 Task: Plan a trip to Fernando de la Mora, Paraguay from 9th November, 2023 to 16th November, 2023 for 2 adults.2 bedrooms having 2 beds and 1 bathroom. Property type can be flat. Booking option can be shelf check-in. Look for 4 properties as per requirement.
Action: Mouse pressed left at (450, 100)
Screenshot: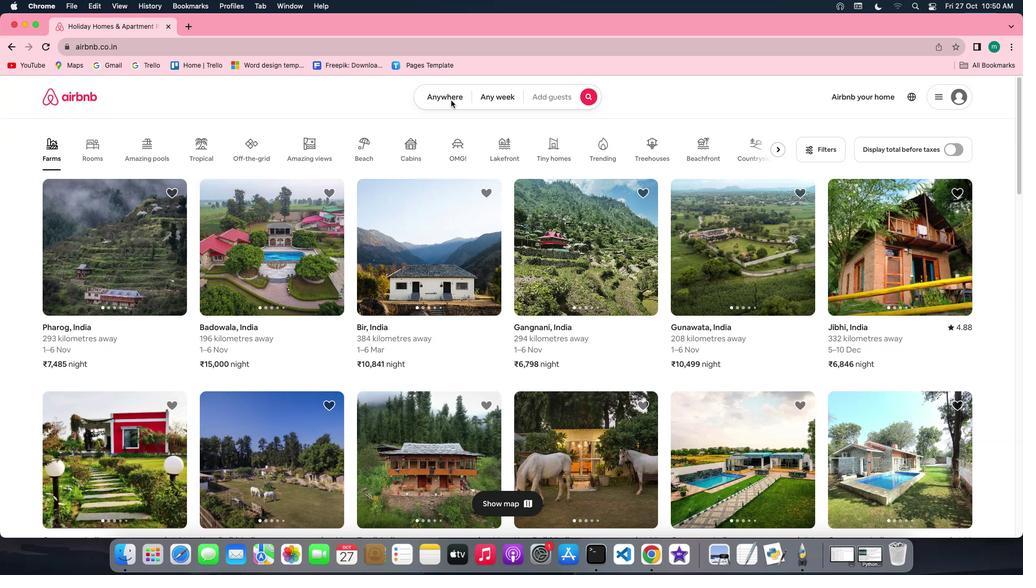 
Action: Mouse moved to (397, 140)
Screenshot: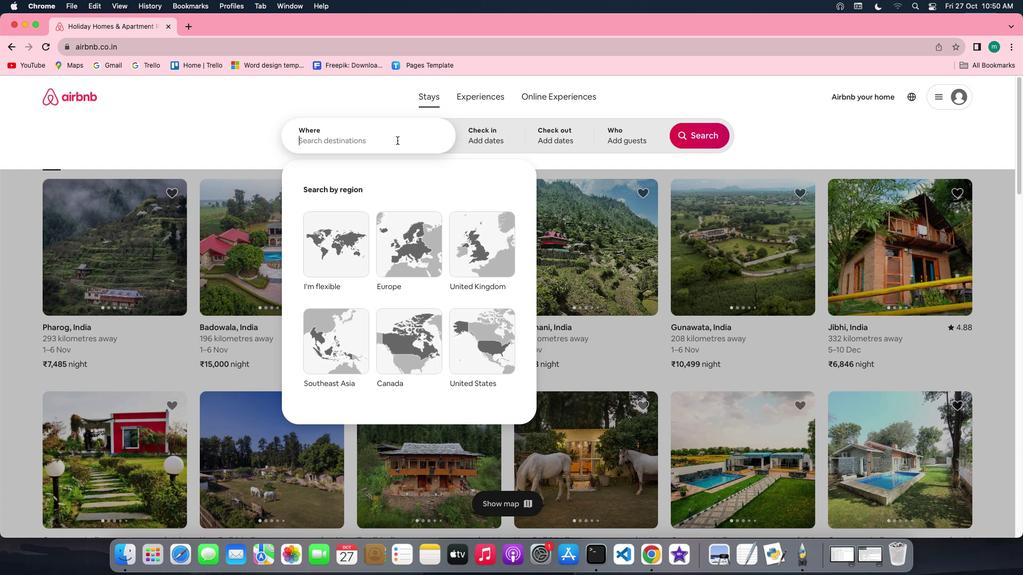 
Action: Mouse pressed left at (397, 140)
Screenshot: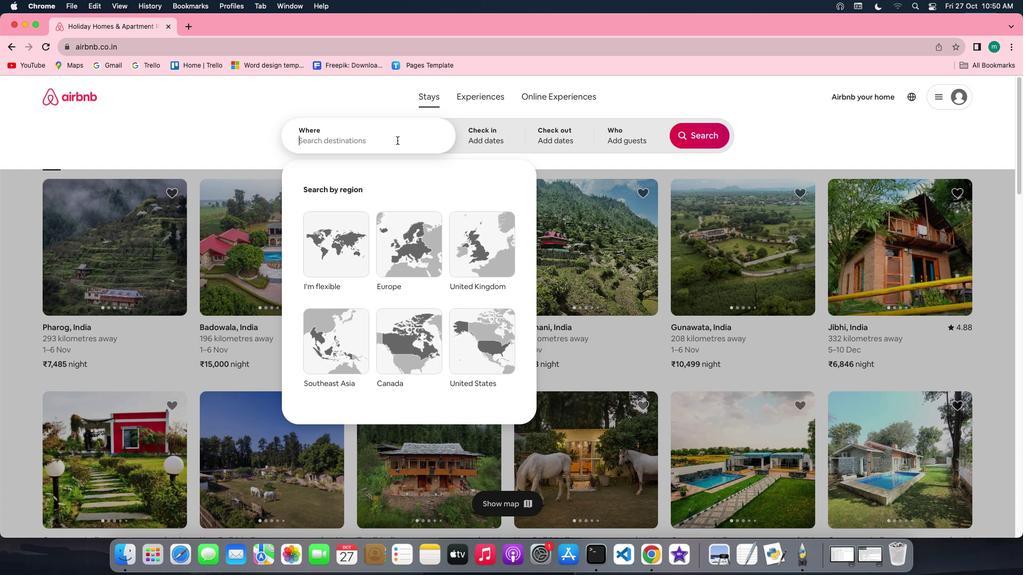 
Action: Key pressed Key.shift'F''e''r''n''a''n''d''o'Key.space'd''e'Key.space'l''a'Key.space'm''o''r''a'','Key.spaceKey.shift'p''a''r''a''g''u''a''y'
Screenshot: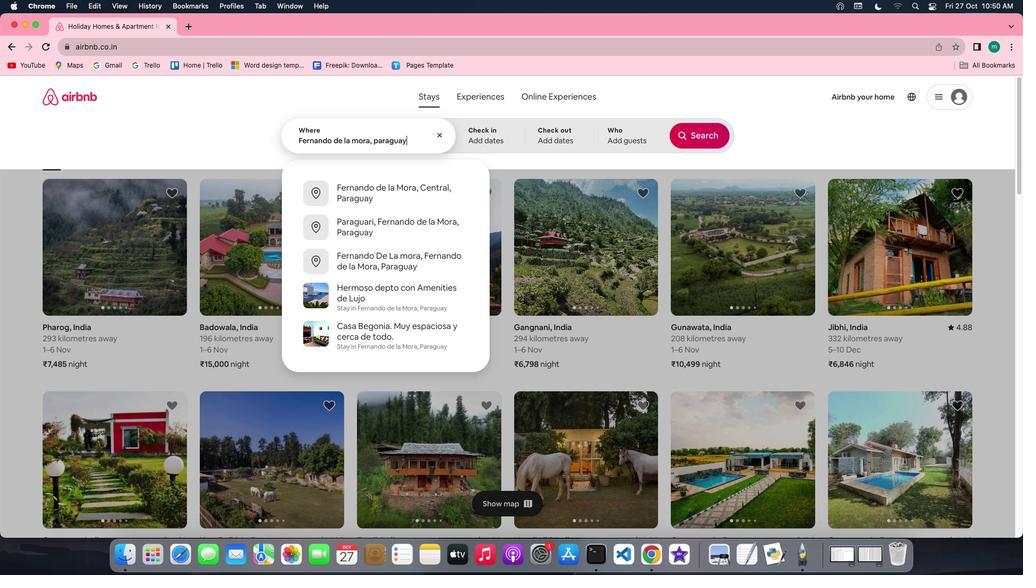 
Action: Mouse moved to (492, 134)
Screenshot: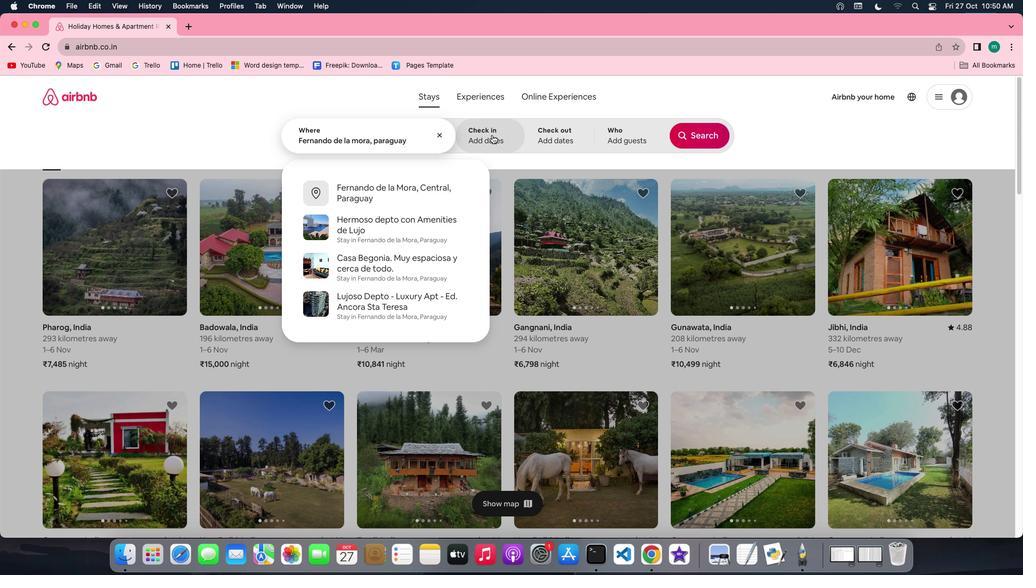 
Action: Mouse pressed left at (492, 134)
Screenshot: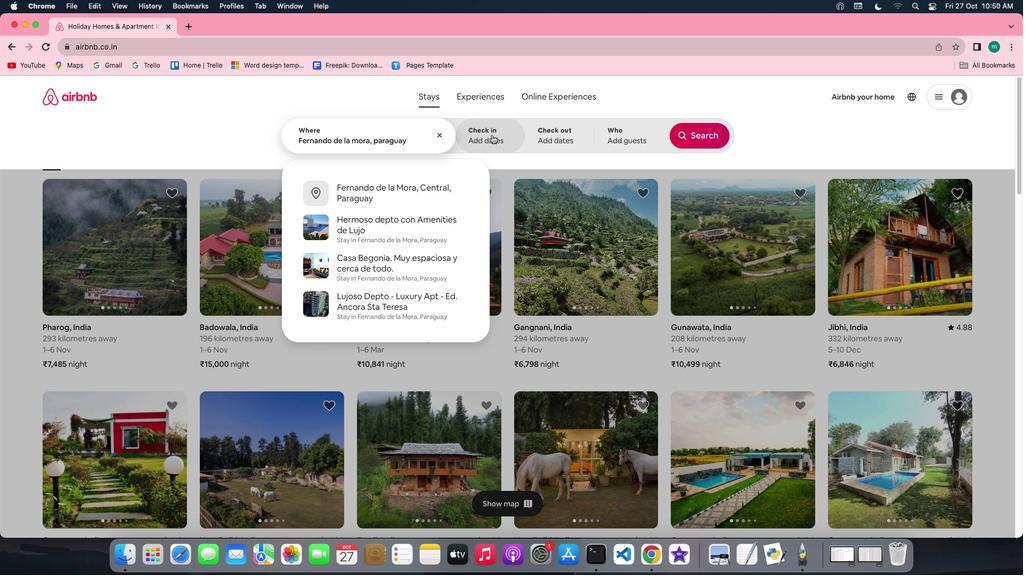 
Action: Mouse moved to (637, 294)
Screenshot: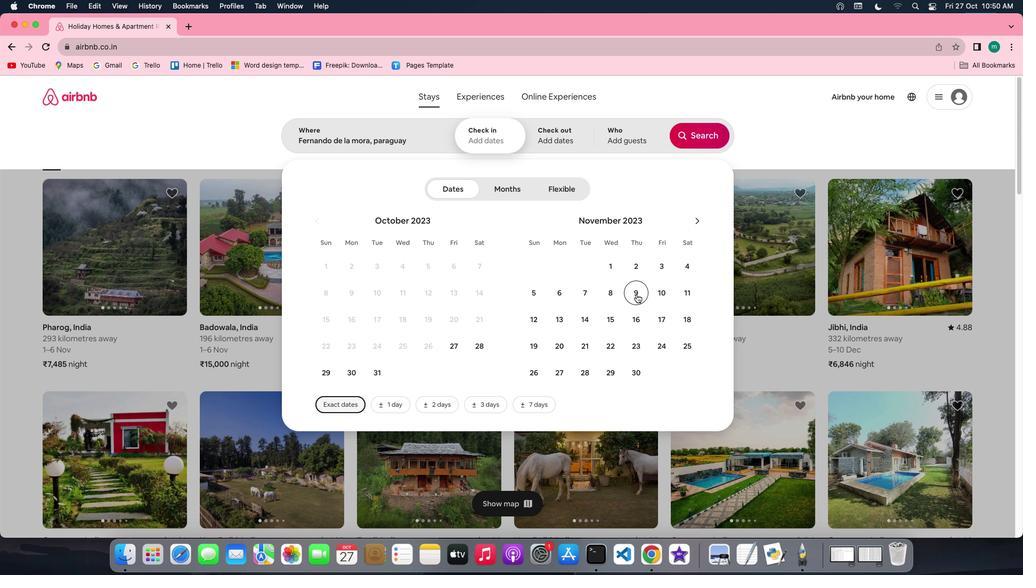 
Action: Mouse pressed left at (637, 294)
Screenshot: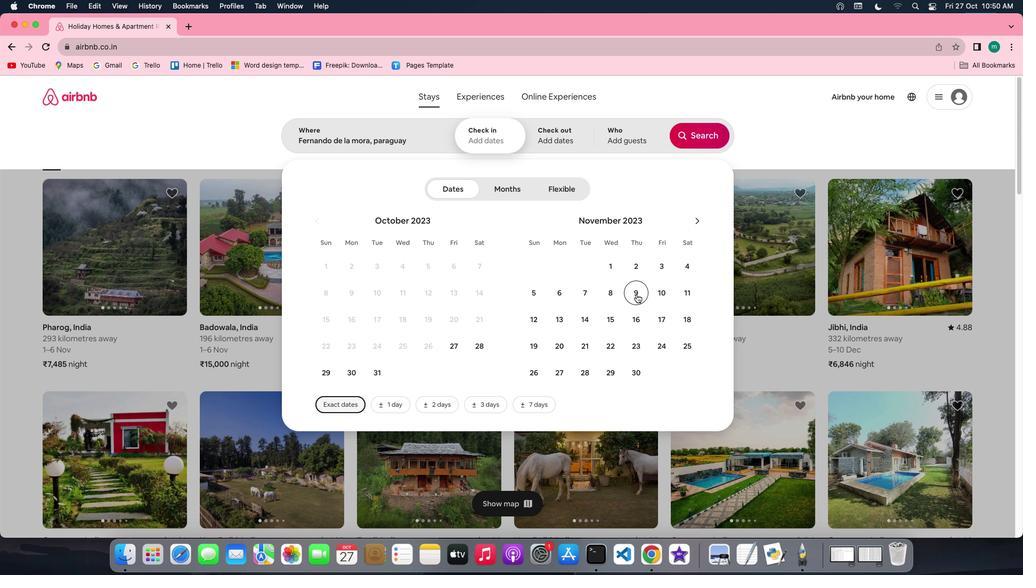 
Action: Mouse moved to (629, 317)
Screenshot: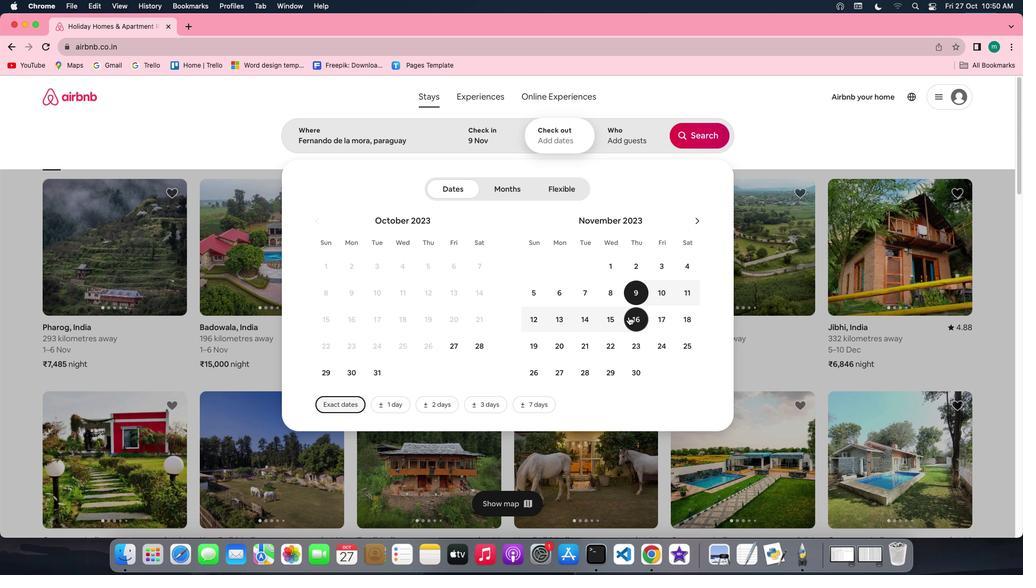 
Action: Mouse pressed left at (629, 317)
Screenshot: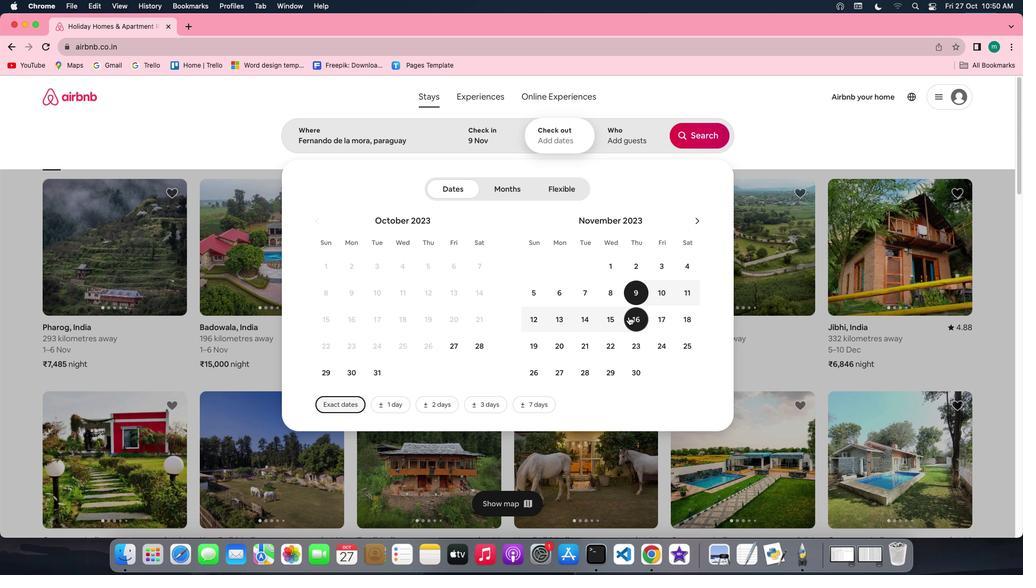 
Action: Mouse moved to (631, 126)
Screenshot: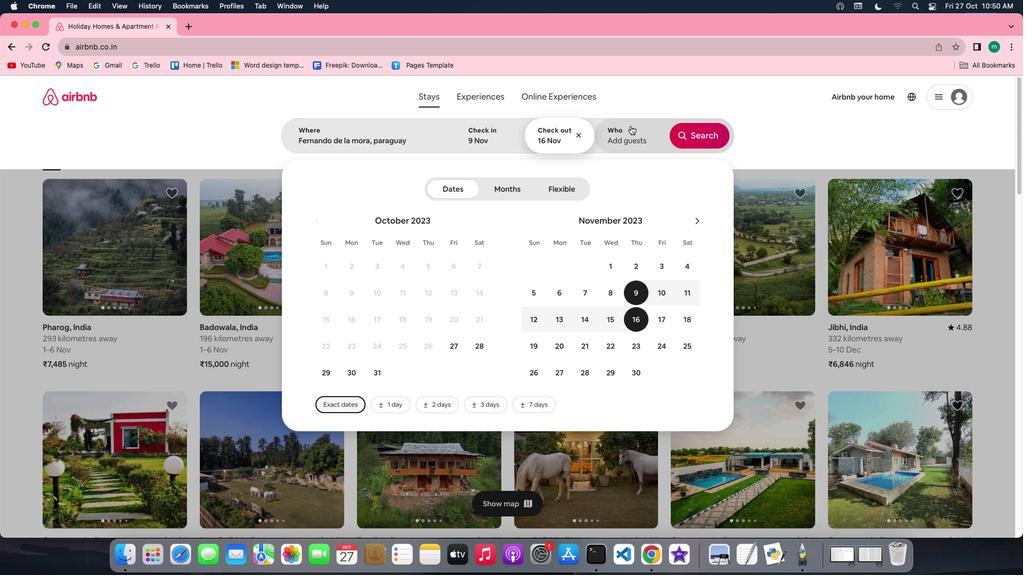 
Action: Mouse pressed left at (631, 126)
Screenshot: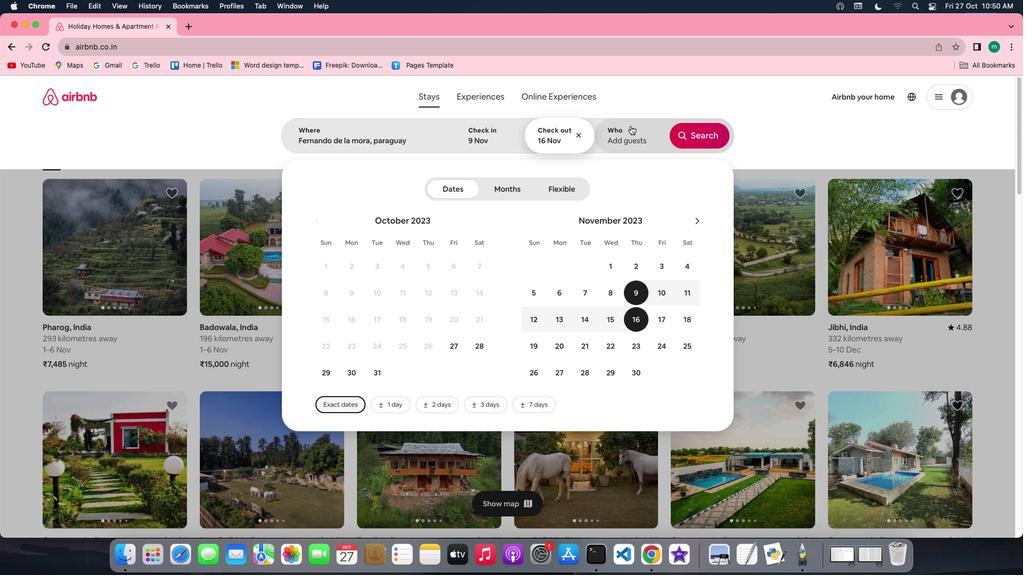 
Action: Mouse moved to (700, 188)
Screenshot: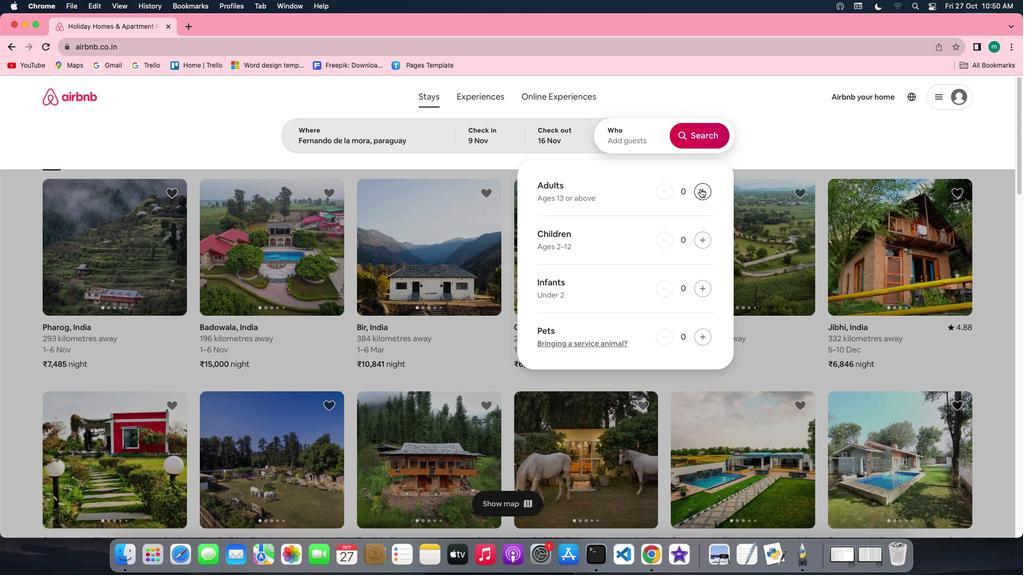 
Action: Mouse pressed left at (700, 188)
Screenshot: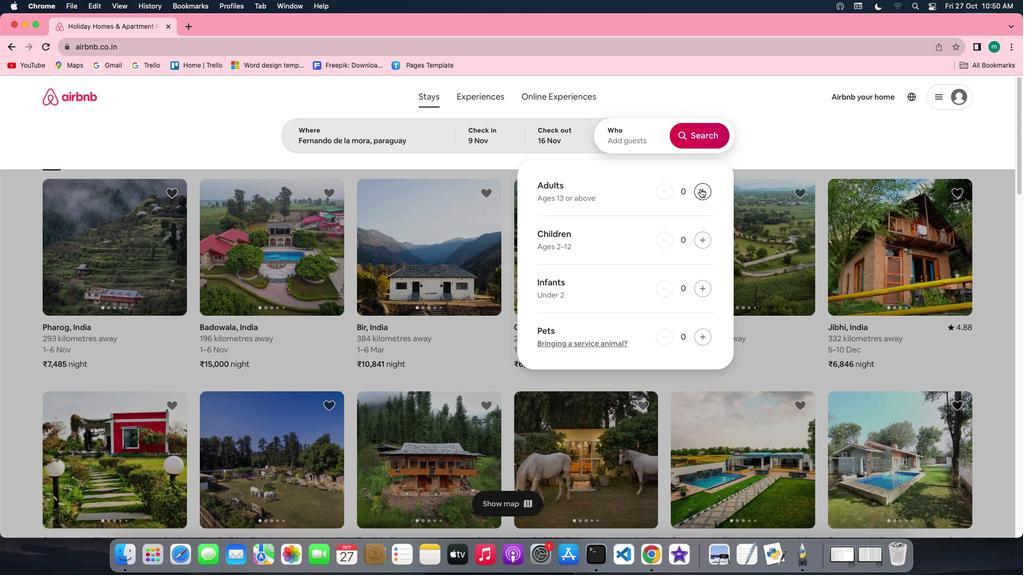 
Action: Mouse pressed left at (700, 188)
Screenshot: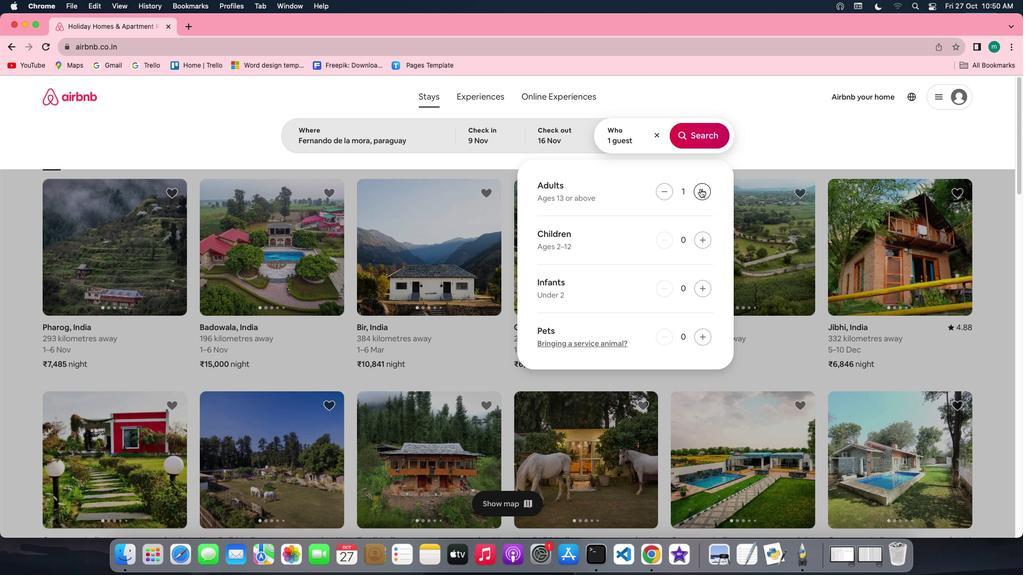 
Action: Mouse moved to (703, 131)
Screenshot: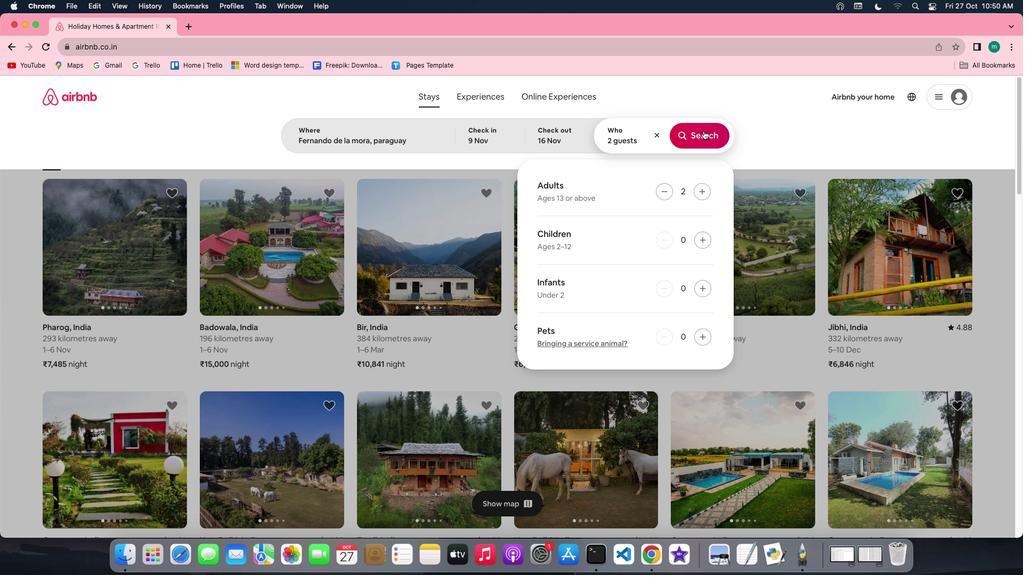 
Action: Mouse pressed left at (703, 131)
Screenshot: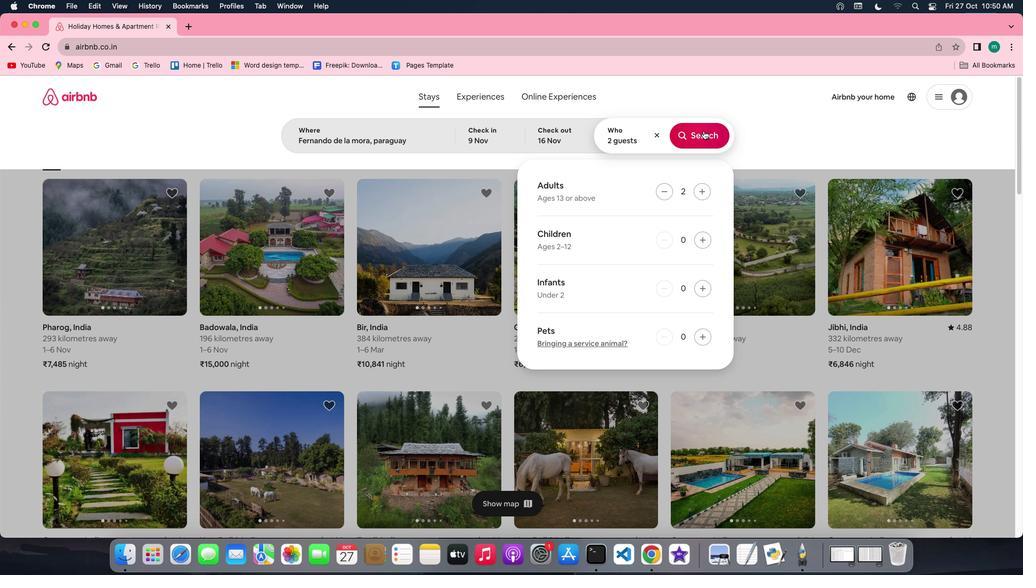 
Action: Mouse moved to (857, 141)
Screenshot: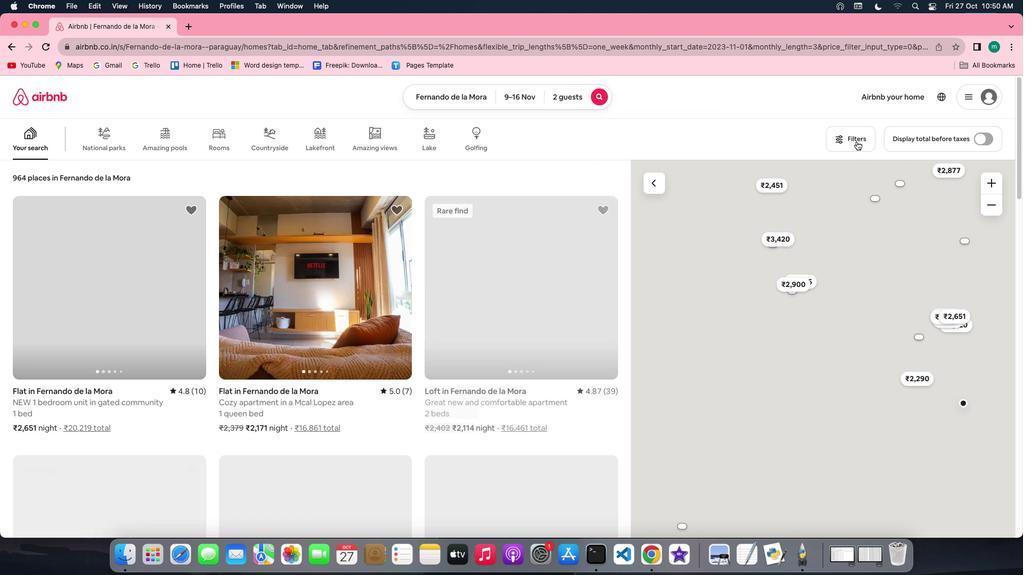
Action: Mouse pressed left at (857, 141)
Screenshot: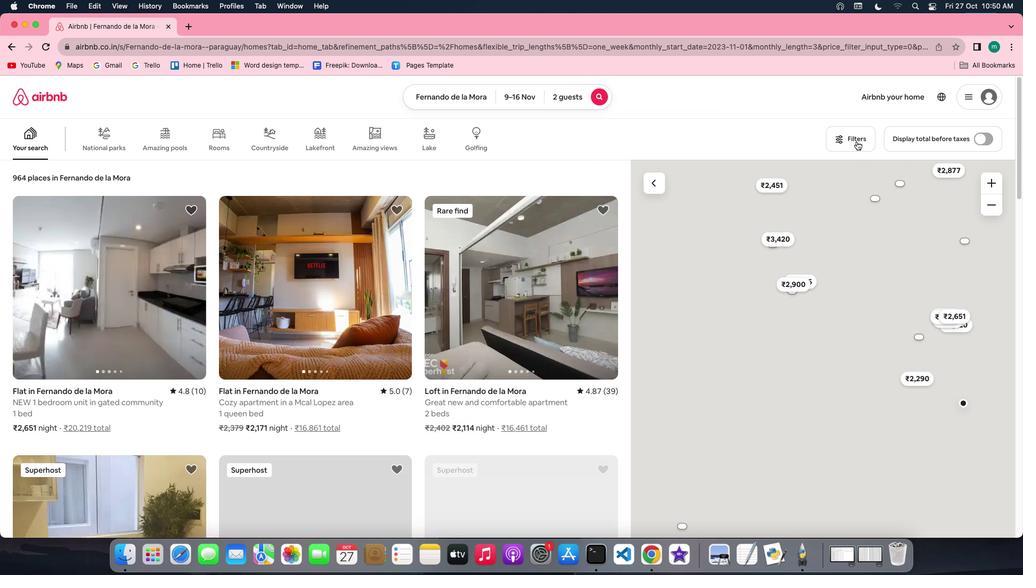 
Action: Mouse moved to (542, 253)
Screenshot: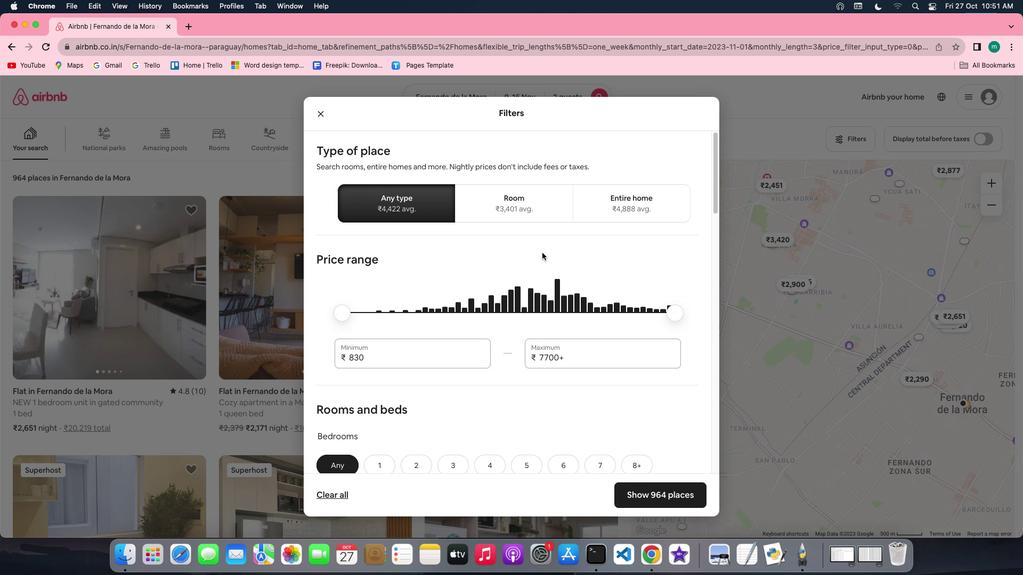 
Action: Mouse scrolled (542, 253) with delta (0, 0)
Screenshot: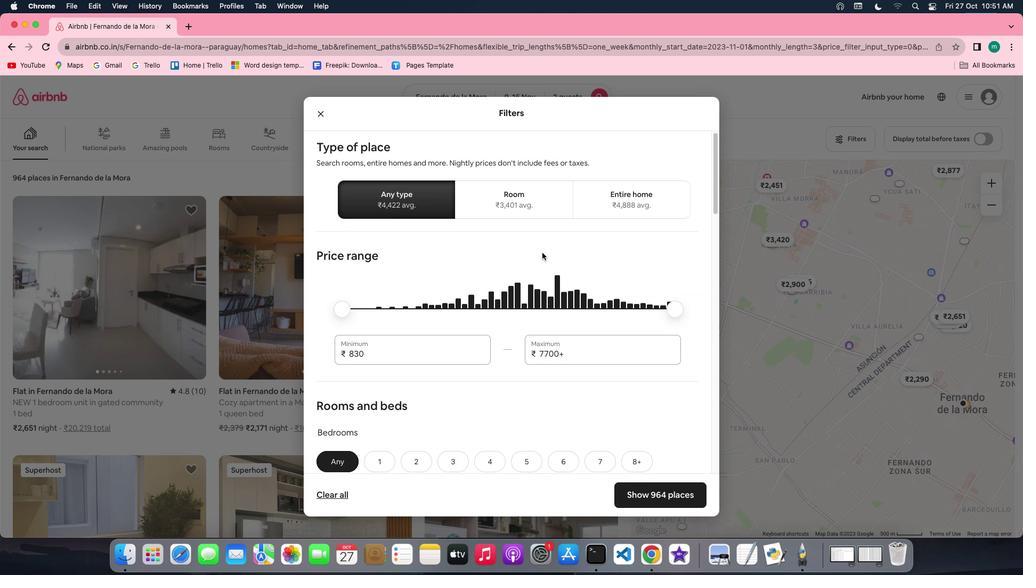 
Action: Mouse scrolled (542, 253) with delta (0, 0)
Screenshot: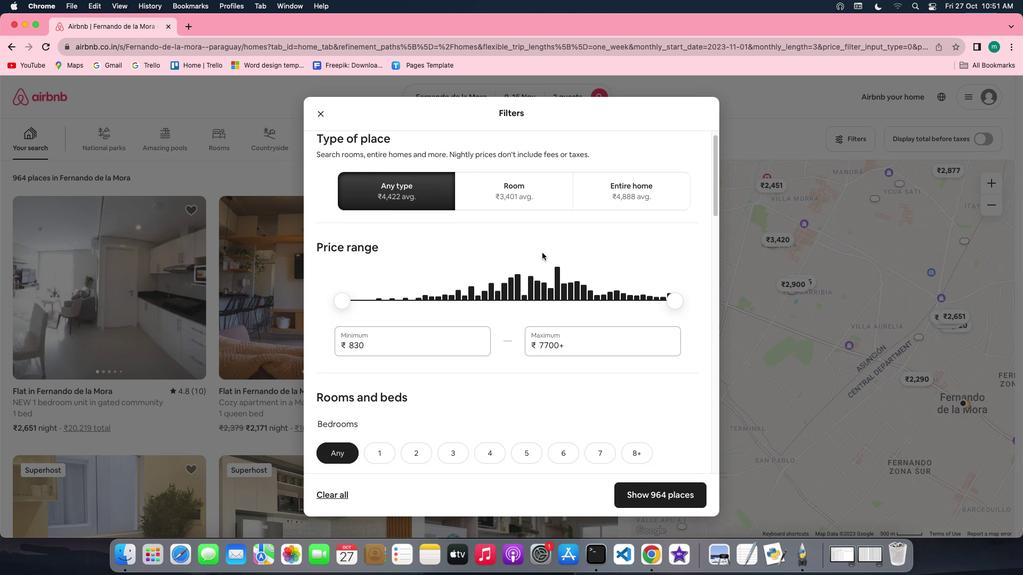 
Action: Mouse scrolled (542, 253) with delta (0, -1)
Screenshot: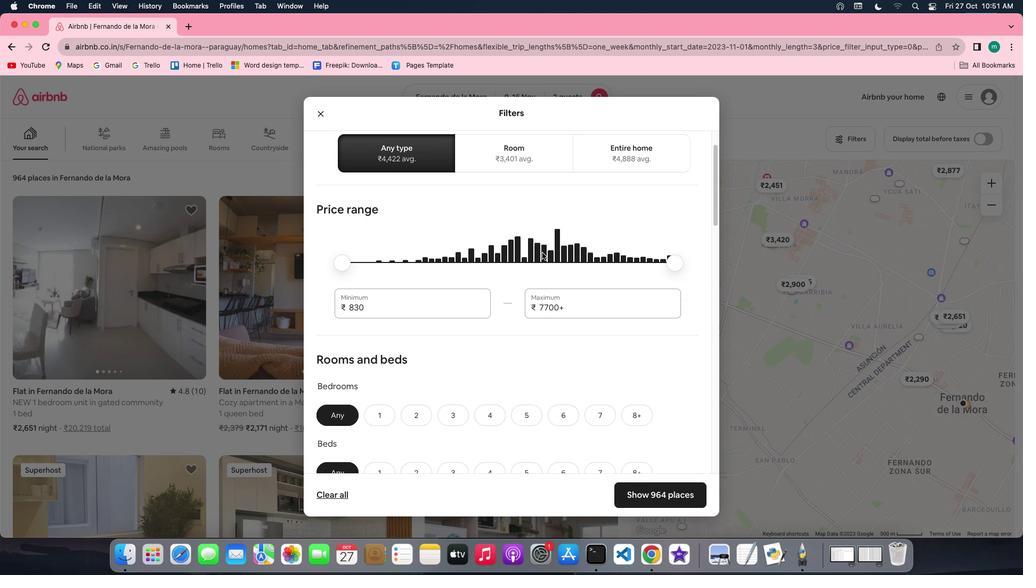 
Action: Mouse scrolled (542, 253) with delta (0, 0)
Screenshot: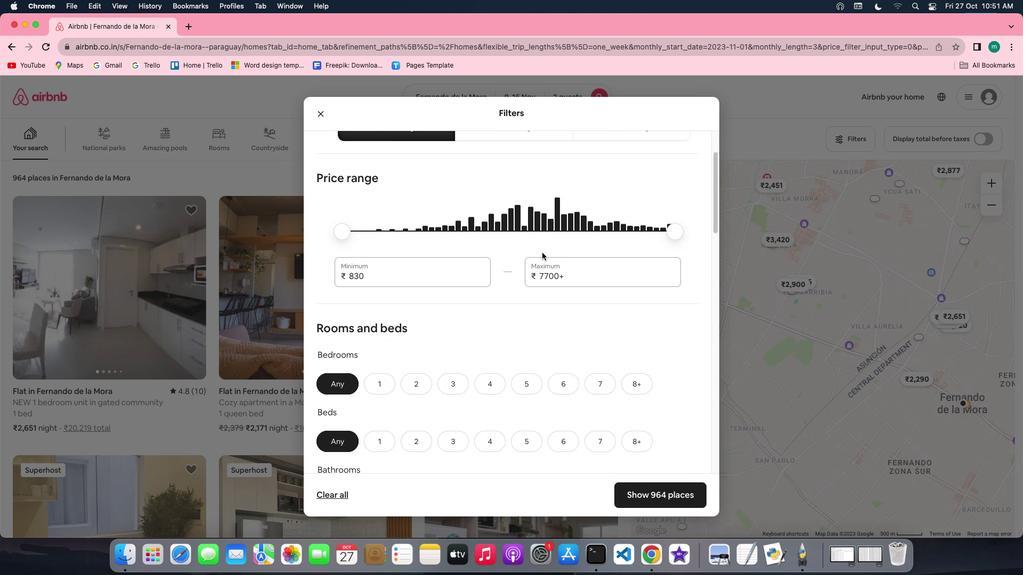 
Action: Mouse scrolled (542, 253) with delta (0, 0)
Screenshot: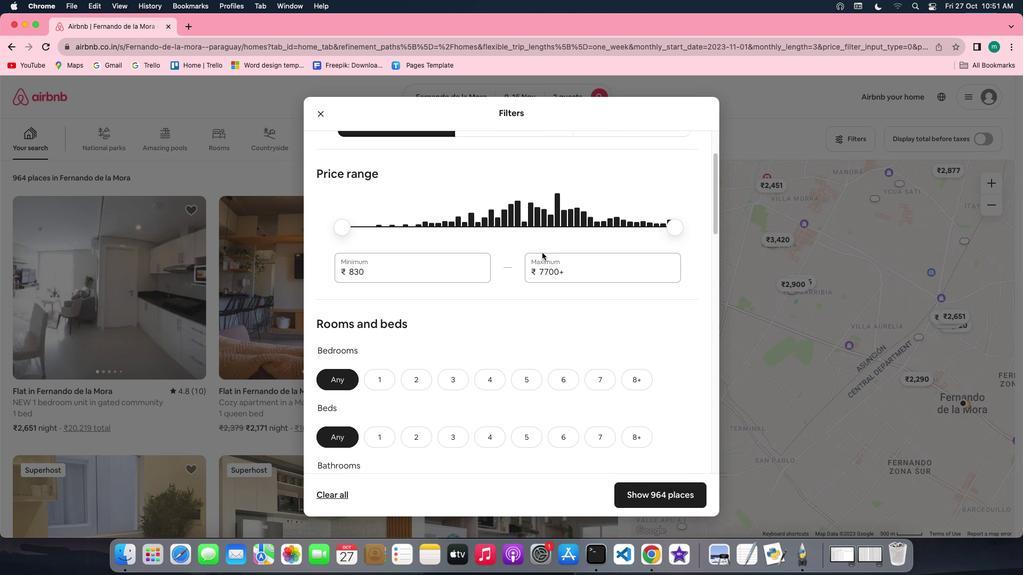 
Action: Mouse scrolled (542, 253) with delta (0, 0)
Screenshot: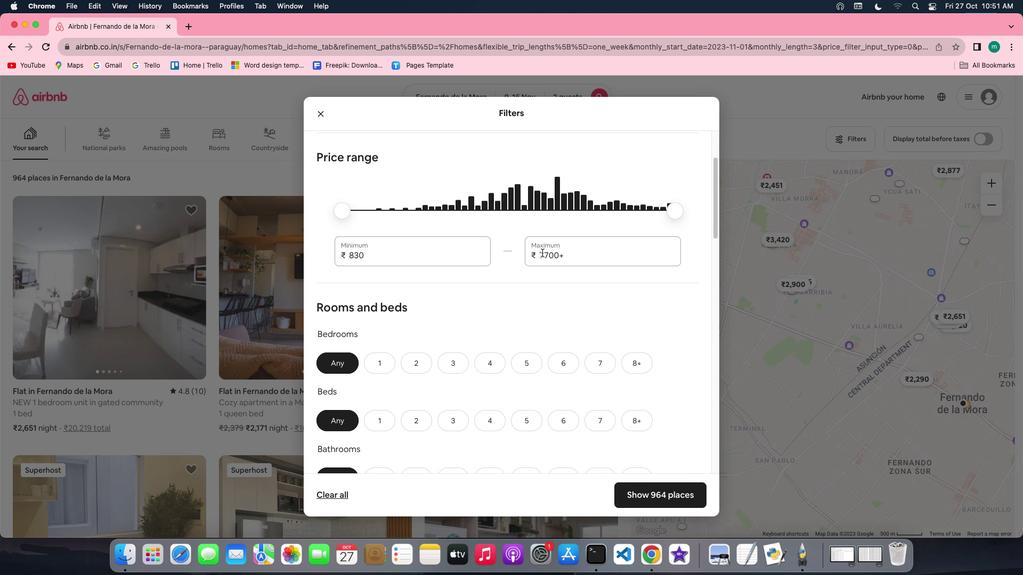 
Action: Mouse scrolled (542, 253) with delta (0, 0)
Screenshot: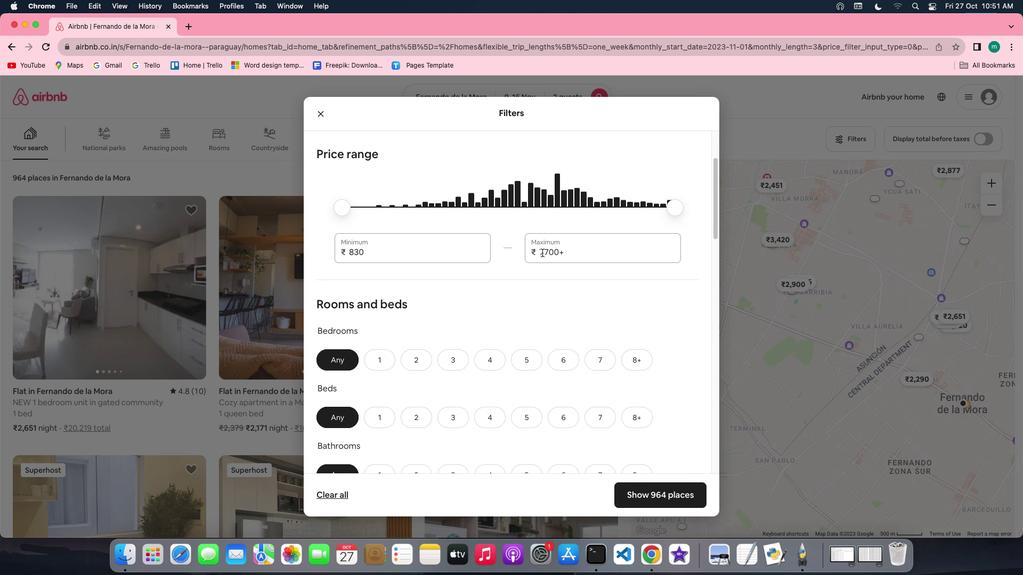 
Action: Mouse scrolled (542, 253) with delta (0, 0)
Screenshot: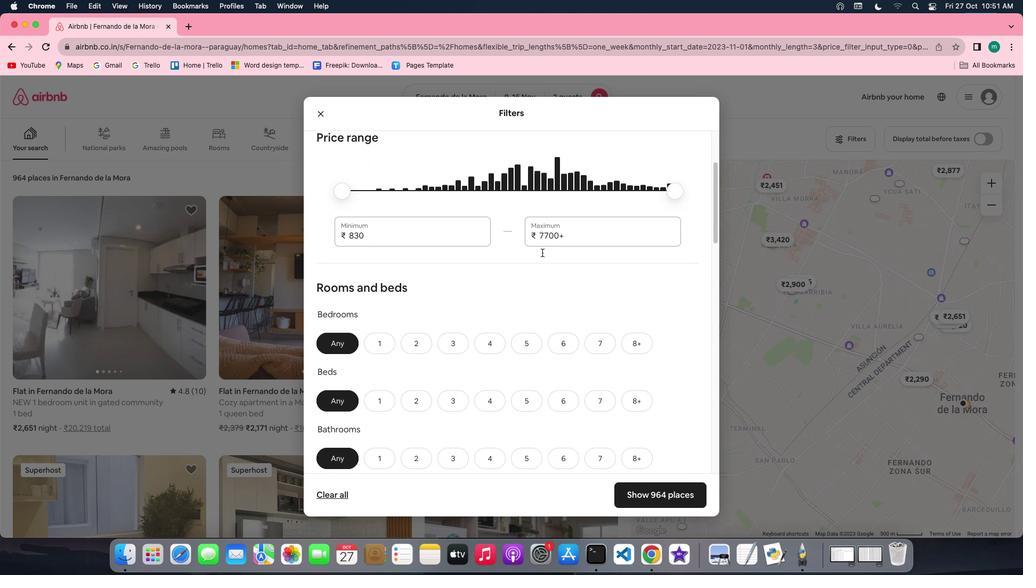 
Action: Mouse scrolled (542, 253) with delta (0, 0)
Screenshot: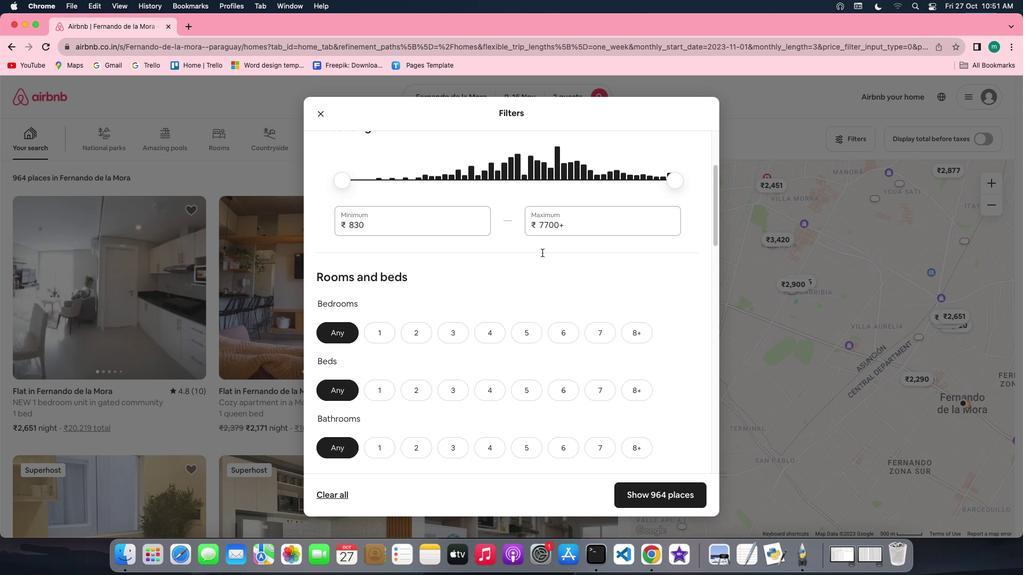 
Action: Mouse scrolled (542, 253) with delta (0, 0)
Screenshot: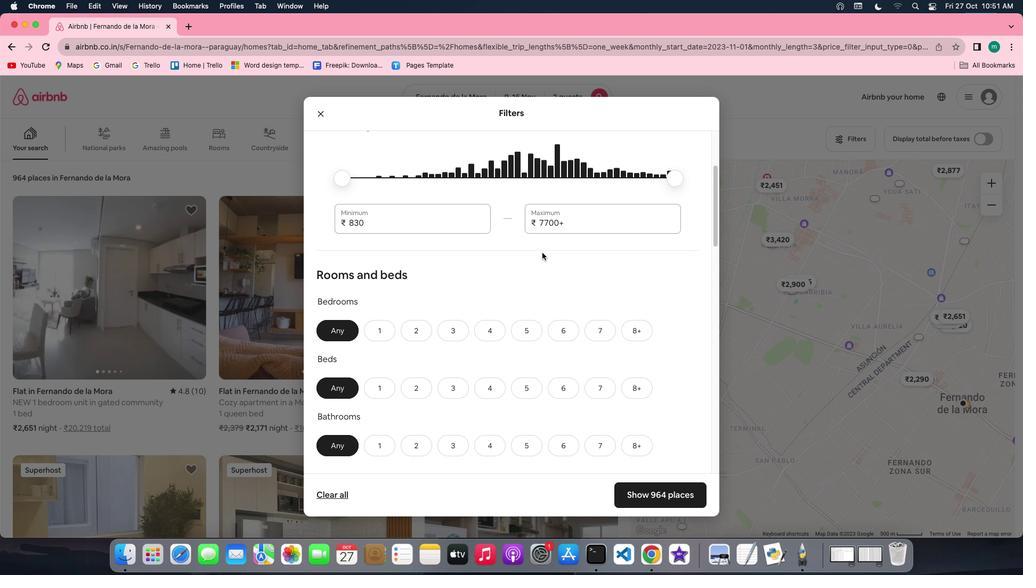 
Action: Mouse scrolled (542, 253) with delta (0, 0)
Screenshot: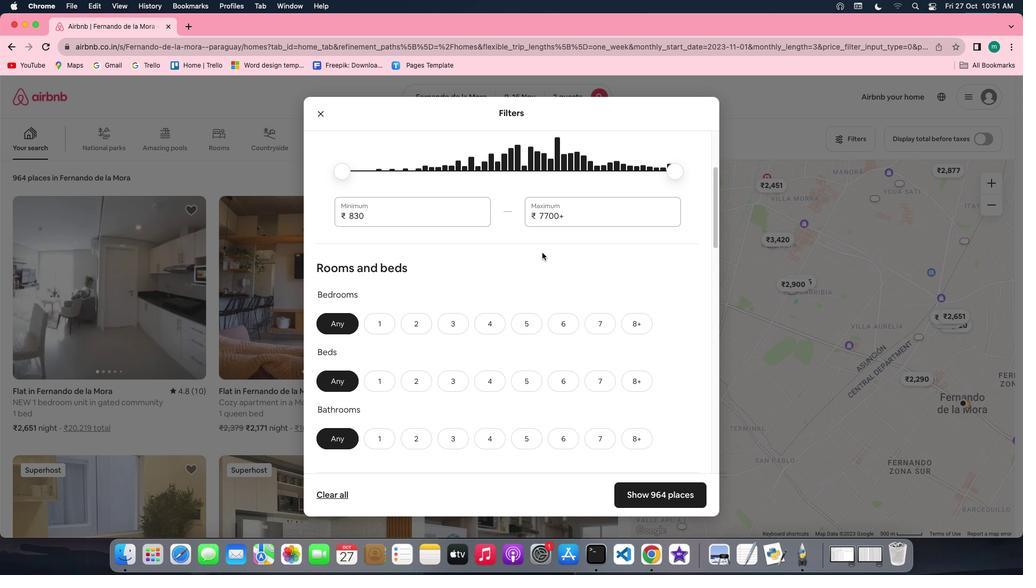 
Action: Mouse scrolled (542, 253) with delta (0, 0)
Screenshot: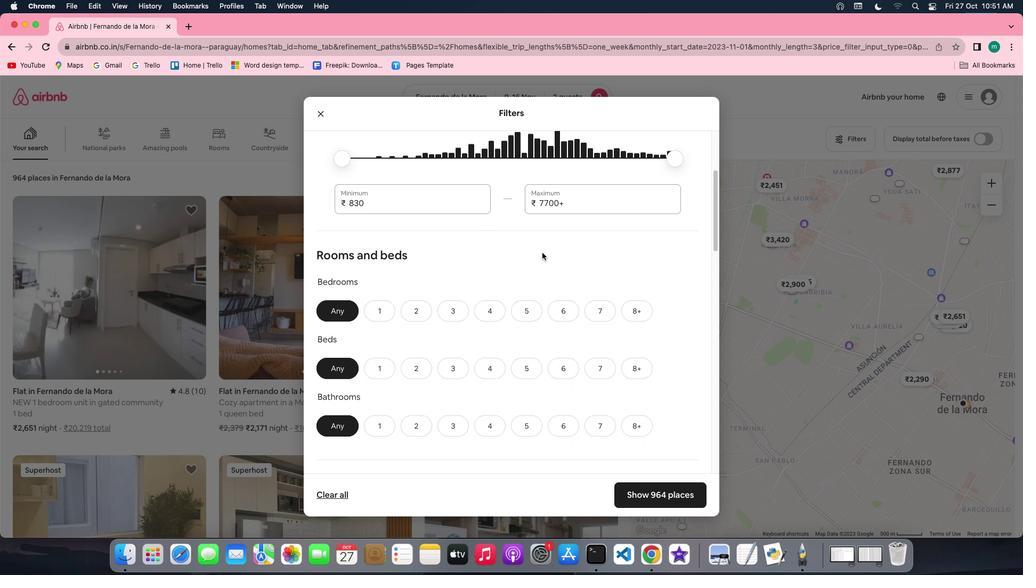 
Action: Mouse moved to (416, 295)
Screenshot: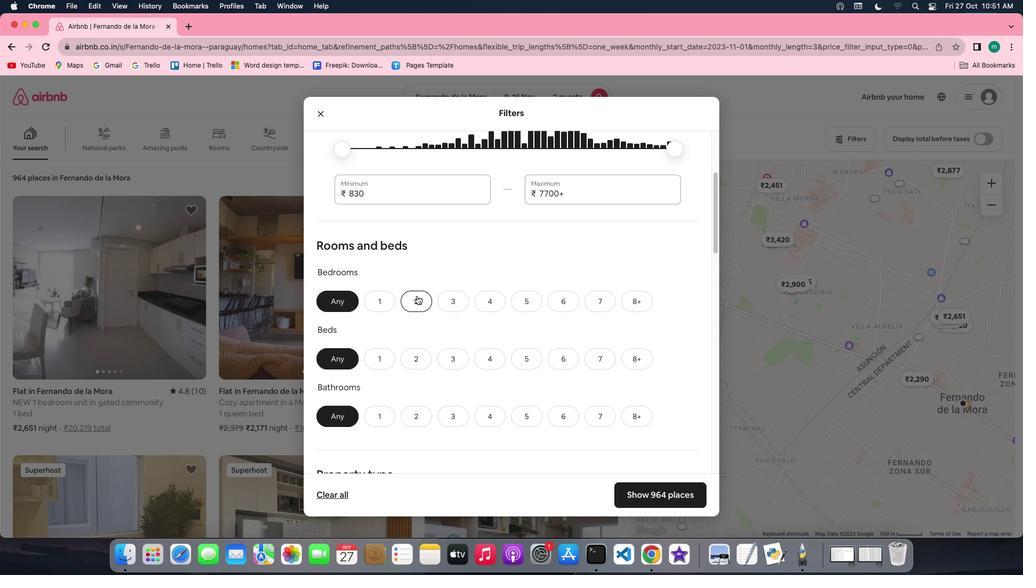 
Action: Mouse pressed left at (416, 295)
Screenshot: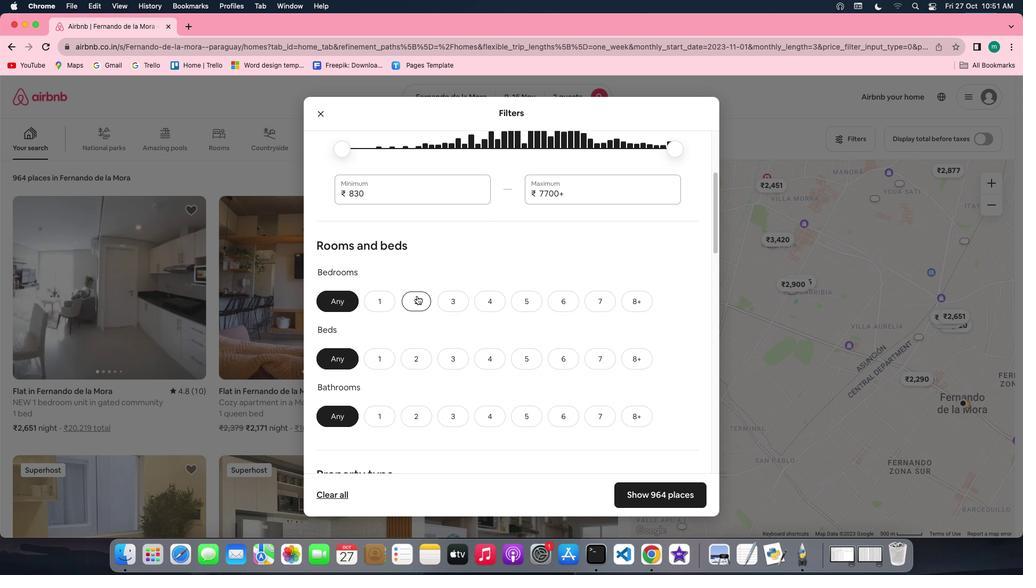 
Action: Mouse moved to (415, 353)
Screenshot: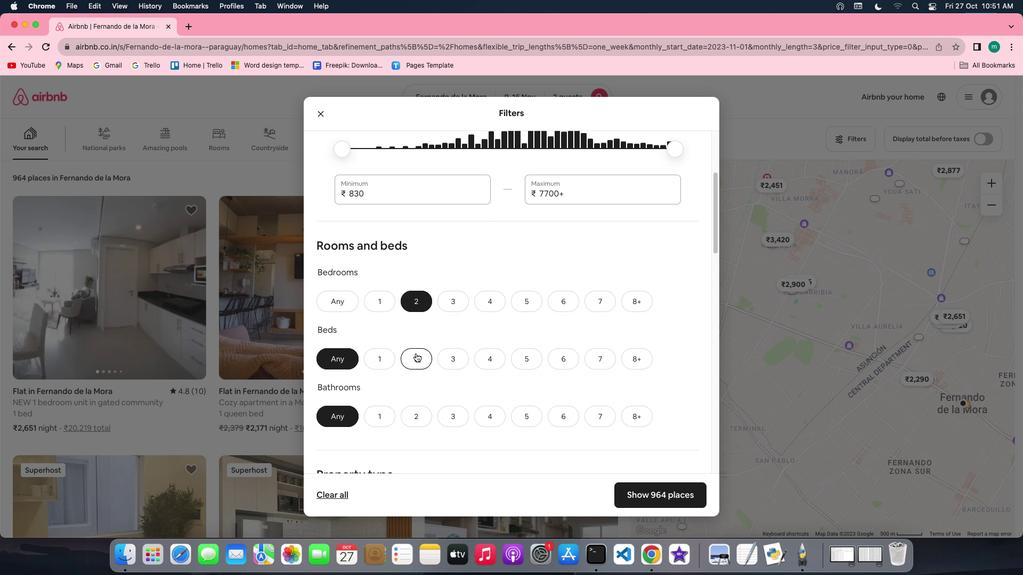 
Action: Mouse pressed left at (415, 353)
Screenshot: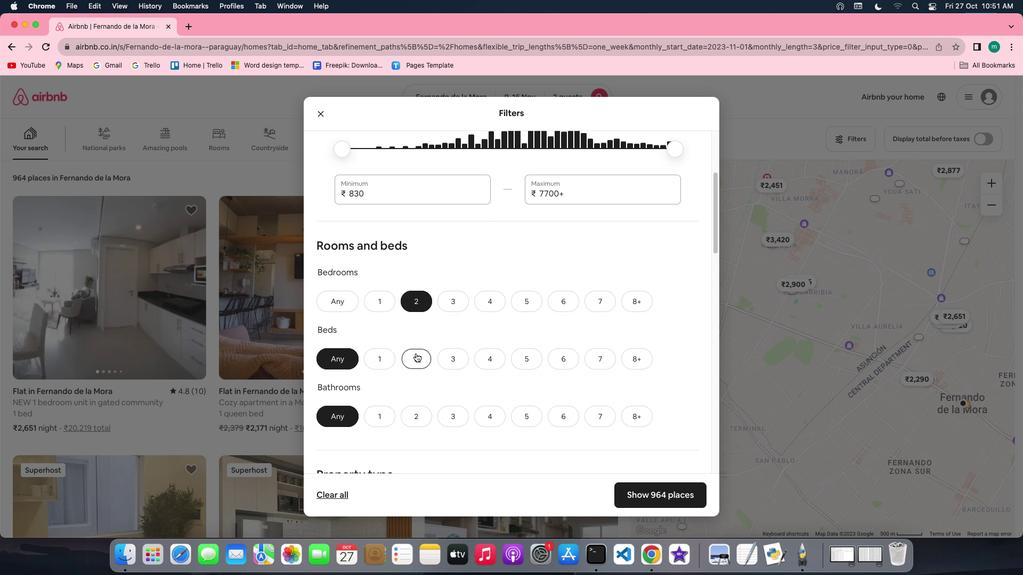 
Action: Mouse moved to (387, 413)
Screenshot: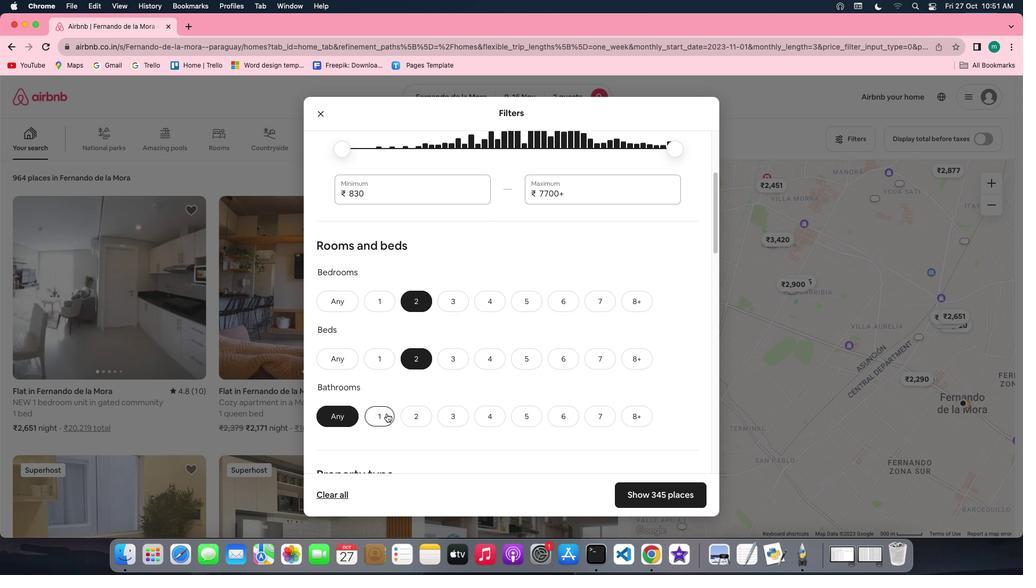 
Action: Mouse pressed left at (387, 413)
Screenshot: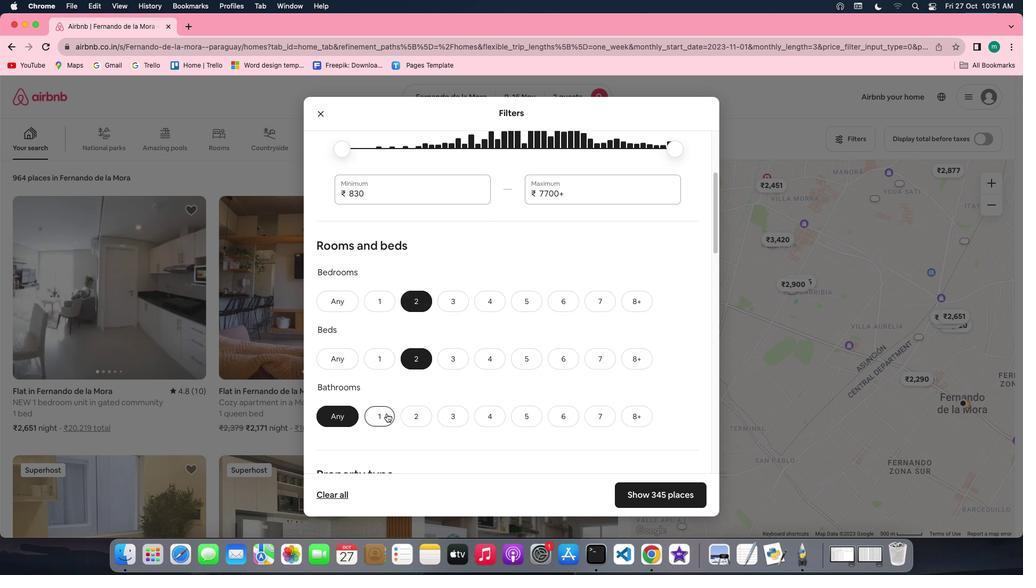 
Action: Mouse moved to (512, 374)
Screenshot: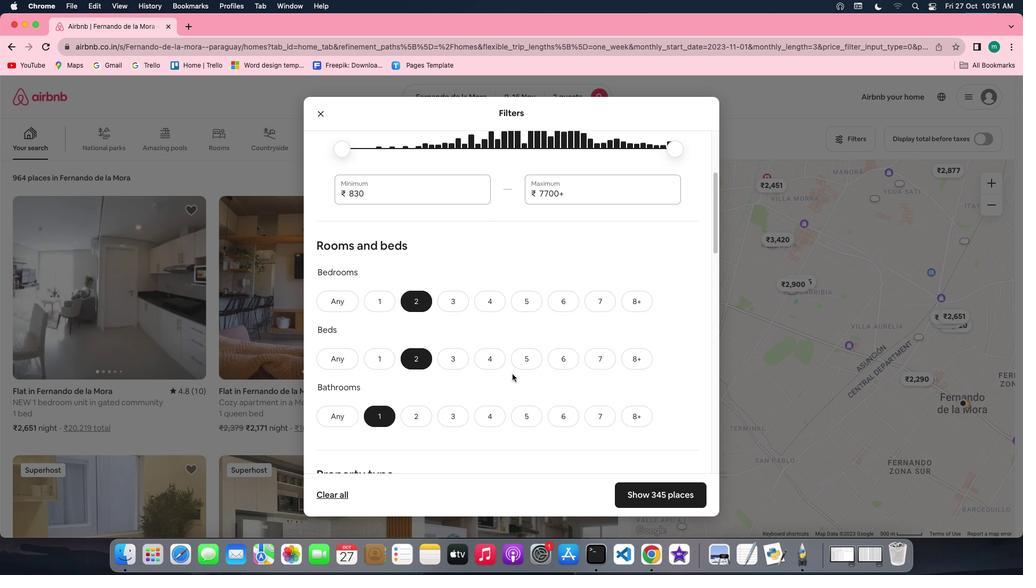 
Action: Mouse scrolled (512, 374) with delta (0, 0)
Screenshot: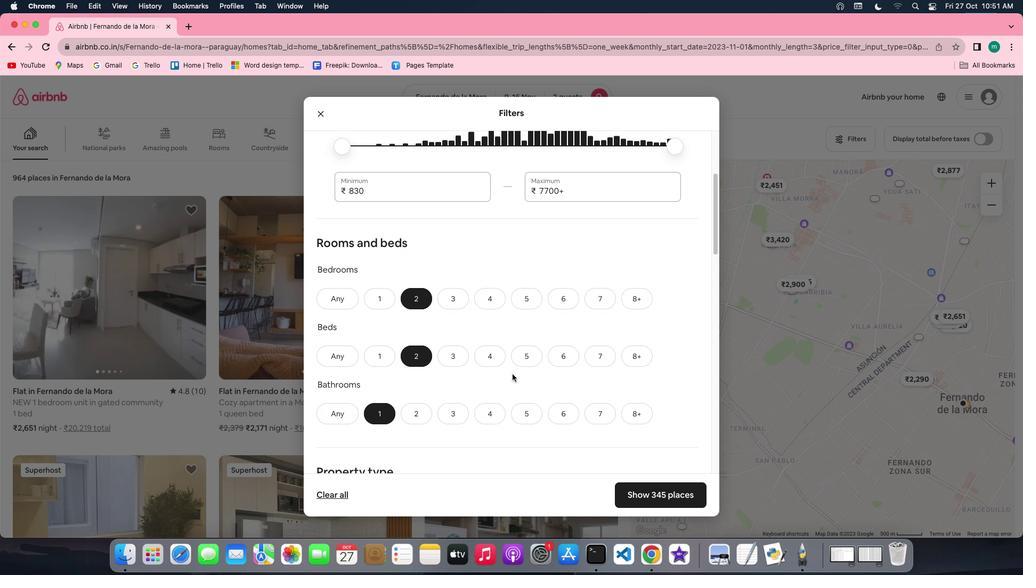 
Action: Mouse scrolled (512, 374) with delta (0, 0)
Screenshot: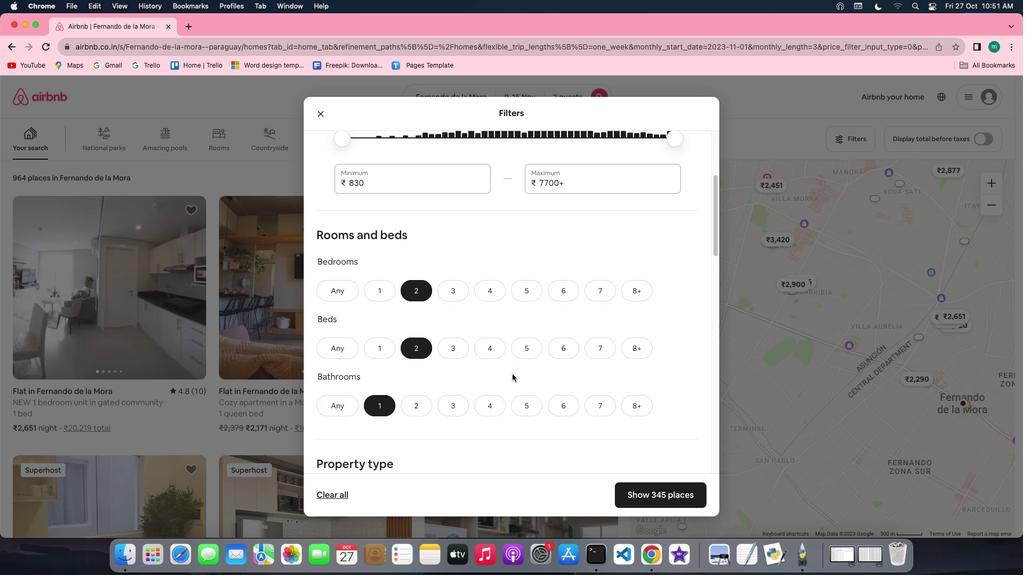 
Action: Mouse scrolled (512, 374) with delta (0, -1)
Screenshot: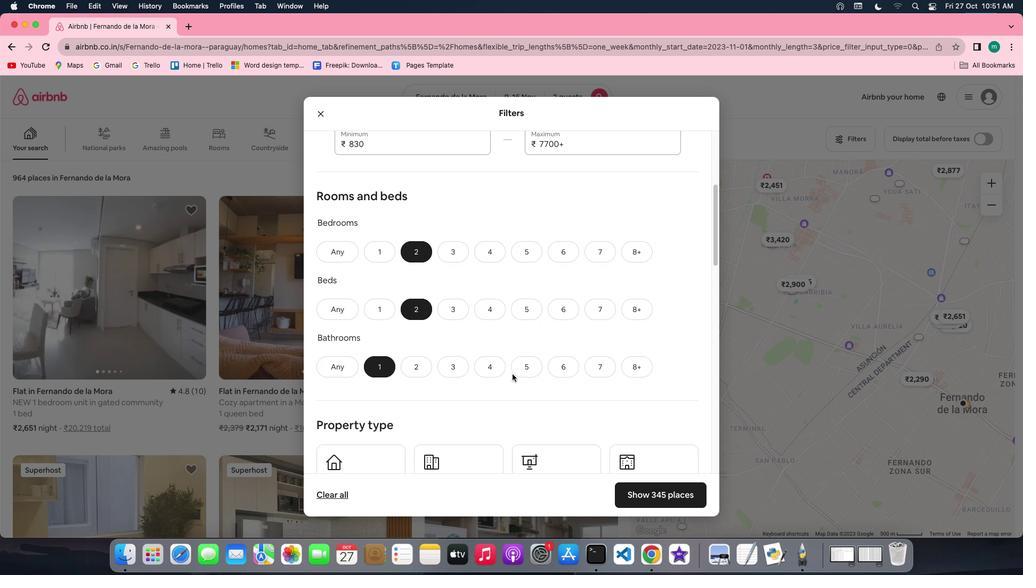 
Action: Mouse scrolled (512, 374) with delta (0, -1)
Screenshot: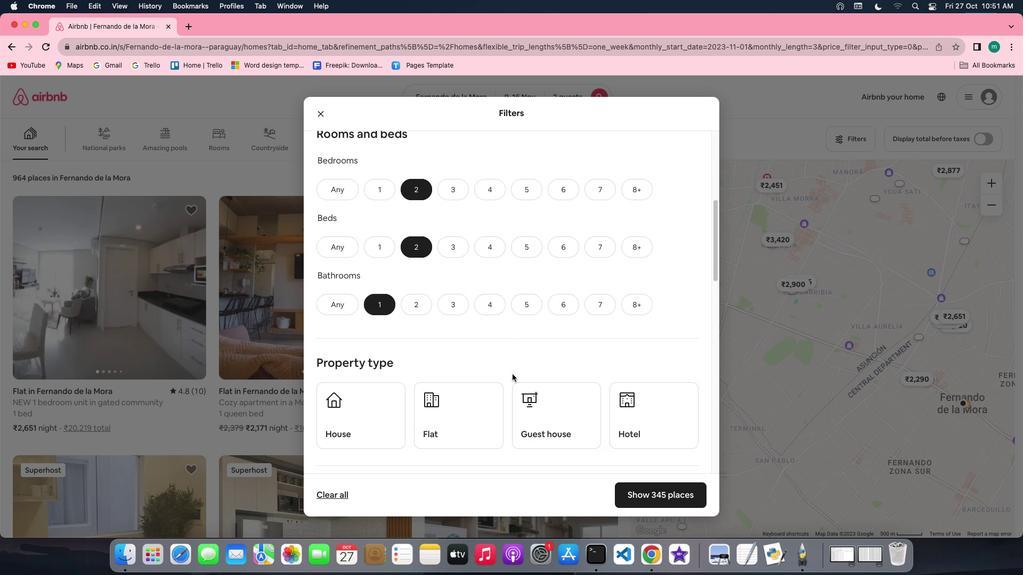 
Action: Mouse scrolled (512, 374) with delta (0, 0)
Screenshot: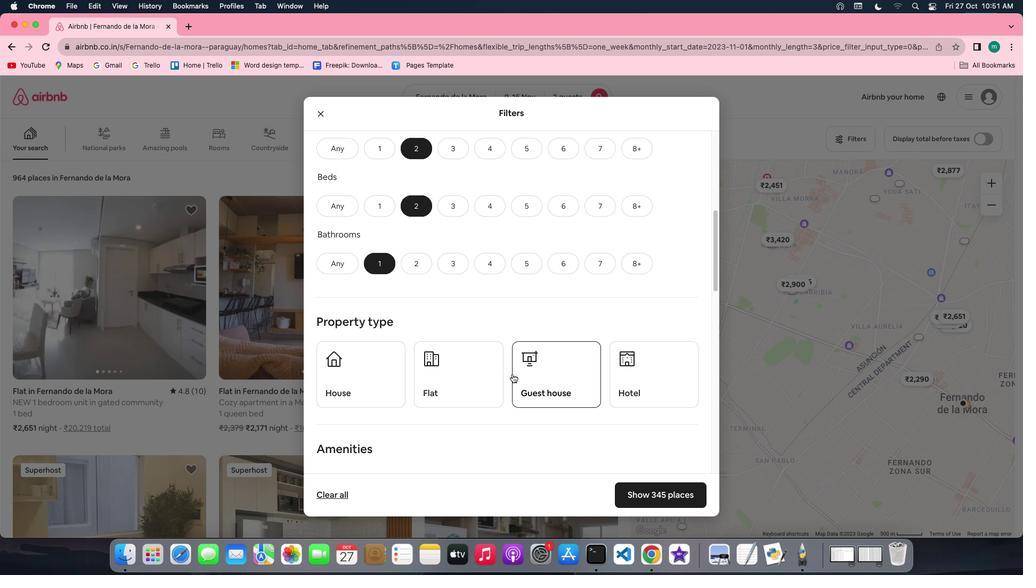 
Action: Mouse scrolled (512, 374) with delta (0, 0)
Screenshot: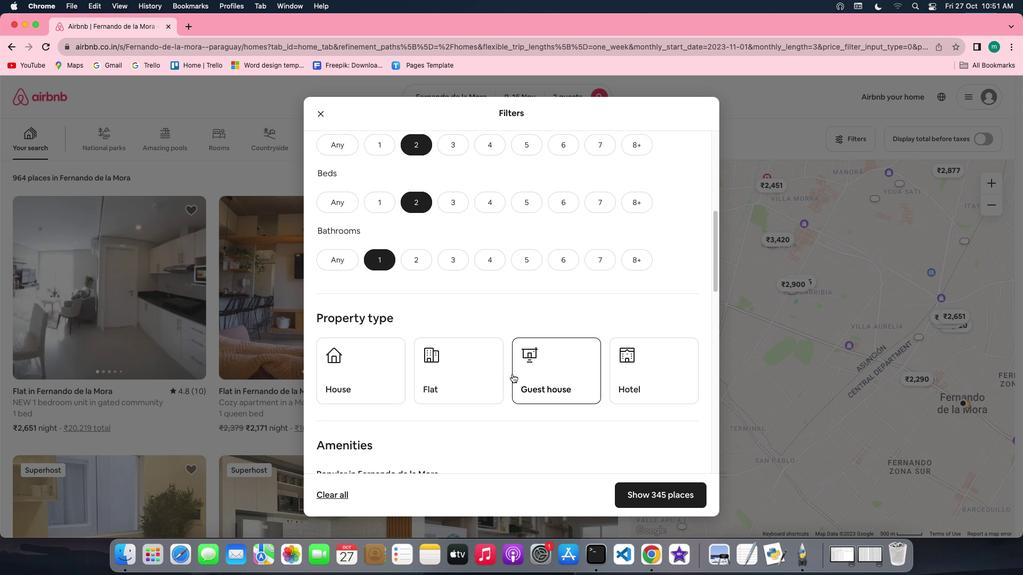 
Action: Mouse scrolled (512, 374) with delta (0, -1)
Screenshot: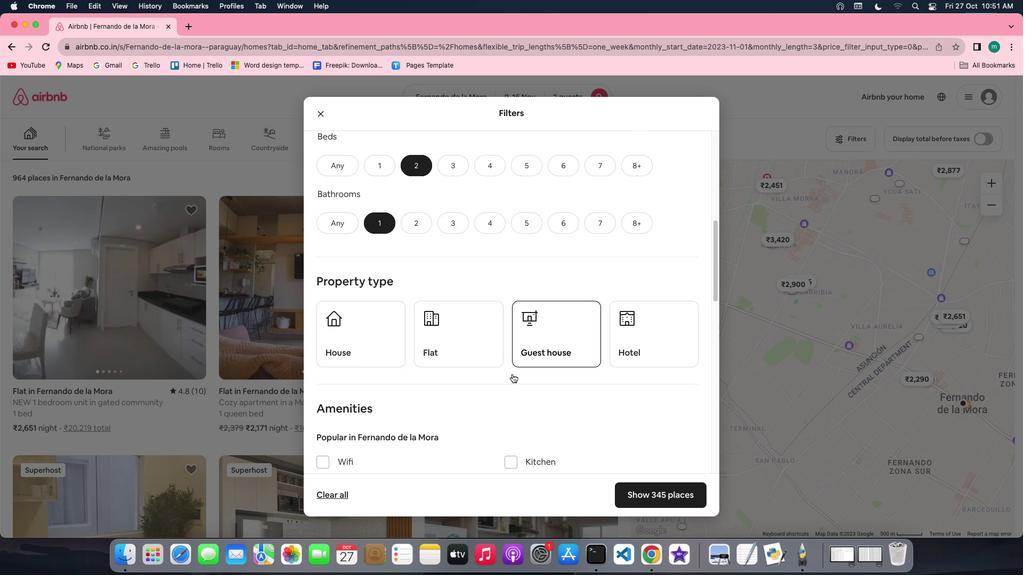 
Action: Mouse scrolled (512, 374) with delta (0, -1)
Screenshot: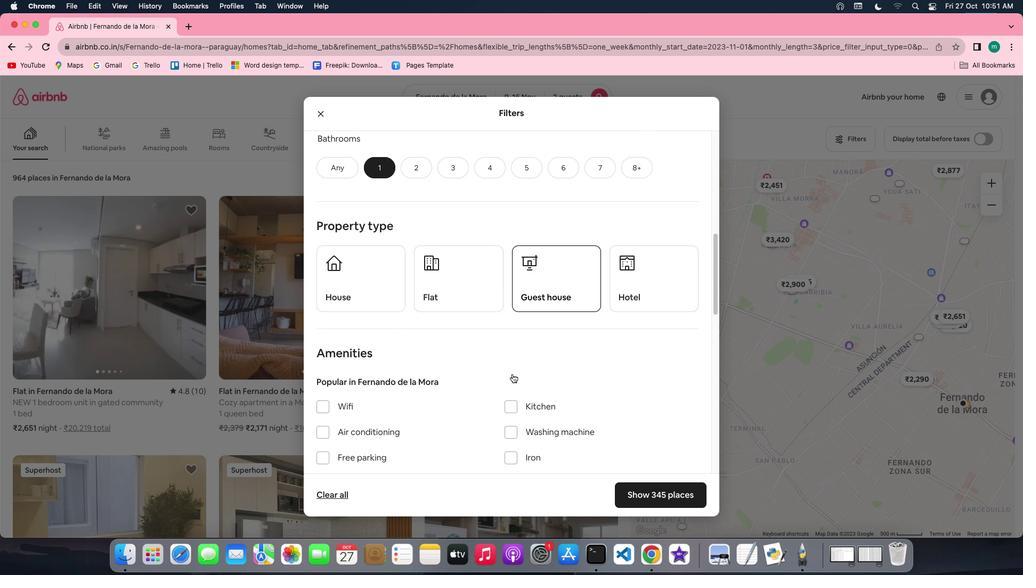
Action: Mouse scrolled (512, 374) with delta (0, 0)
Screenshot: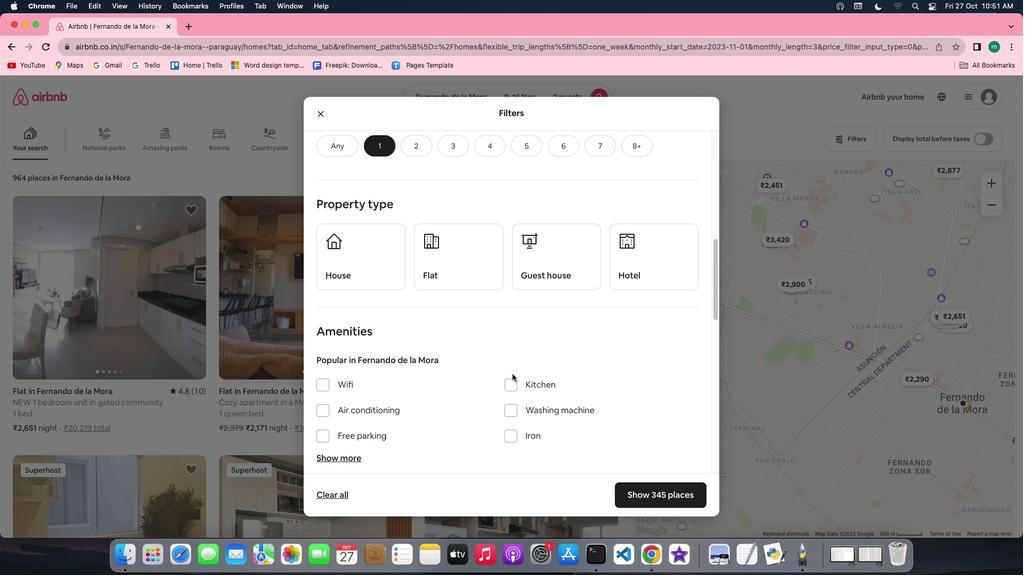 
Action: Mouse scrolled (512, 374) with delta (0, 0)
Screenshot: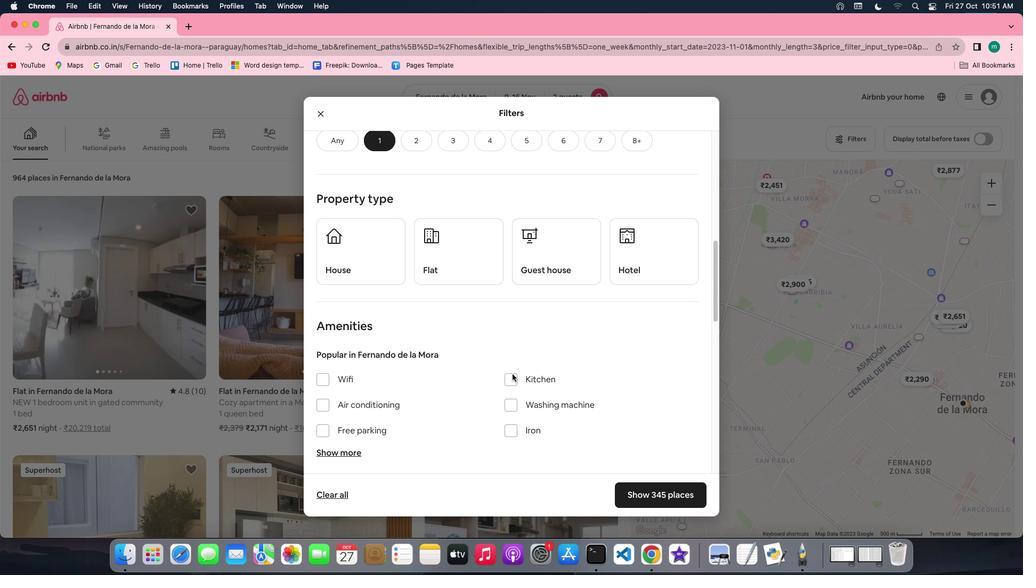 
Action: Mouse scrolled (512, 374) with delta (0, 0)
Screenshot: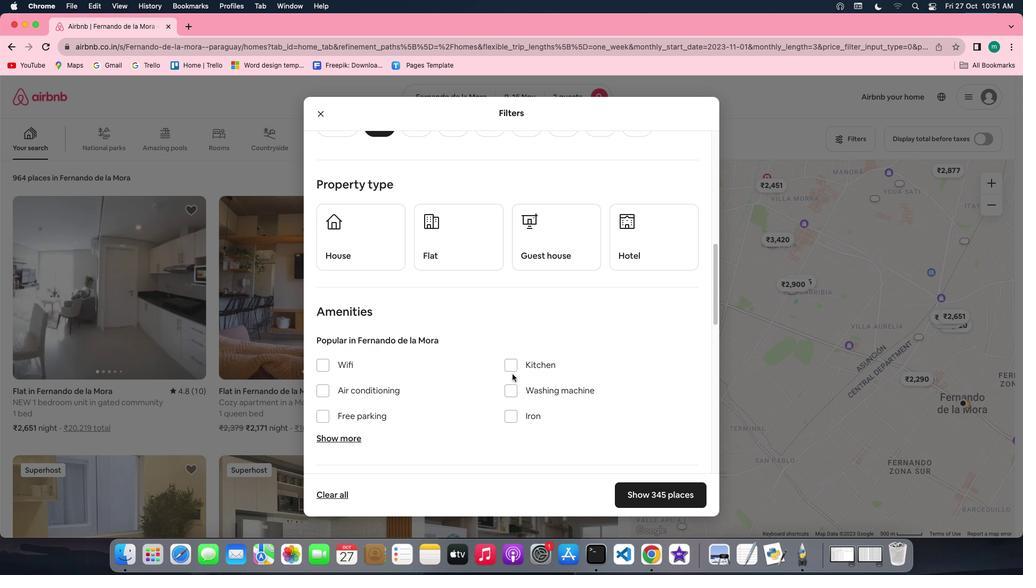 
Action: Mouse scrolled (512, 374) with delta (0, 0)
Screenshot: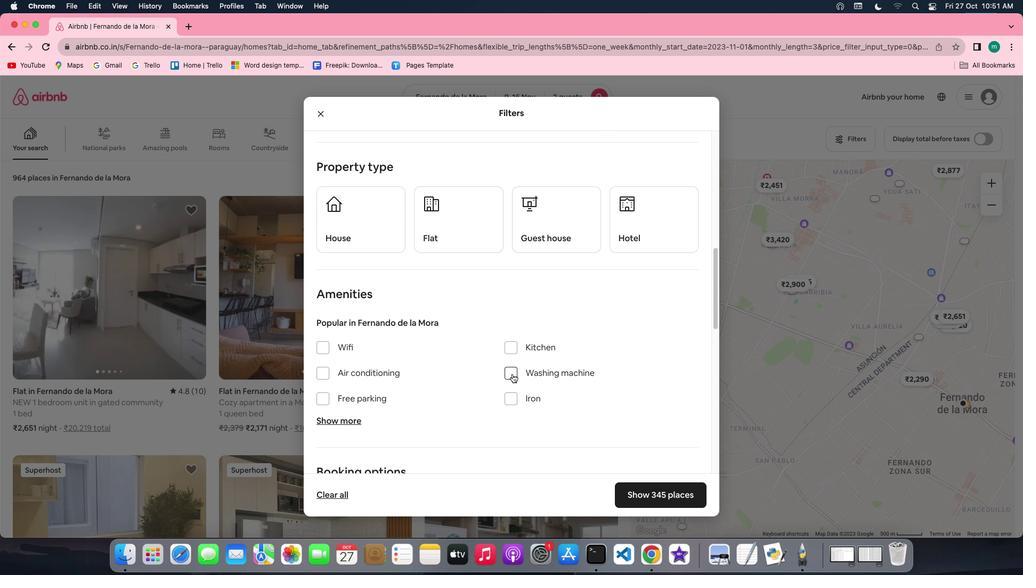 
Action: Mouse moved to (473, 220)
Screenshot: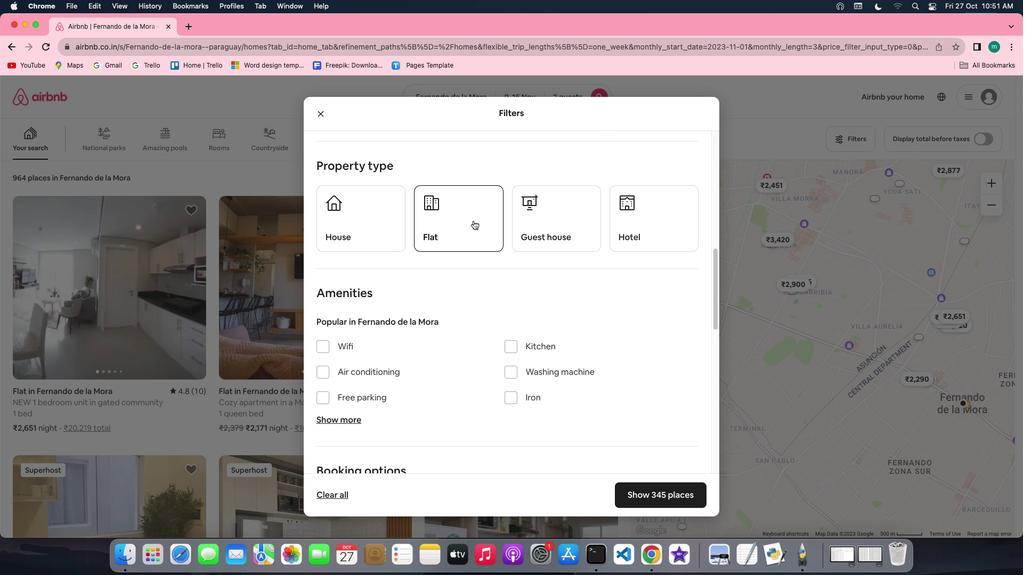 
Action: Mouse pressed left at (473, 220)
Screenshot: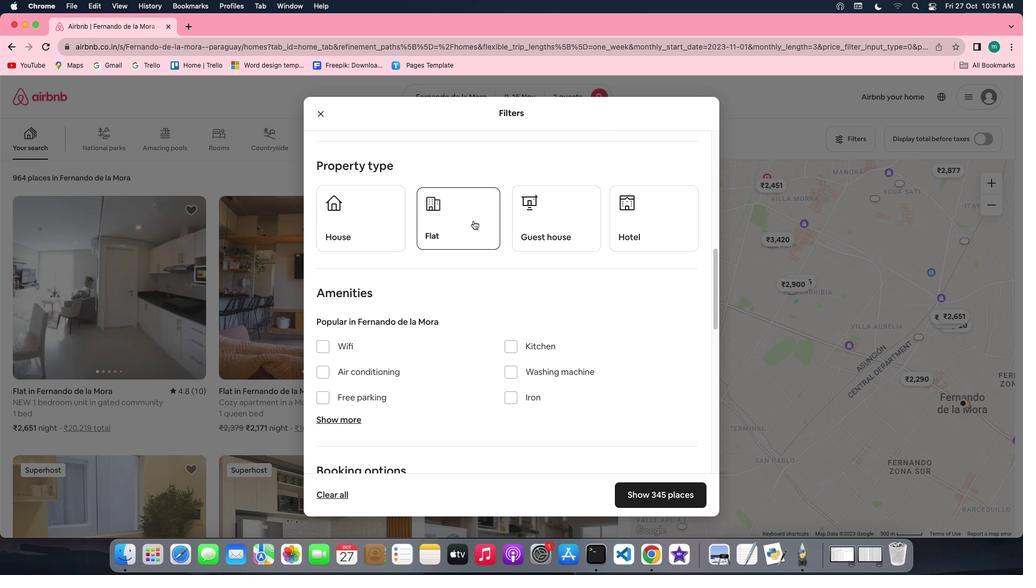
Action: Mouse moved to (524, 292)
Screenshot: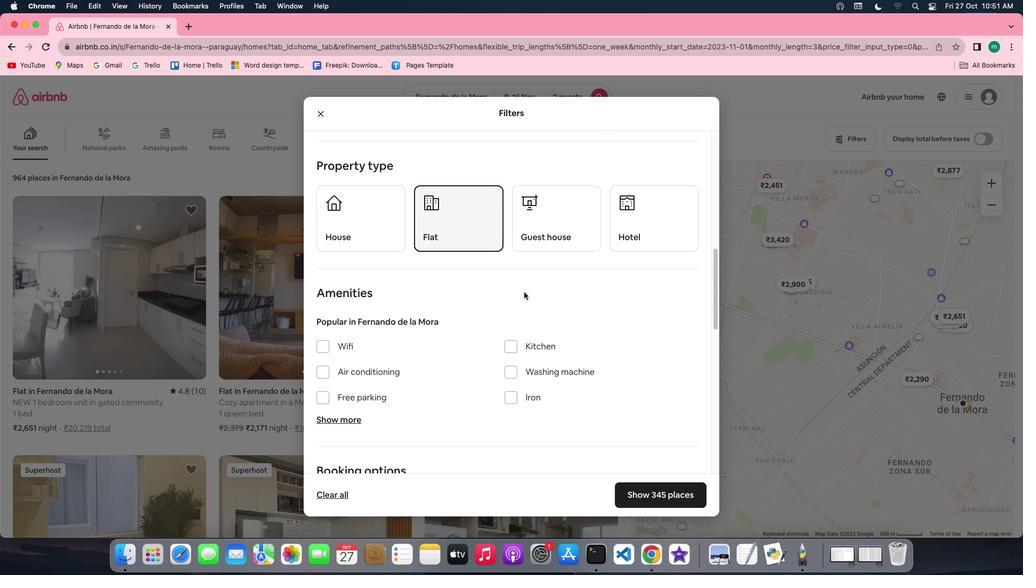 
Action: Mouse scrolled (524, 292) with delta (0, 0)
Screenshot: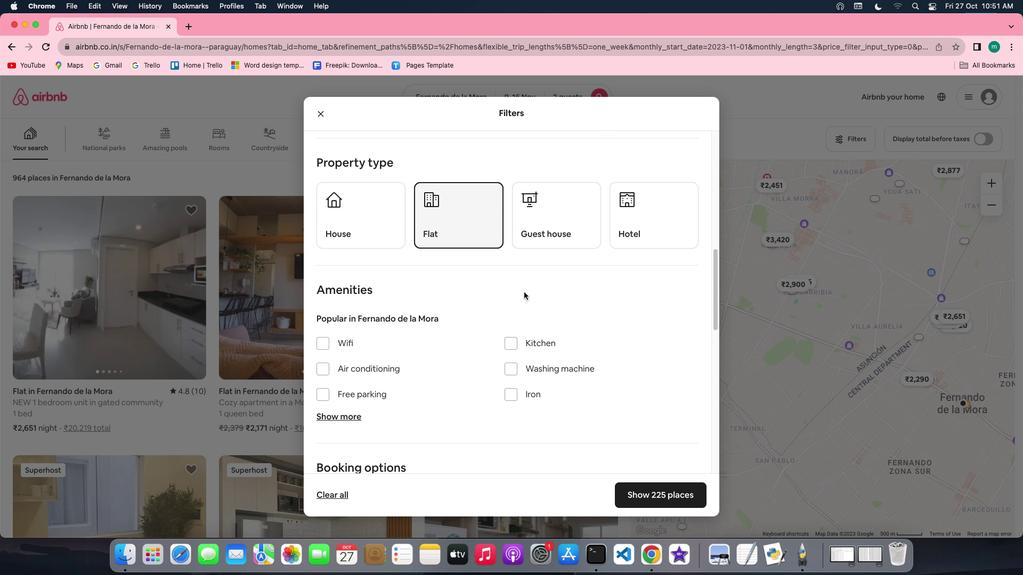 
Action: Mouse scrolled (524, 292) with delta (0, 0)
Screenshot: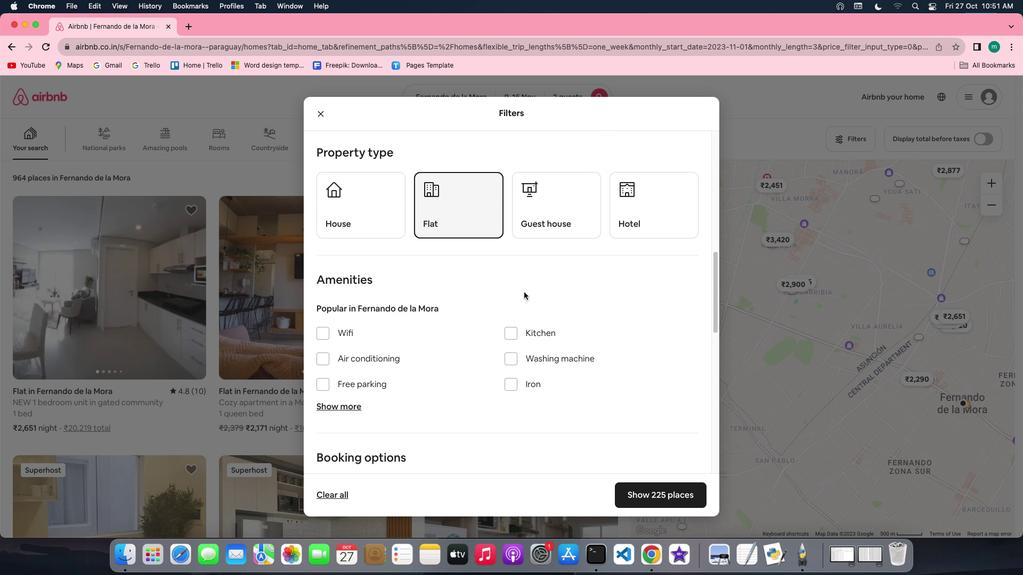 
Action: Mouse scrolled (524, 292) with delta (0, -1)
Screenshot: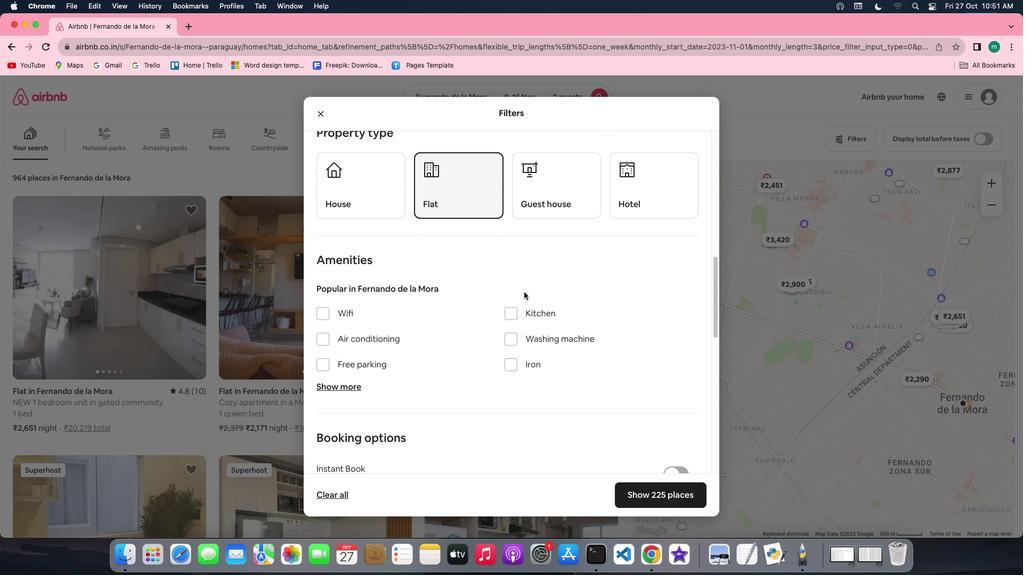 
Action: Mouse scrolled (524, 292) with delta (0, -1)
Screenshot: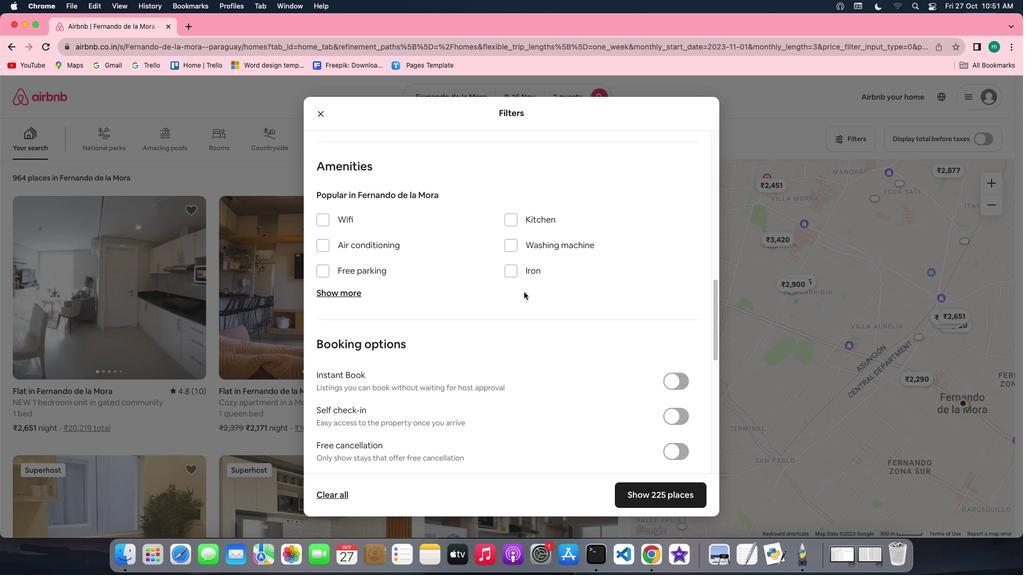 
Action: Mouse scrolled (524, 292) with delta (0, 0)
Screenshot: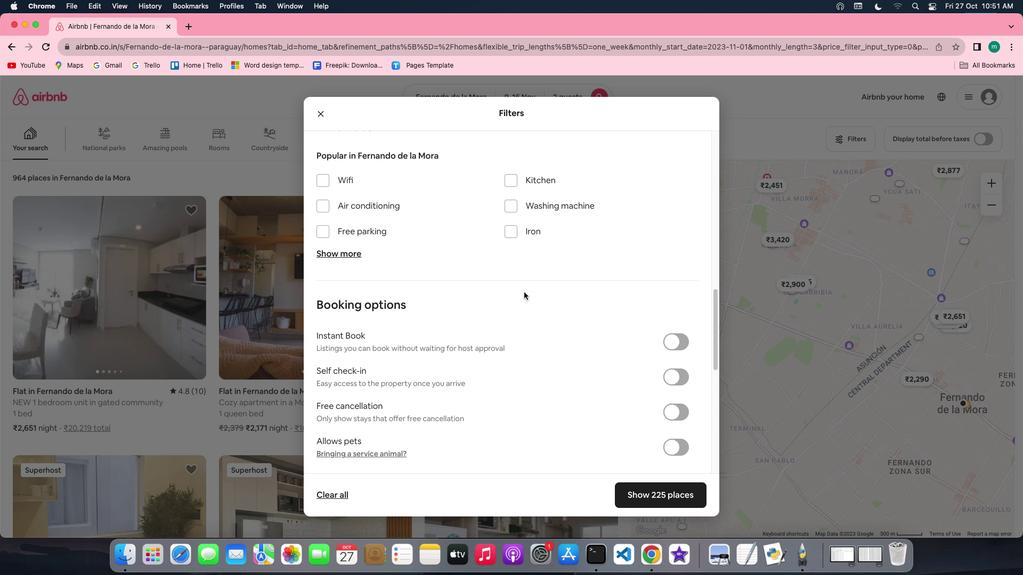 
Action: Mouse scrolled (524, 292) with delta (0, 0)
Screenshot: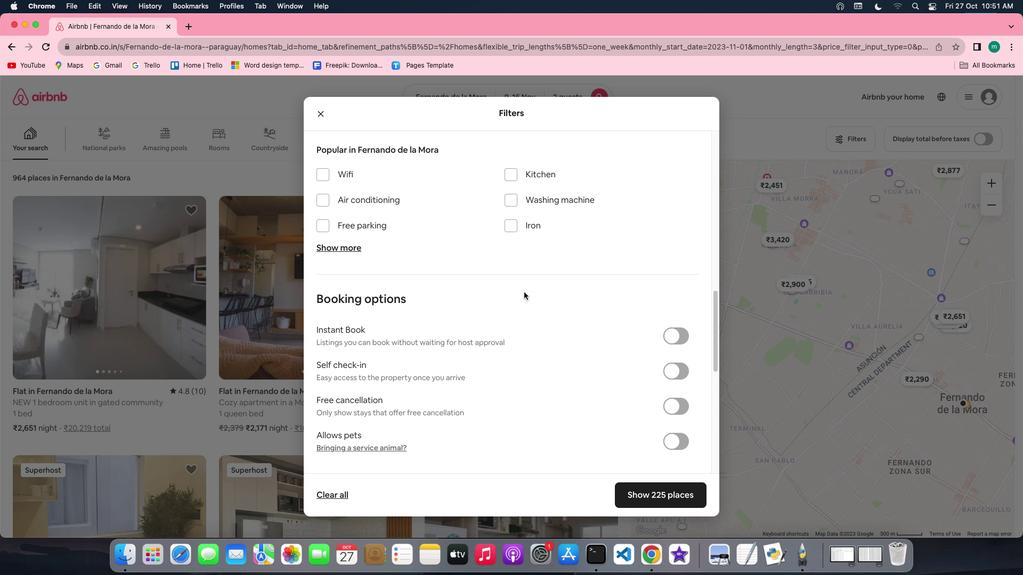 
Action: Mouse scrolled (524, 292) with delta (0, 0)
Screenshot: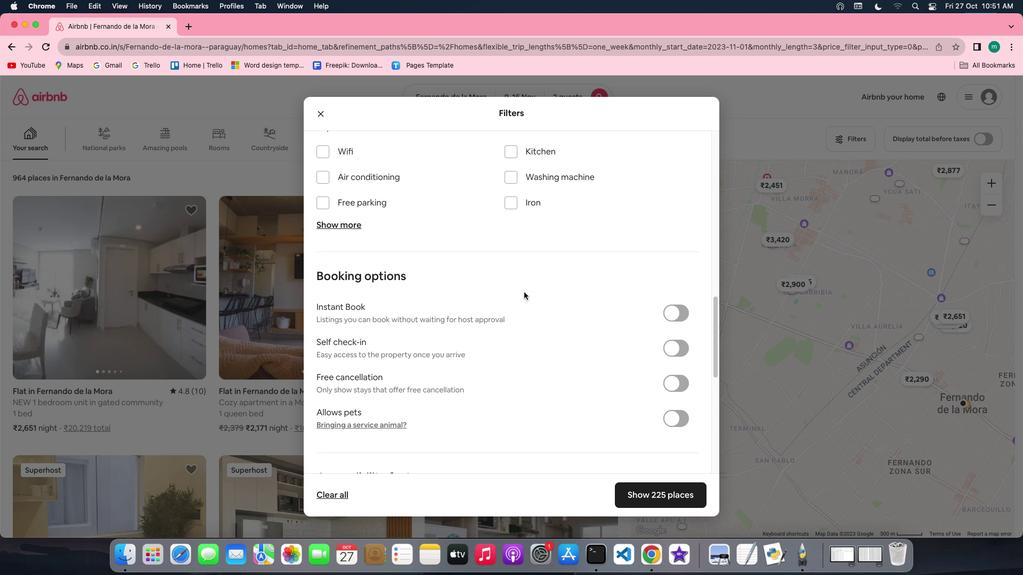 
Action: Mouse scrolled (524, 292) with delta (0, 0)
Screenshot: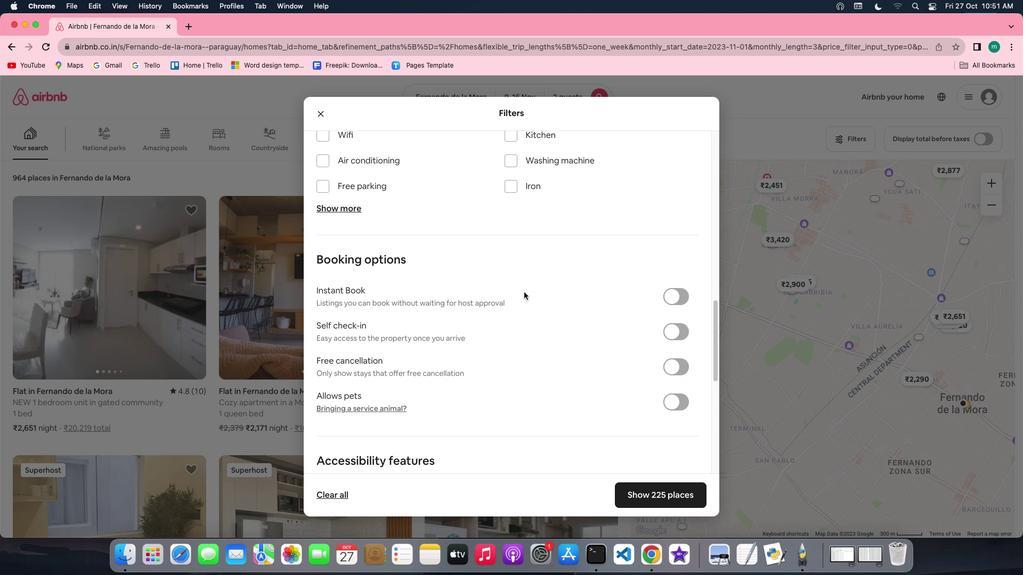 
Action: Mouse scrolled (524, 292) with delta (0, 0)
Screenshot: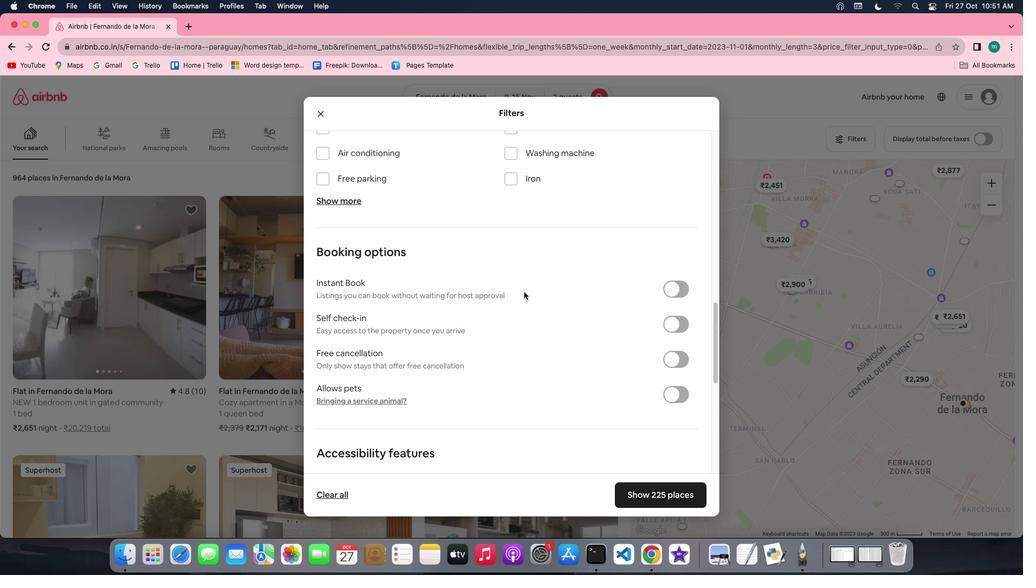 
Action: Mouse scrolled (524, 292) with delta (0, 0)
Screenshot: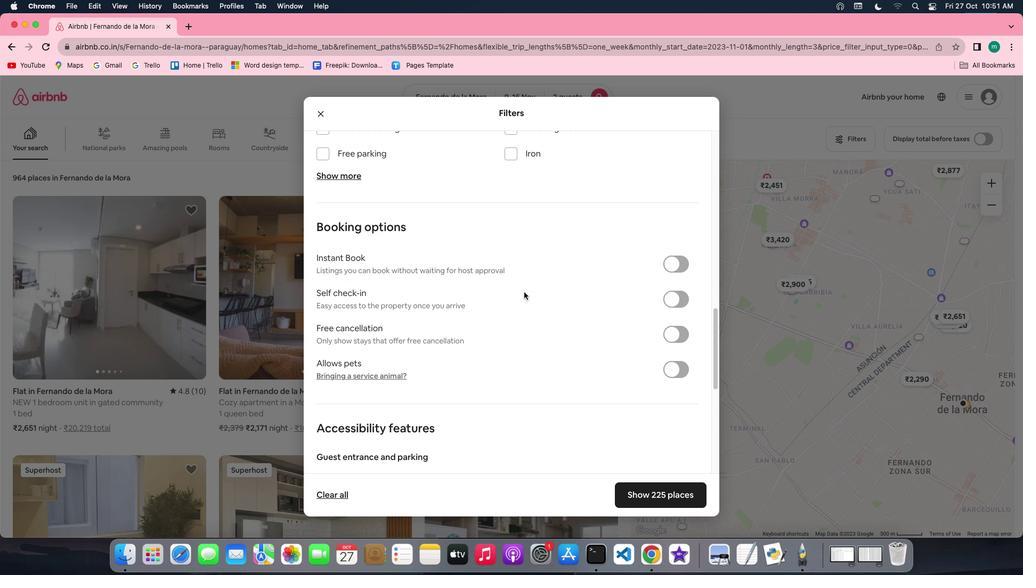 
Action: Mouse scrolled (524, 292) with delta (0, -1)
Screenshot: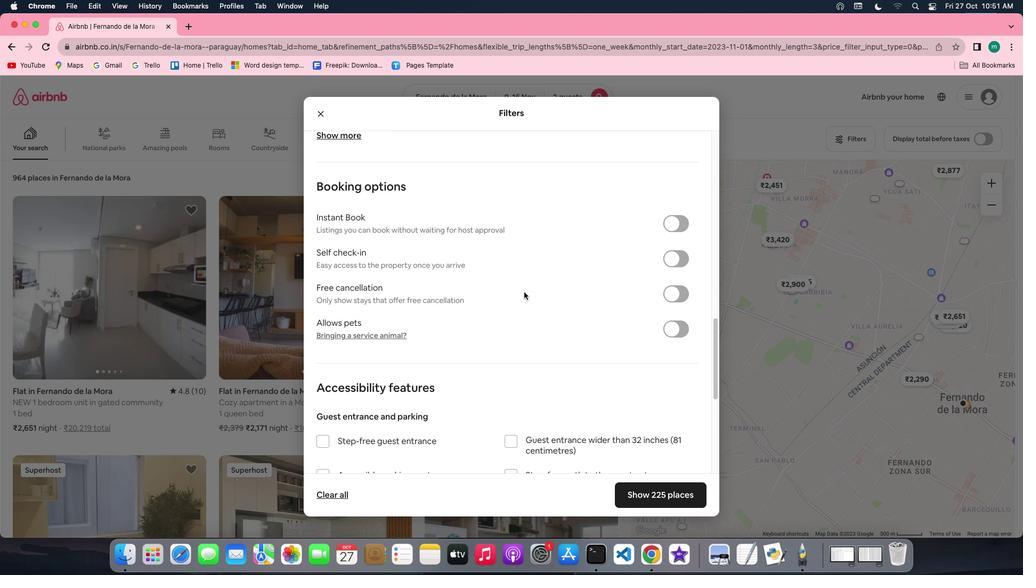 
Action: Mouse moved to (674, 219)
Screenshot: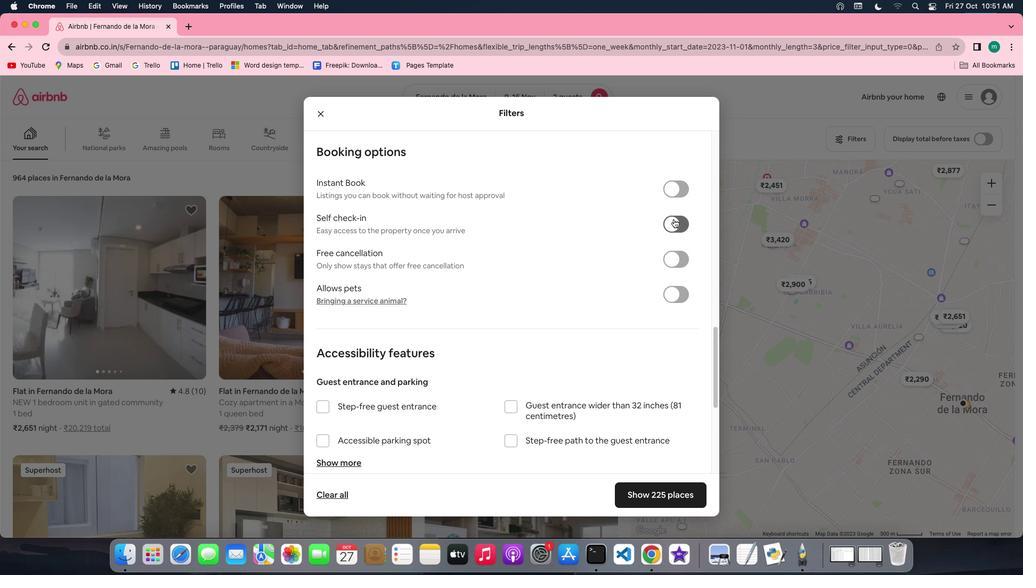 
Action: Mouse pressed left at (674, 219)
Screenshot: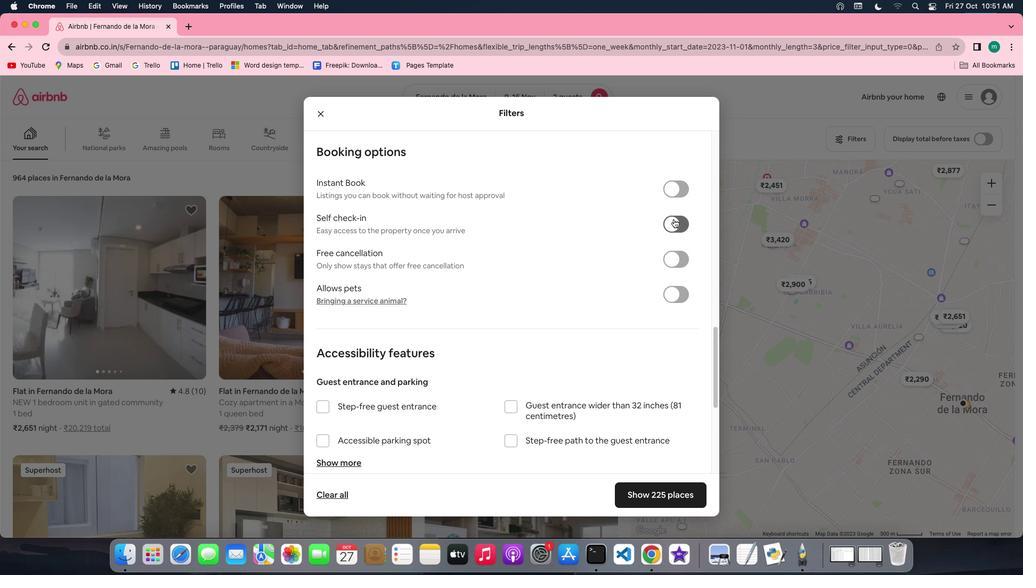 
Action: Mouse moved to (506, 292)
Screenshot: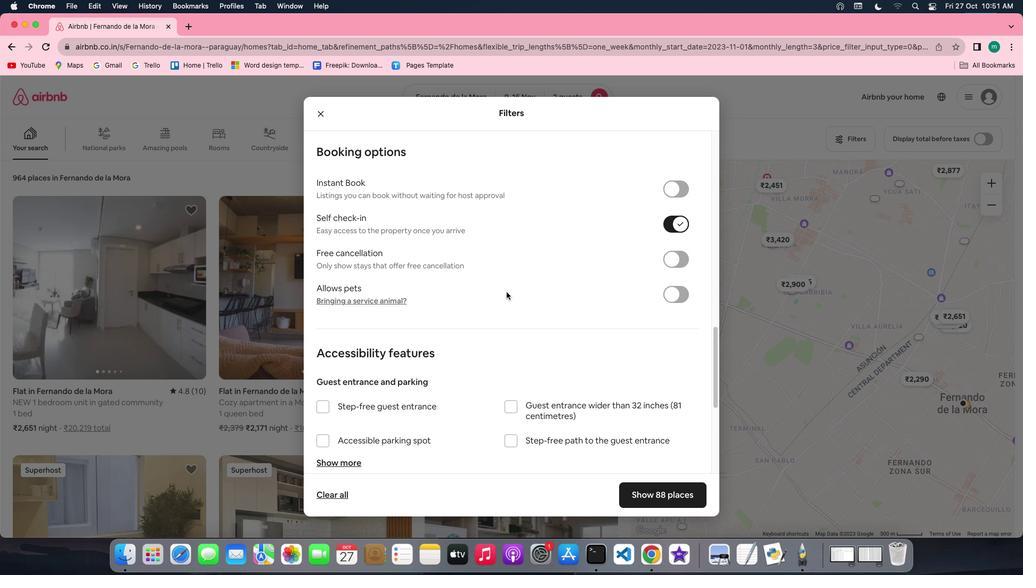 
Action: Mouse scrolled (506, 292) with delta (0, 0)
Screenshot: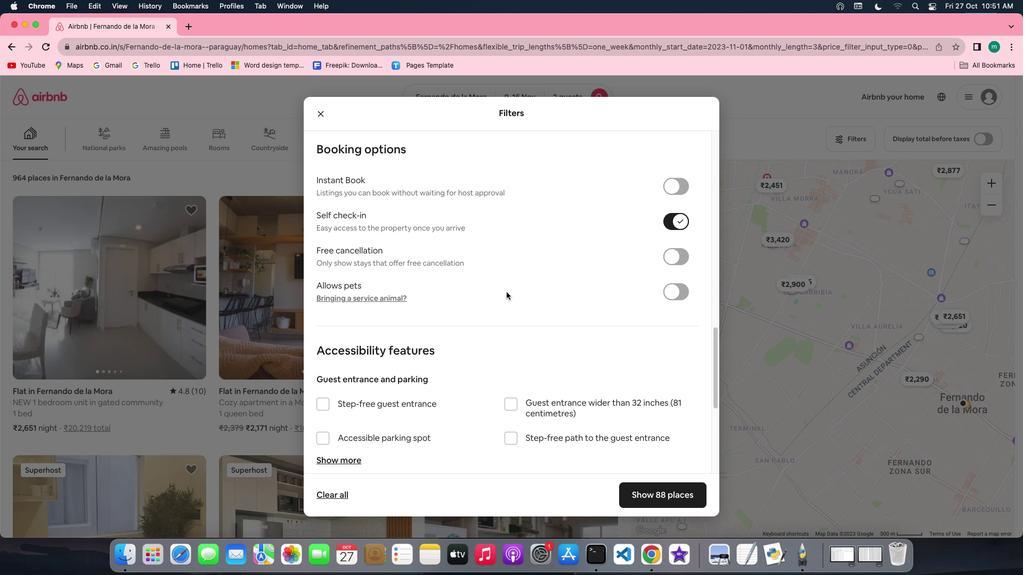 
Action: Mouse scrolled (506, 292) with delta (0, 0)
Screenshot: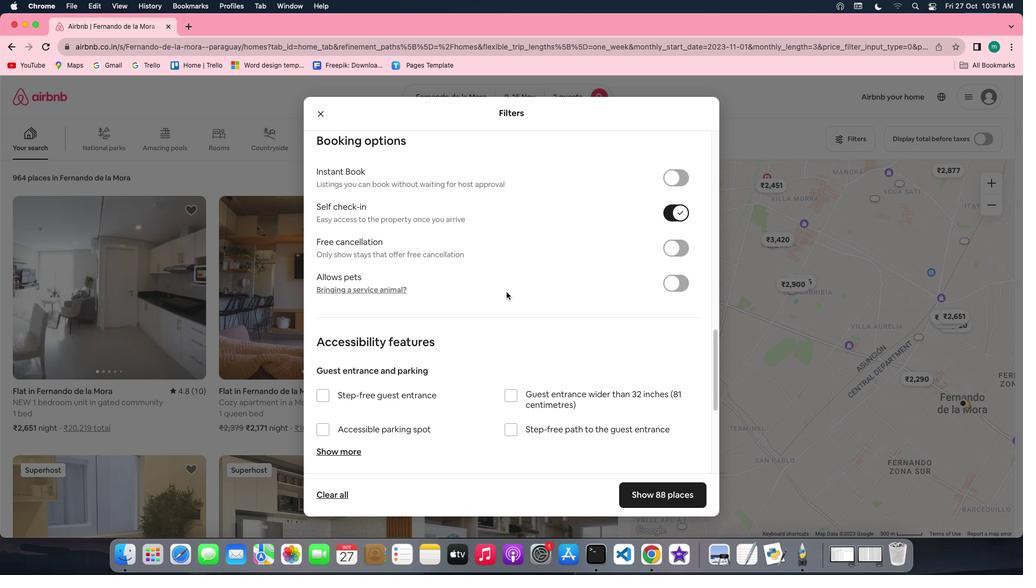 
Action: Mouse scrolled (506, 292) with delta (0, -1)
Screenshot: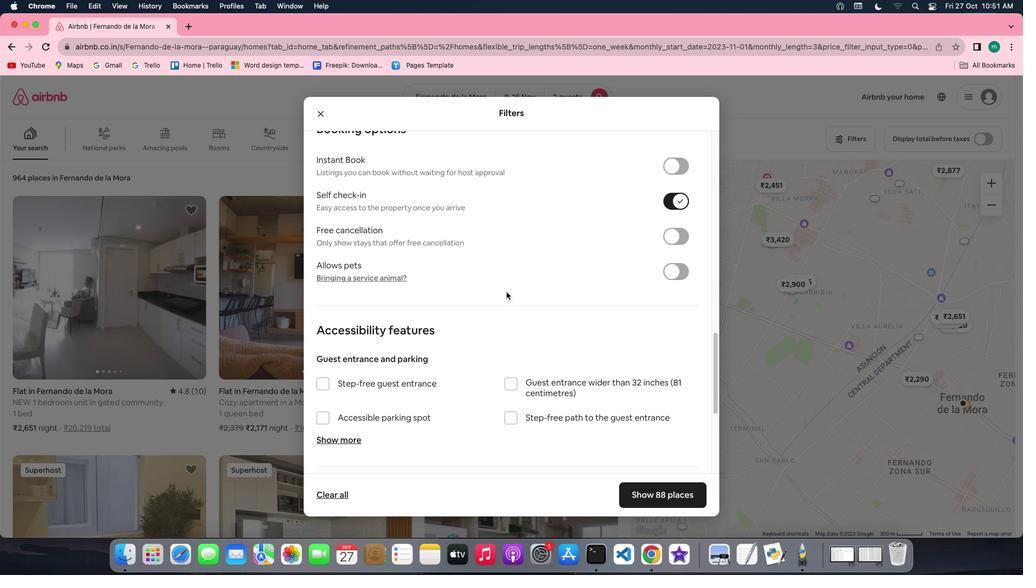 
Action: Mouse scrolled (506, 292) with delta (0, -1)
Screenshot: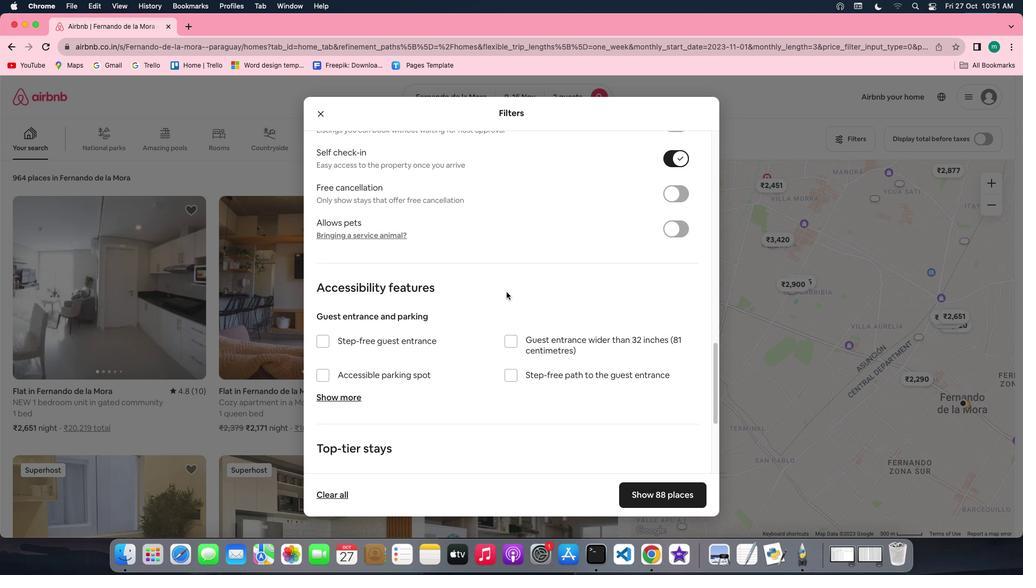 
Action: Mouse scrolled (506, 292) with delta (0, -1)
Screenshot: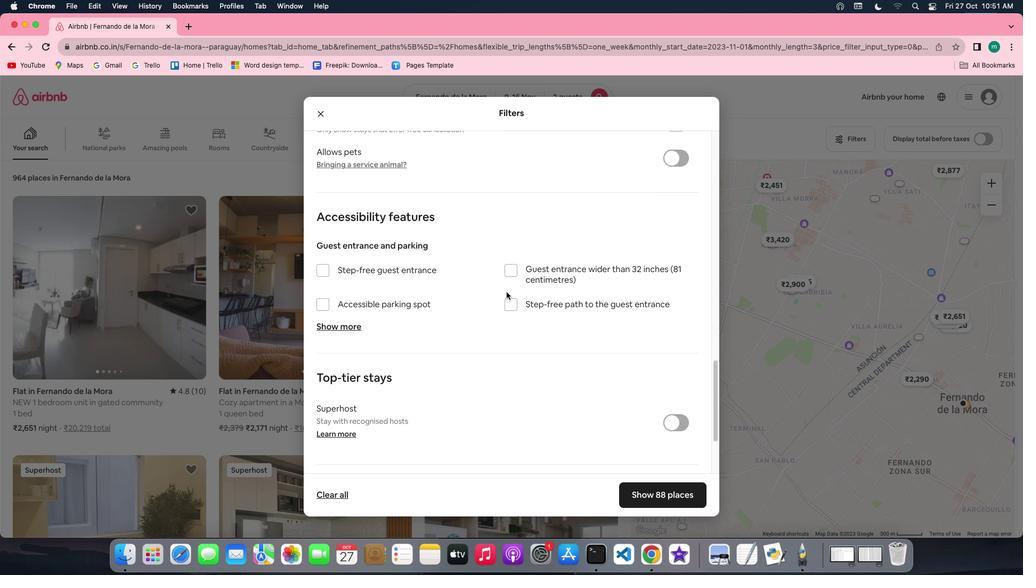 
Action: Mouse scrolled (506, 292) with delta (0, 0)
Screenshot: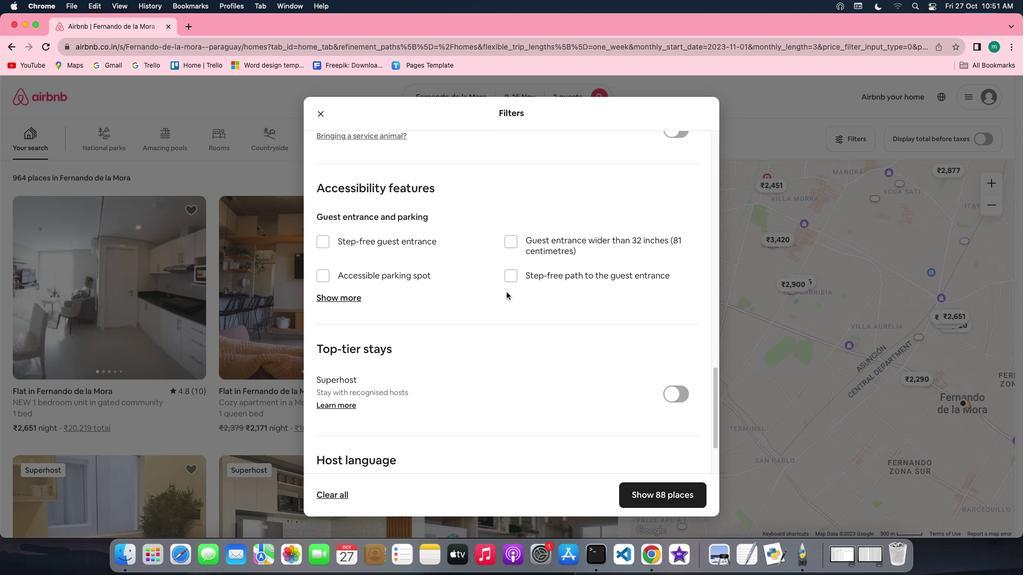 
Action: Mouse scrolled (506, 292) with delta (0, 0)
Screenshot: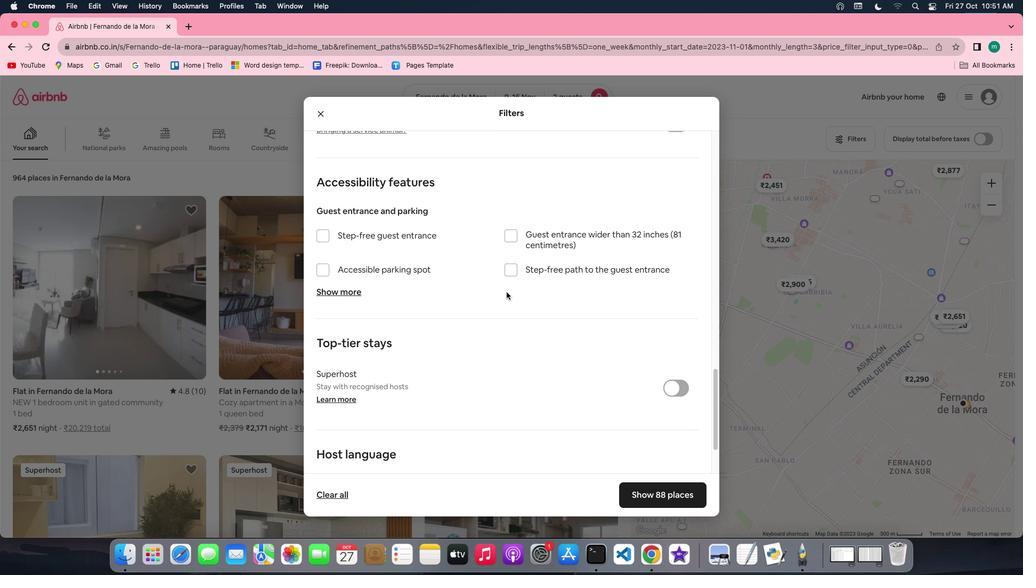 
Action: Mouse scrolled (506, 292) with delta (0, 0)
Screenshot: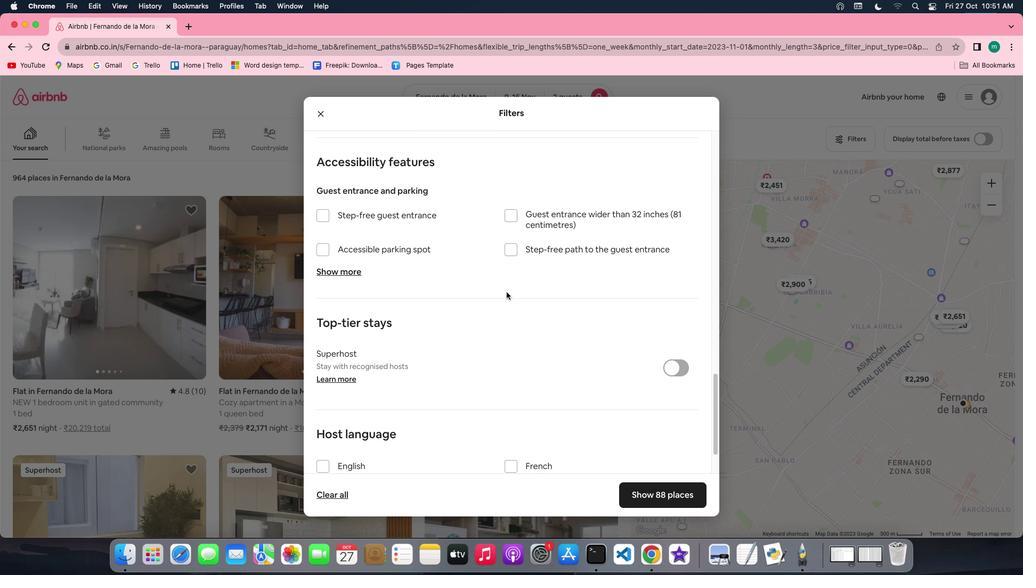 
Action: Mouse scrolled (506, 292) with delta (0, 0)
Screenshot: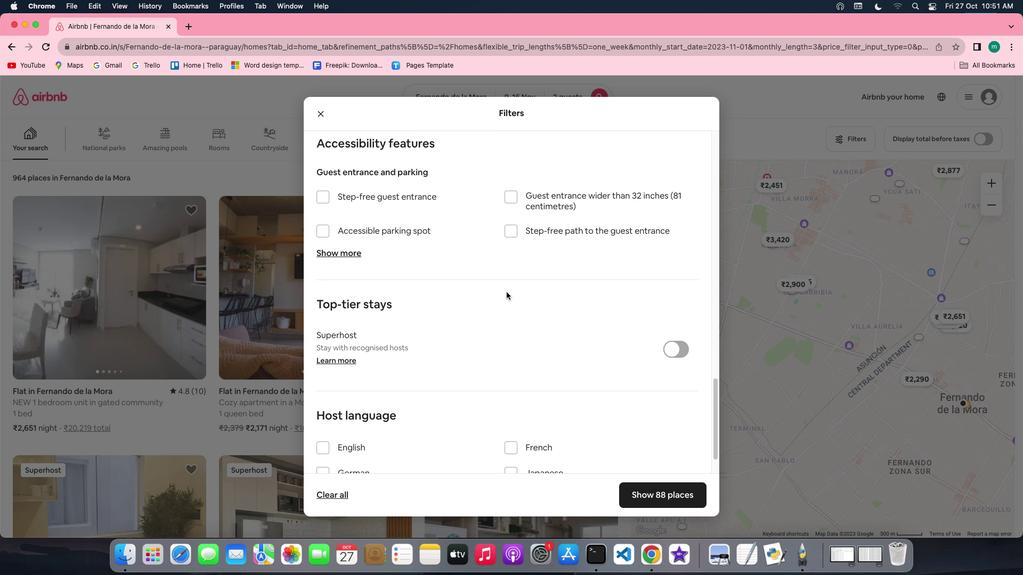 
Action: Mouse scrolled (506, 292) with delta (0, 0)
Screenshot: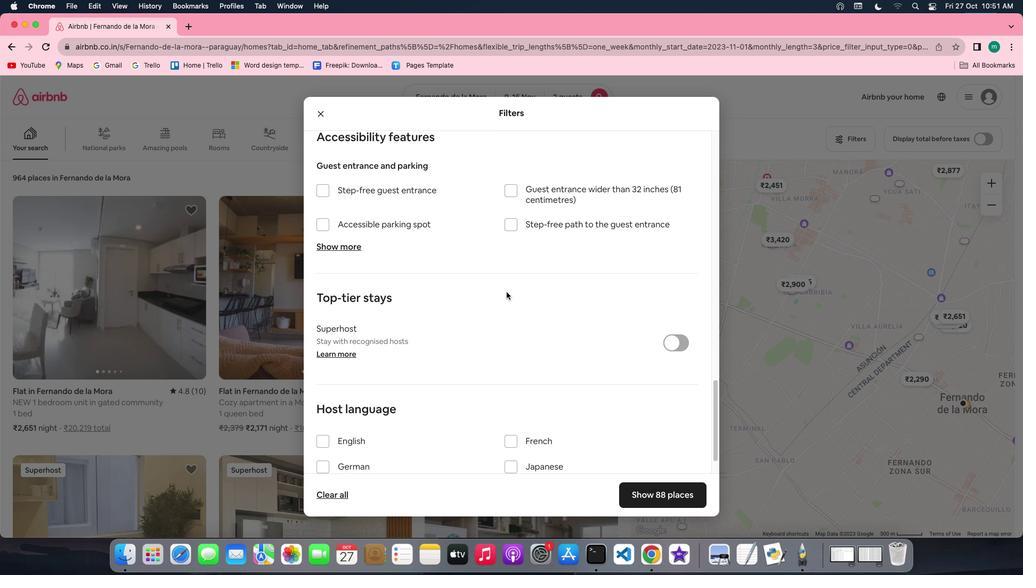
Action: Mouse scrolled (506, 292) with delta (0, -1)
Screenshot: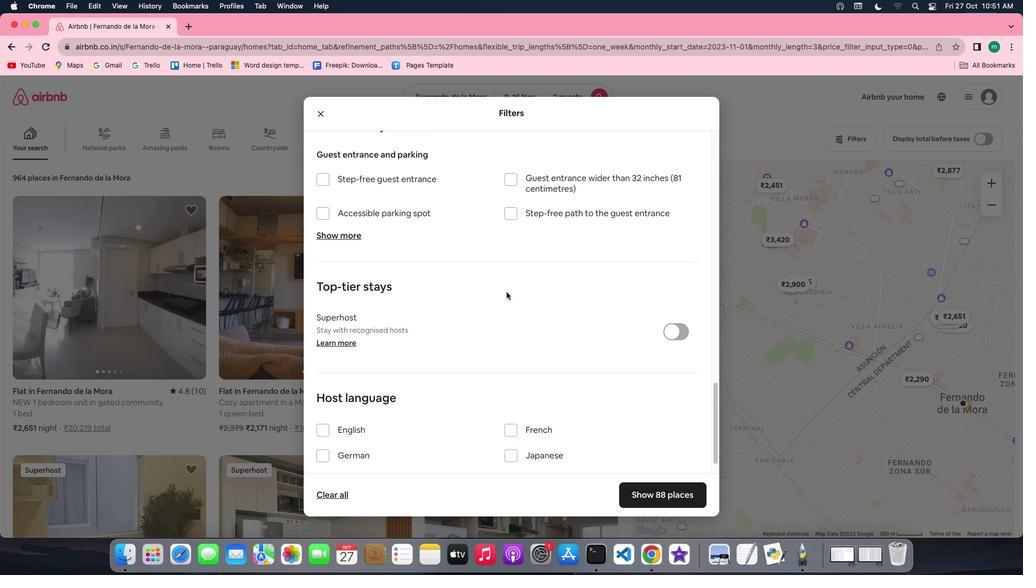 
Action: Mouse scrolled (506, 292) with delta (0, -1)
Screenshot: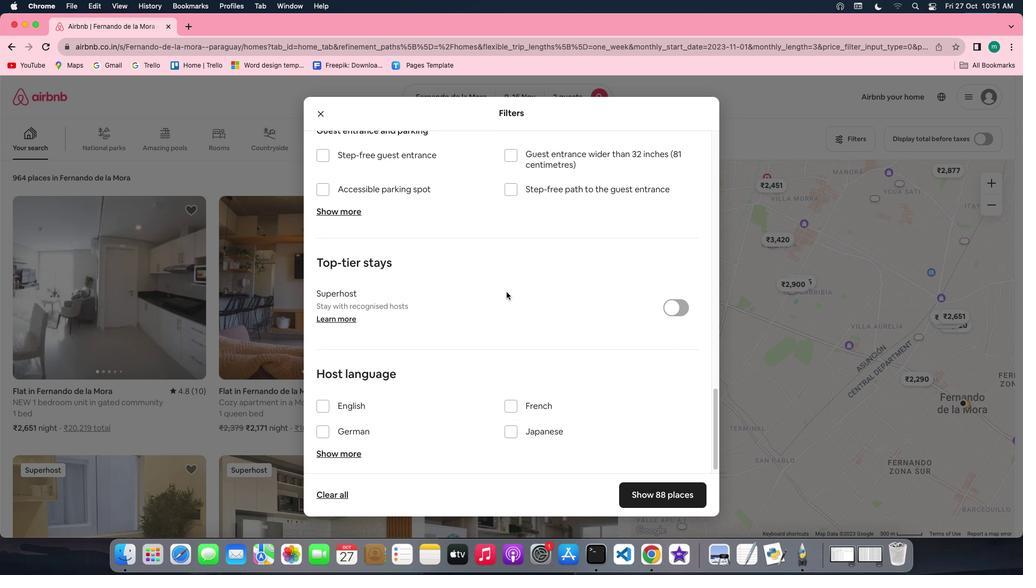 
Action: Mouse moved to (506, 295)
Screenshot: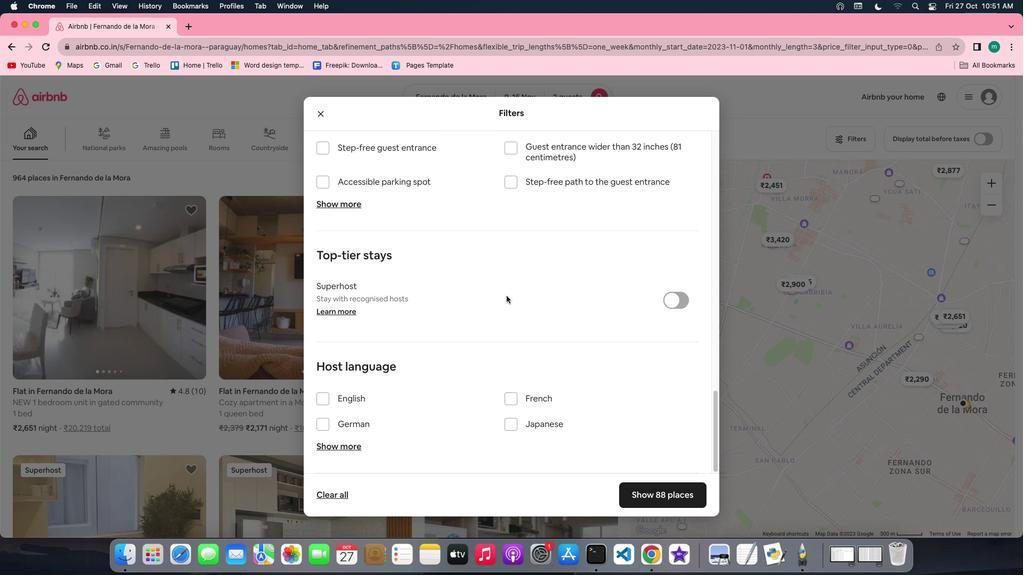 
Action: Mouse scrolled (506, 295) with delta (0, 0)
Screenshot: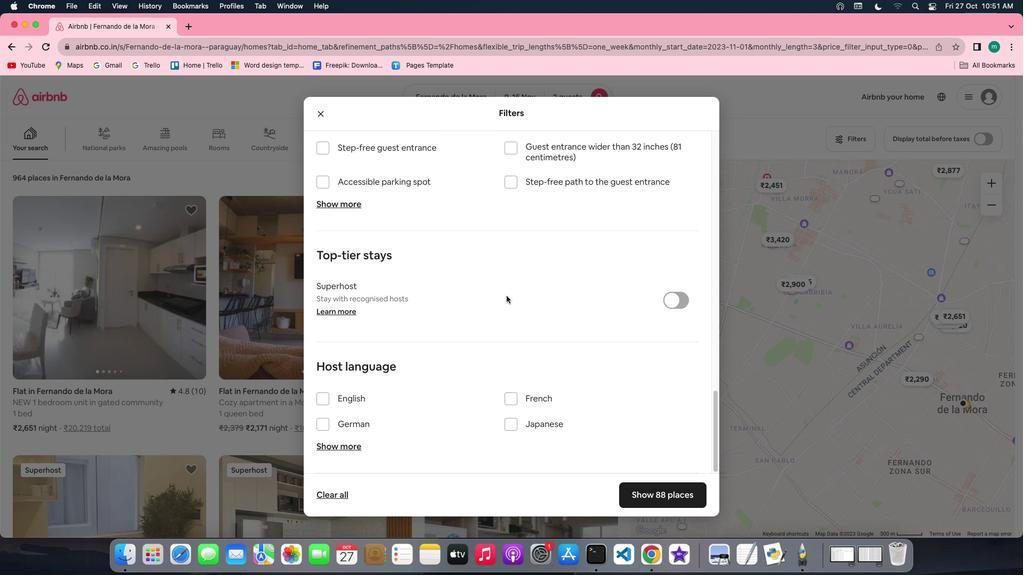 
Action: Mouse scrolled (506, 295) with delta (0, 0)
Screenshot: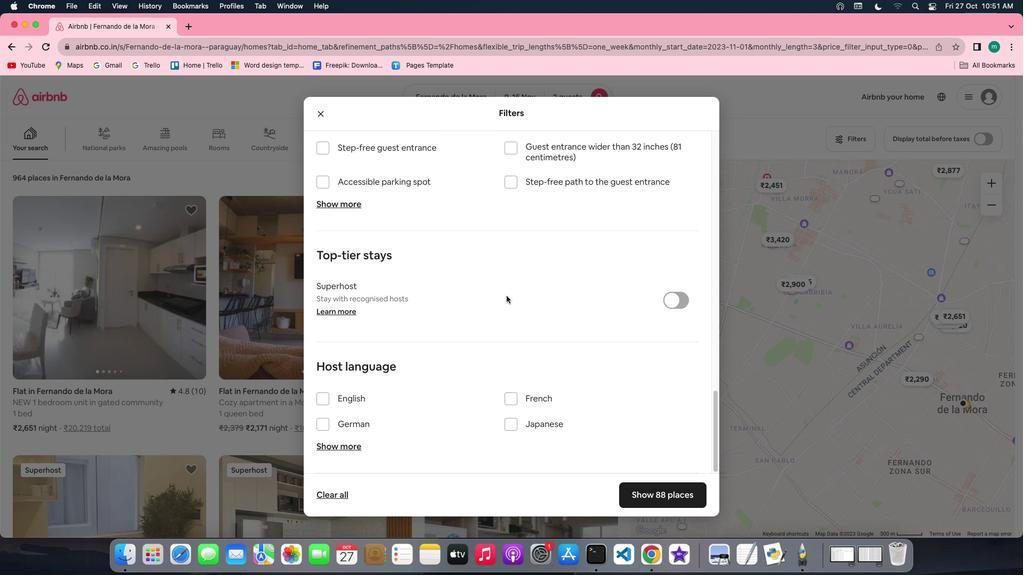 
Action: Mouse scrolled (506, 295) with delta (0, -1)
Screenshot: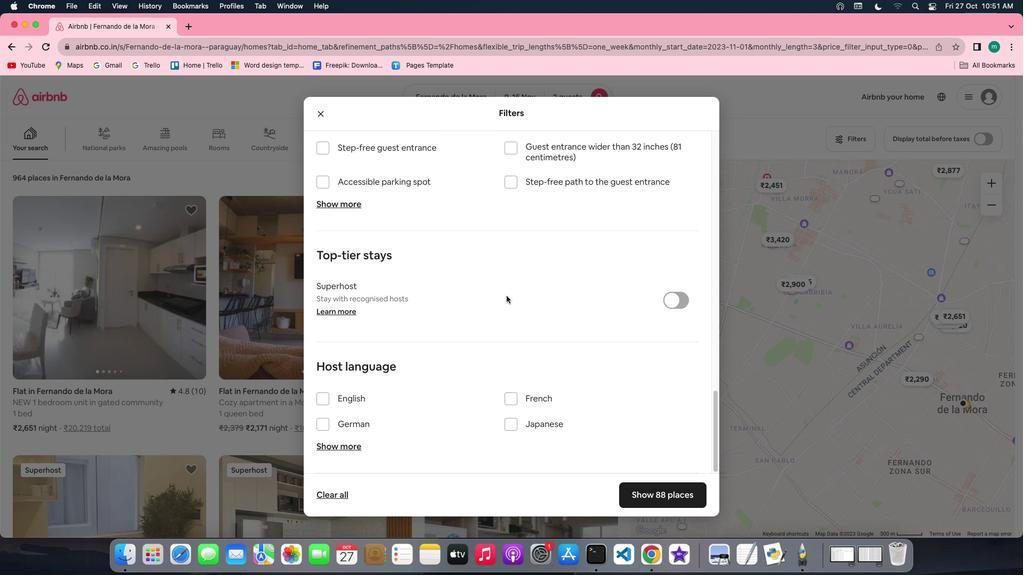 
Action: Mouse scrolled (506, 295) with delta (0, -2)
Screenshot: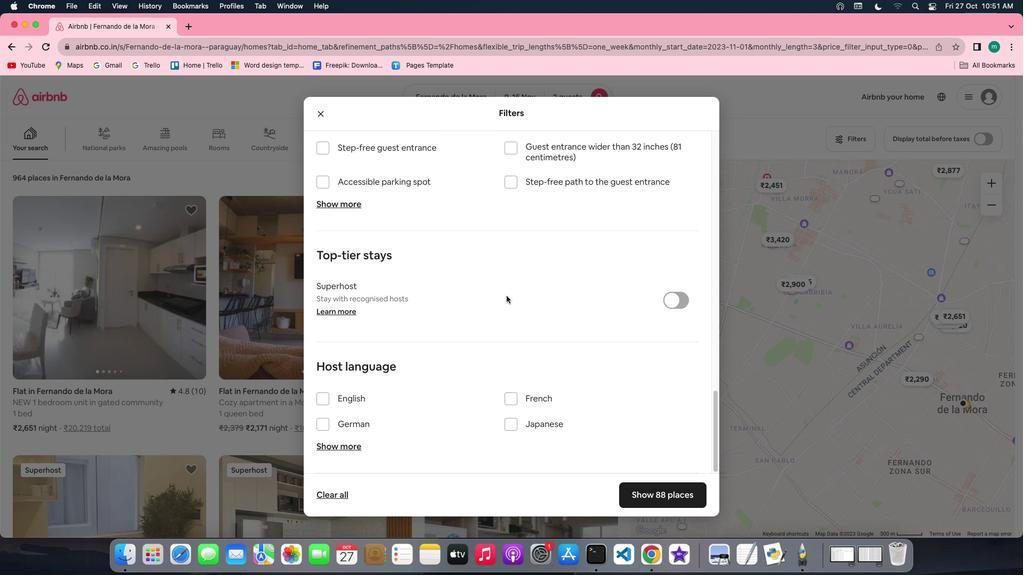 
Action: Mouse scrolled (506, 295) with delta (0, -2)
Screenshot: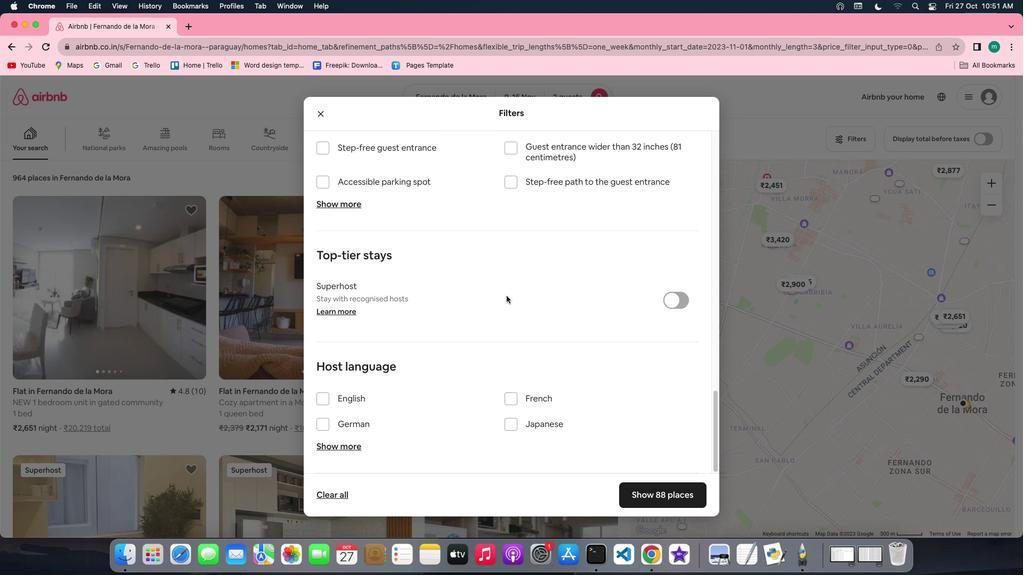 
Action: Mouse moved to (668, 494)
Screenshot: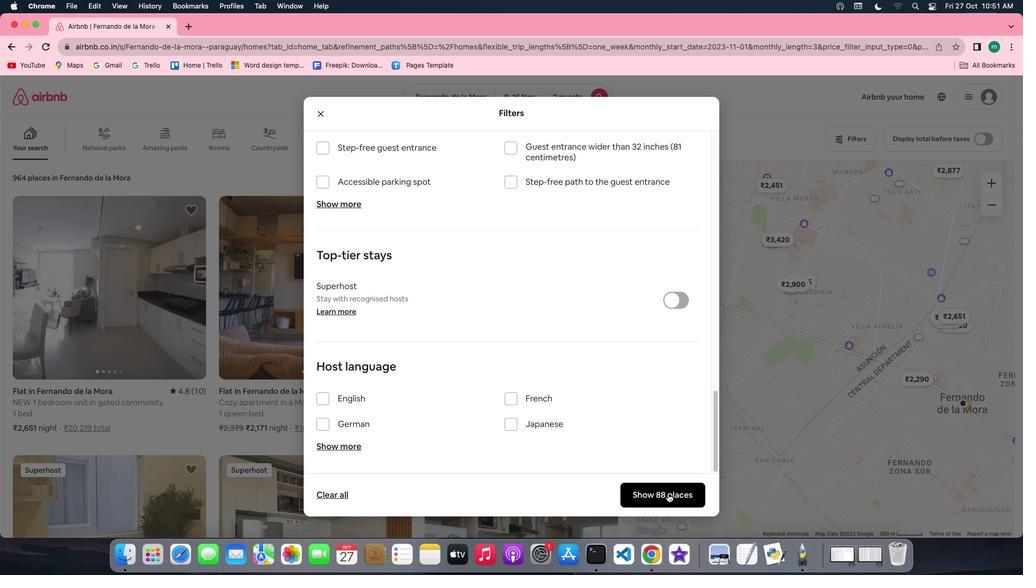 
Action: Mouse pressed left at (668, 494)
Screenshot: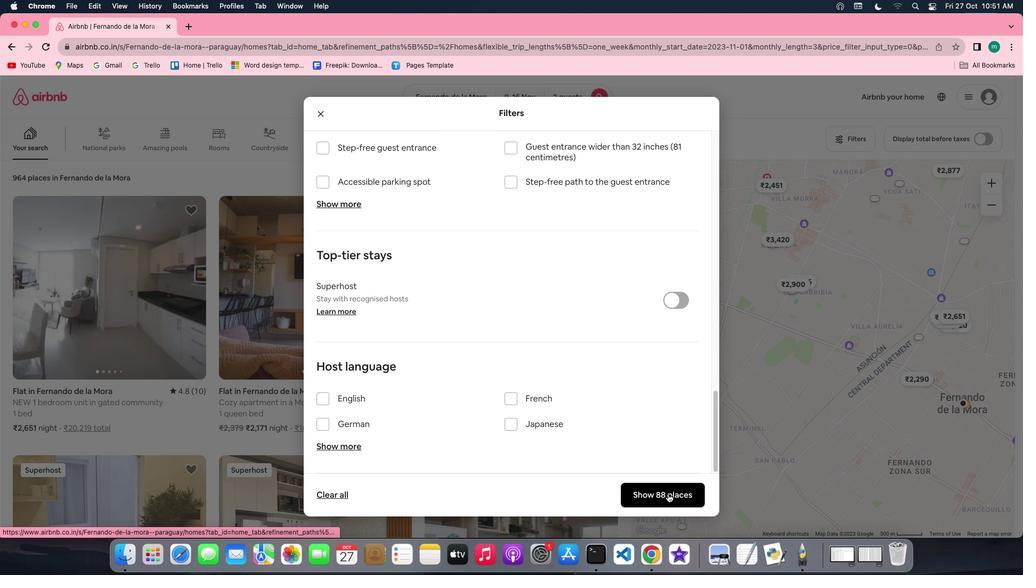 
Action: Mouse moved to (91, 280)
Screenshot: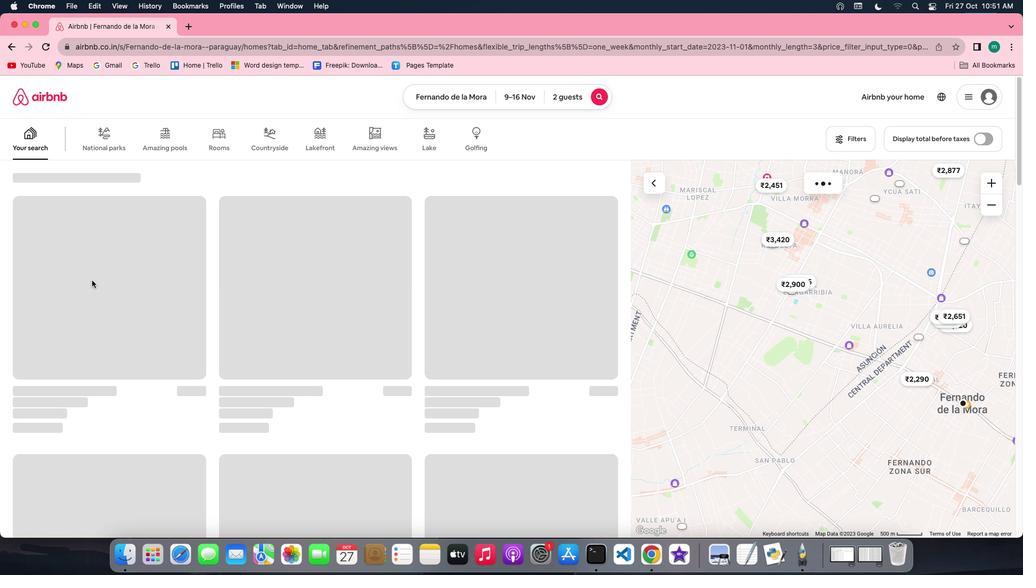 
Action: Mouse pressed left at (91, 280)
Screenshot: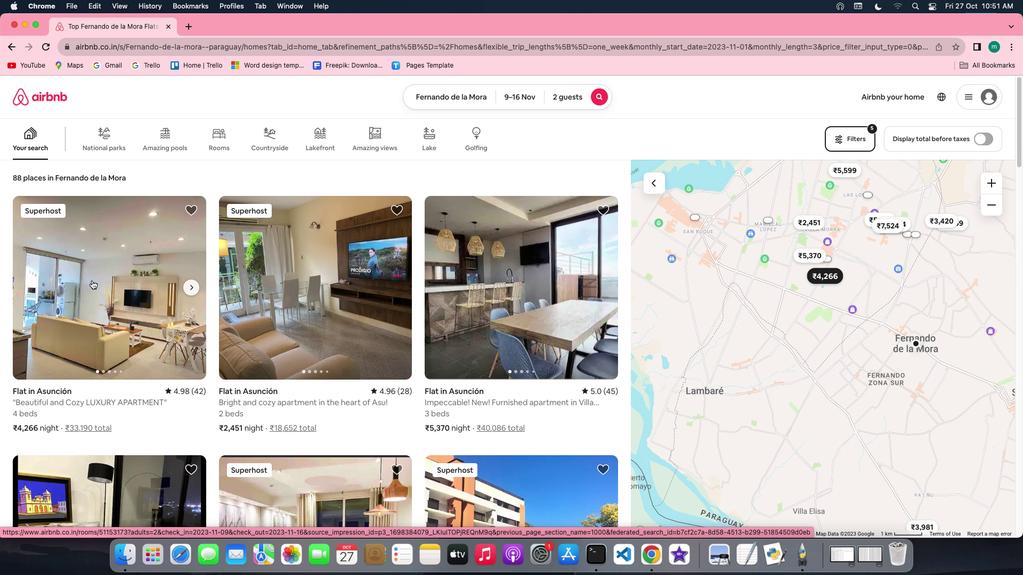 
Action: Mouse moved to (756, 396)
Screenshot: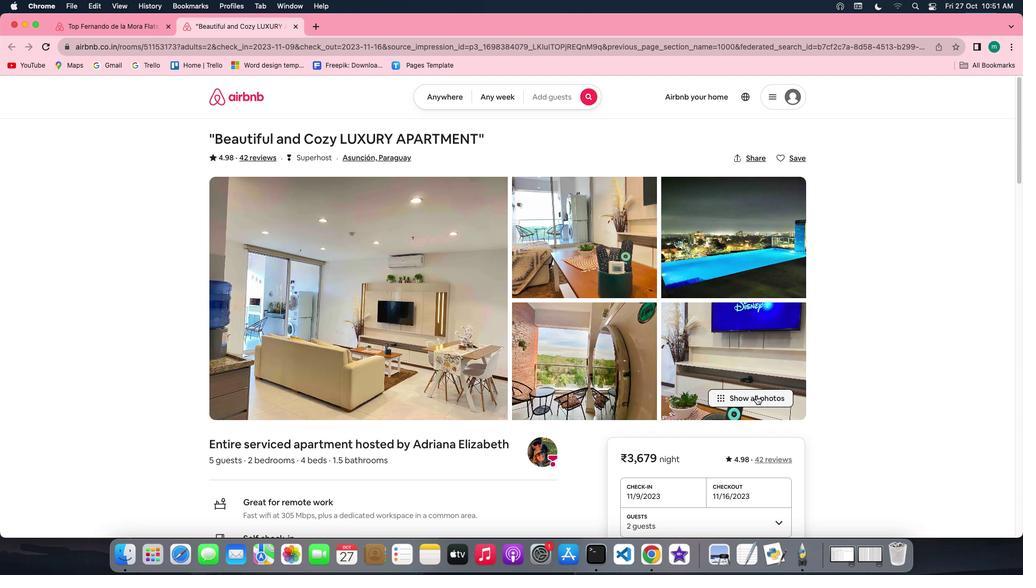 
Action: Mouse pressed left at (756, 396)
Screenshot: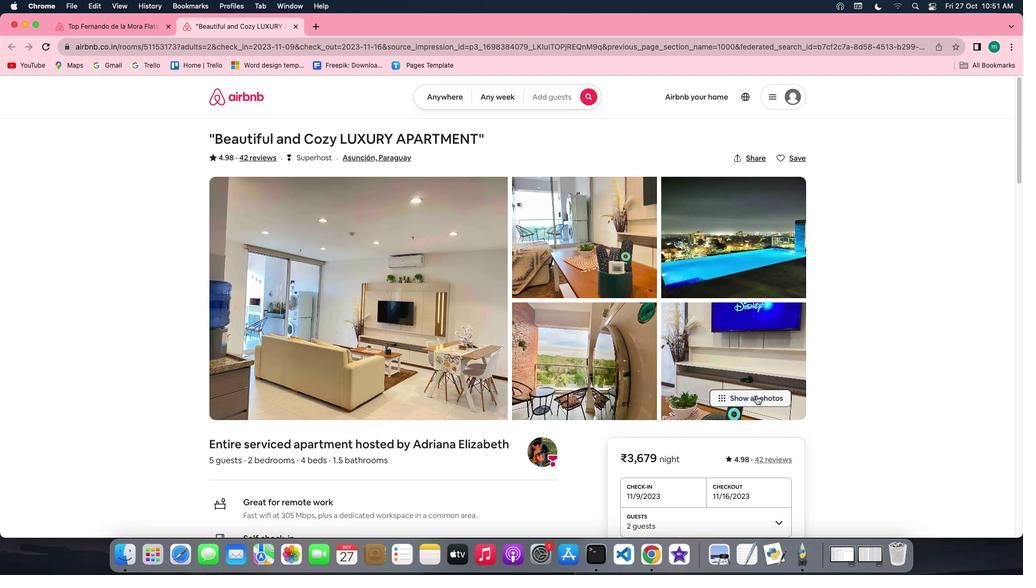 
Action: Mouse moved to (548, 366)
Screenshot: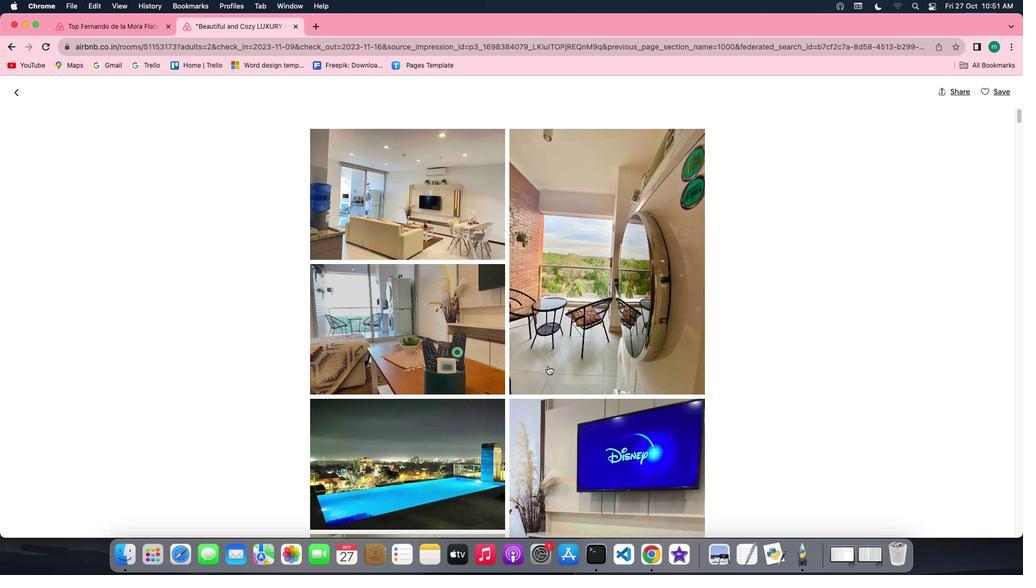
Action: Mouse scrolled (548, 366) with delta (0, 0)
Screenshot: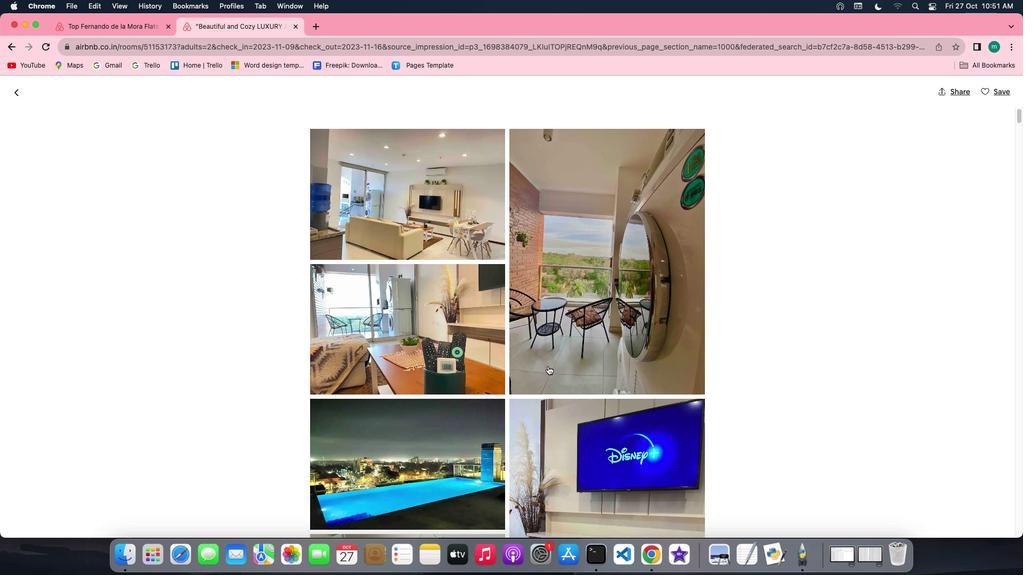 
Action: Mouse scrolled (548, 366) with delta (0, 0)
Screenshot: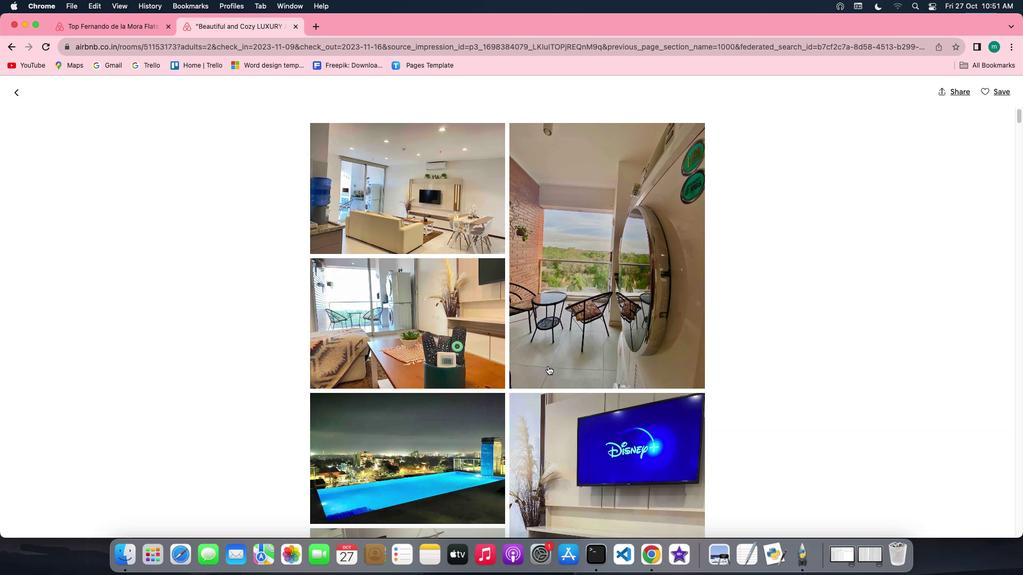 
Action: Mouse scrolled (548, 366) with delta (0, -1)
Screenshot: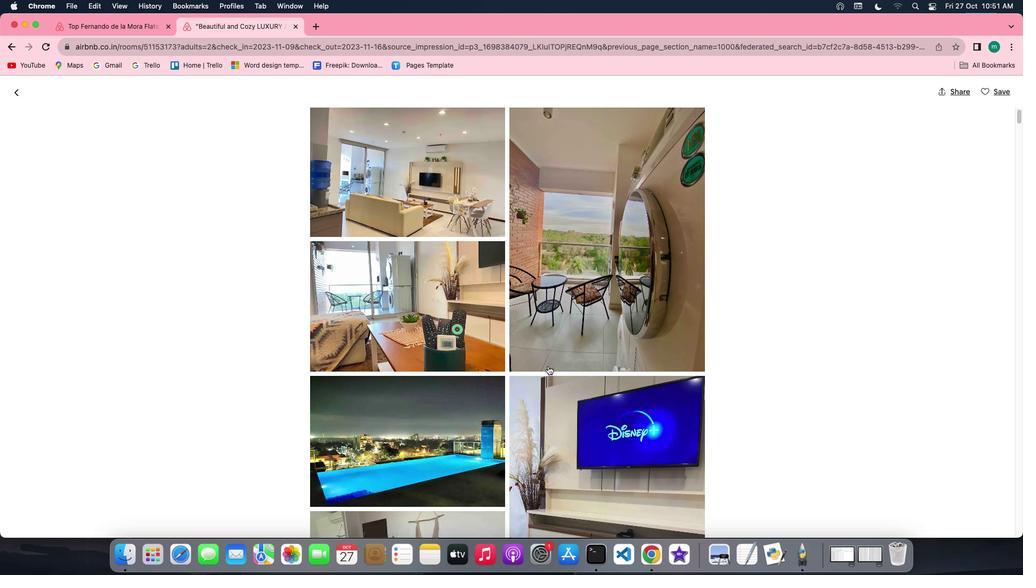 
Action: Mouse scrolled (548, 366) with delta (0, 0)
Screenshot: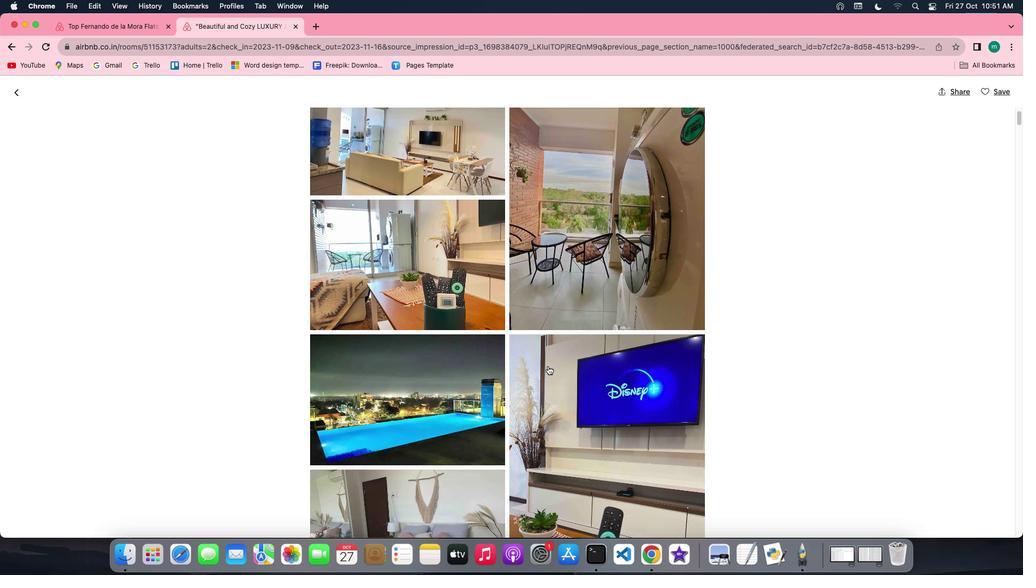 
Action: Mouse scrolled (548, 366) with delta (0, 0)
Screenshot: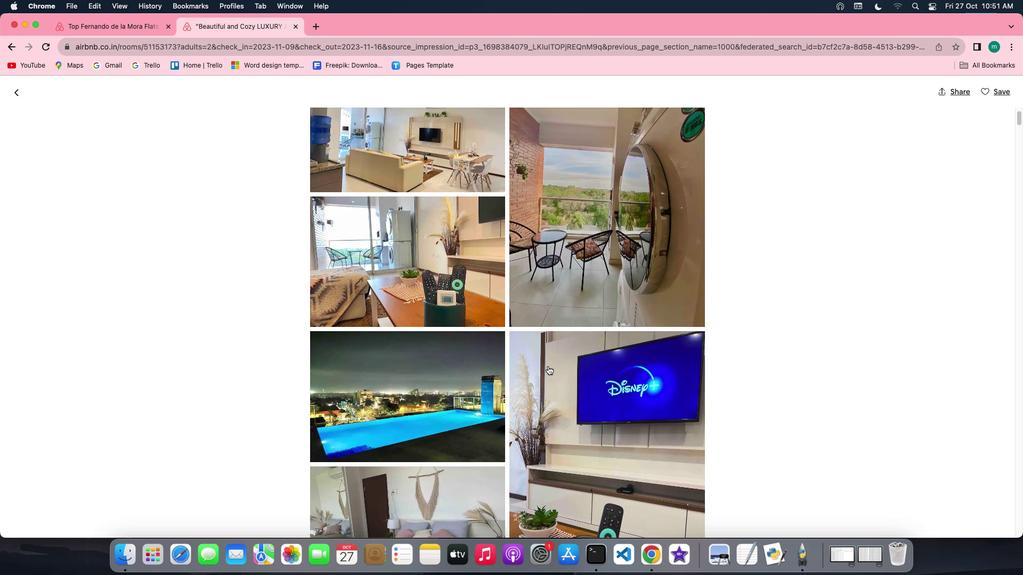 
Action: Mouse scrolled (548, 366) with delta (0, 0)
Screenshot: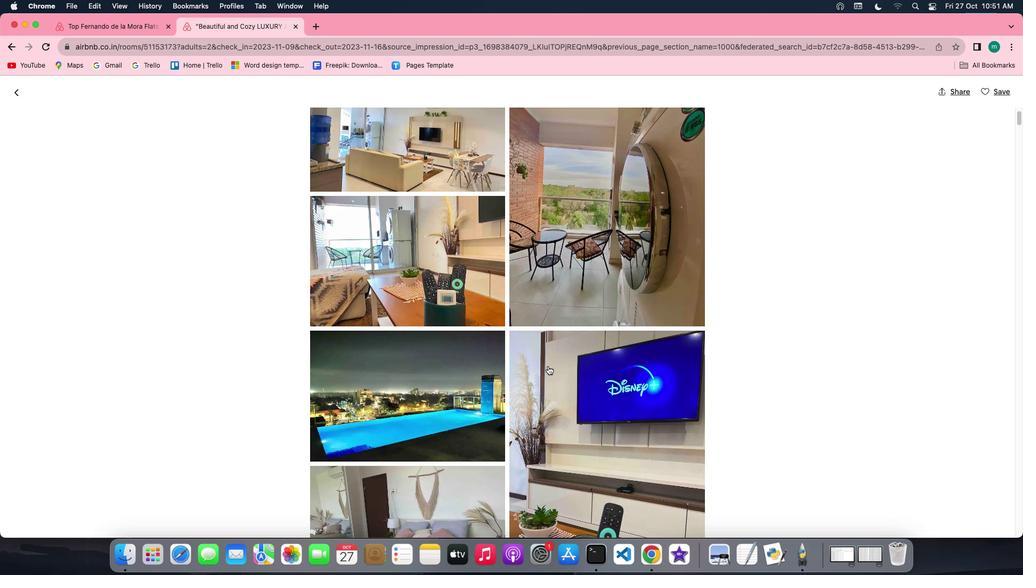 
Action: Mouse scrolled (548, 366) with delta (0, 0)
Screenshot: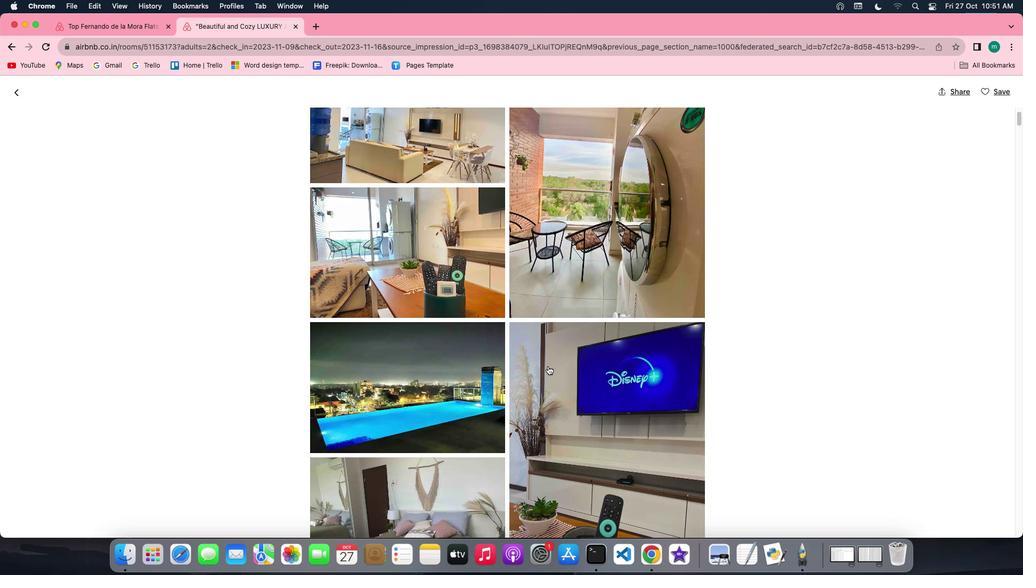
Action: Mouse scrolled (548, 366) with delta (0, 0)
Screenshot: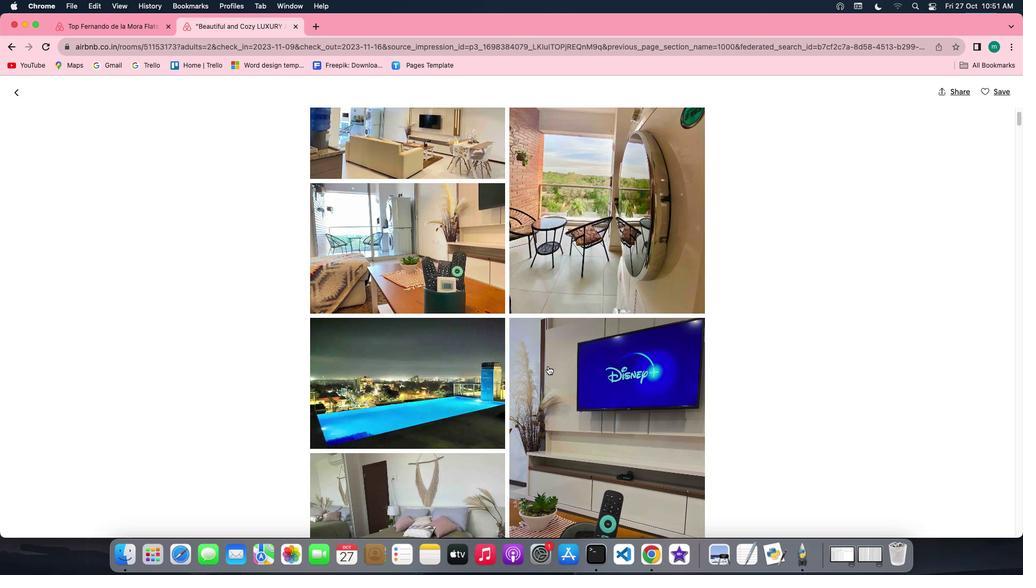 
Action: Mouse scrolled (548, 366) with delta (0, 0)
Screenshot: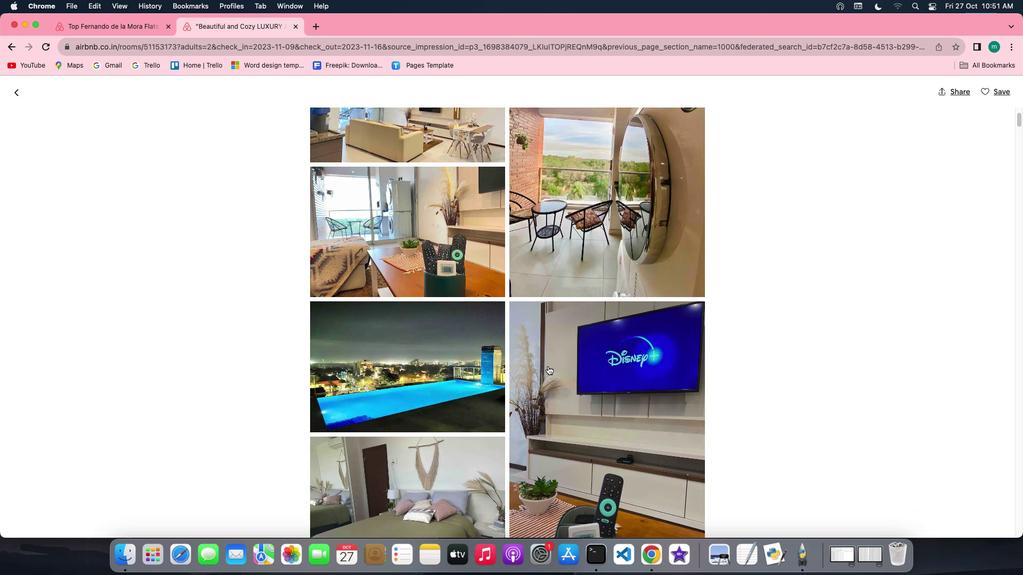 
Action: Mouse scrolled (548, 366) with delta (0, 0)
Screenshot: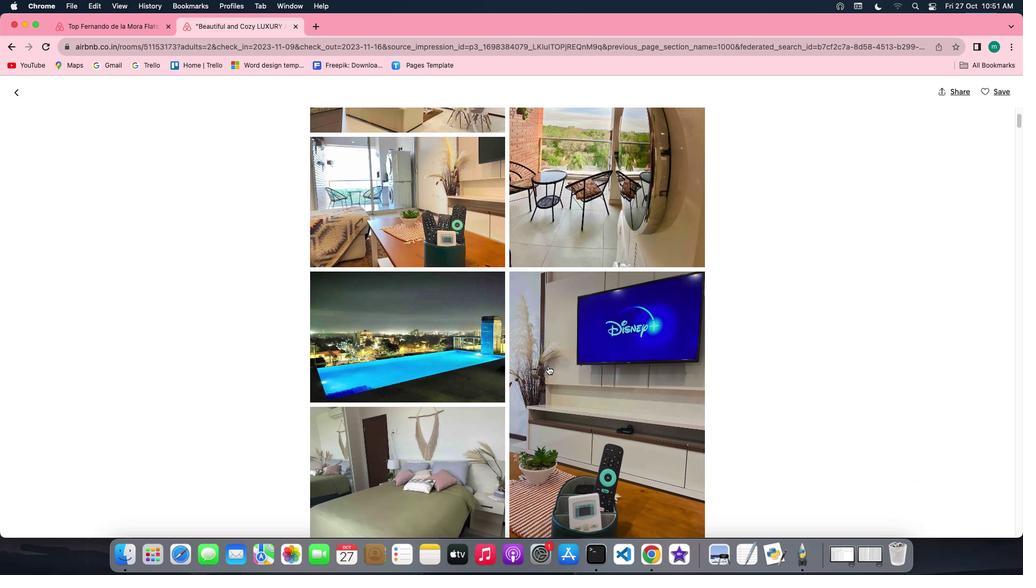 
Action: Mouse scrolled (548, 366) with delta (0, 0)
Screenshot: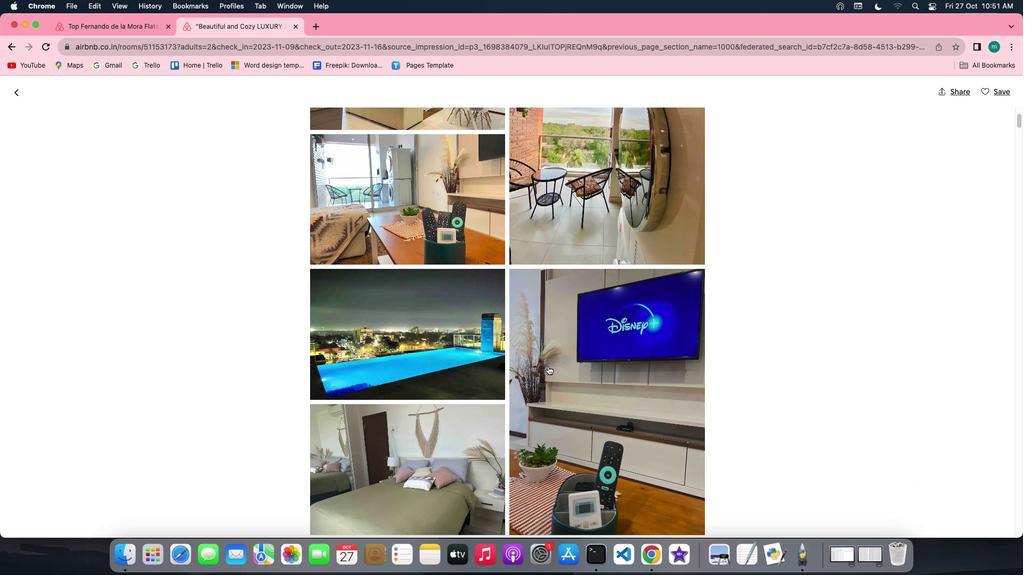 
Action: Mouse scrolled (548, 366) with delta (0, 0)
Screenshot: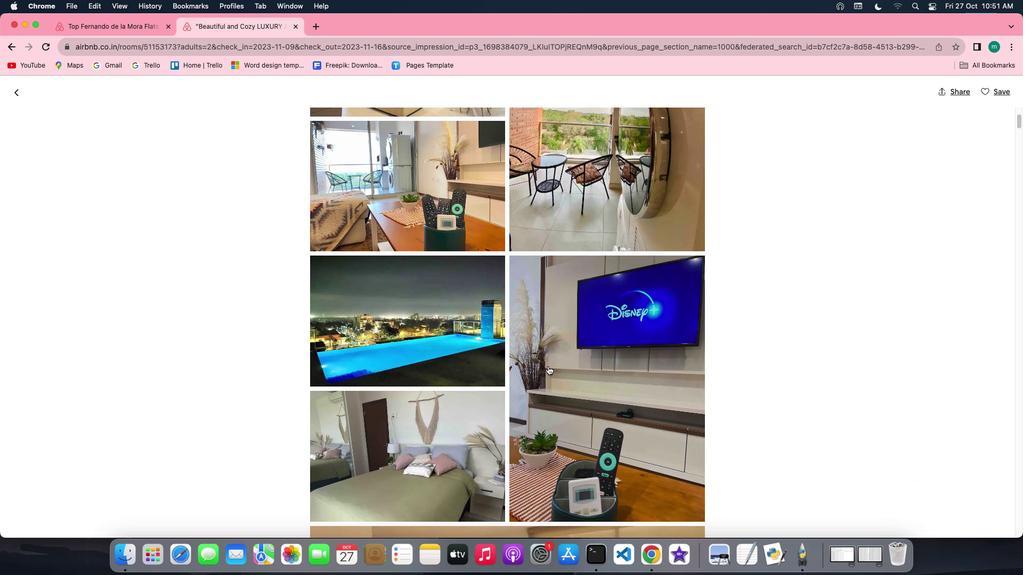 
Action: Mouse scrolled (548, 366) with delta (0, 0)
Screenshot: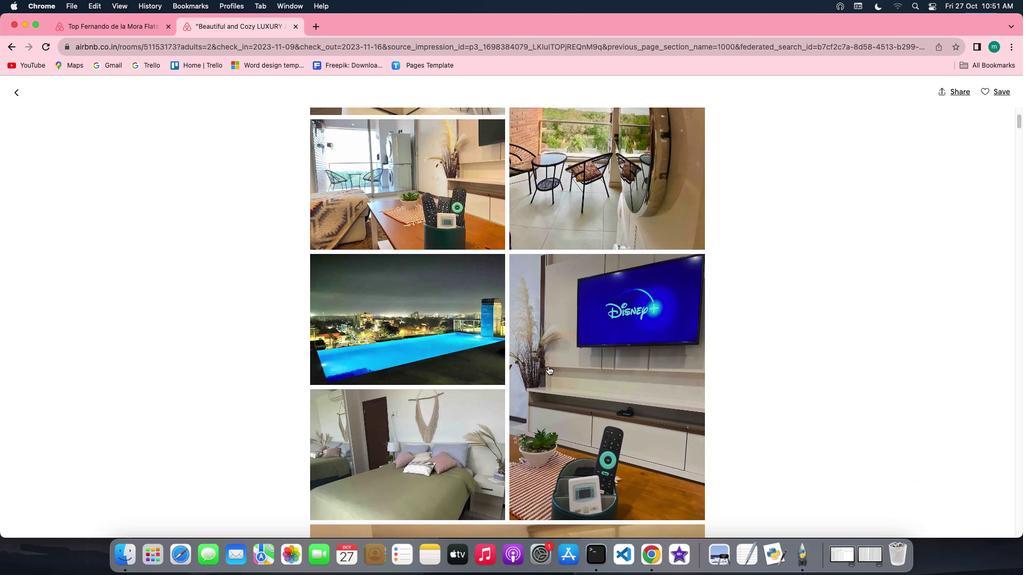 
Action: Mouse scrolled (548, 366) with delta (0, 0)
Screenshot: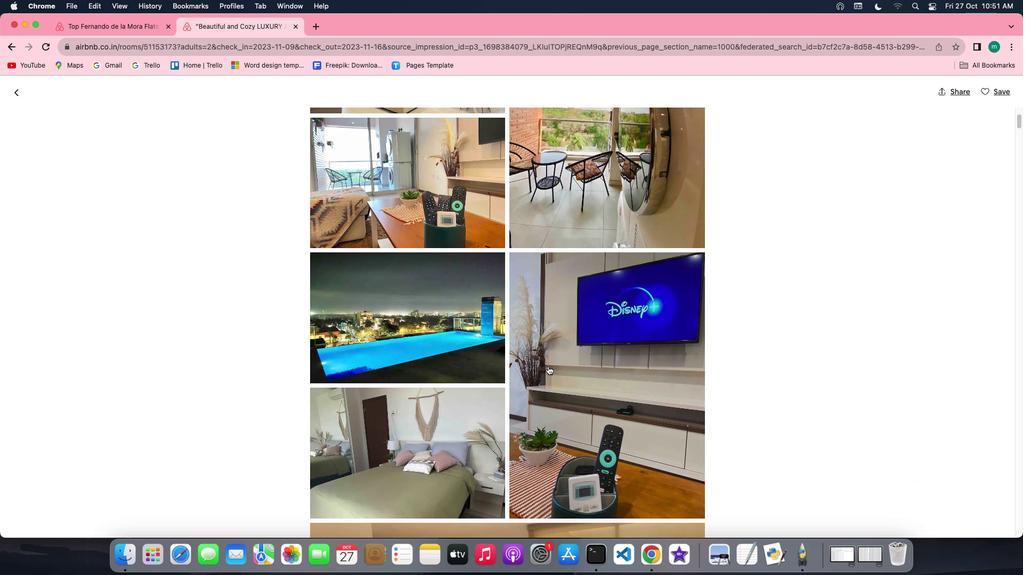 
Action: Mouse scrolled (548, 366) with delta (0, 0)
Screenshot: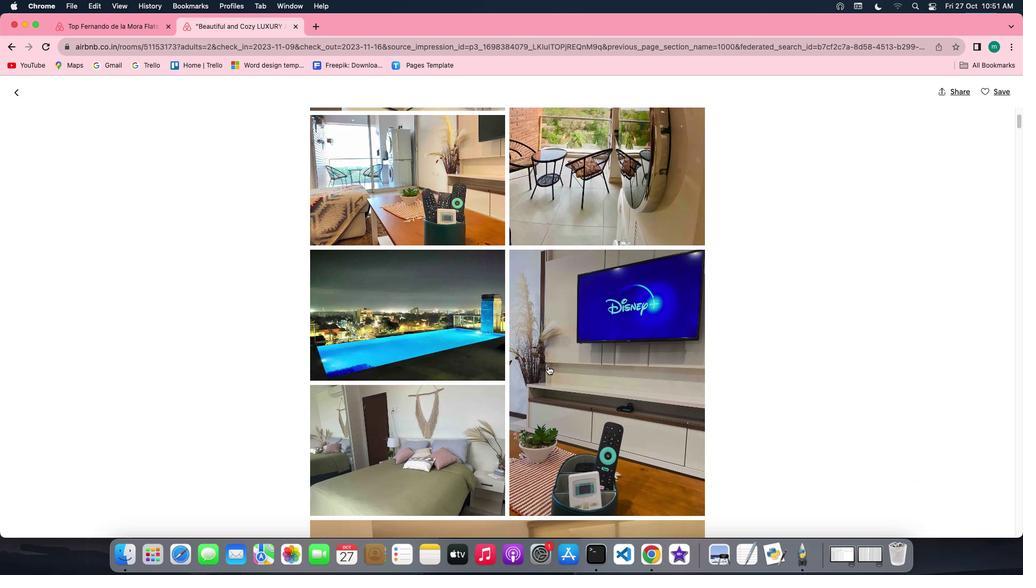 
Action: Mouse scrolled (548, 366) with delta (0, 0)
Screenshot: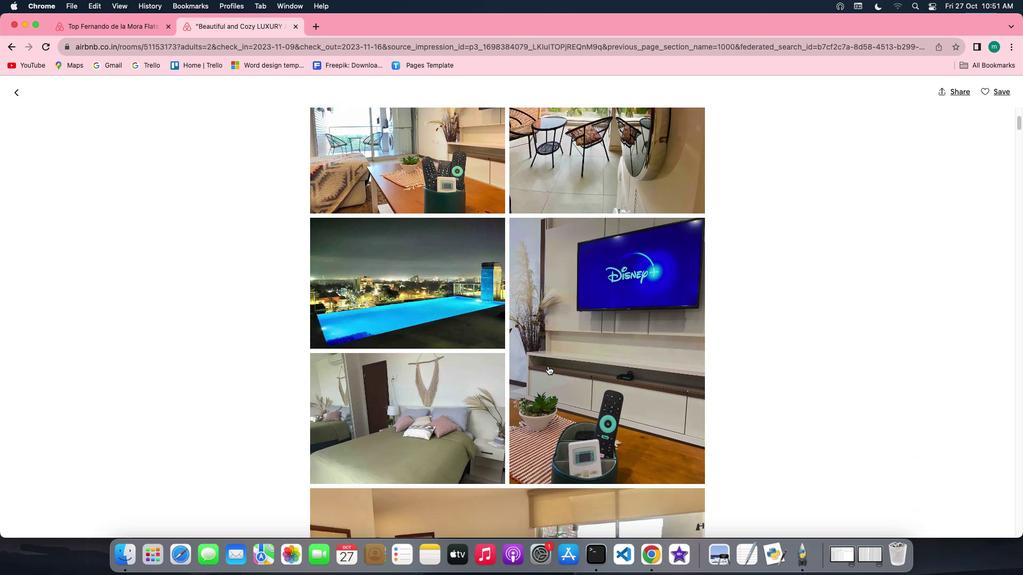 
Action: Mouse scrolled (548, 366) with delta (0, -1)
Screenshot: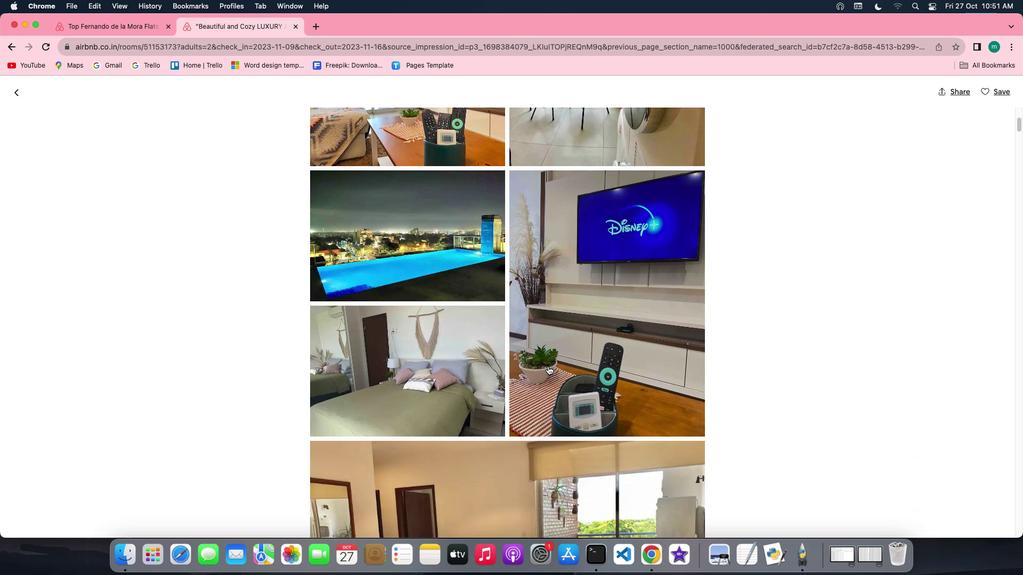 
Action: Mouse scrolled (548, 366) with delta (0, -1)
Screenshot: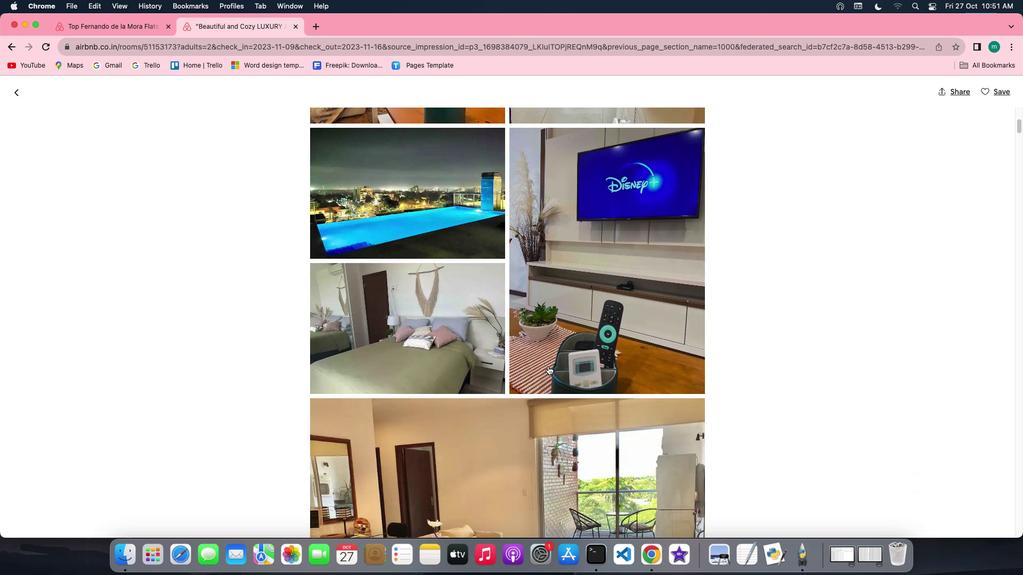 
Action: Mouse scrolled (548, 366) with delta (0, 0)
Screenshot: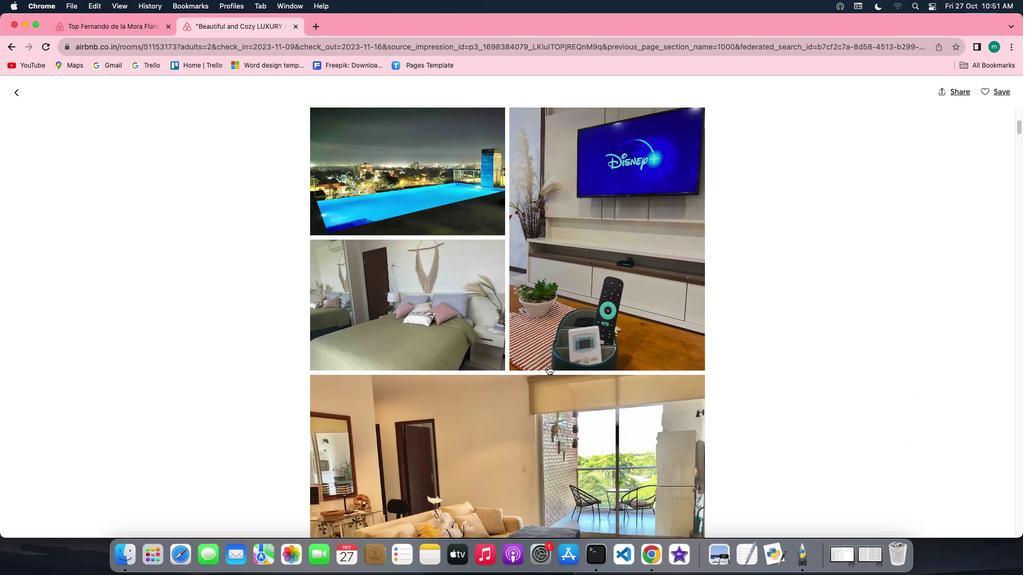 
Action: Mouse scrolled (548, 366) with delta (0, 0)
Screenshot: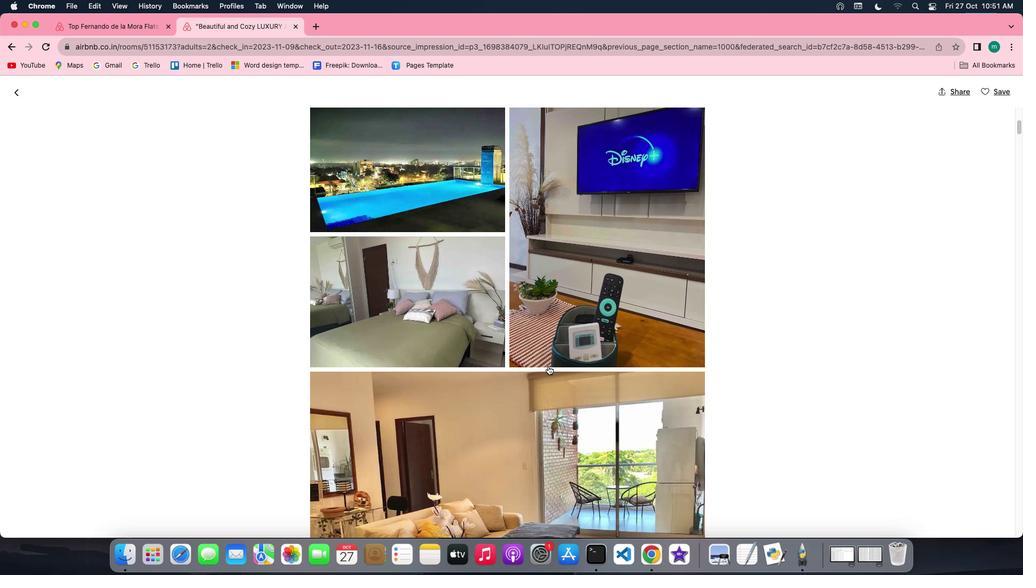 
Action: Mouse scrolled (548, 366) with delta (0, -1)
Screenshot: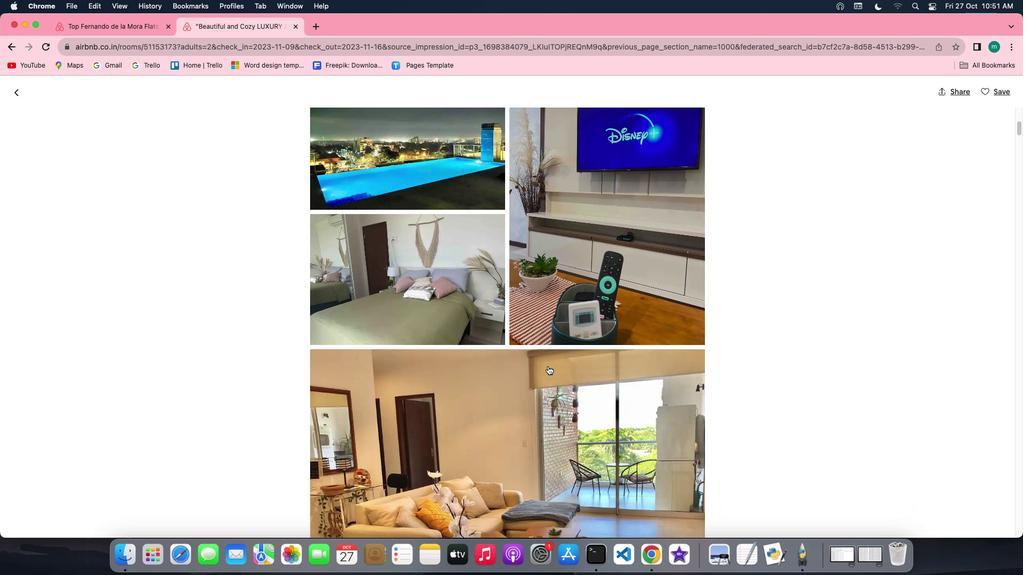 
Action: Mouse scrolled (548, 366) with delta (0, -1)
Screenshot: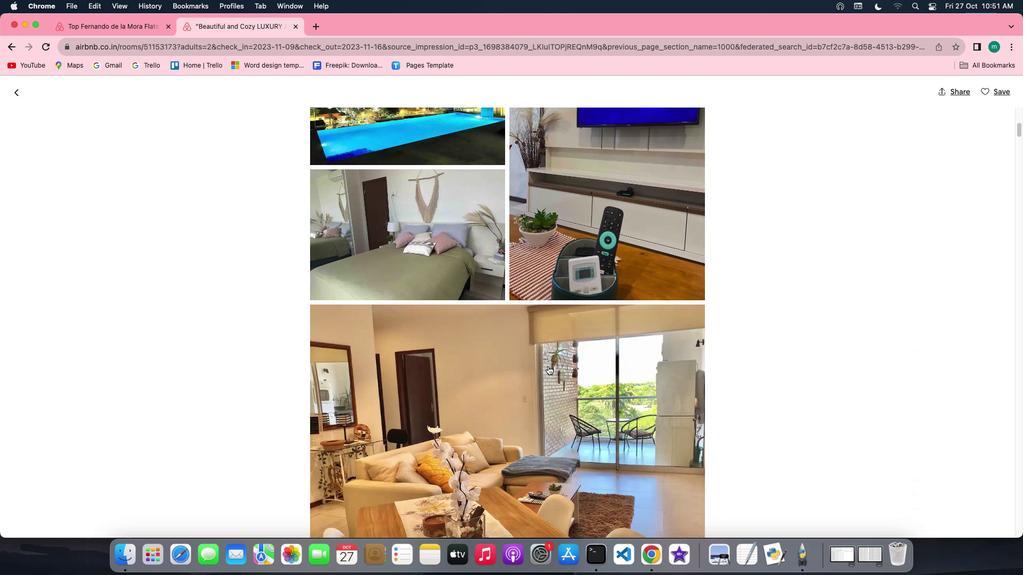 
Action: Mouse scrolled (548, 366) with delta (0, 0)
Screenshot: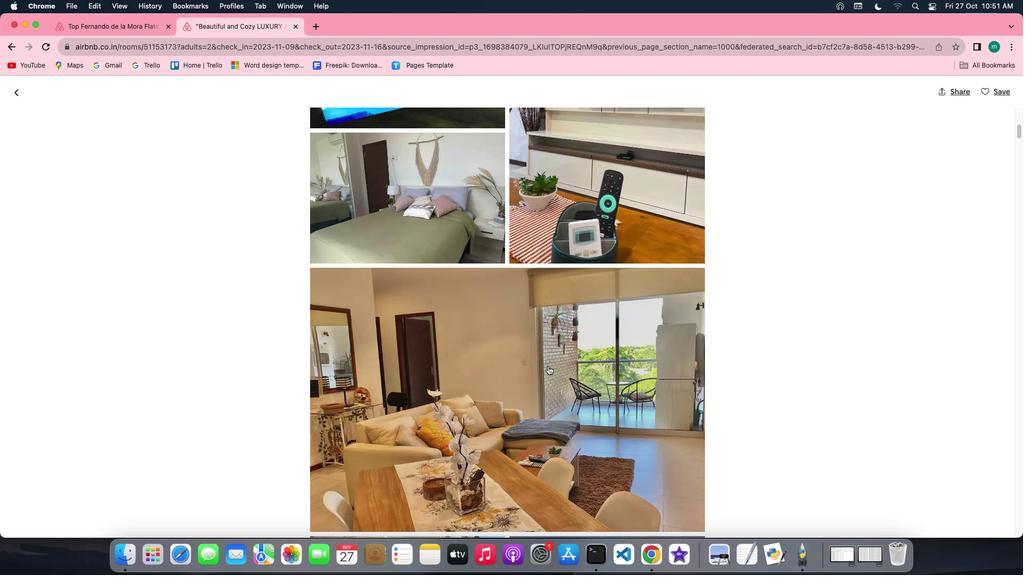 
Action: Mouse scrolled (548, 366) with delta (0, 0)
Screenshot: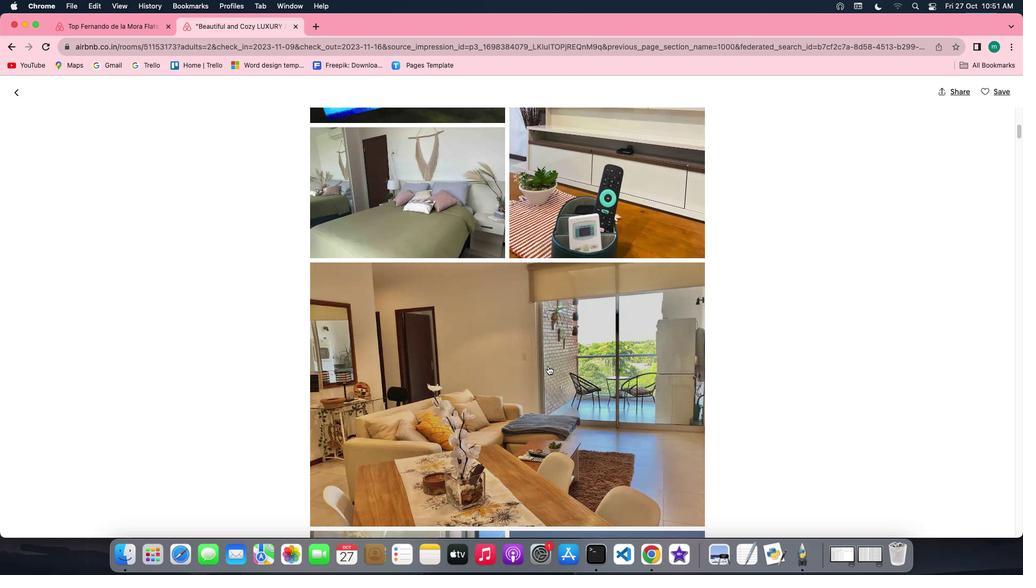 
Action: Mouse scrolled (548, 366) with delta (0, 0)
Screenshot: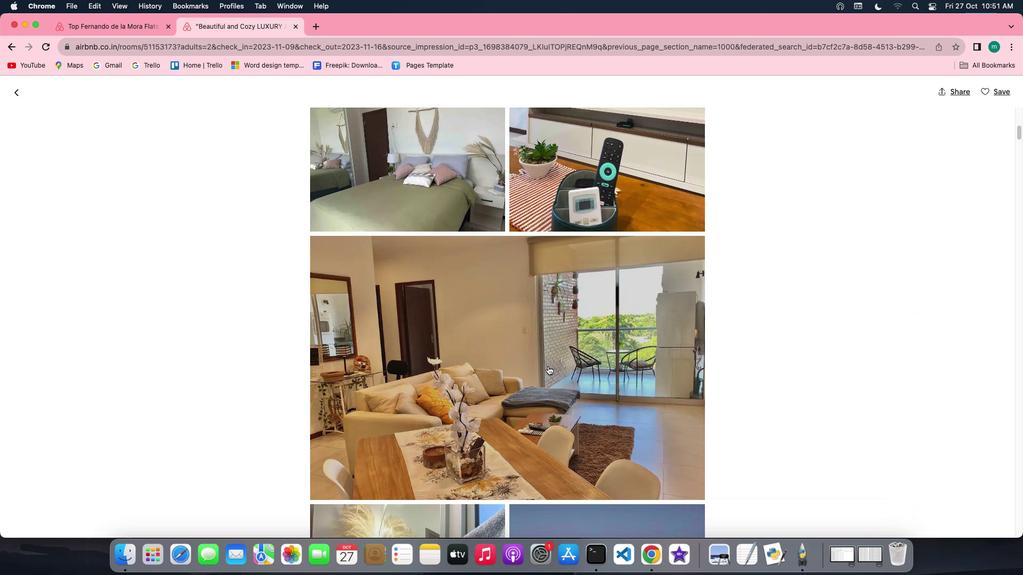 
Action: Mouse scrolled (548, 366) with delta (0, 0)
Screenshot: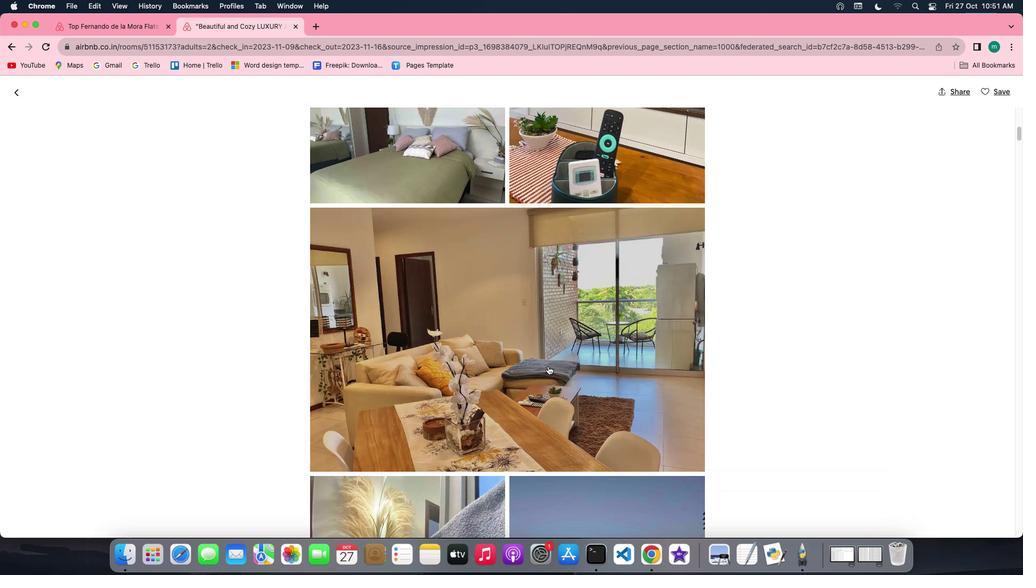 
Action: Mouse scrolled (548, 366) with delta (0, 0)
Screenshot: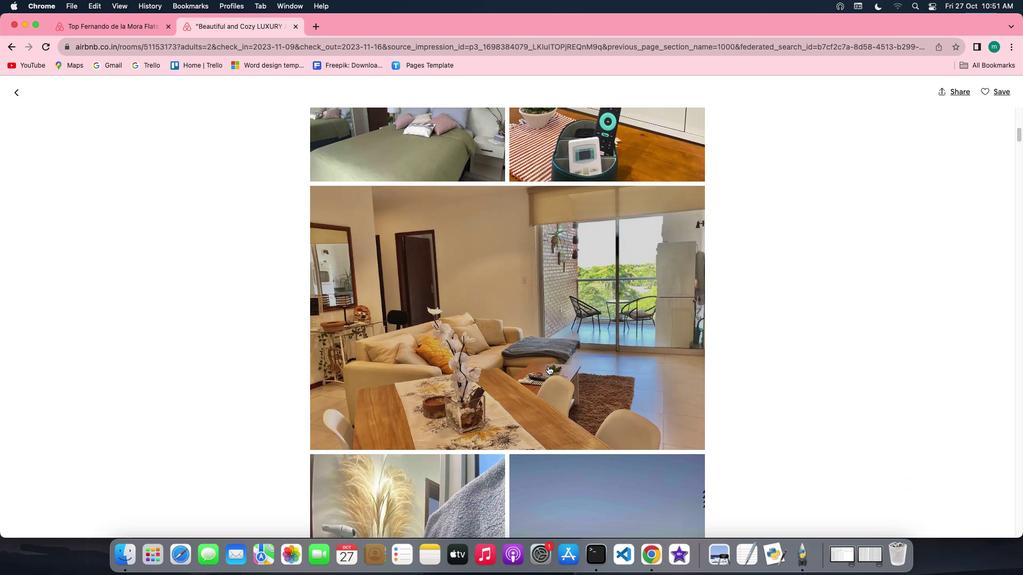 
Action: Mouse scrolled (548, 366) with delta (0, 0)
Screenshot: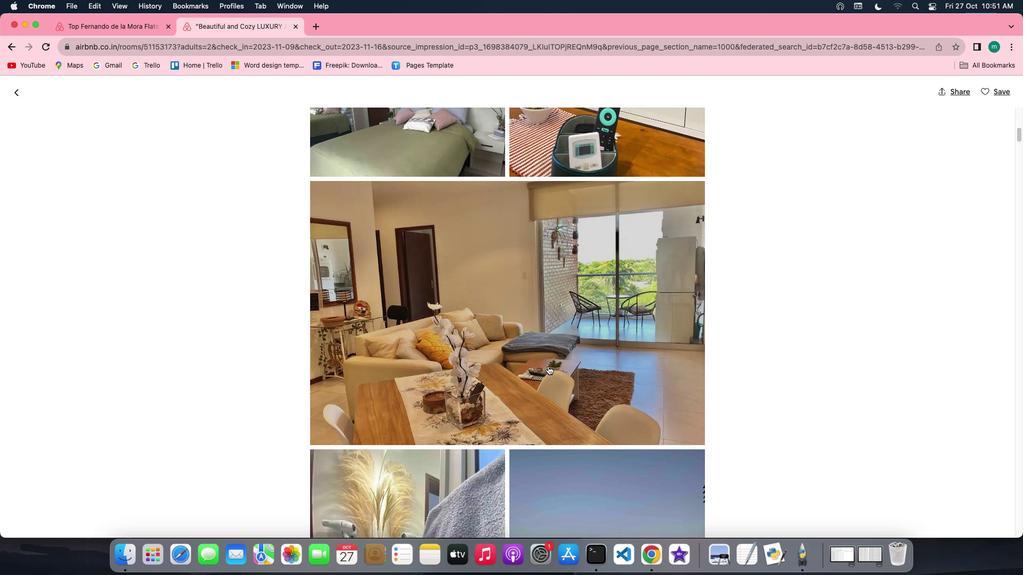 
Action: Mouse scrolled (548, 366) with delta (0, 0)
Screenshot: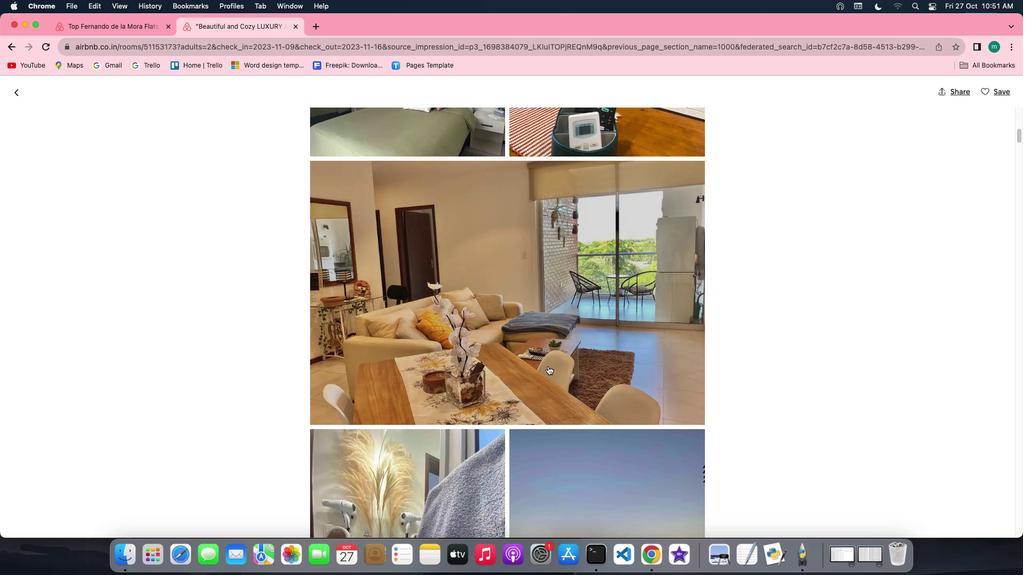 
Action: Mouse scrolled (548, 366) with delta (0, 0)
Screenshot: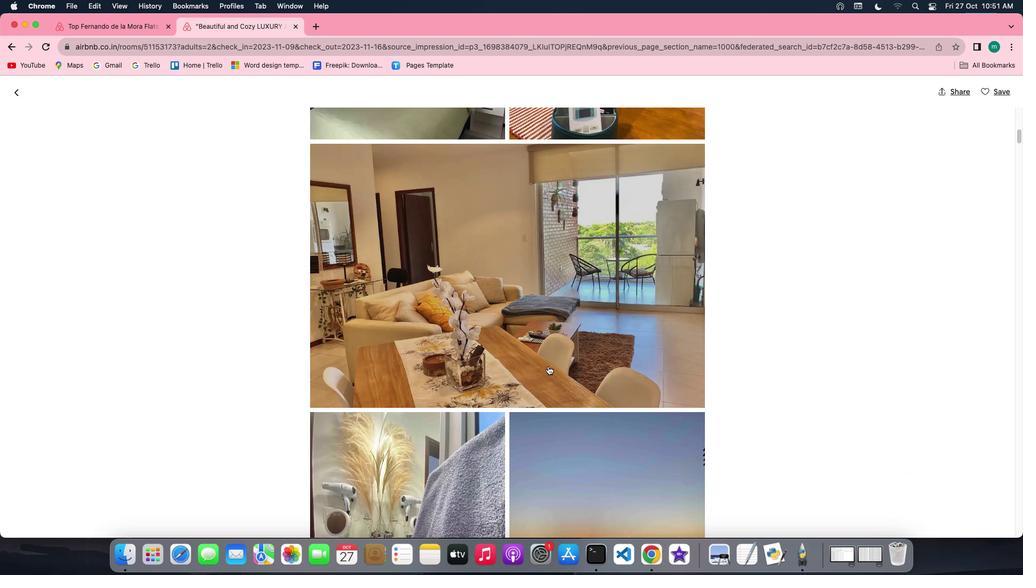 
Action: Mouse scrolled (548, 366) with delta (0, 0)
Screenshot: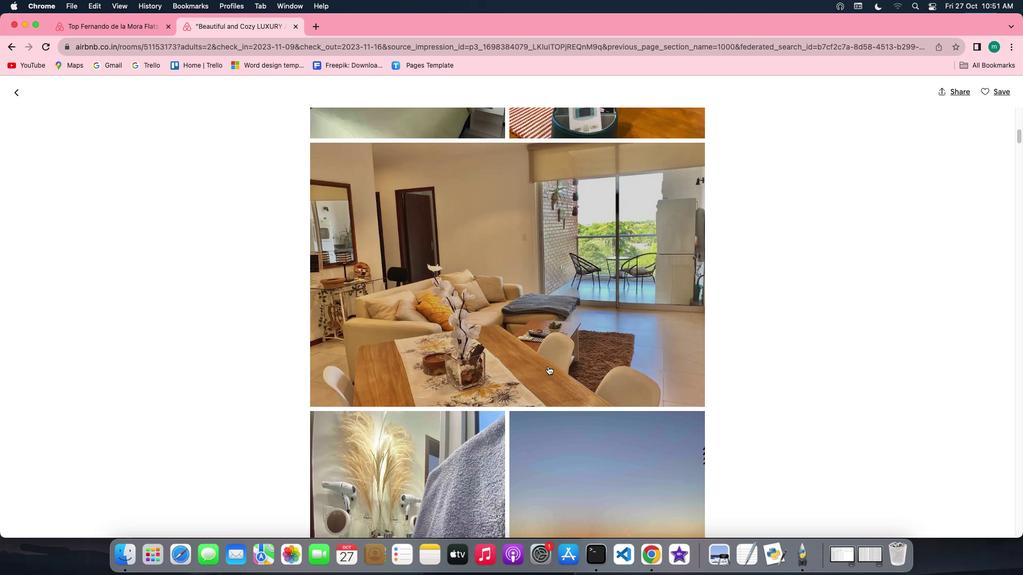 
Action: Mouse scrolled (548, 366) with delta (0, 0)
Screenshot: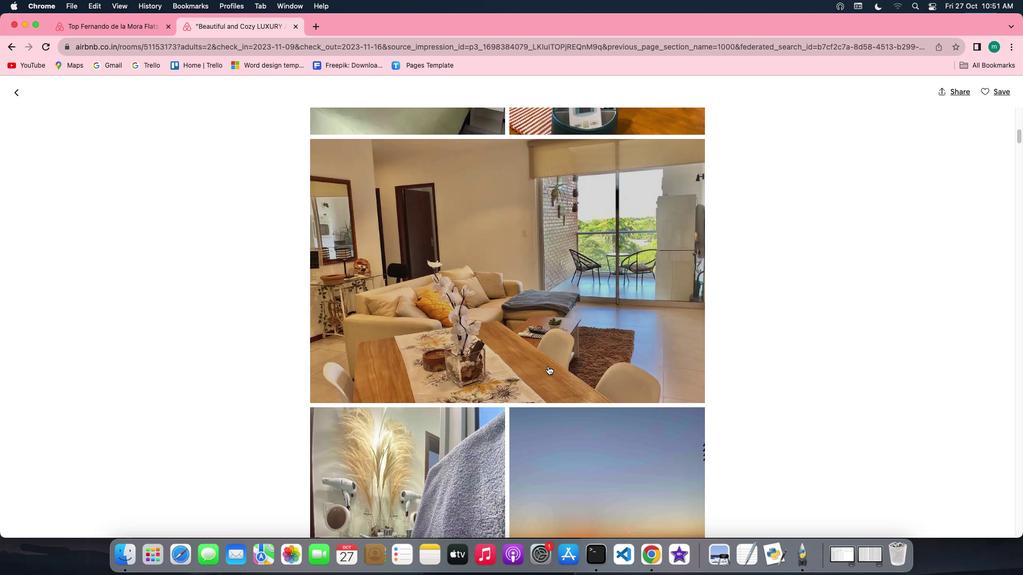 
Action: Mouse scrolled (548, 366) with delta (0, 0)
Screenshot: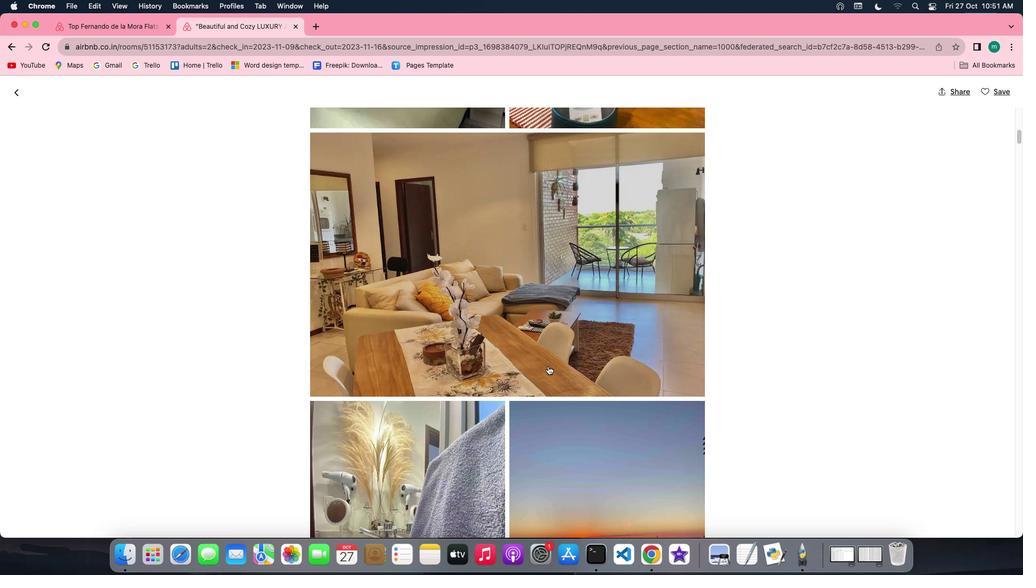
Action: Mouse scrolled (548, 366) with delta (0, -1)
Screenshot: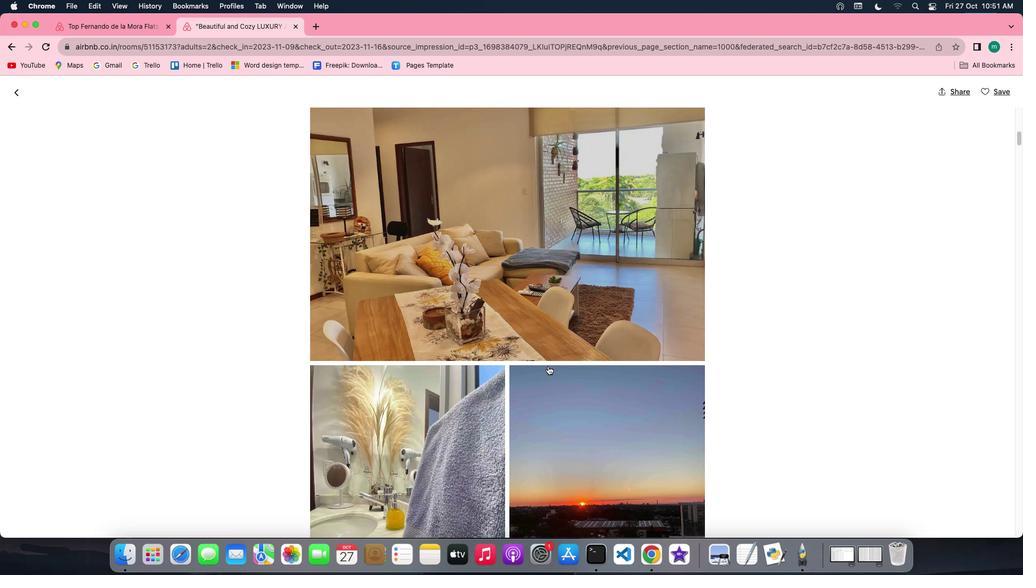 
Action: Mouse scrolled (548, 366) with delta (0, -1)
Screenshot: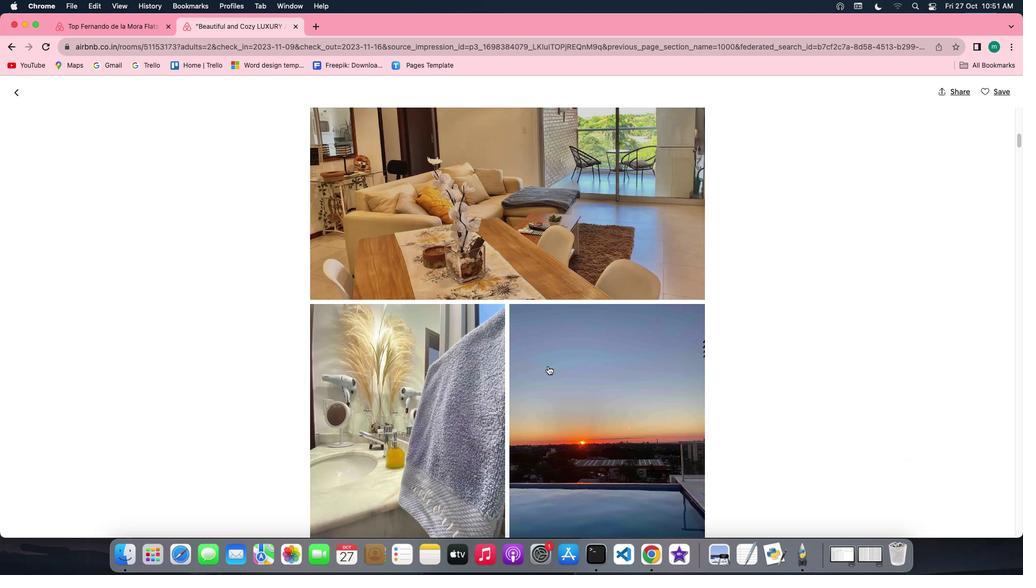 
Action: Mouse scrolled (548, 366) with delta (0, 0)
Screenshot: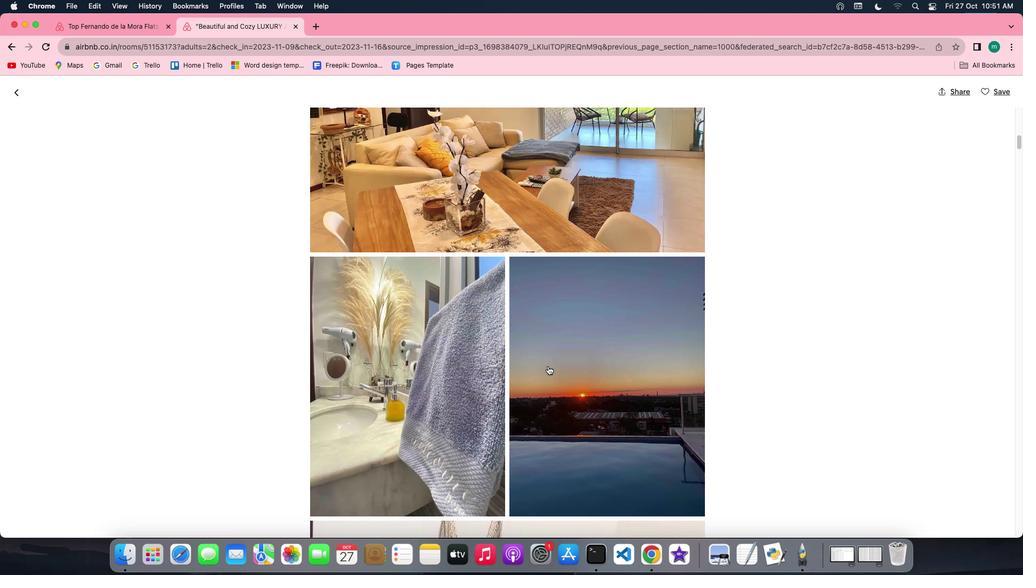 
Action: Mouse scrolled (548, 366) with delta (0, 0)
Screenshot: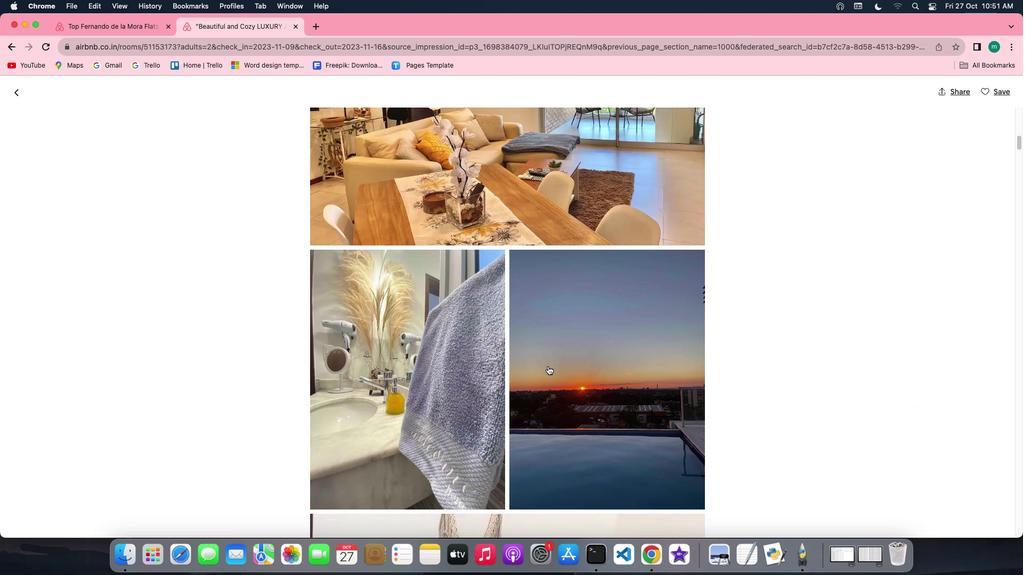 
Action: Mouse scrolled (548, 366) with delta (0, -1)
Screenshot: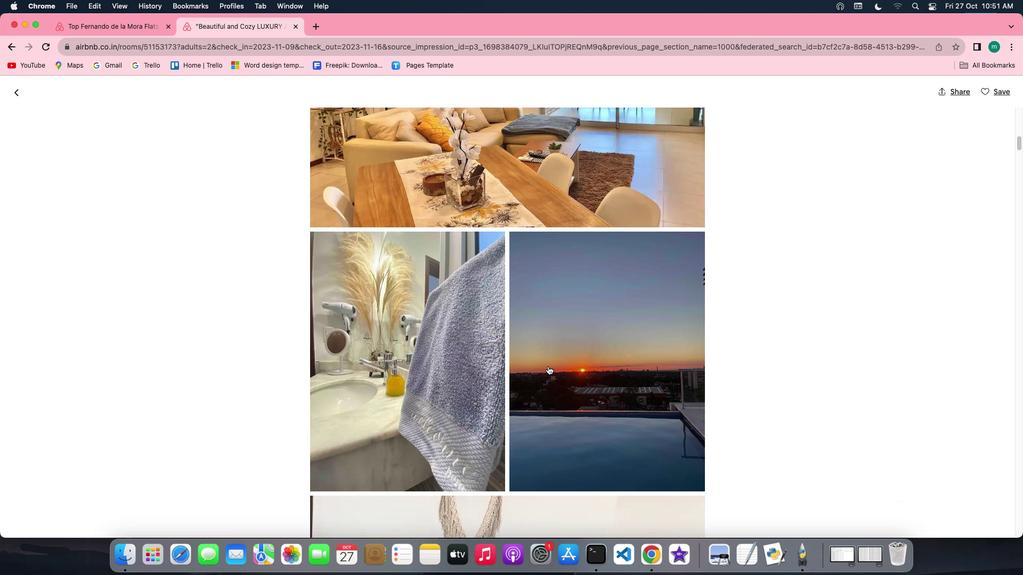 
Action: Mouse scrolled (548, 366) with delta (0, 0)
Screenshot: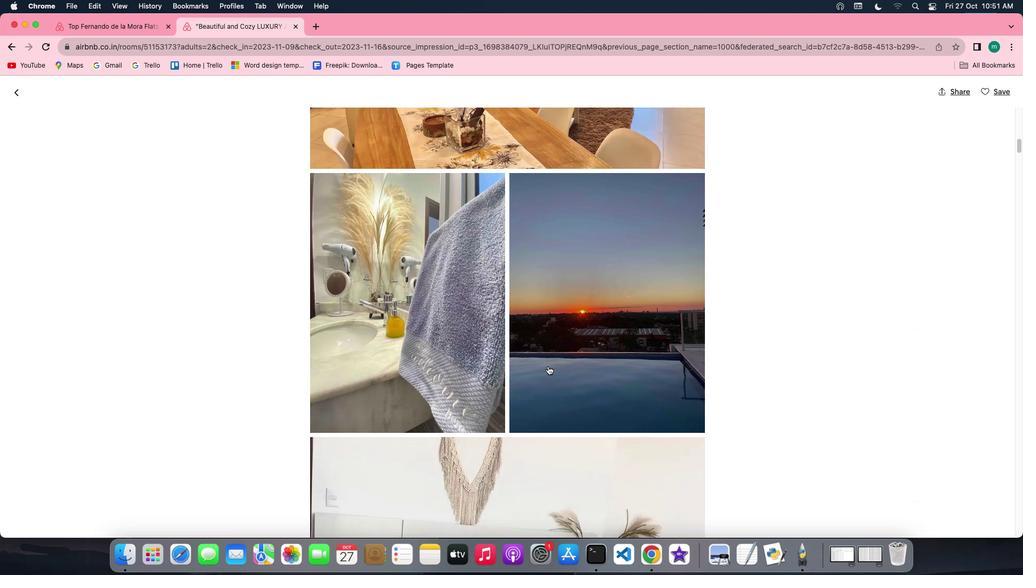 
Action: Mouse scrolled (548, 366) with delta (0, 0)
Screenshot: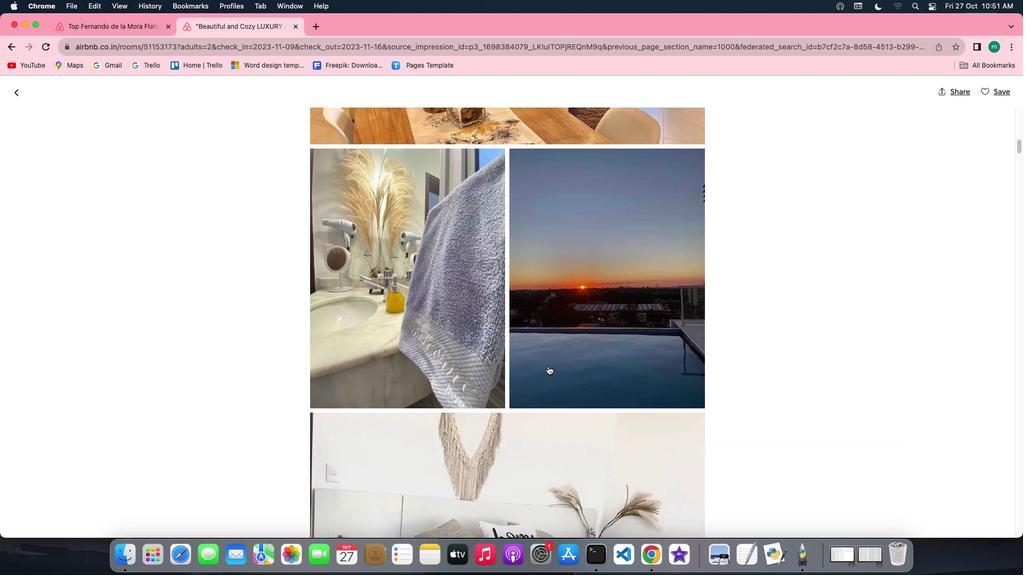 
Action: Mouse scrolled (548, 366) with delta (0, 0)
Screenshot: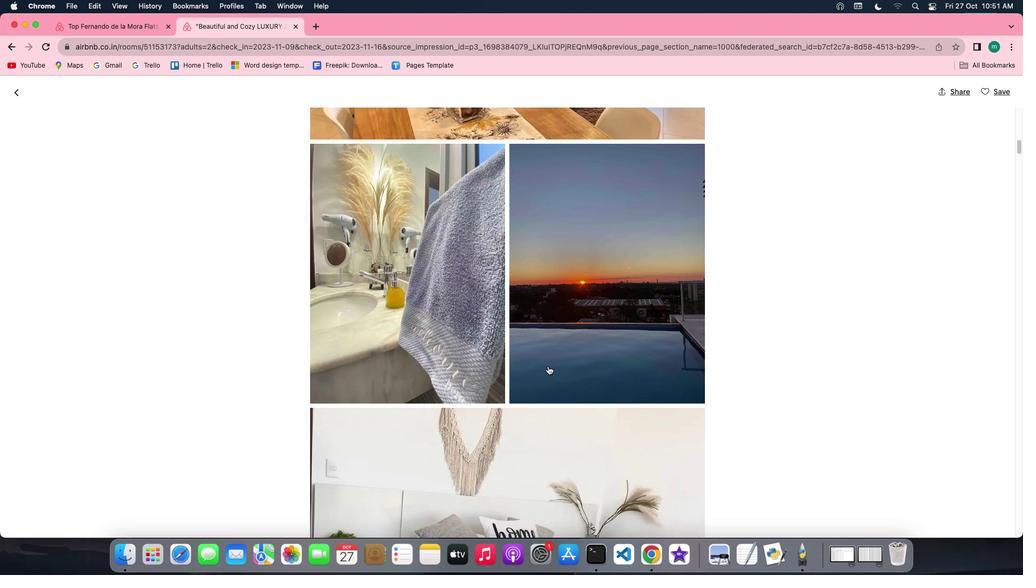
Action: Mouse scrolled (548, 366) with delta (0, 0)
Screenshot: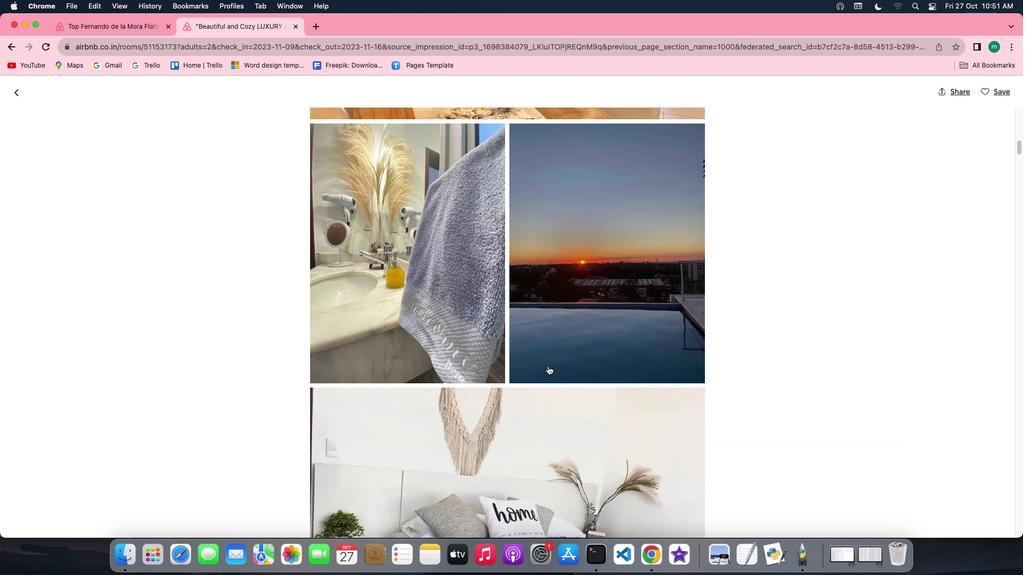 
Action: Mouse scrolled (548, 366) with delta (0, 0)
Screenshot: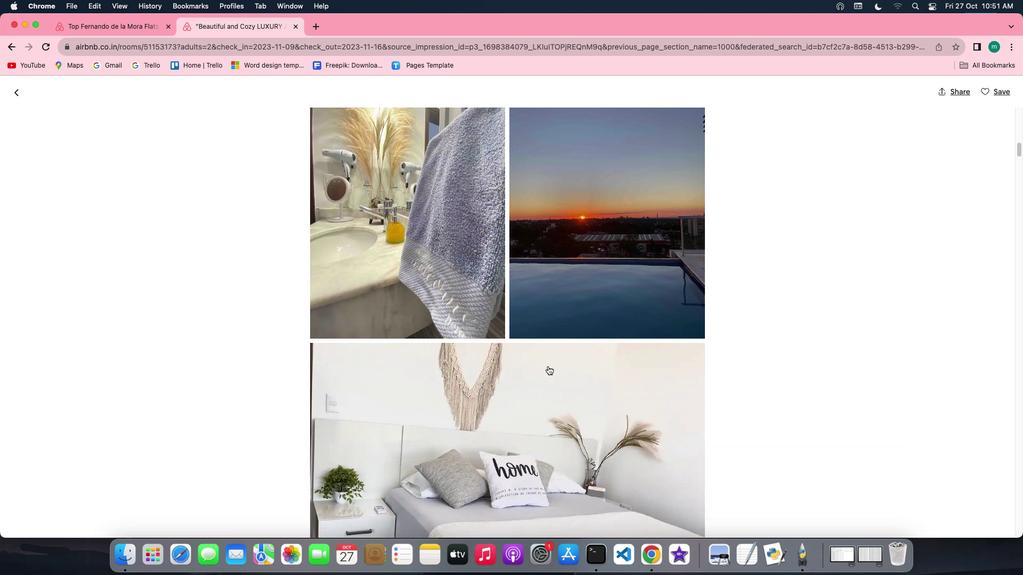 
Action: Mouse scrolled (548, 366) with delta (0, 0)
Screenshot: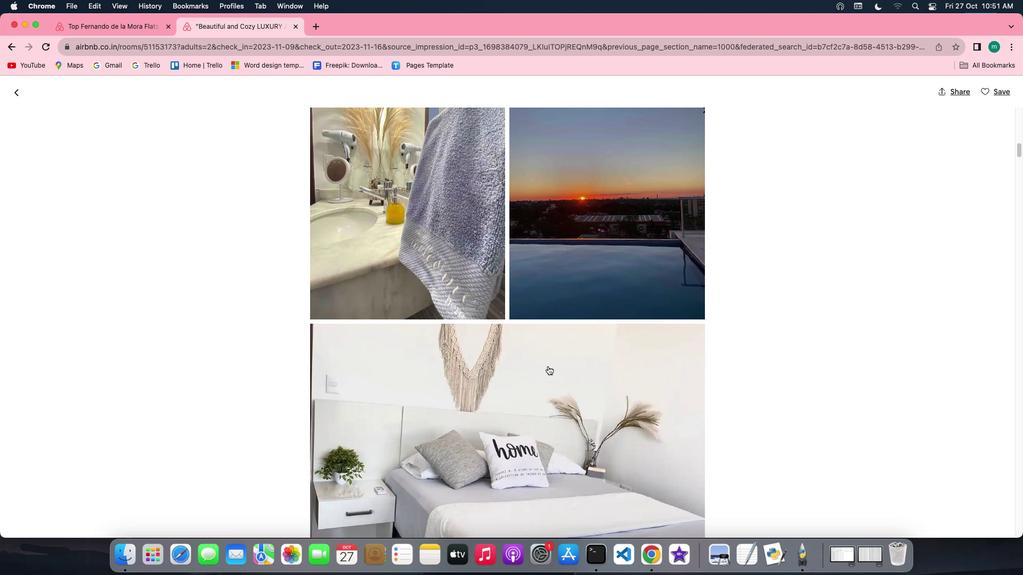 
Action: Mouse scrolled (548, 366) with delta (0, 0)
Screenshot: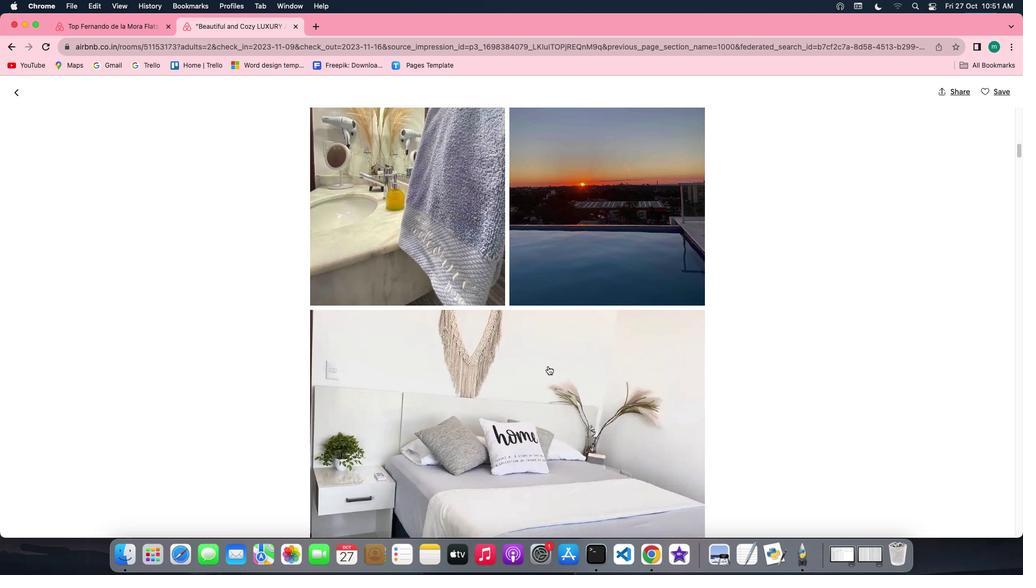 
Action: Mouse scrolled (548, 366) with delta (0, -1)
Screenshot: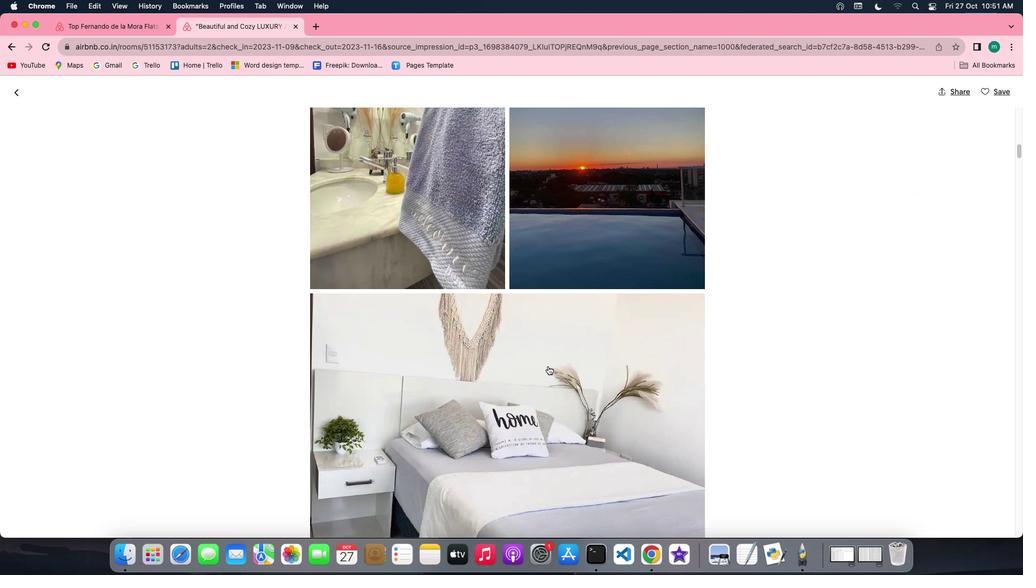 
Action: Mouse scrolled (548, 366) with delta (0, -1)
Screenshot: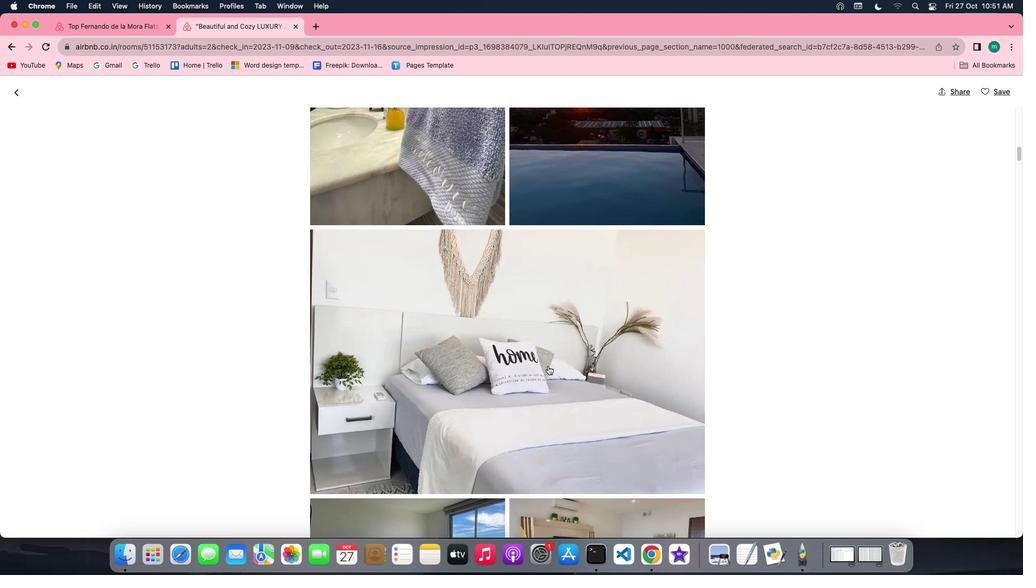 
Action: Mouse scrolled (548, 366) with delta (0, 0)
Screenshot: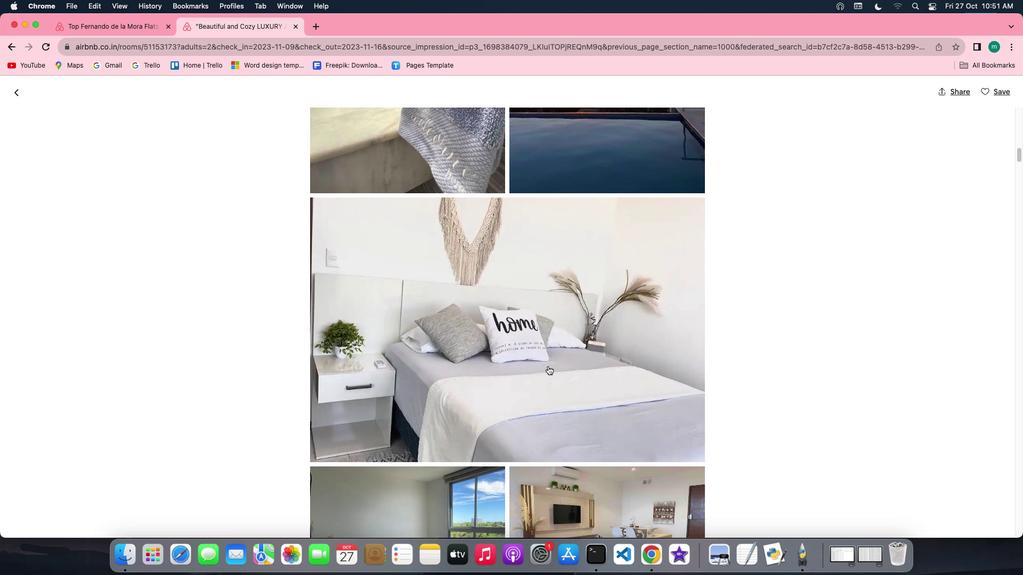 
Action: Mouse scrolled (548, 366) with delta (0, 0)
Screenshot: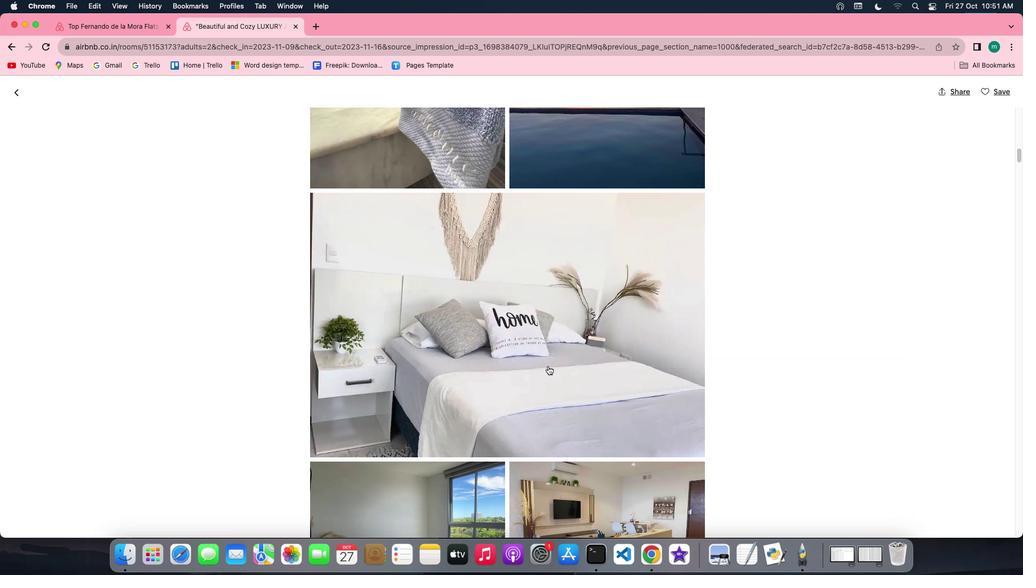 
Action: Mouse scrolled (548, 366) with delta (0, 0)
Screenshot: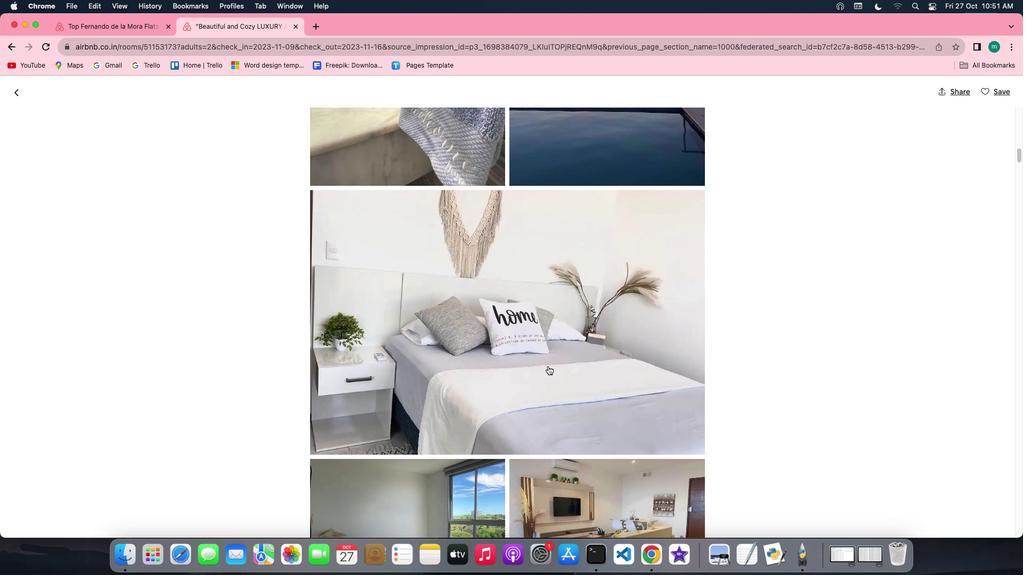 
Action: Mouse scrolled (548, 366) with delta (0, -1)
Screenshot: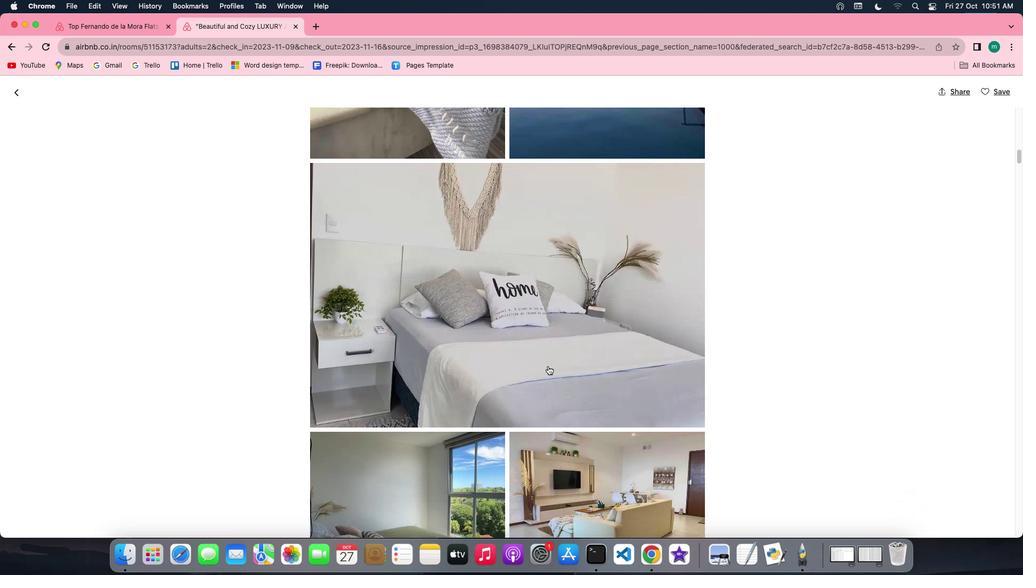 
Action: Mouse scrolled (548, 366) with delta (0, -1)
Screenshot: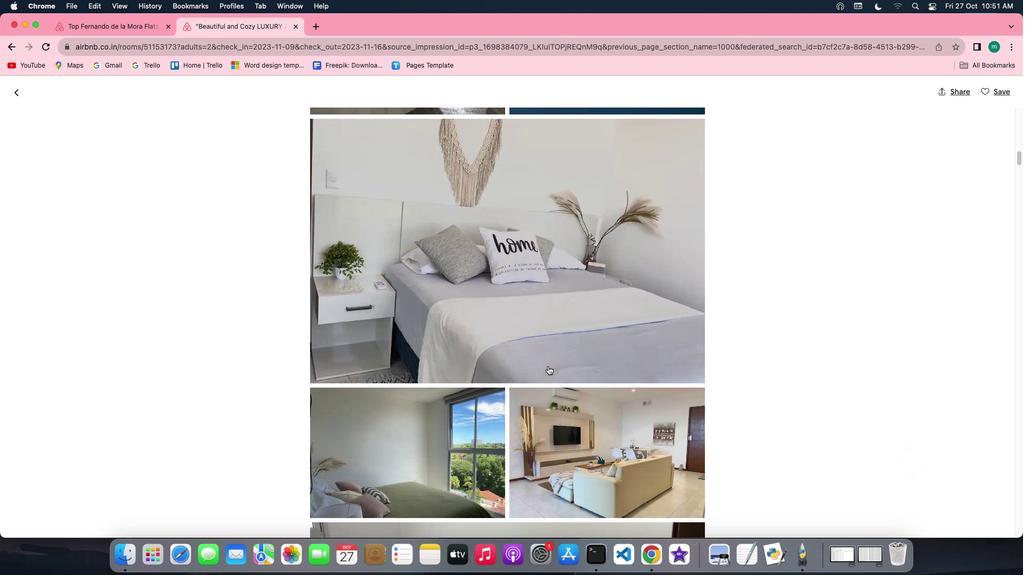 
Action: Mouse scrolled (548, 366) with delta (0, 0)
Screenshot: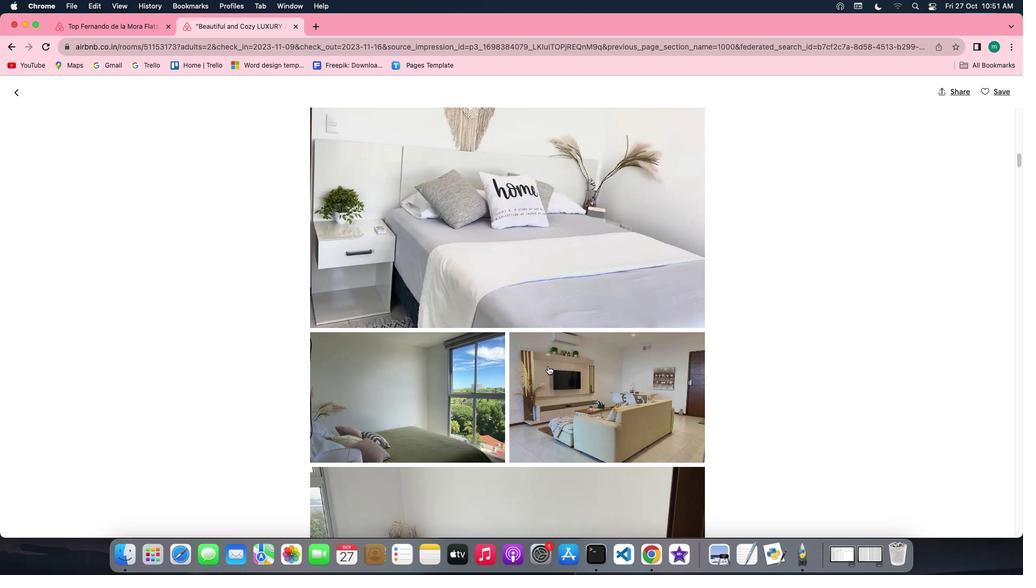 
Action: Mouse scrolled (548, 366) with delta (0, 0)
Screenshot: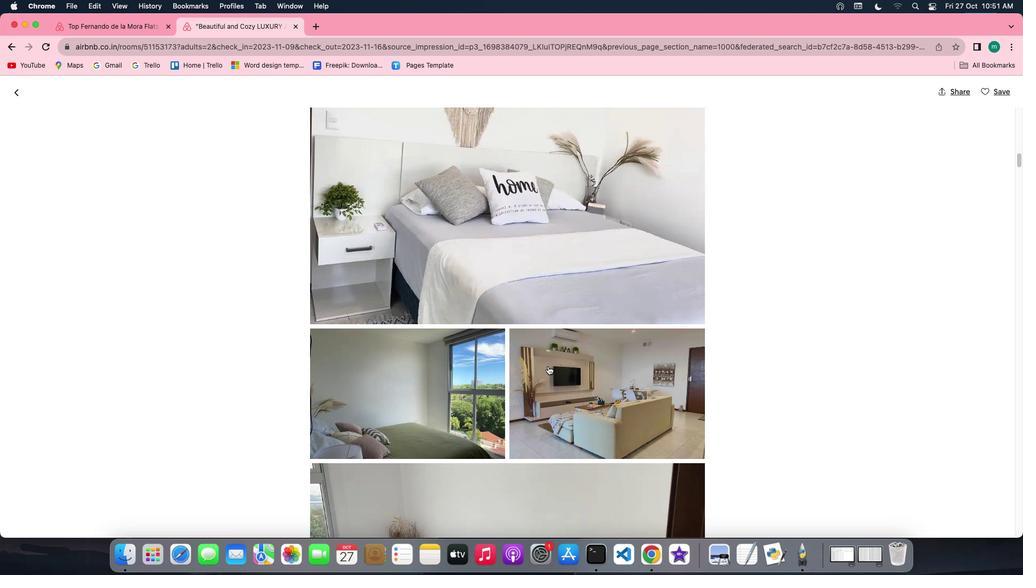 
Action: Mouse scrolled (548, 366) with delta (0, -1)
Screenshot: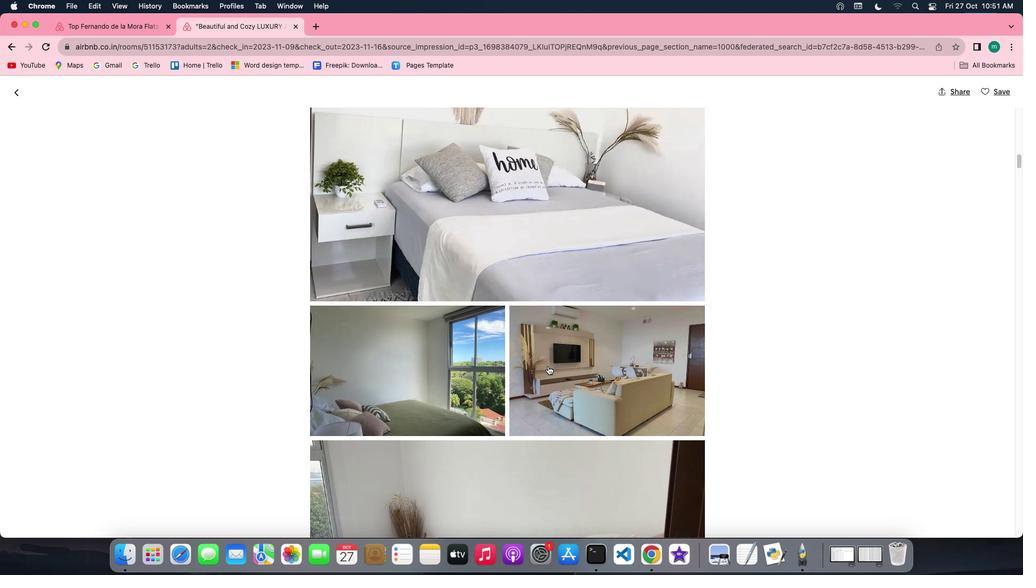 
Action: Mouse scrolled (548, 366) with delta (0, 0)
Screenshot: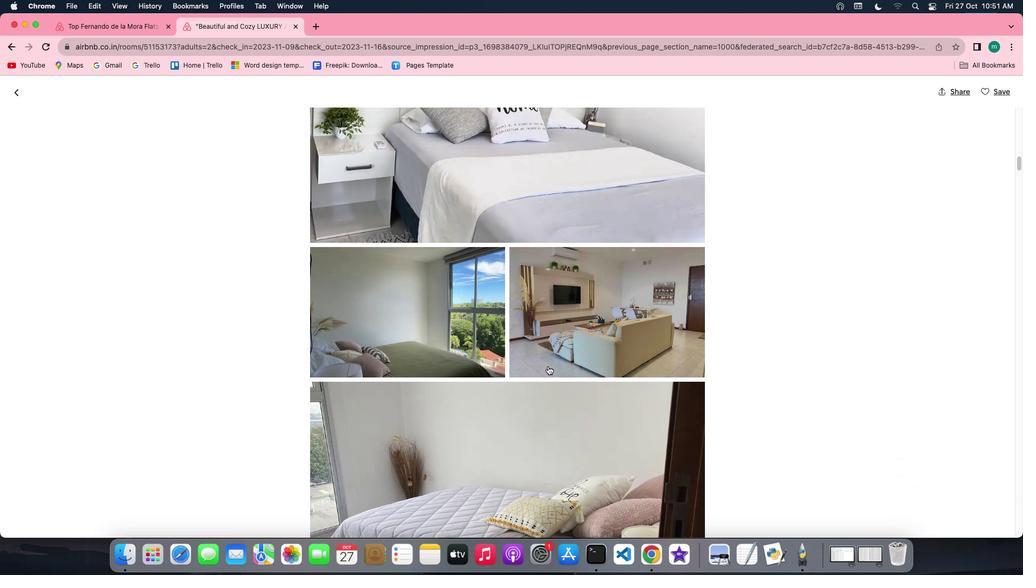 
Action: Mouse scrolled (548, 366) with delta (0, 0)
Screenshot: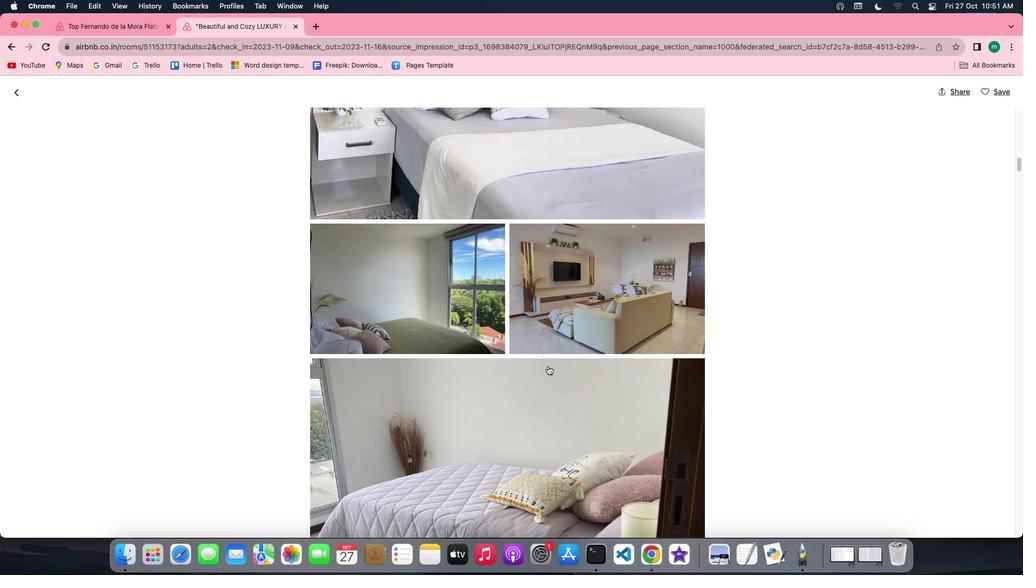 
Action: Mouse scrolled (548, 366) with delta (0, 0)
Screenshot: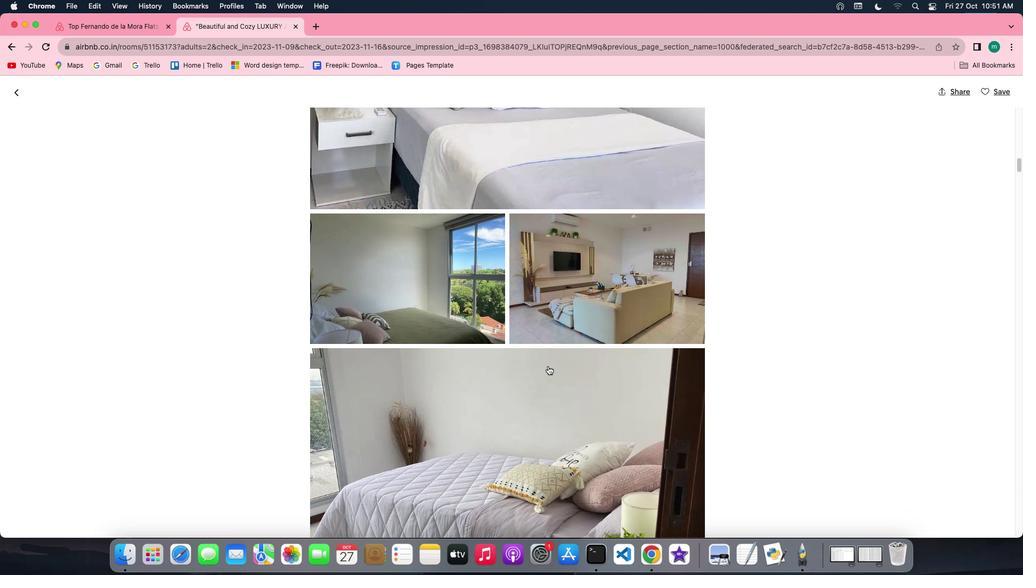 
Action: Mouse scrolled (548, 366) with delta (0, -1)
Screenshot: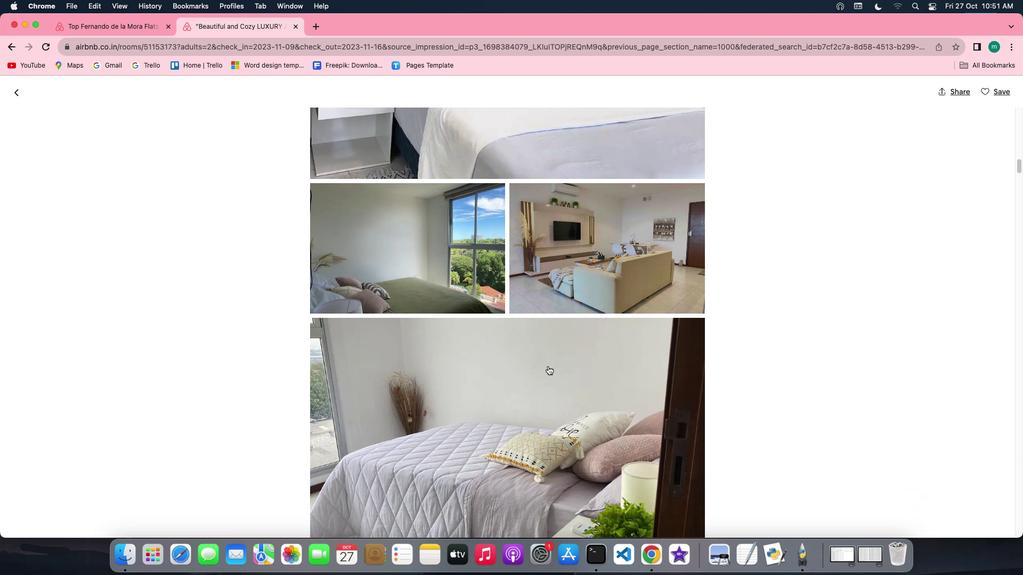 
Action: Mouse scrolled (548, 366) with delta (0, -1)
Screenshot: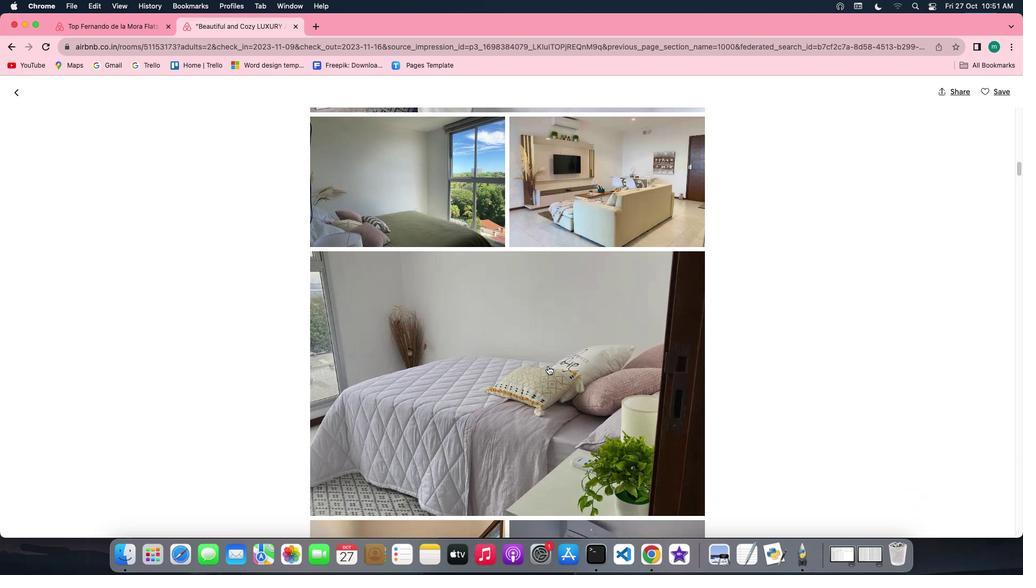 
Action: Mouse scrolled (548, 366) with delta (0, 0)
Screenshot: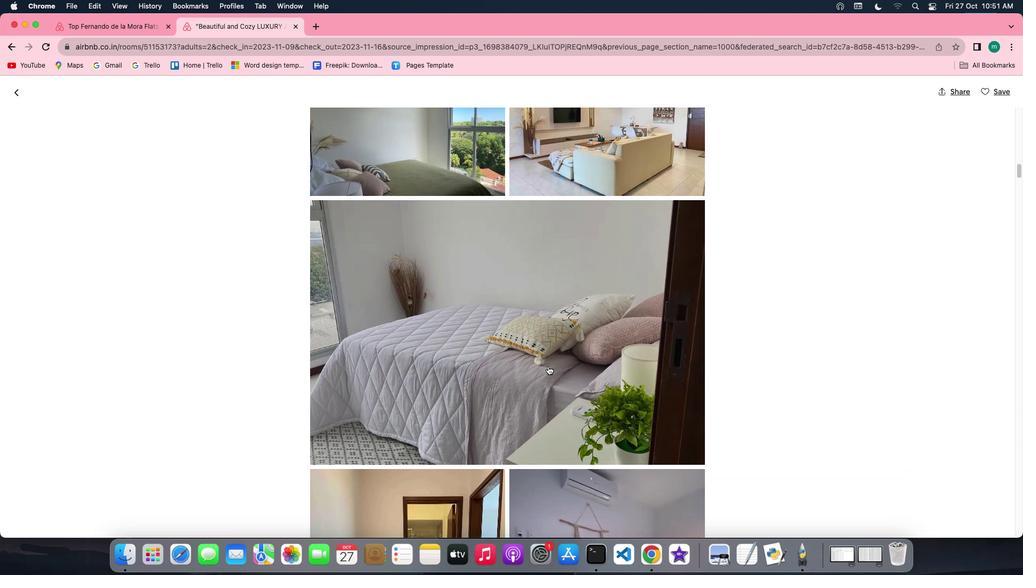 
Action: Mouse scrolled (548, 366) with delta (0, 0)
Screenshot: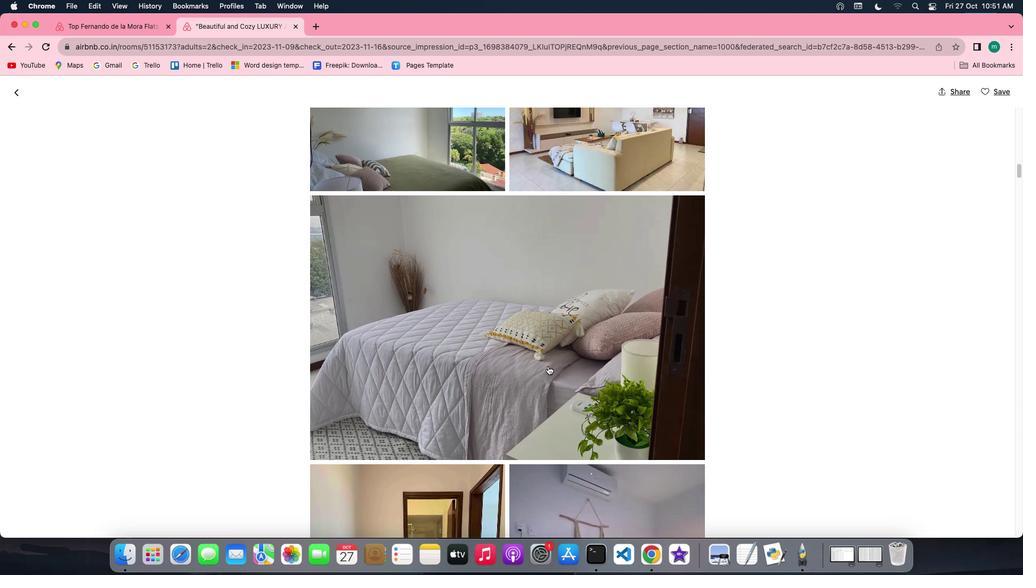 
Action: Mouse scrolled (548, 366) with delta (0, -1)
Screenshot: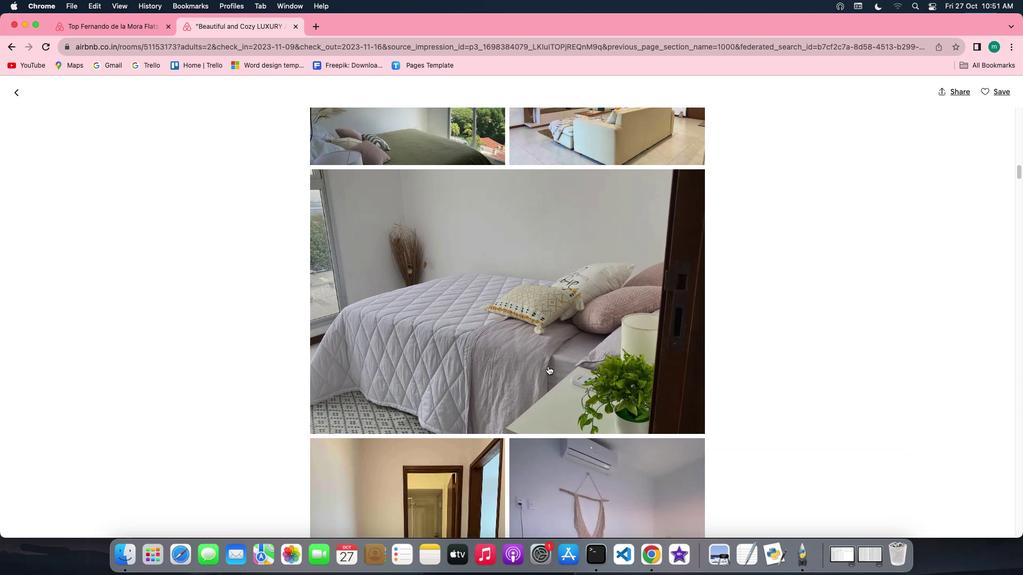 
Action: Mouse scrolled (548, 366) with delta (0, -1)
Screenshot: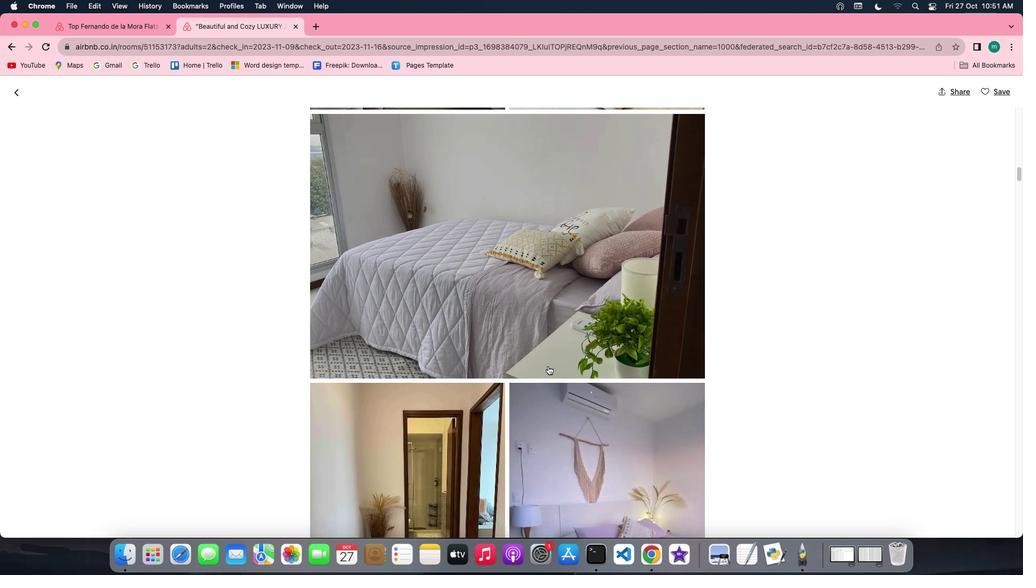 
Action: Mouse scrolled (548, 366) with delta (0, 0)
Screenshot: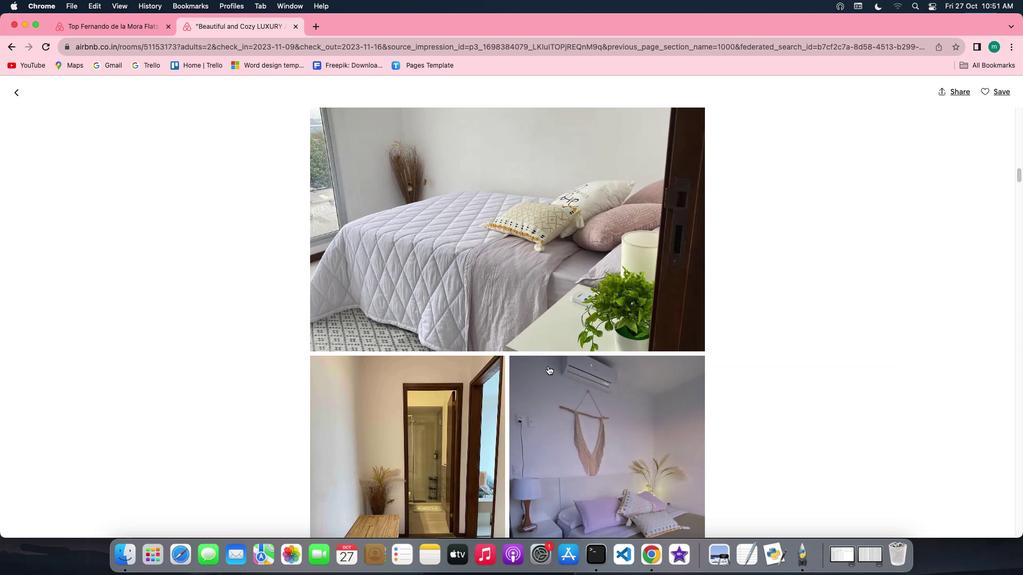 
Action: Mouse scrolled (548, 366) with delta (0, 0)
Screenshot: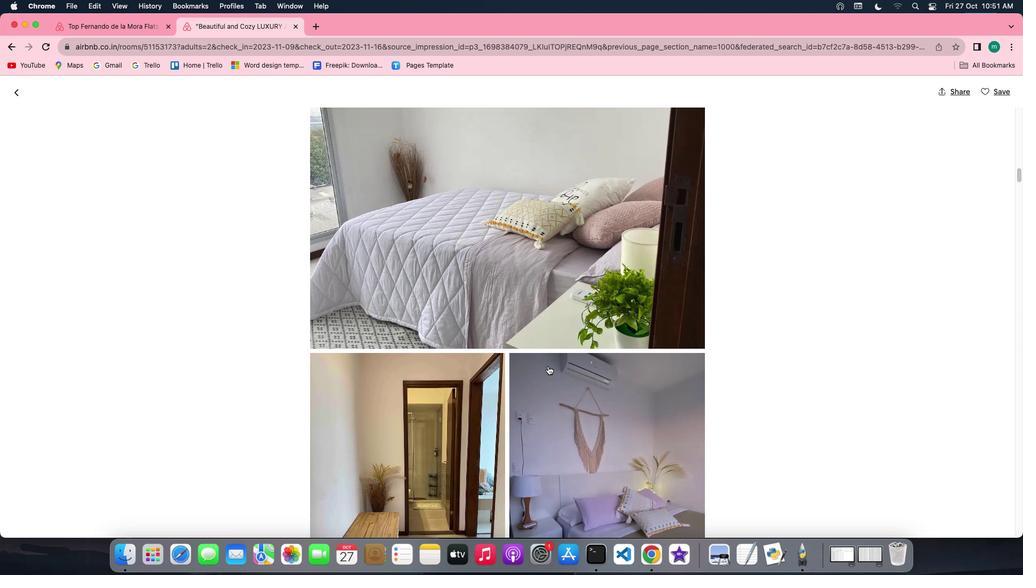 
Action: Mouse scrolled (548, 366) with delta (0, 0)
Screenshot: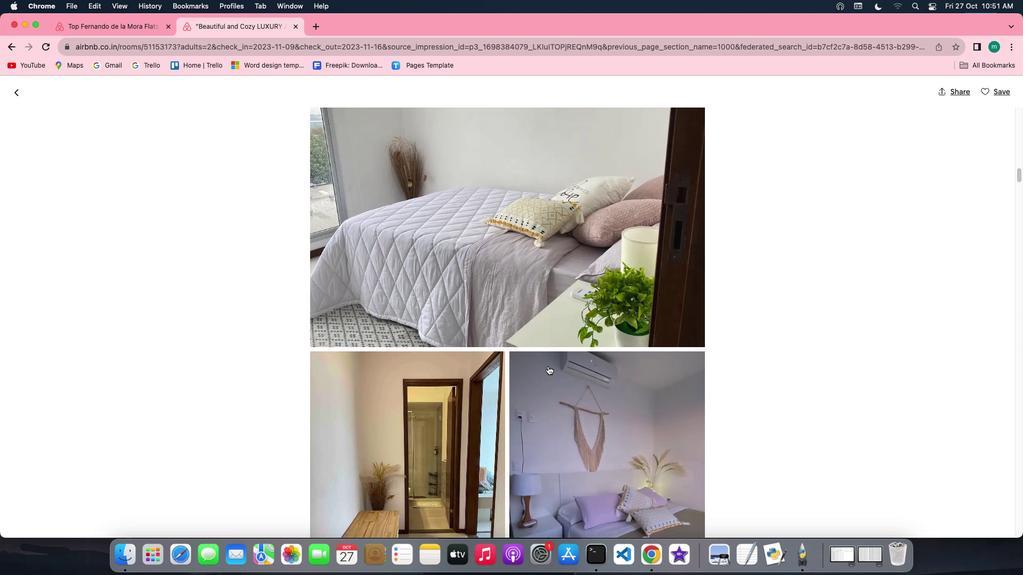 
Action: Mouse scrolled (548, 366) with delta (0, 0)
Screenshot: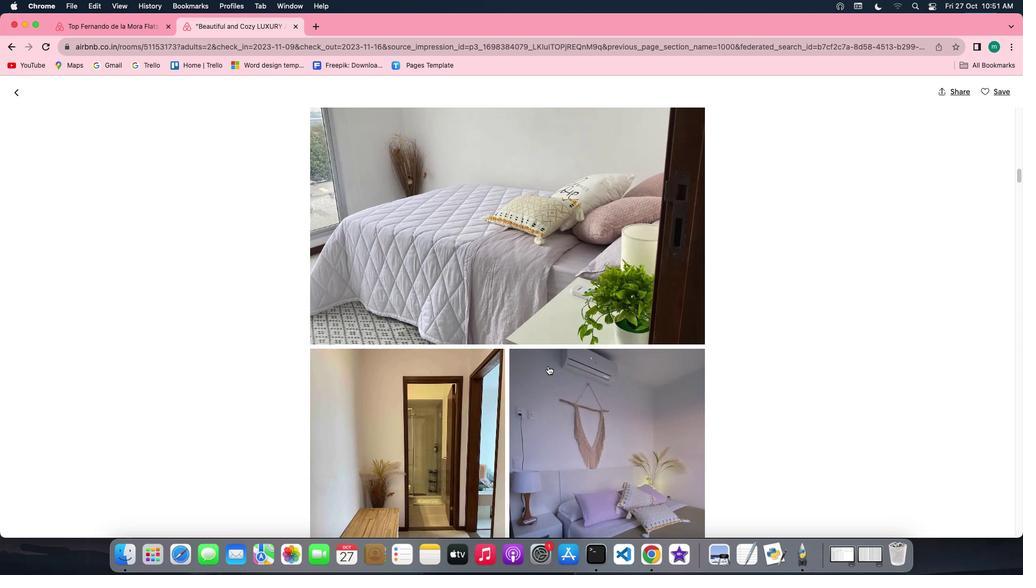 
Action: Mouse scrolled (548, 366) with delta (0, 0)
Screenshot: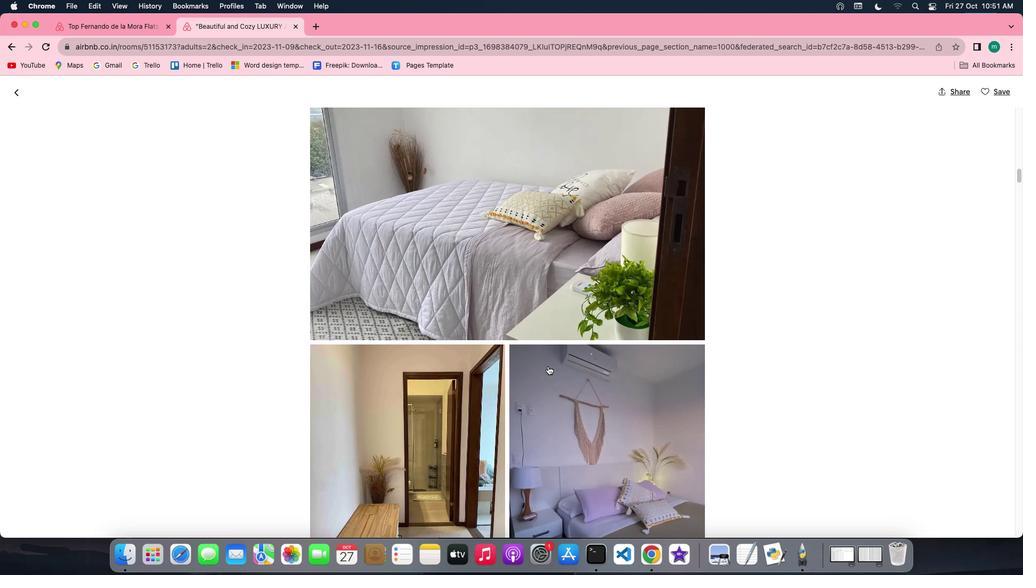 
Action: Mouse scrolled (548, 366) with delta (0, 0)
Screenshot: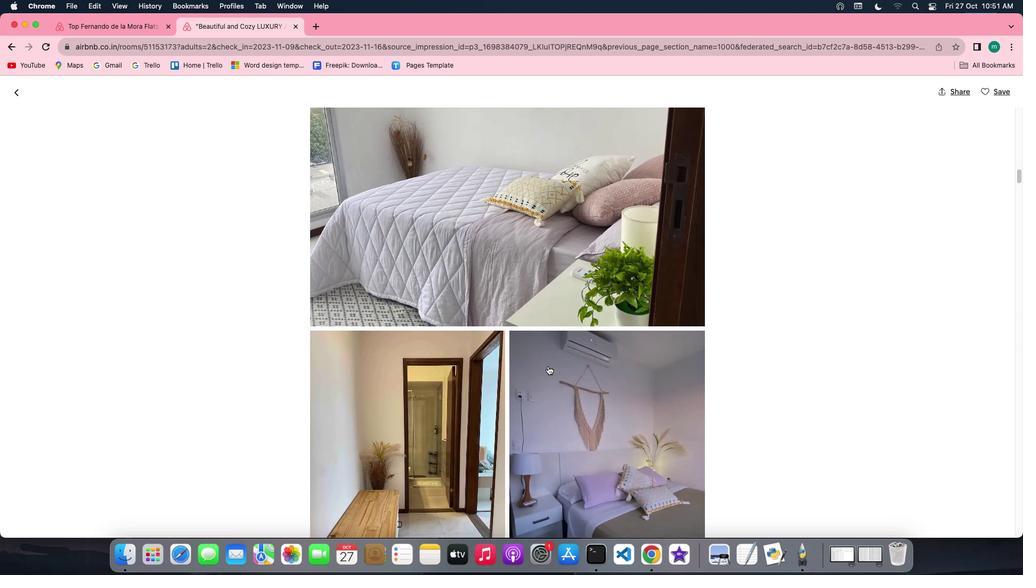 
Action: Mouse scrolled (548, 366) with delta (0, 0)
Screenshot: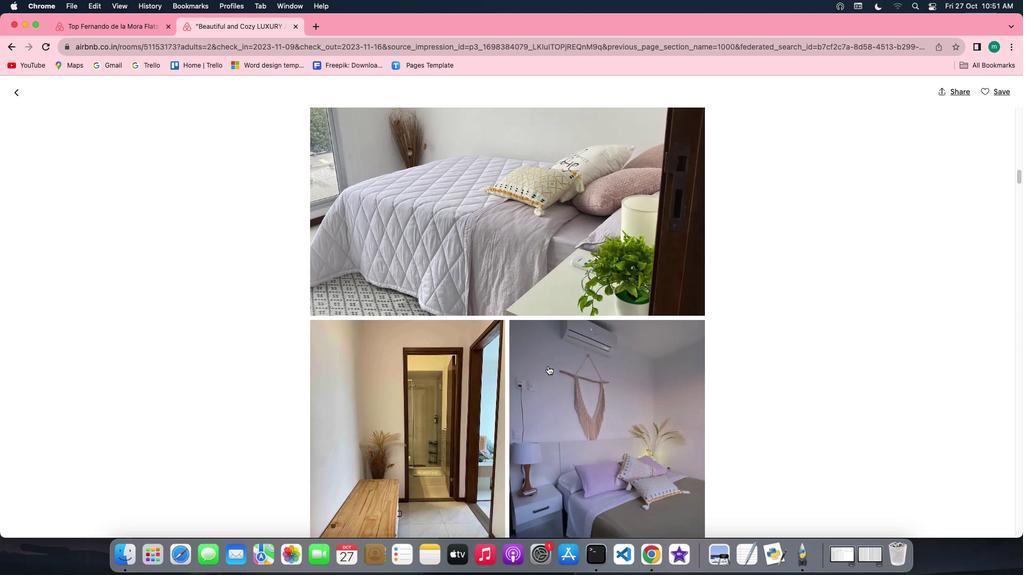 
Action: Mouse scrolled (548, 366) with delta (0, 0)
Screenshot: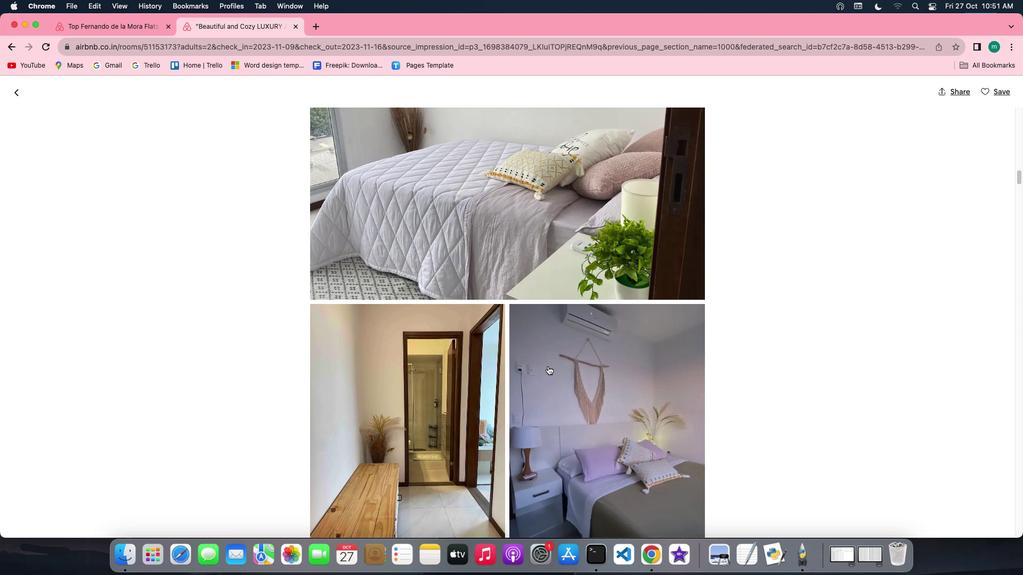 
Action: Mouse scrolled (548, 366) with delta (0, -1)
Screenshot: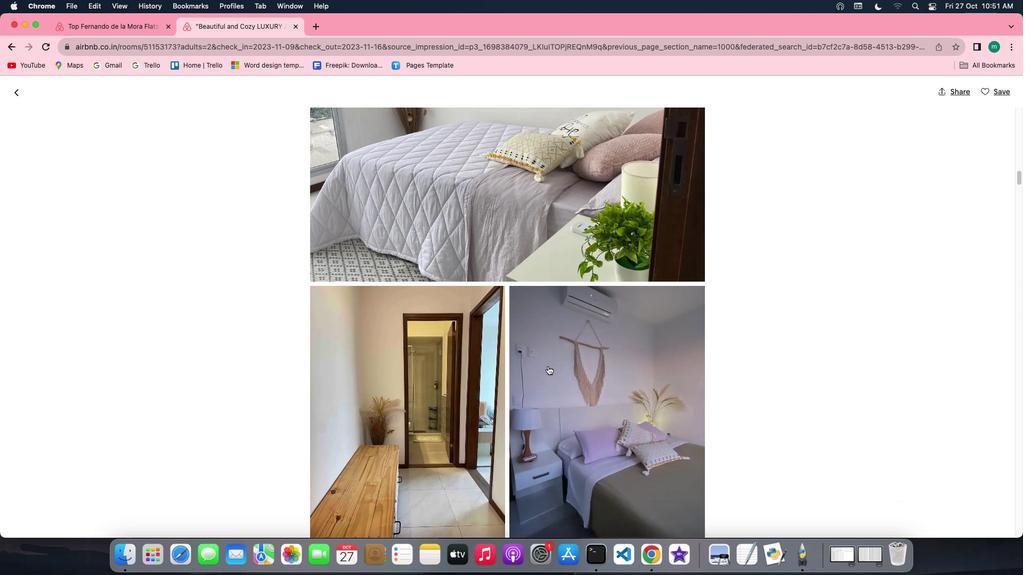 
Action: Mouse scrolled (548, 366) with delta (0, -1)
Screenshot: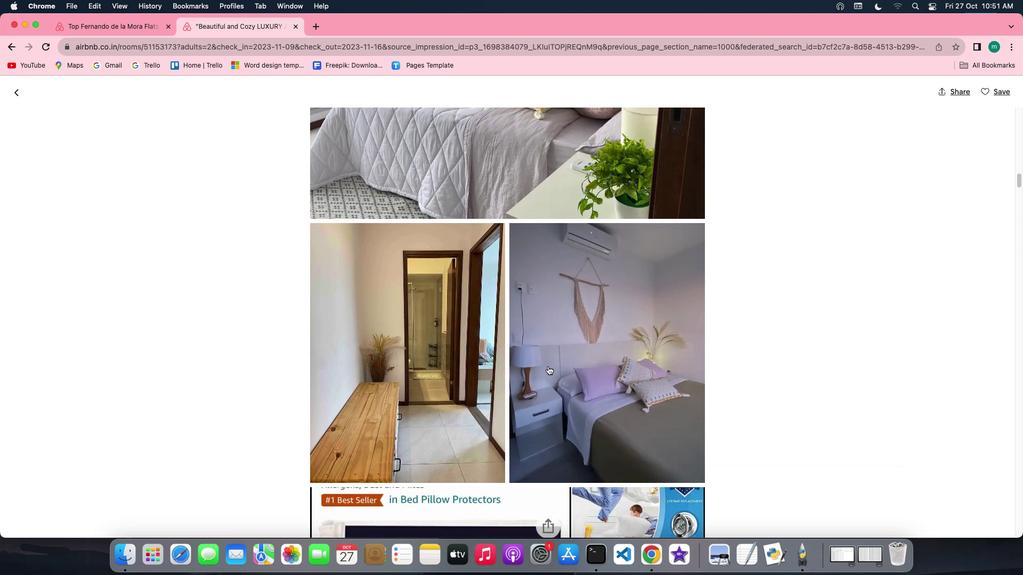 
Action: Mouse scrolled (548, 366) with delta (0, 0)
Screenshot: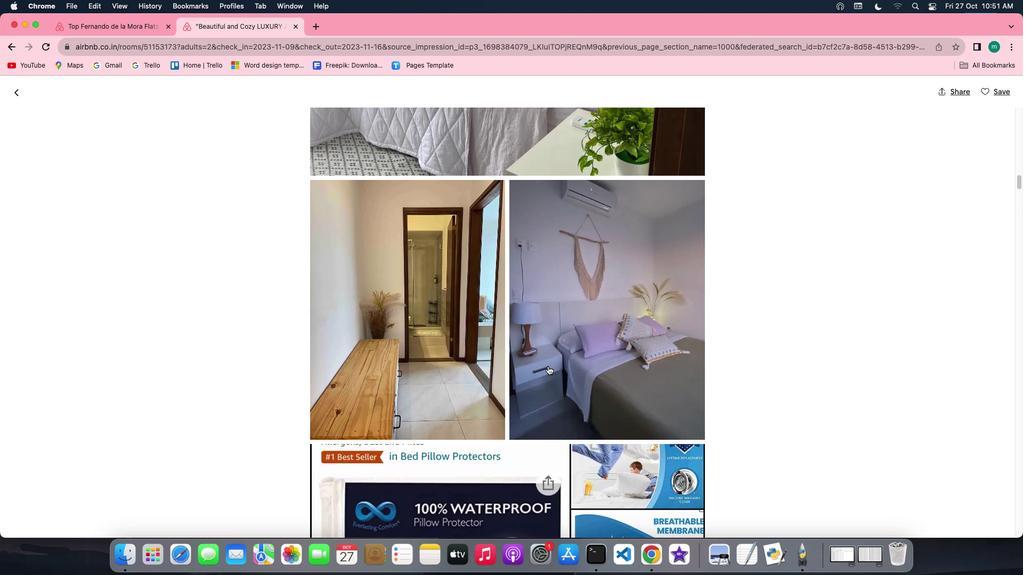 
Action: Mouse scrolled (548, 366) with delta (0, 0)
Screenshot: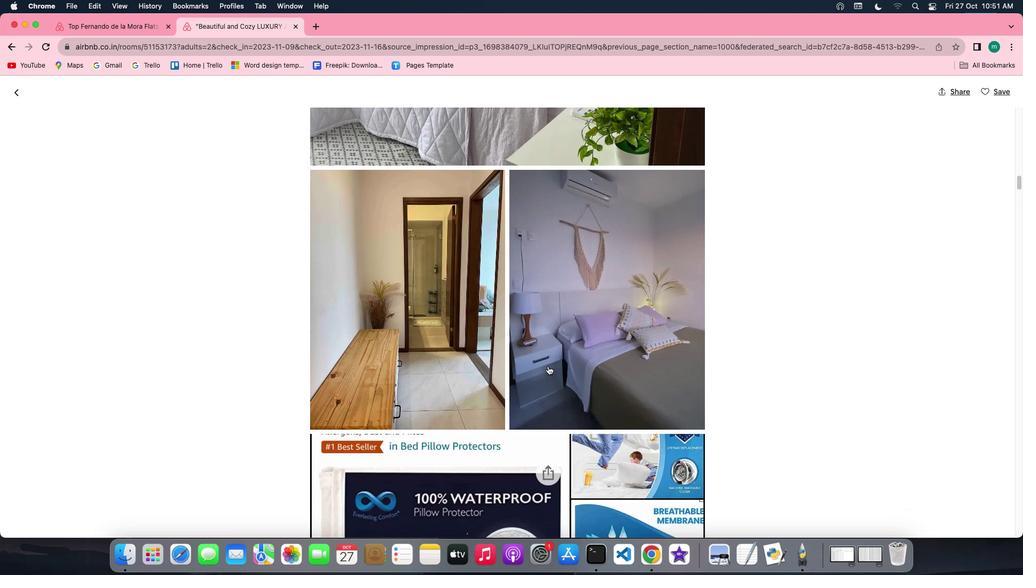 
Action: Mouse scrolled (548, 366) with delta (0, -1)
Screenshot: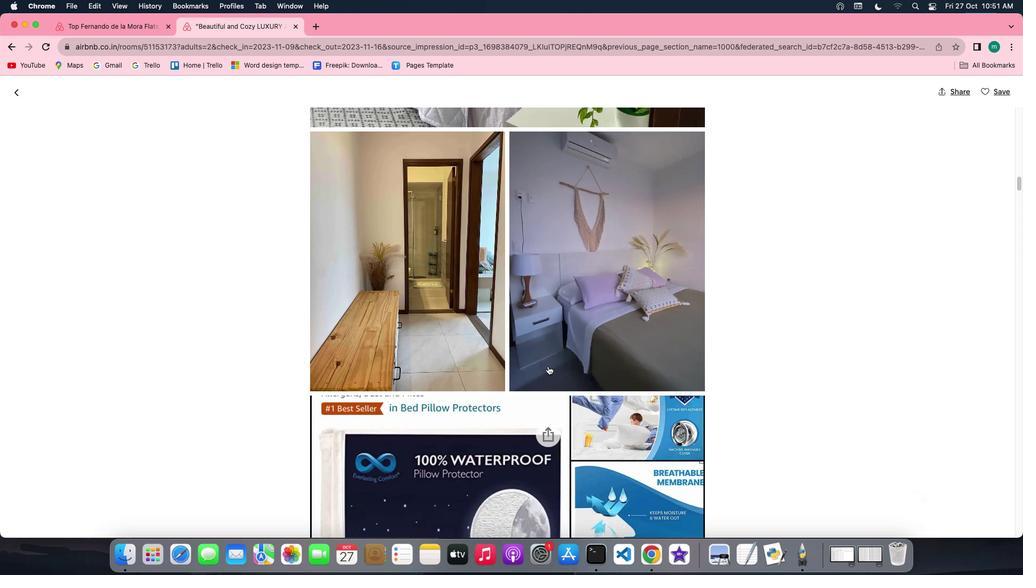 
Action: Mouse scrolled (548, 366) with delta (0, -1)
Screenshot: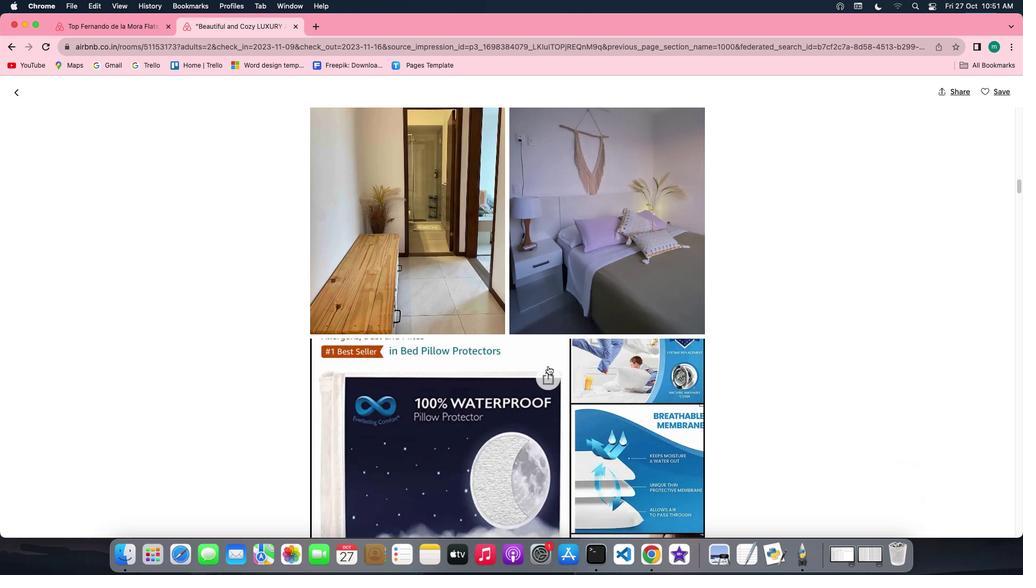 
Action: Mouse scrolled (548, 366) with delta (0, 0)
Screenshot: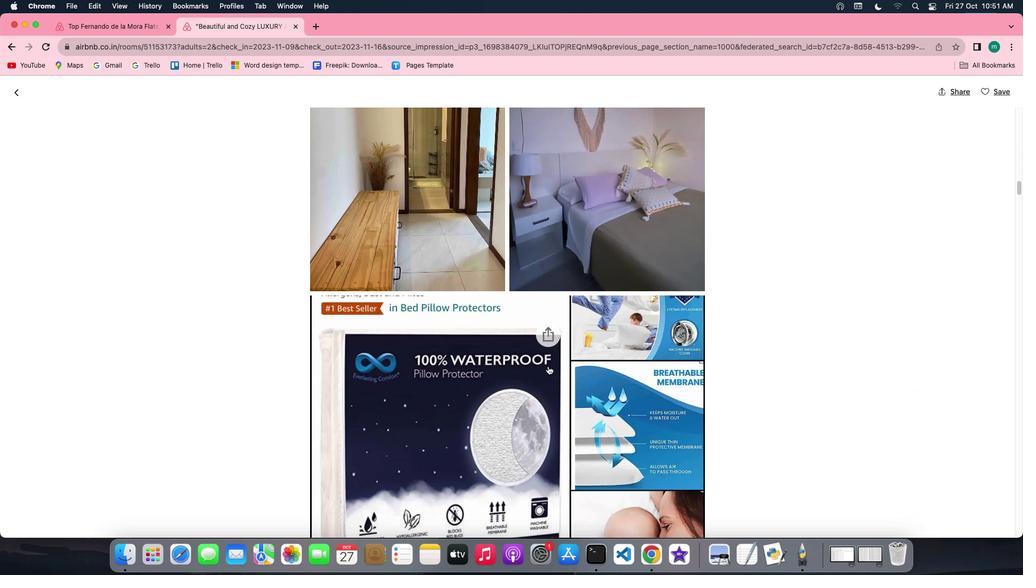 
Action: Mouse scrolled (548, 366) with delta (0, 0)
Screenshot: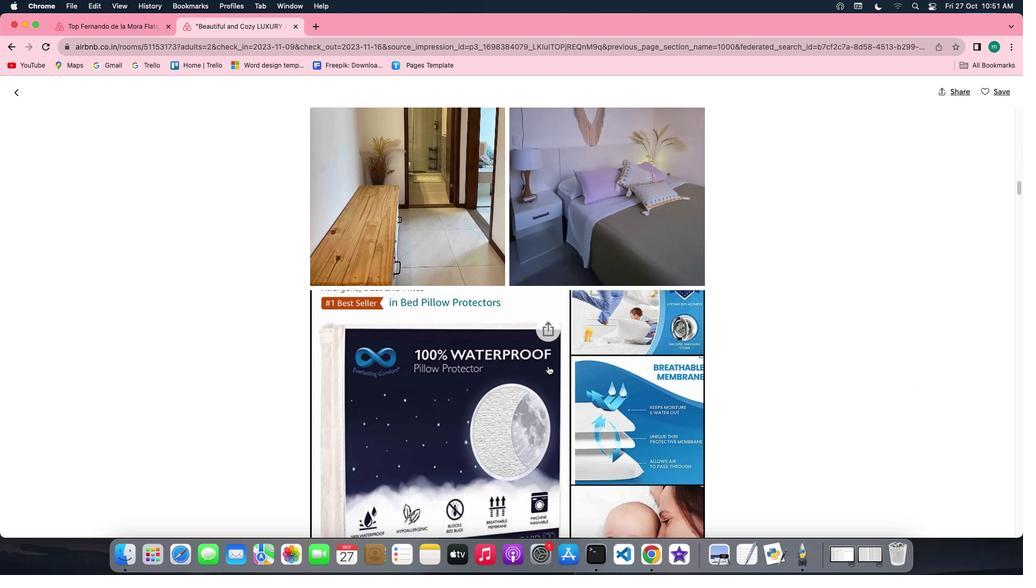 
Action: Mouse scrolled (548, 366) with delta (0, 0)
Screenshot: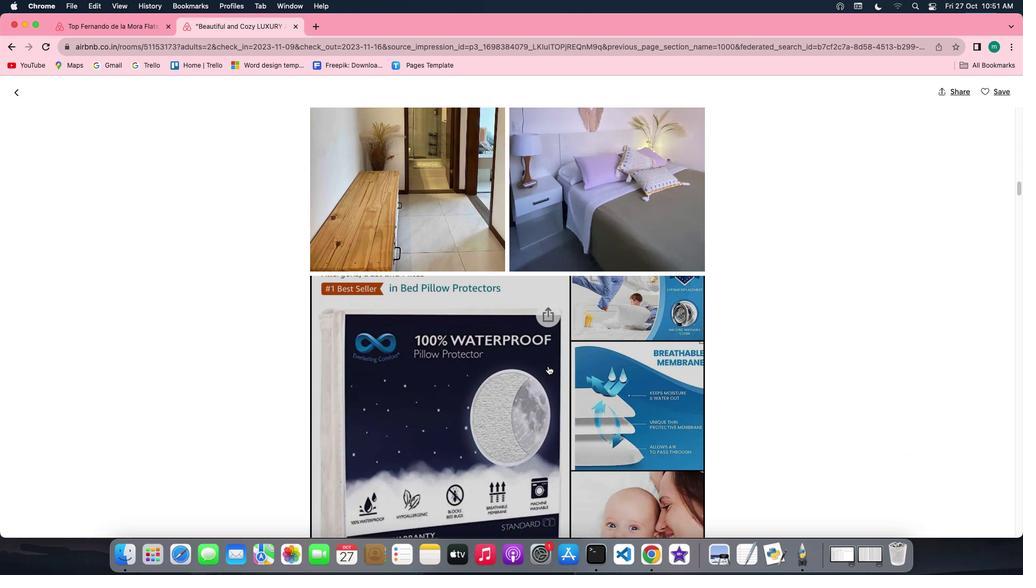 
Action: Mouse scrolled (548, 366) with delta (0, 0)
Screenshot: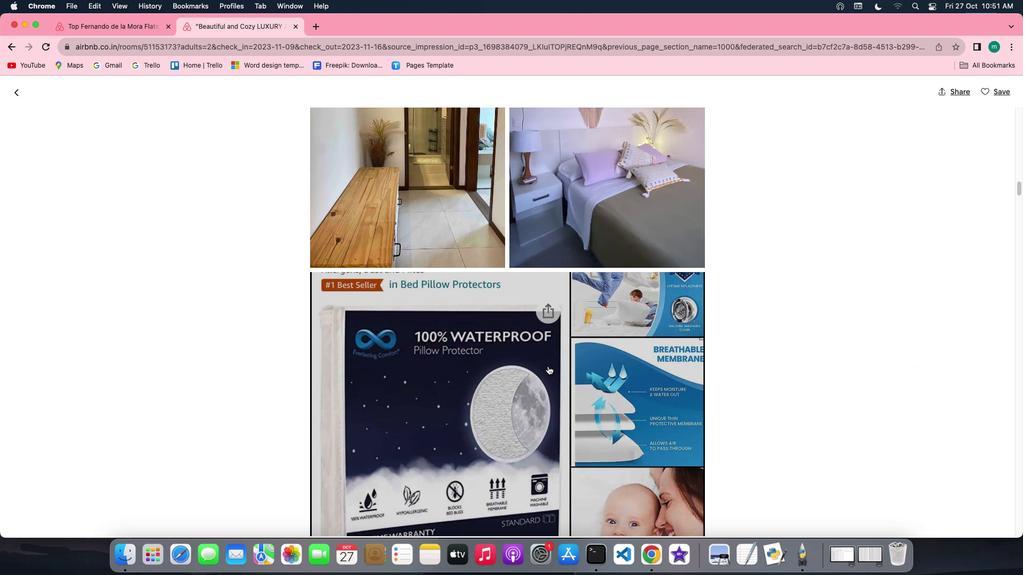 
Action: Mouse scrolled (548, 366) with delta (0, -1)
Screenshot: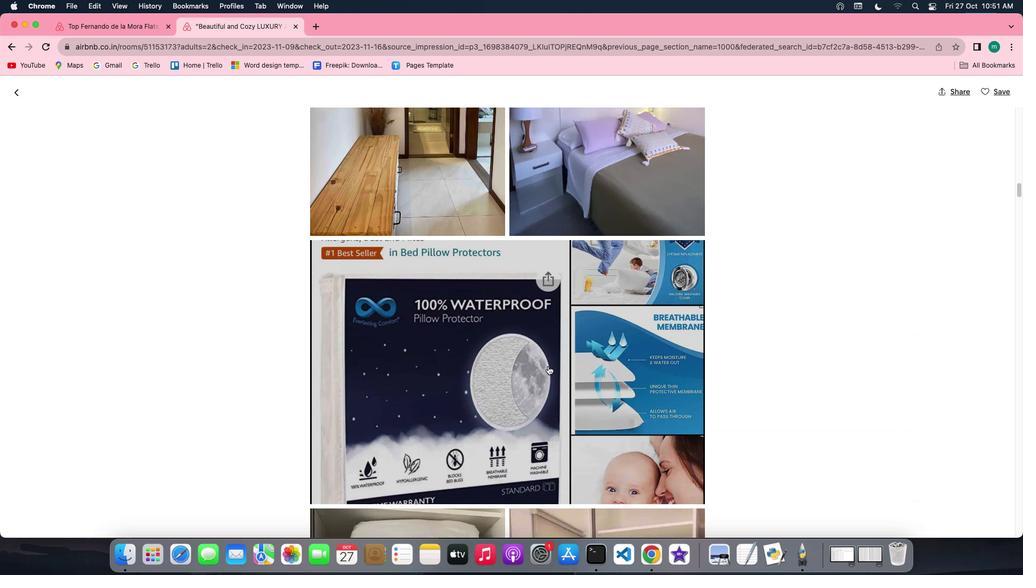 
Action: Mouse scrolled (548, 366) with delta (0, 0)
Screenshot: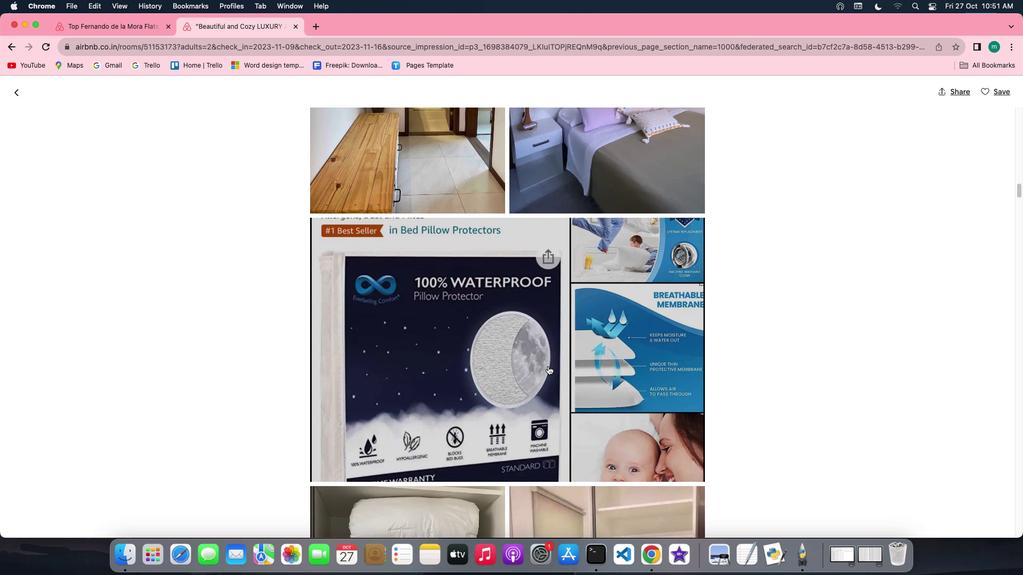 
Action: Mouse scrolled (548, 366) with delta (0, 0)
Screenshot: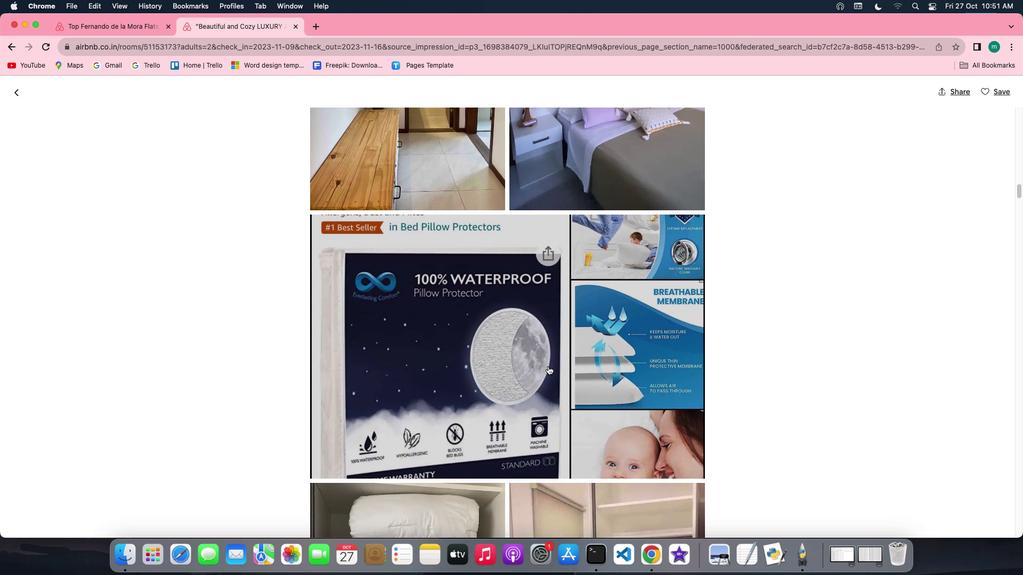 
Action: Mouse scrolled (548, 366) with delta (0, 0)
Screenshot: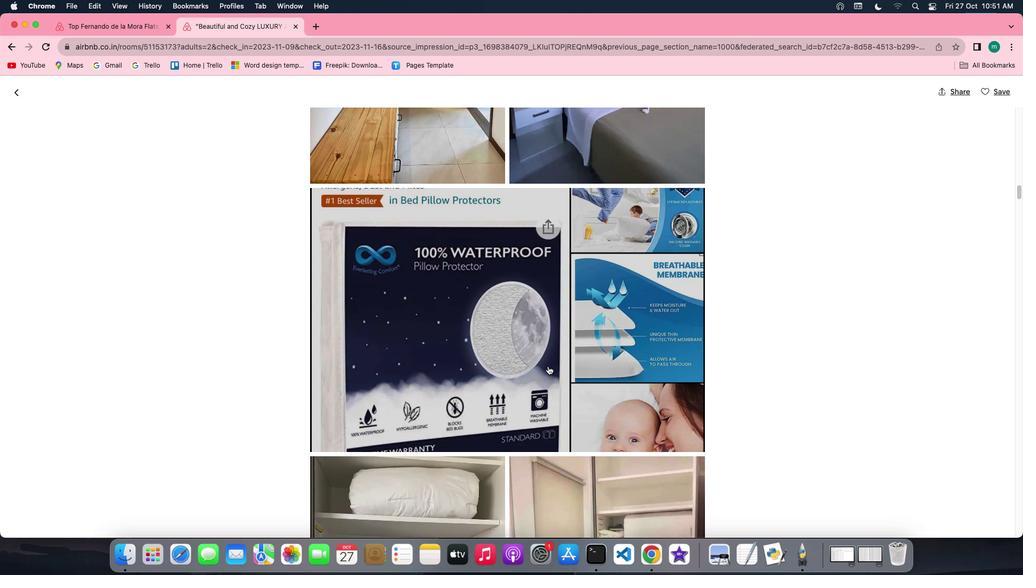 
Action: Mouse scrolled (548, 366) with delta (0, 0)
Screenshot: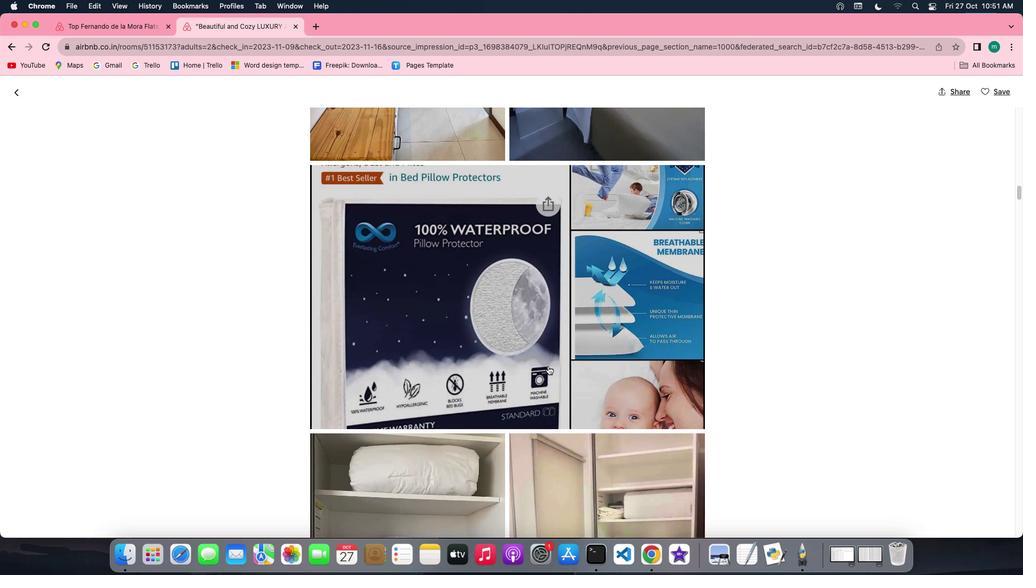 
Action: Mouse scrolled (548, 366) with delta (0, 0)
Screenshot: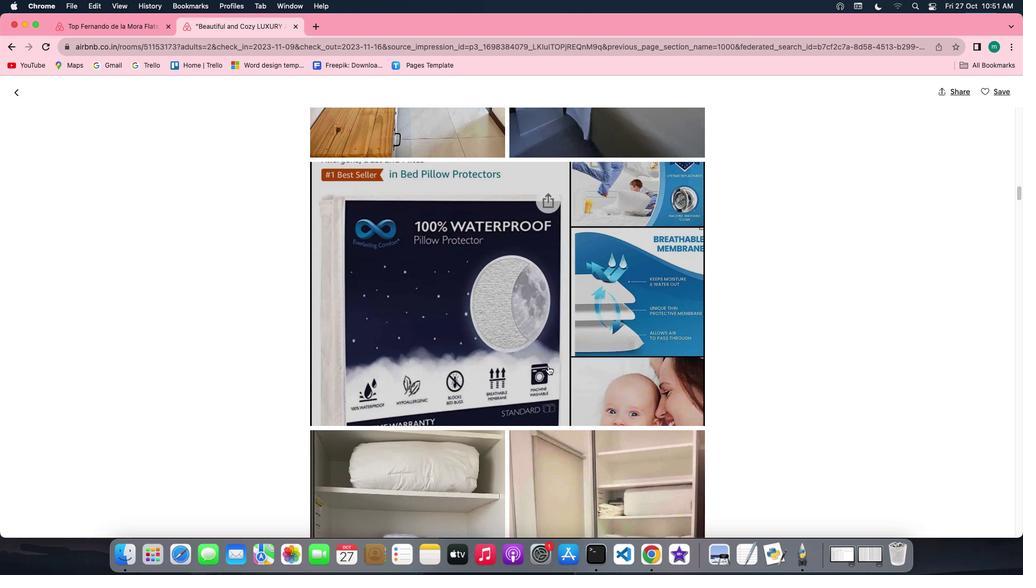 
Action: Mouse scrolled (548, 366) with delta (0, 0)
Screenshot: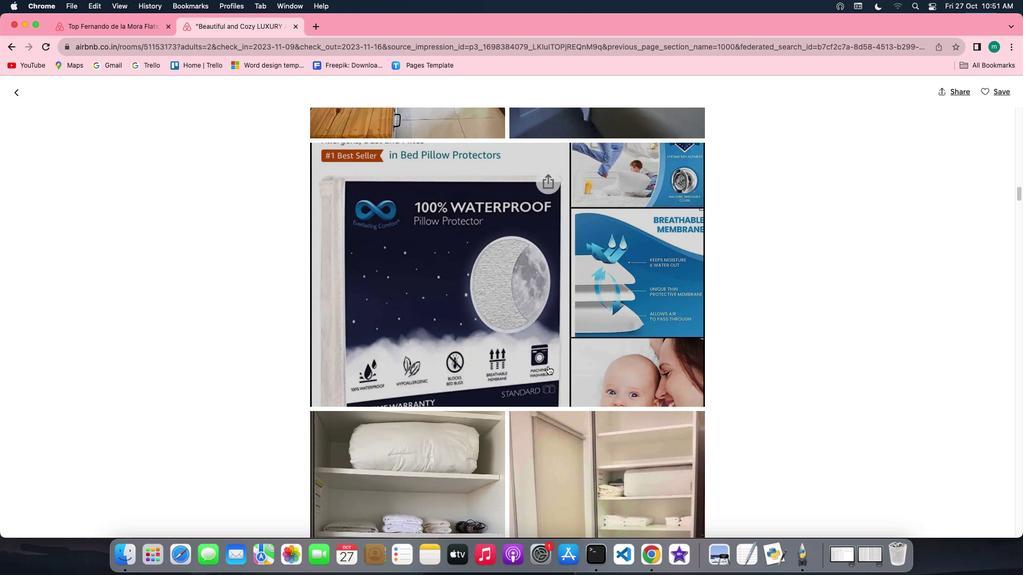 
Action: Mouse scrolled (548, 366) with delta (0, 0)
Screenshot: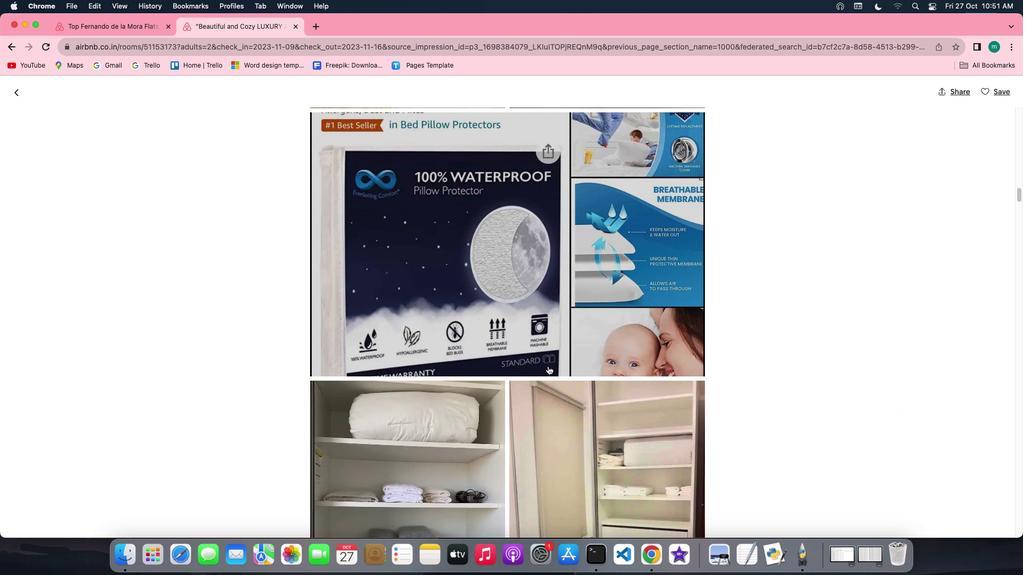 
Action: Mouse scrolled (548, 366) with delta (0, 0)
Screenshot: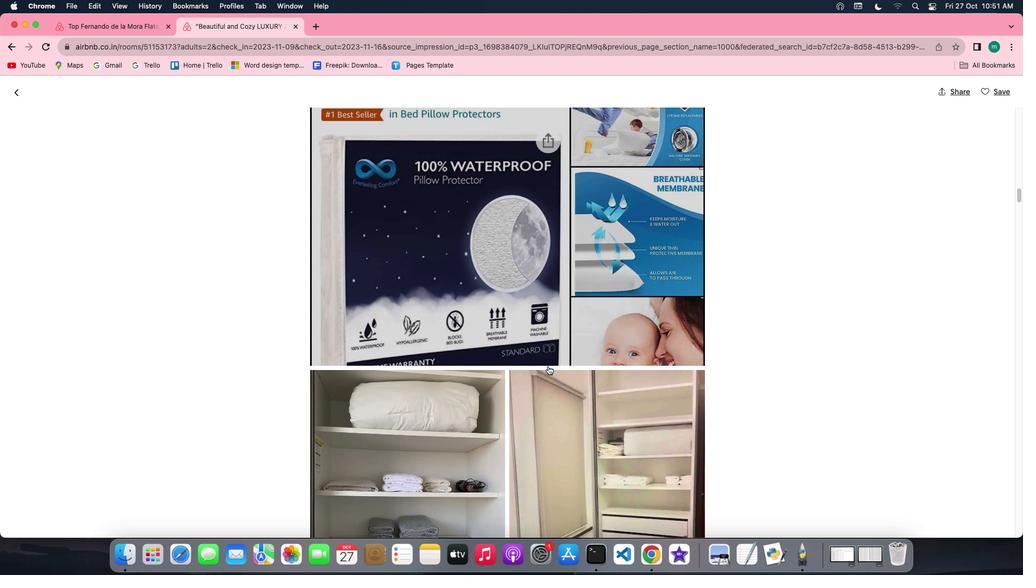 
Action: Mouse scrolled (548, 366) with delta (0, 0)
Screenshot: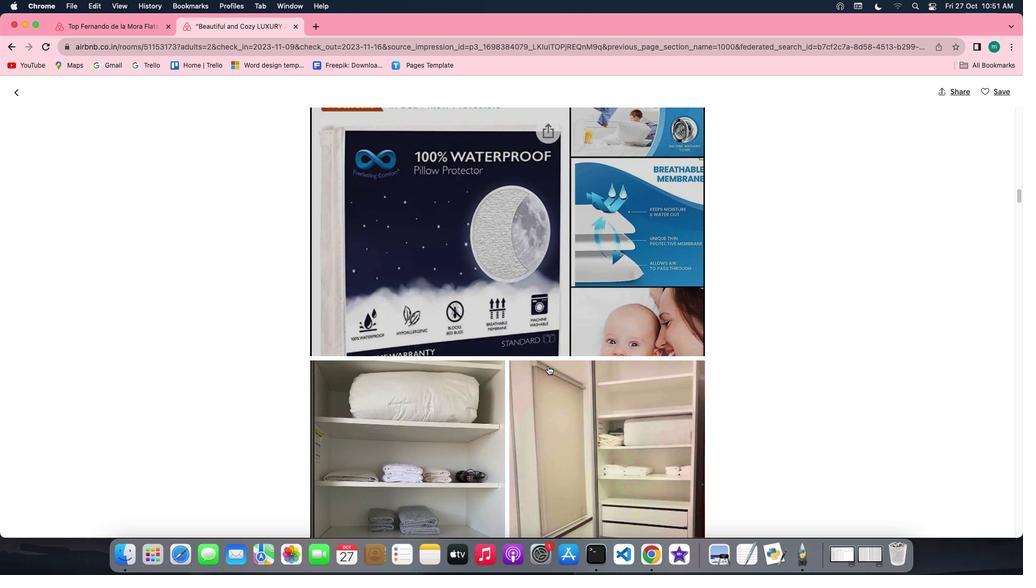 
Action: Mouse scrolled (548, 366) with delta (0, -1)
Screenshot: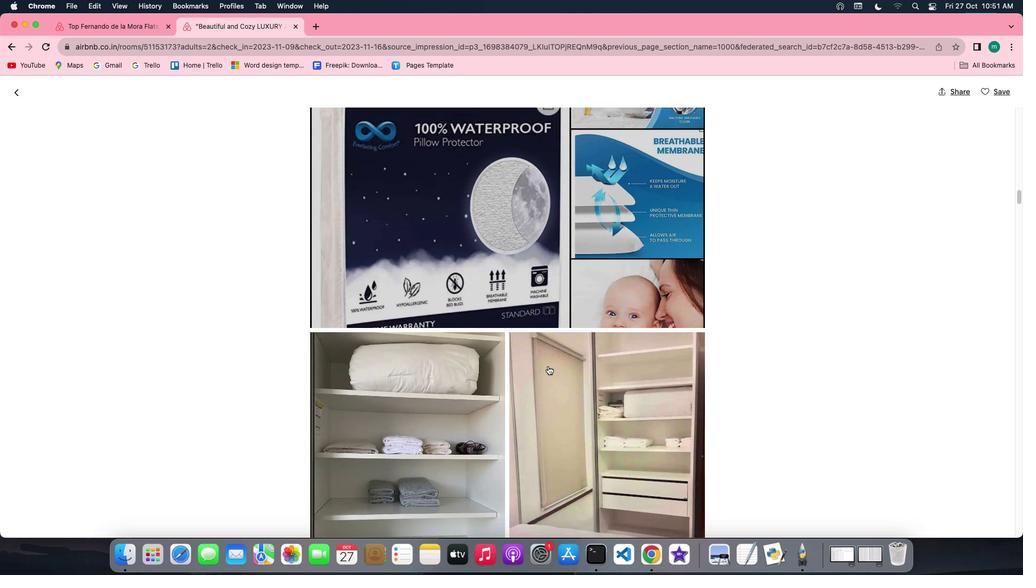 
Action: Mouse scrolled (548, 366) with delta (0, 0)
Screenshot: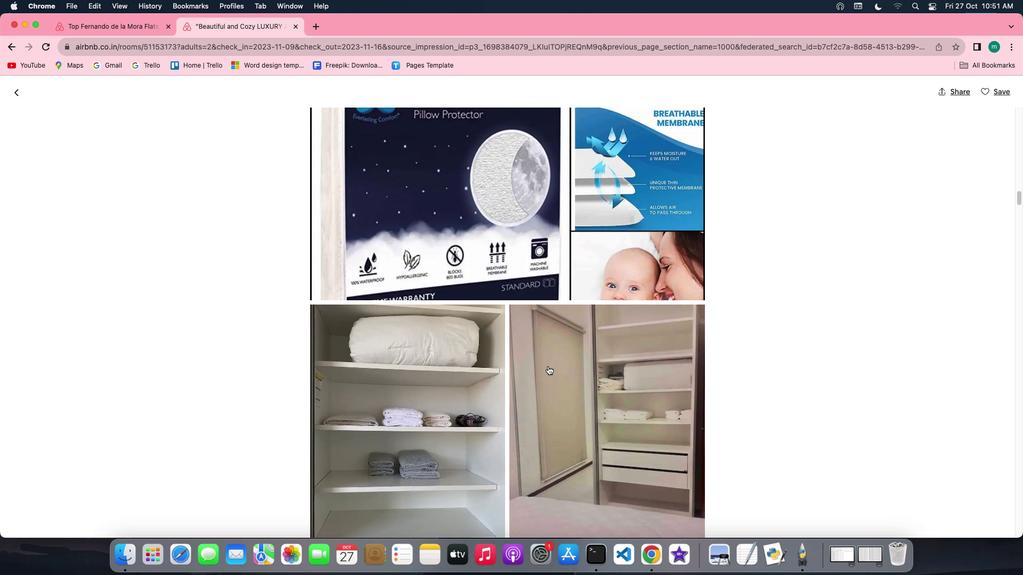 
Action: Mouse scrolled (548, 366) with delta (0, 0)
Screenshot: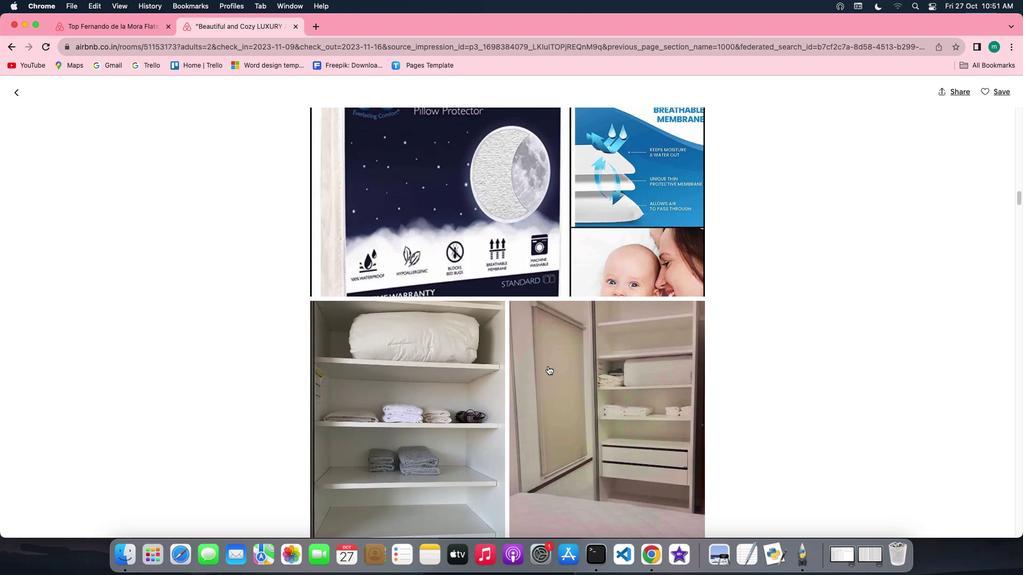 
Action: Mouse scrolled (548, 366) with delta (0, 0)
Screenshot: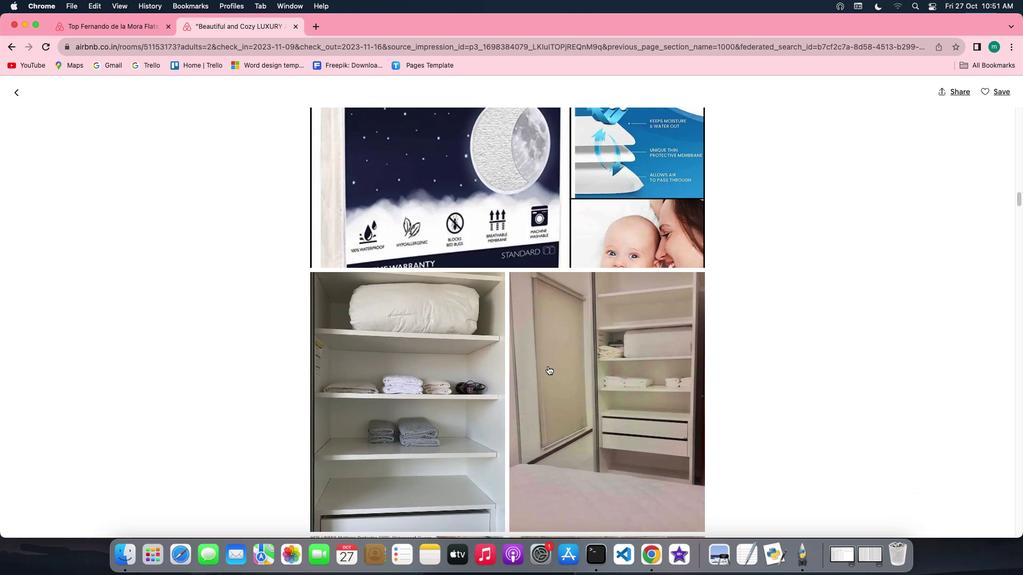 
Action: Mouse scrolled (548, 366) with delta (0, 0)
Screenshot: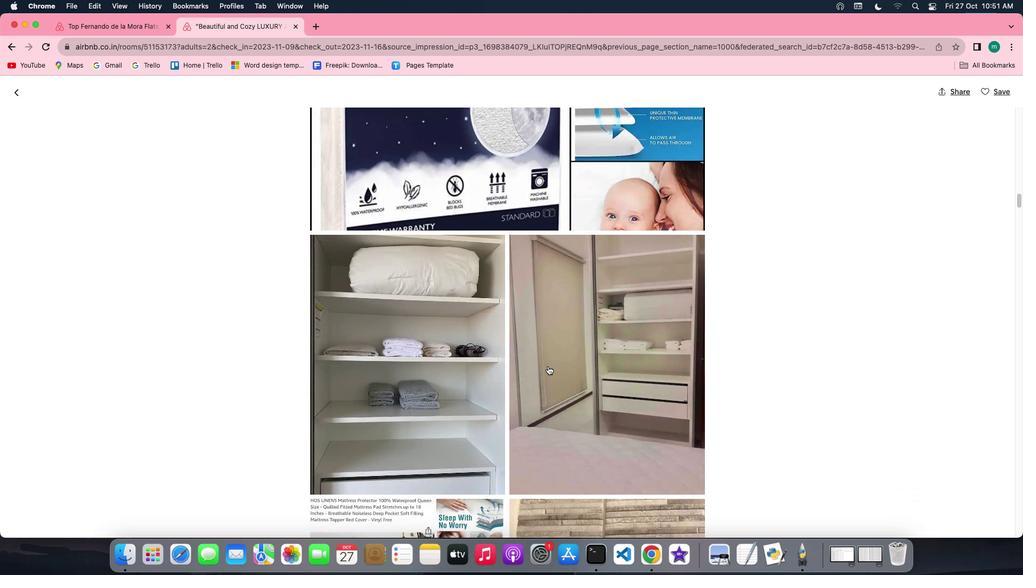 
Action: Mouse scrolled (548, 366) with delta (0, 0)
Screenshot: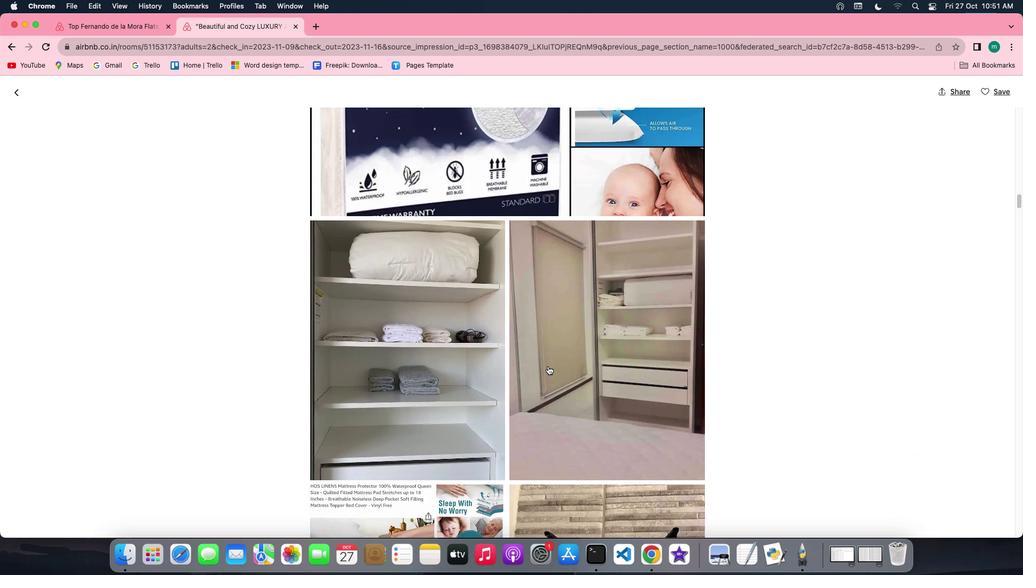 
Action: Mouse scrolled (548, 366) with delta (0, 0)
Screenshot: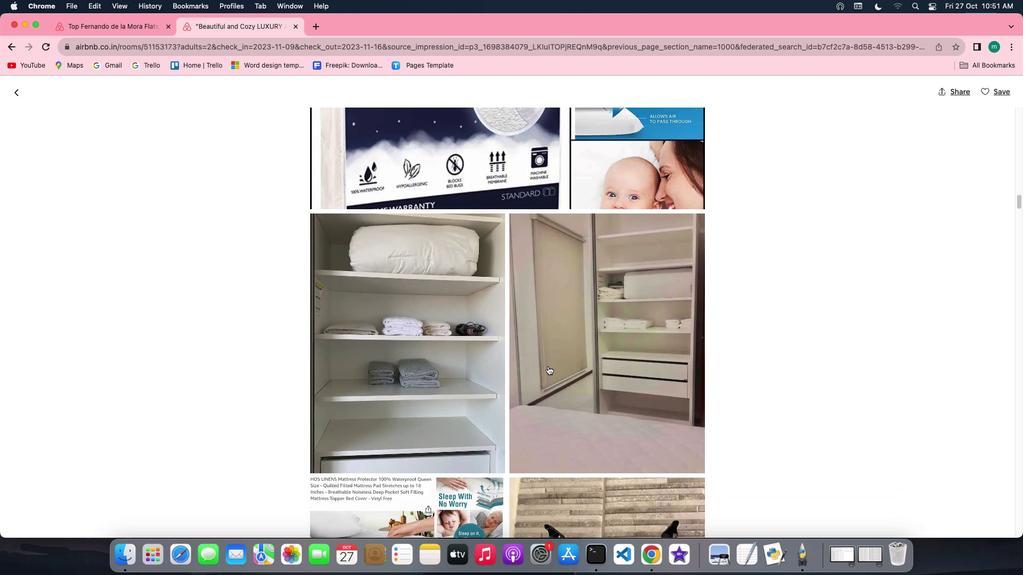 
Action: Mouse scrolled (548, 366) with delta (0, 0)
Screenshot: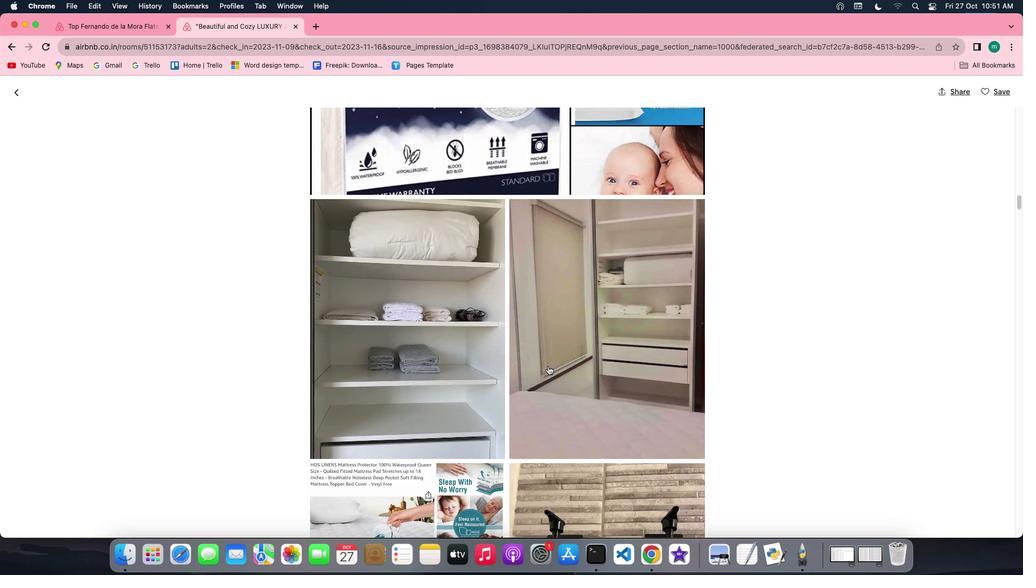 
Action: Mouse scrolled (548, 366) with delta (0, 0)
Screenshot: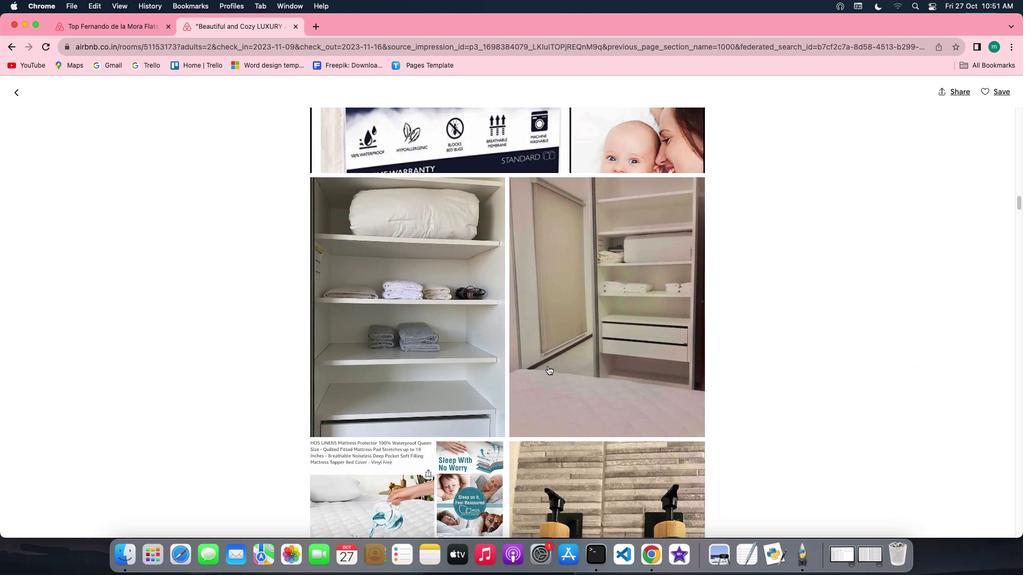 
Action: Mouse scrolled (548, 366) with delta (0, 0)
Screenshot: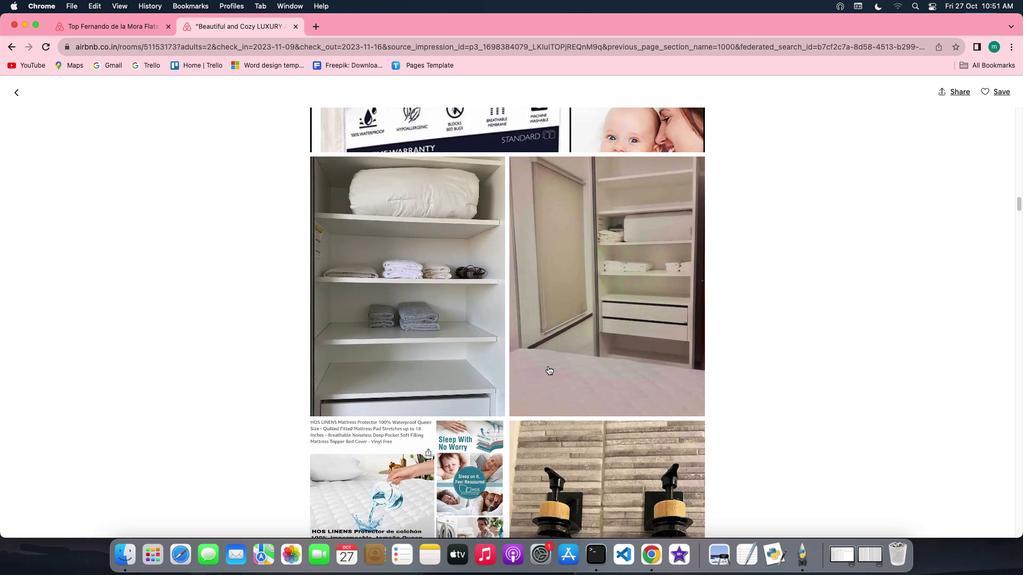 
Action: Mouse scrolled (548, 366) with delta (0, 0)
Screenshot: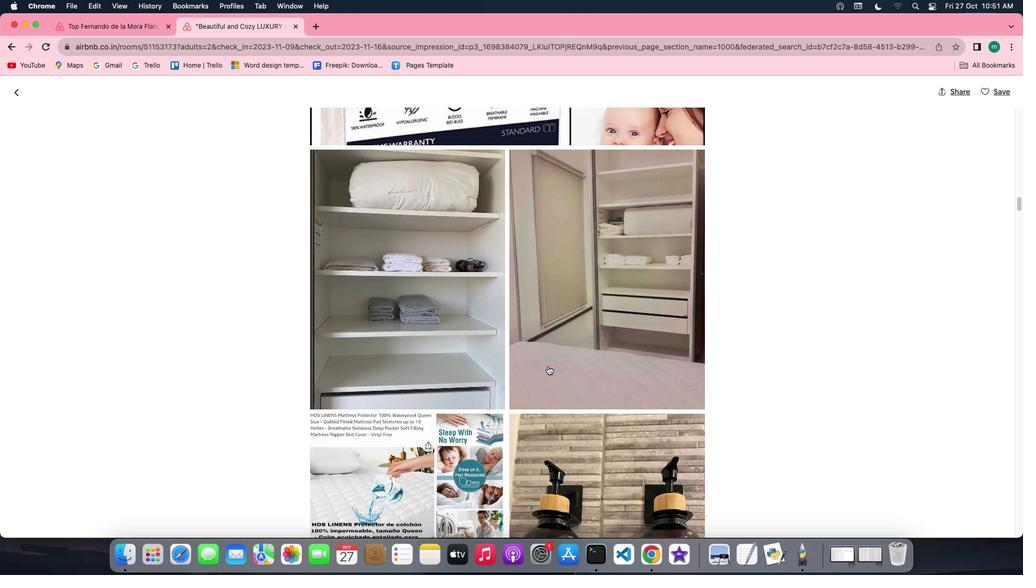 
Action: Mouse scrolled (548, 366) with delta (0, 0)
Screenshot: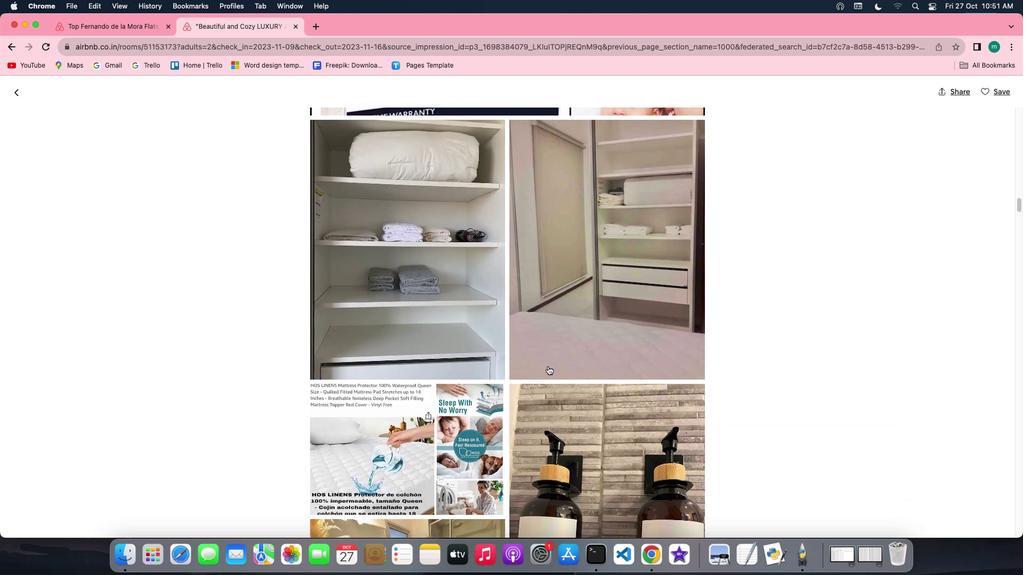 
Action: Mouse scrolled (548, 366) with delta (0, 0)
Screenshot: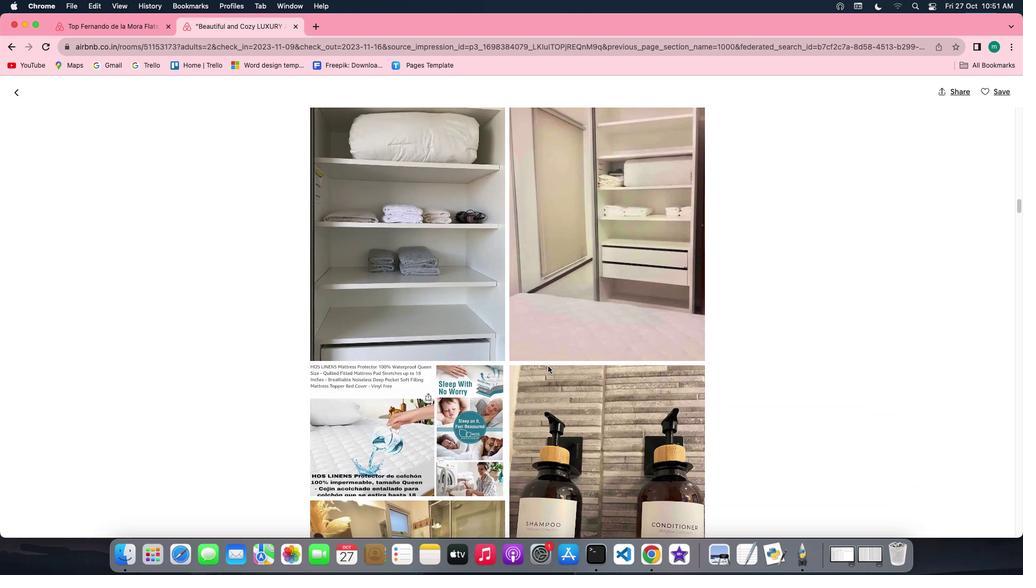 
Action: Mouse scrolled (548, 366) with delta (0, 0)
Screenshot: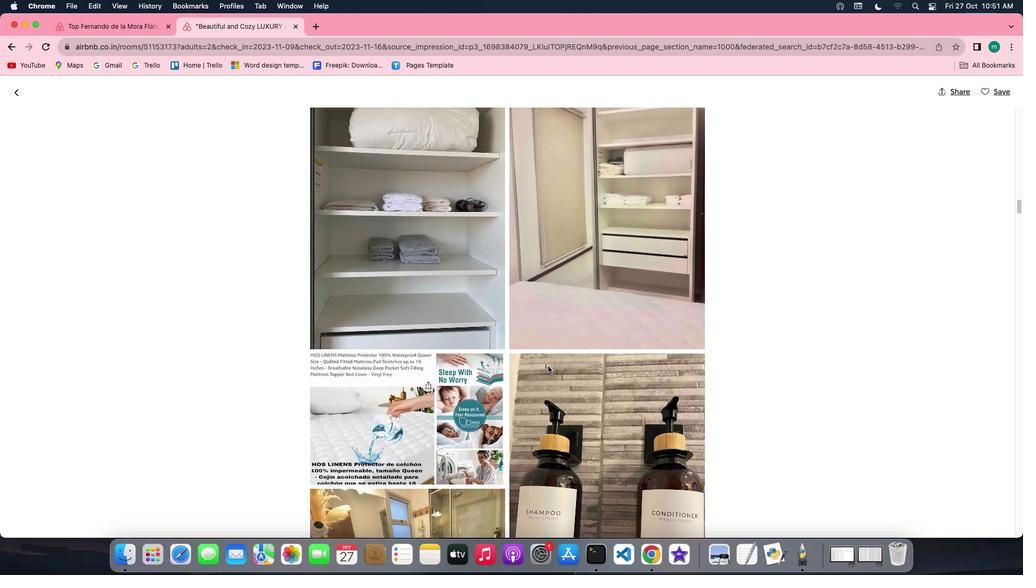 
Action: Mouse scrolled (548, 366) with delta (0, -1)
Screenshot: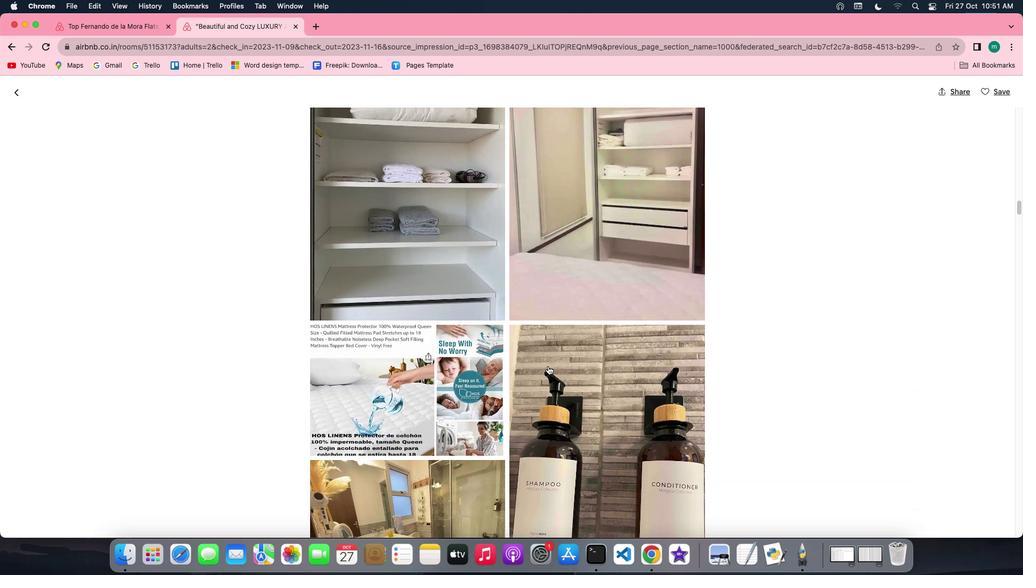 
Action: Mouse scrolled (548, 366) with delta (0, -1)
Screenshot: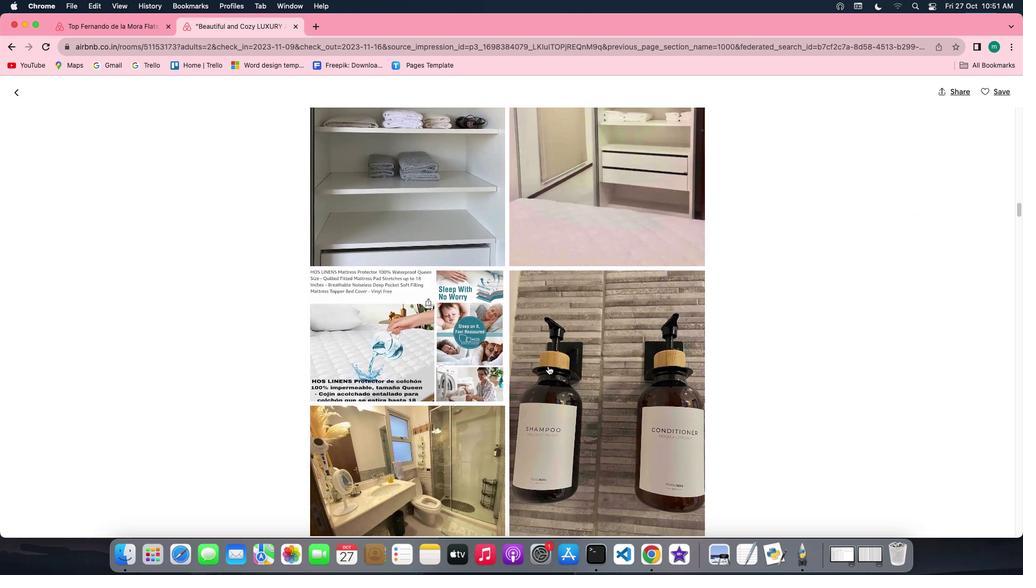 
Action: Mouse scrolled (548, 366) with delta (0, 0)
Screenshot: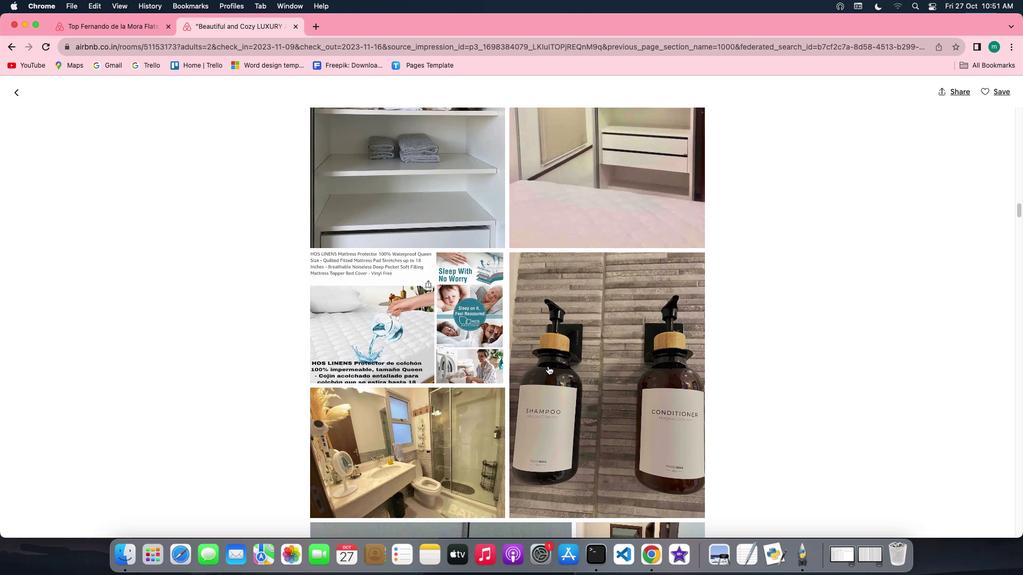 
Action: Mouse scrolled (548, 366) with delta (0, 0)
Screenshot: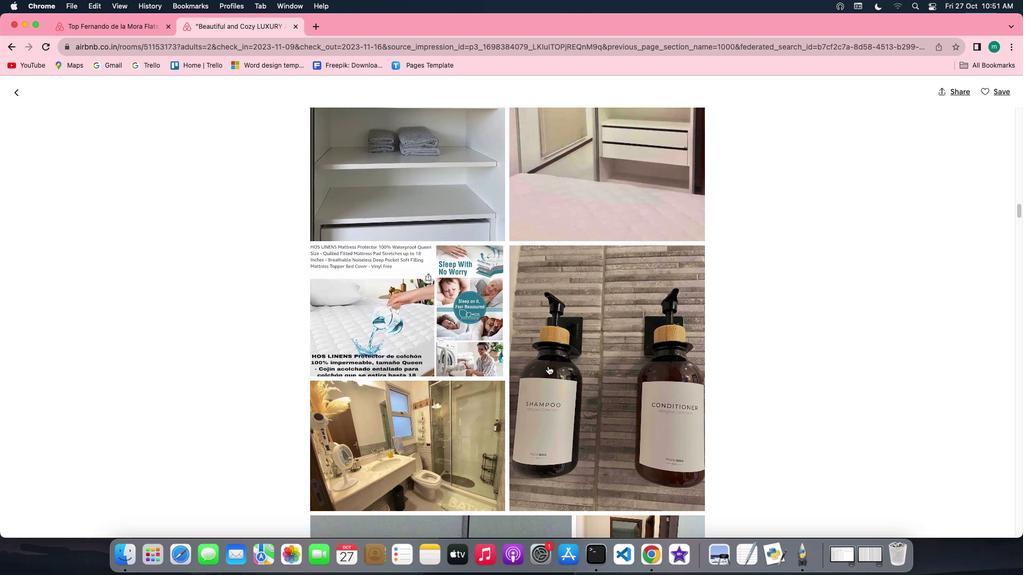 
Action: Mouse scrolled (548, 366) with delta (0, -1)
Screenshot: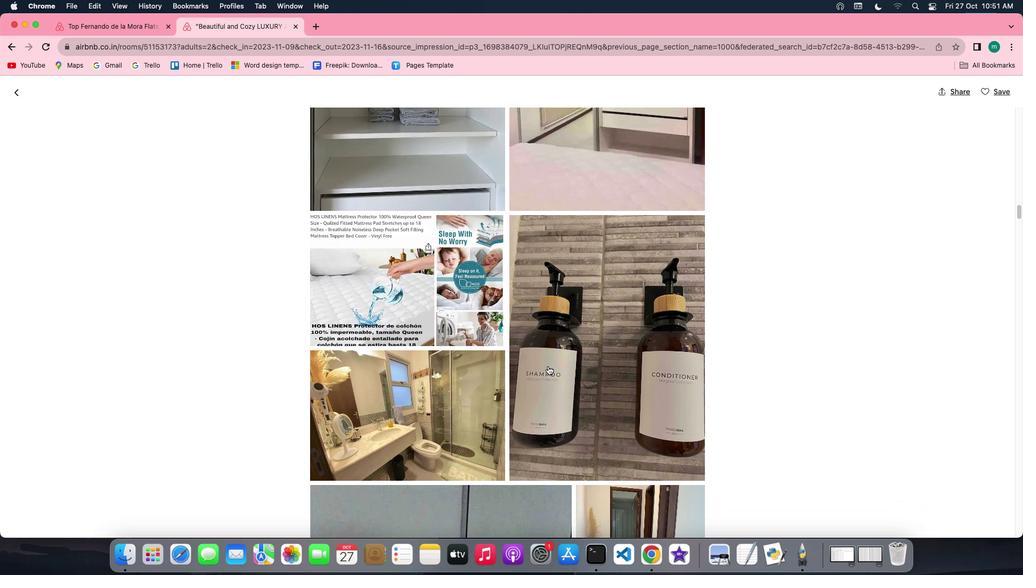 
Action: Mouse scrolled (548, 366) with delta (0, -1)
Screenshot: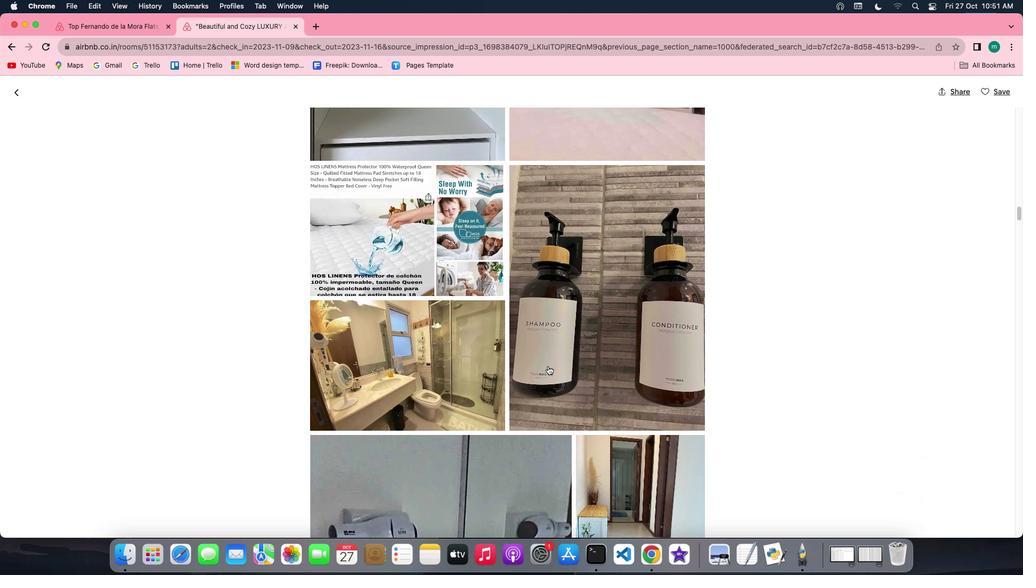 
Action: Mouse scrolled (548, 366) with delta (0, 0)
Screenshot: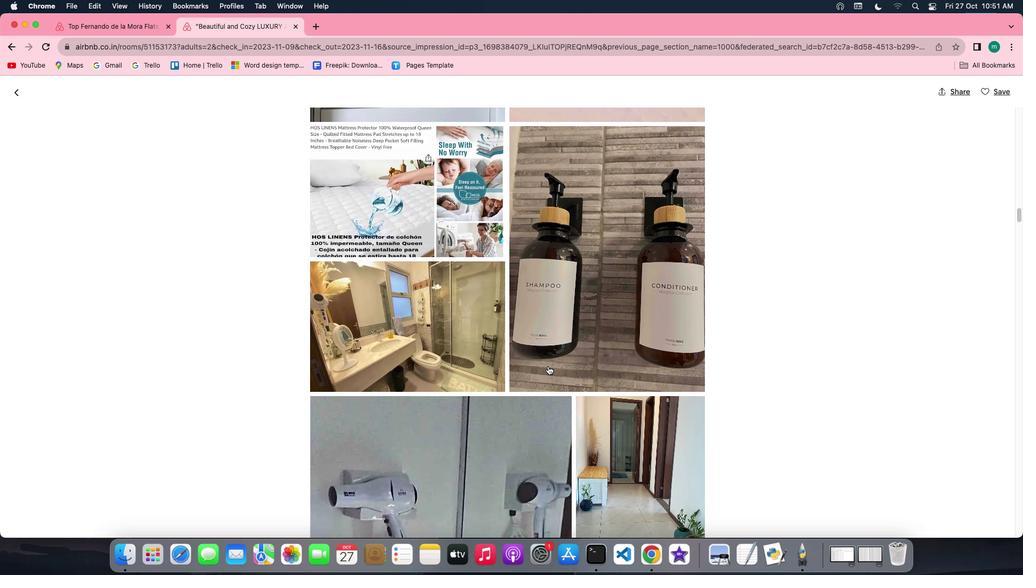 
Action: Mouse scrolled (548, 366) with delta (0, 0)
Screenshot: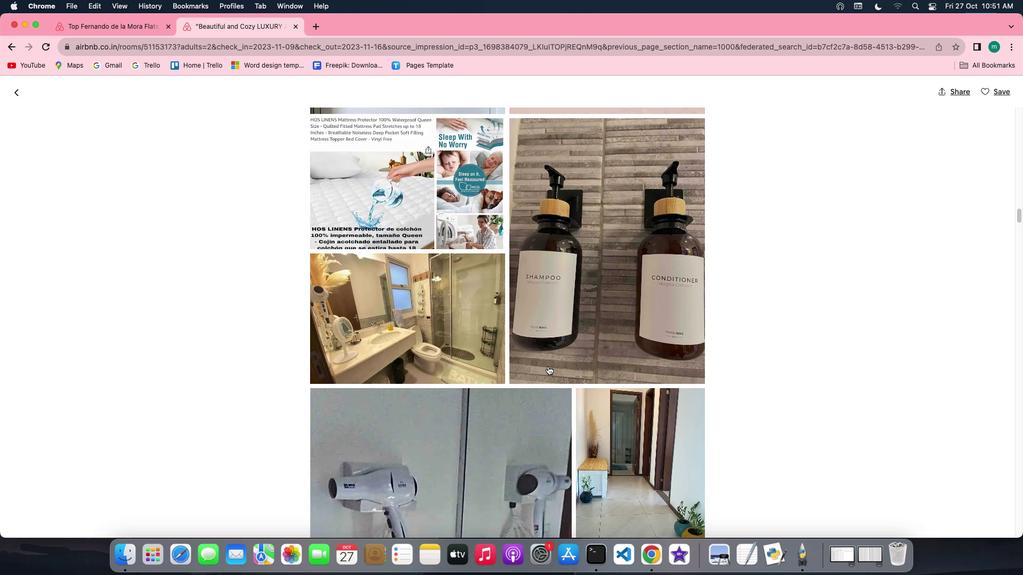 
Action: Mouse scrolled (548, 366) with delta (0, -1)
Screenshot: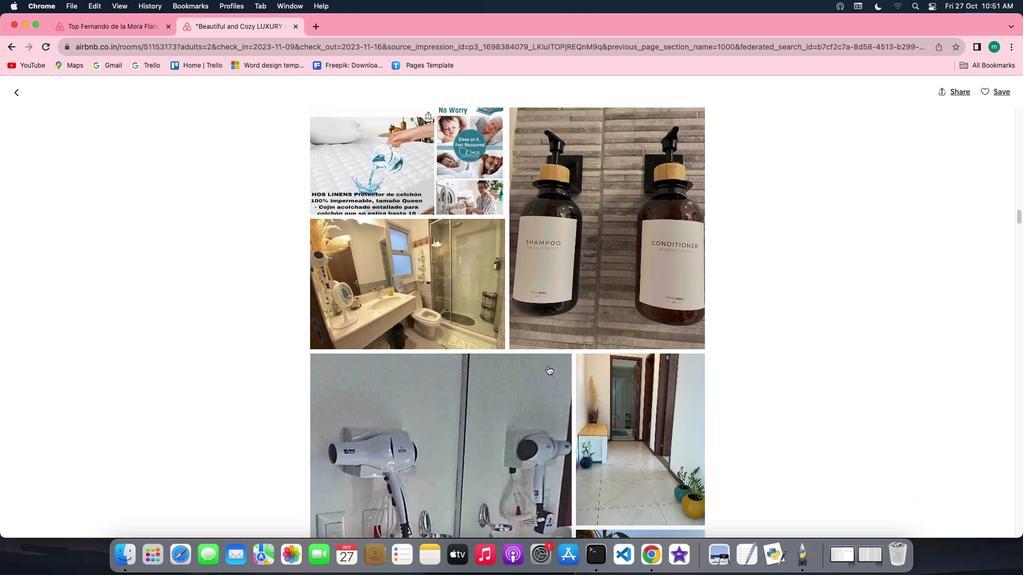 
Action: Mouse scrolled (548, 366) with delta (0, -1)
Screenshot: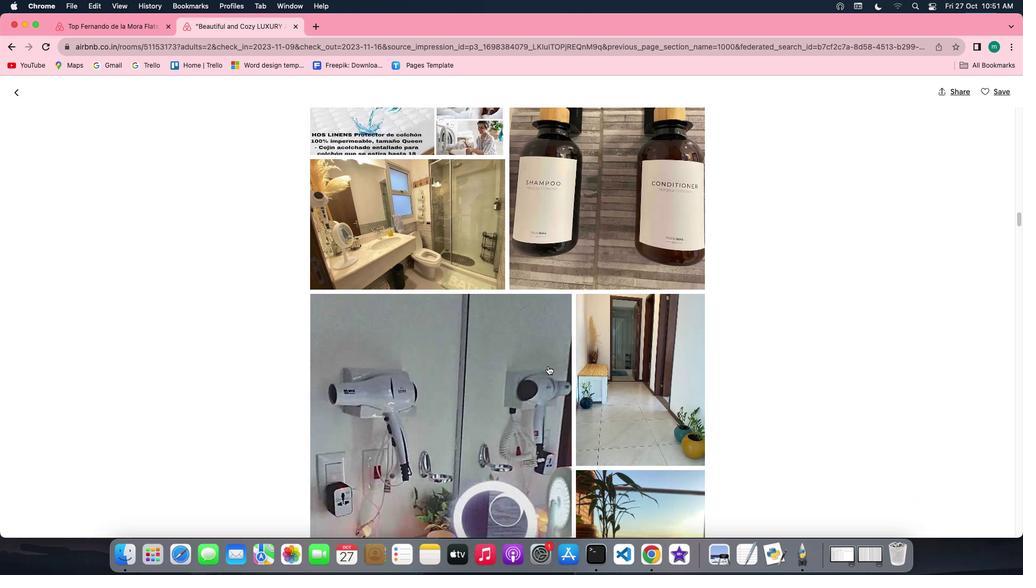 
Action: Mouse scrolled (548, 366) with delta (0, 0)
Screenshot: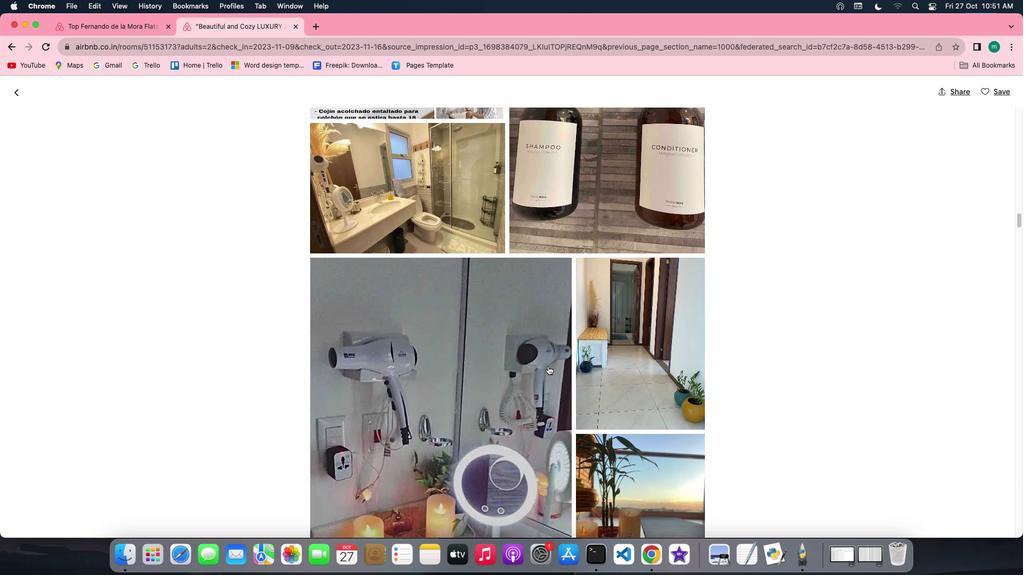 
Action: Mouse scrolled (548, 366) with delta (0, 0)
Screenshot: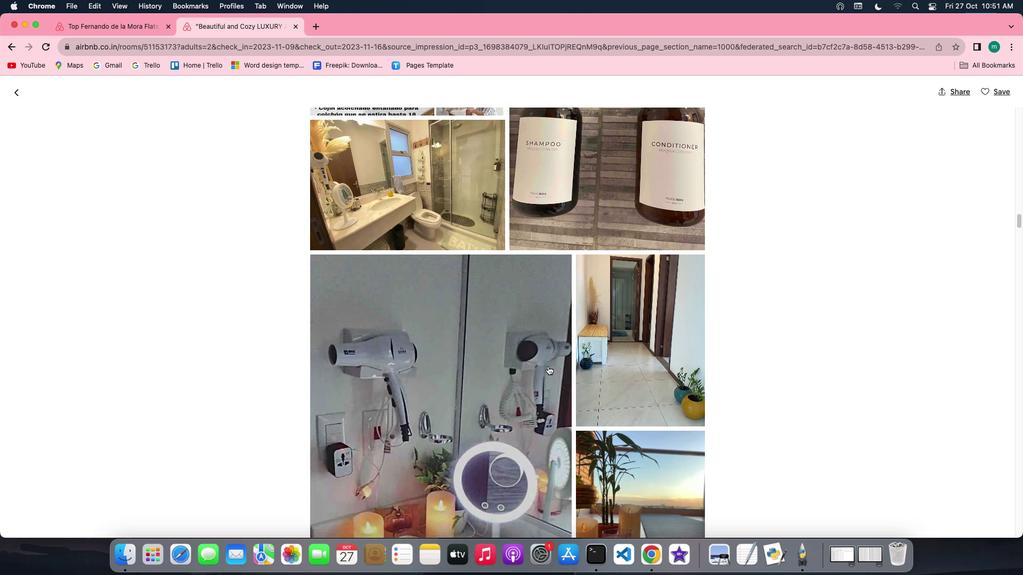 
Action: Mouse scrolled (548, 366) with delta (0, 0)
Screenshot: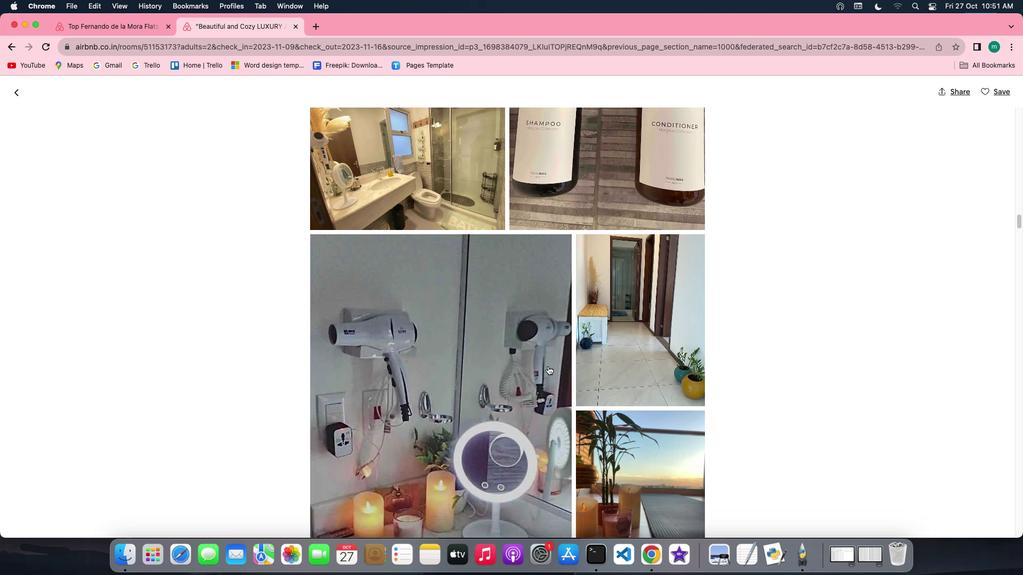 
Action: Mouse scrolled (548, 366) with delta (0, 0)
Screenshot: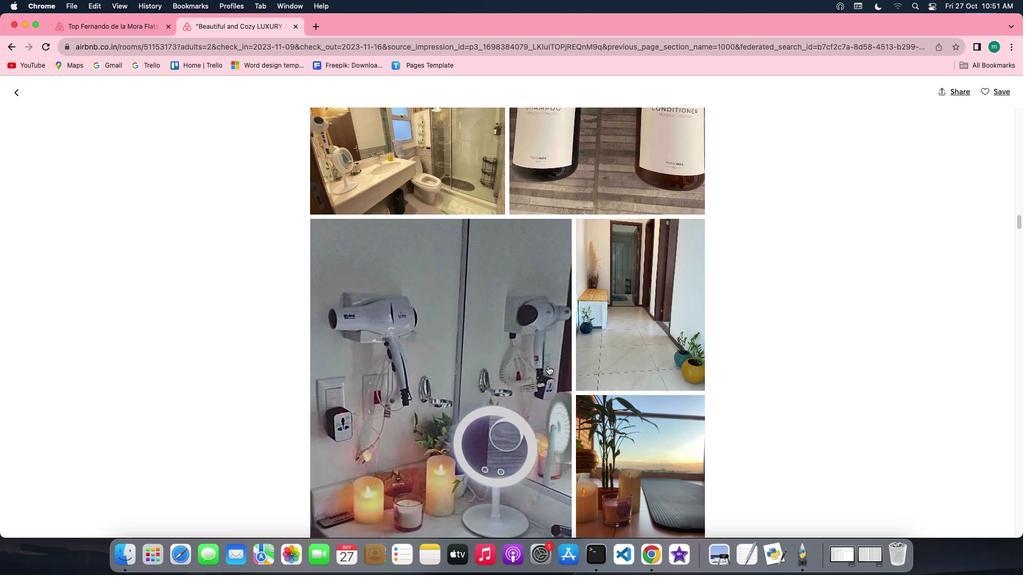 
Action: Mouse scrolled (548, 366) with delta (0, 0)
Screenshot: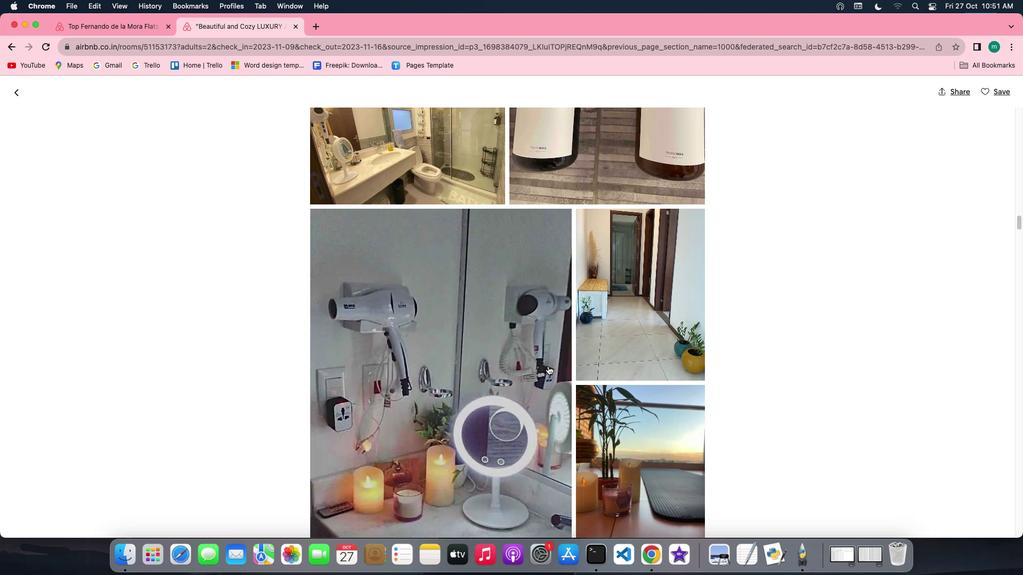 
Action: Mouse scrolled (548, 366) with delta (0, 0)
Screenshot: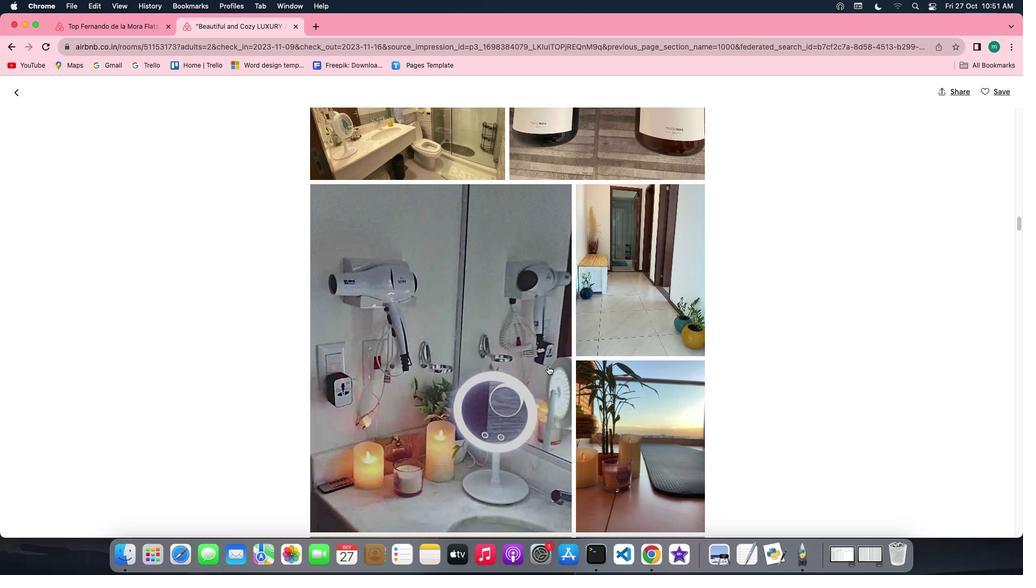 
Action: Mouse scrolled (548, 366) with delta (0, 0)
Screenshot: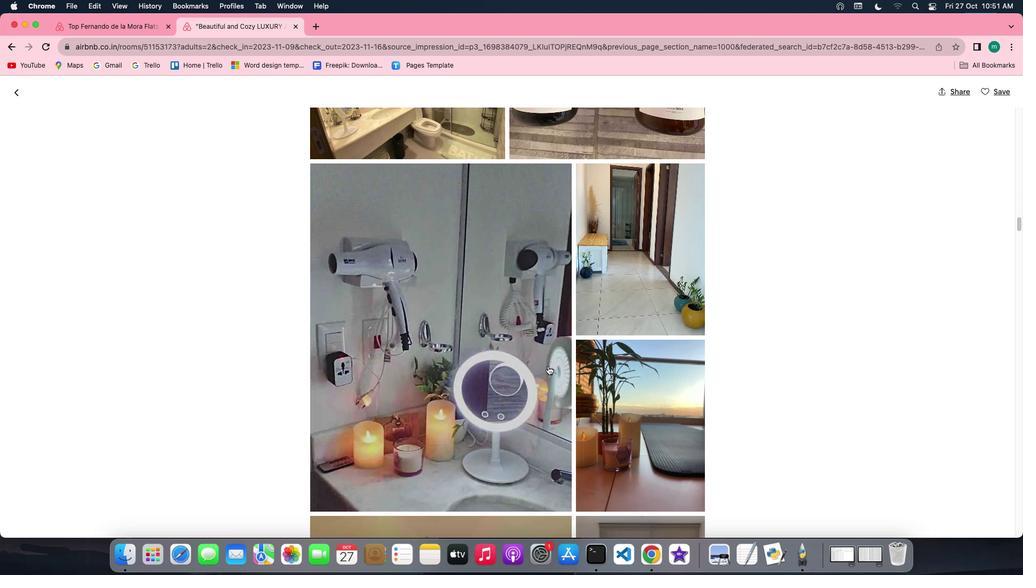 
Action: Mouse scrolled (548, 366) with delta (0, 0)
Screenshot: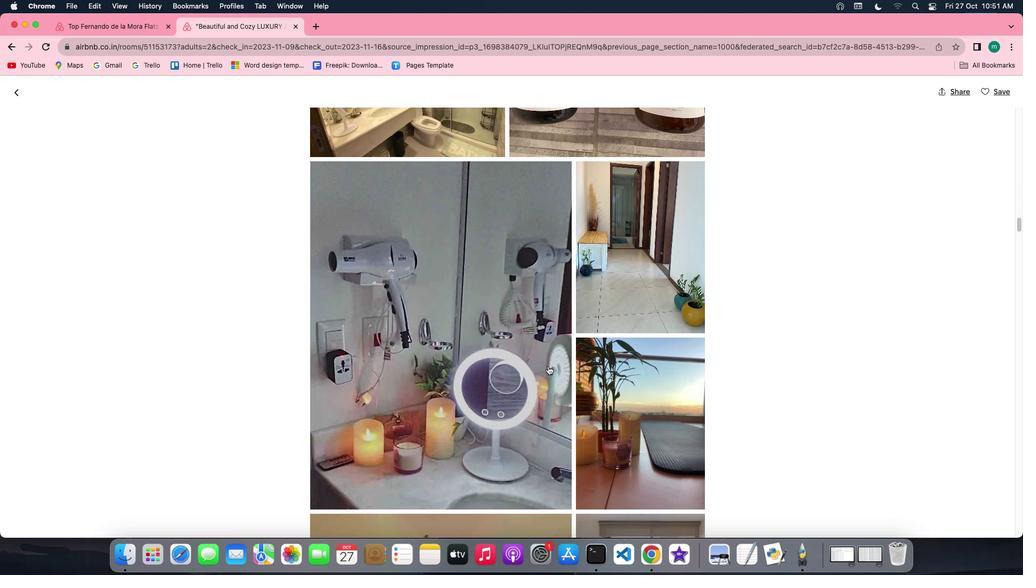 
Action: Mouse scrolled (548, 366) with delta (0, 0)
Screenshot: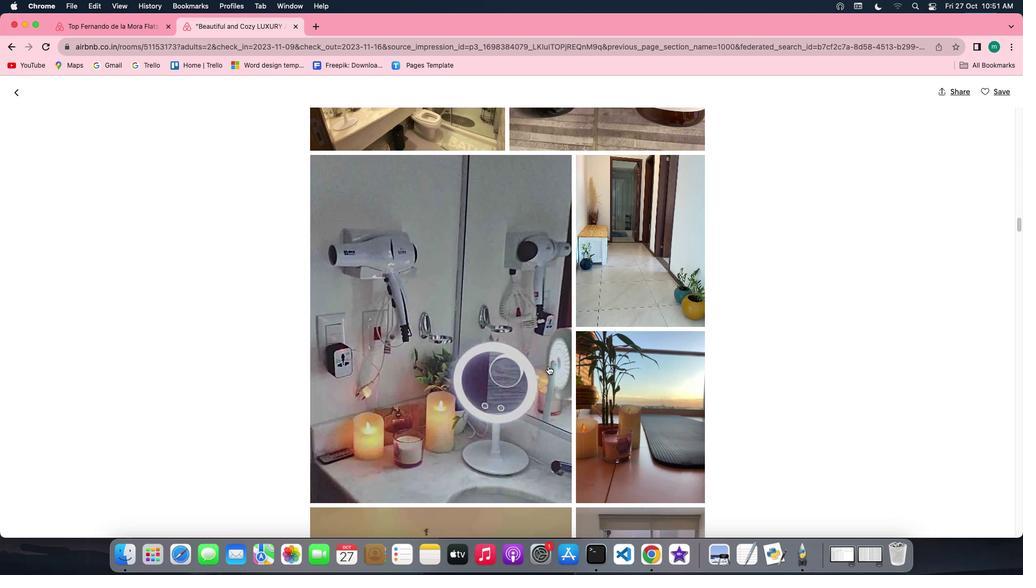 
Action: Mouse scrolled (548, 366) with delta (0, 0)
Screenshot: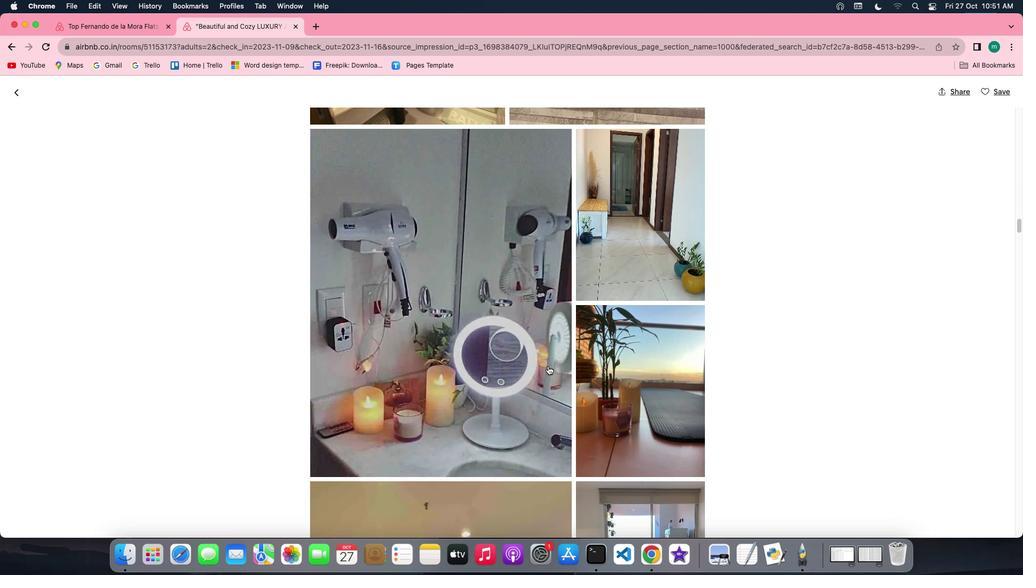 
Action: Mouse scrolled (548, 366) with delta (0, 0)
Screenshot: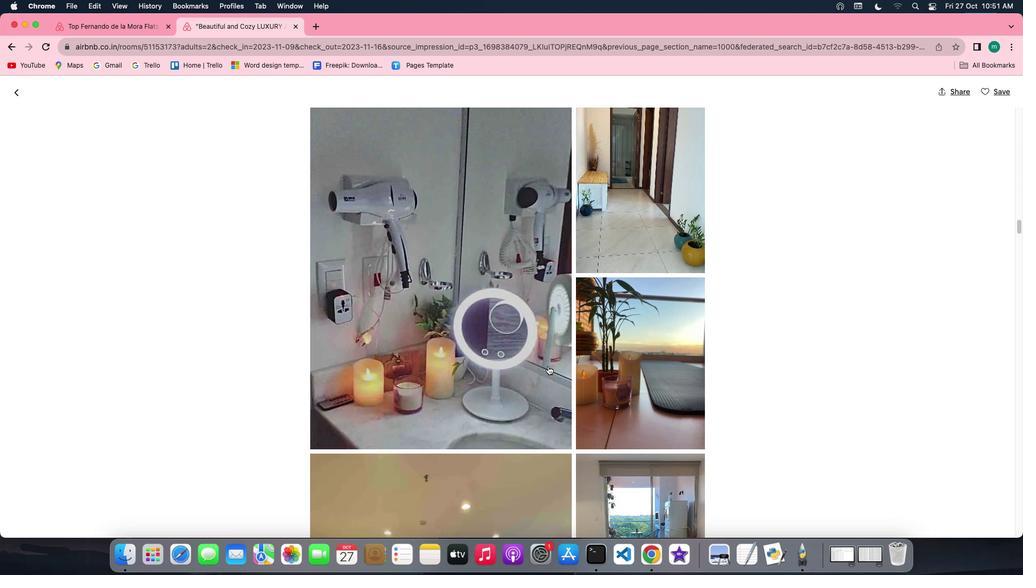 
Action: Mouse scrolled (548, 366) with delta (0, 0)
Screenshot: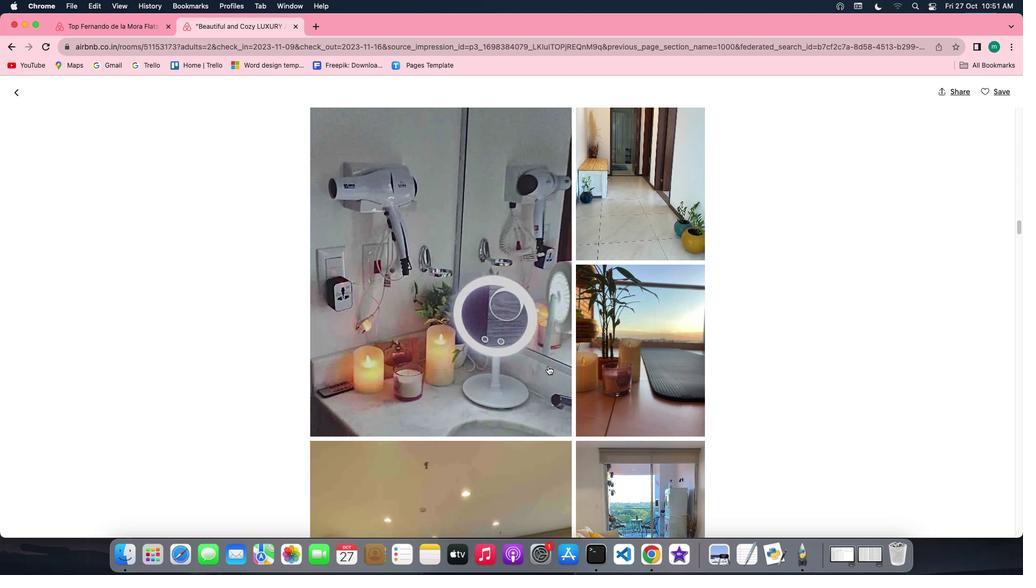 
Action: Mouse scrolled (548, 366) with delta (0, 0)
Screenshot: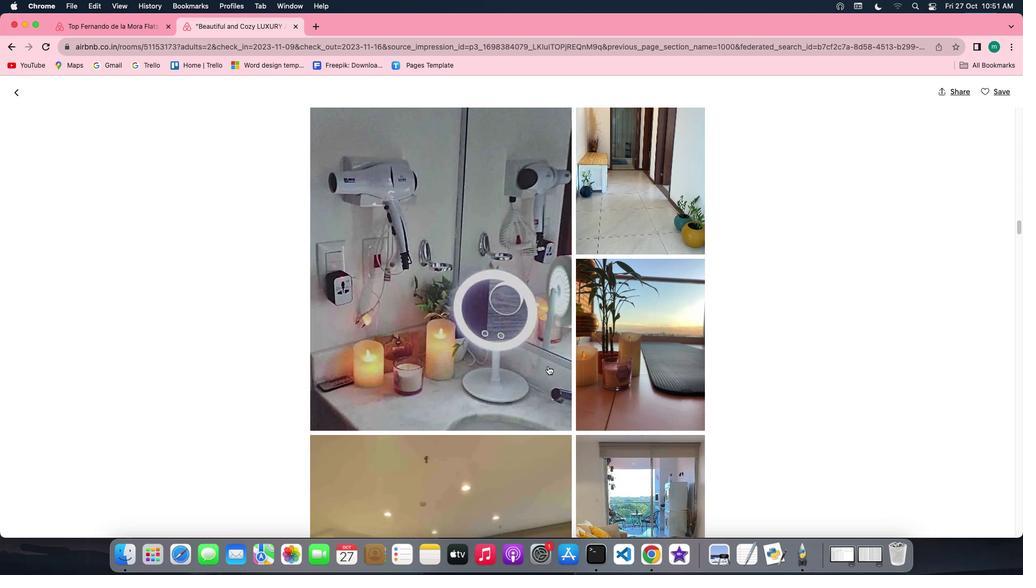 
Action: Mouse scrolled (548, 366) with delta (0, 0)
Screenshot: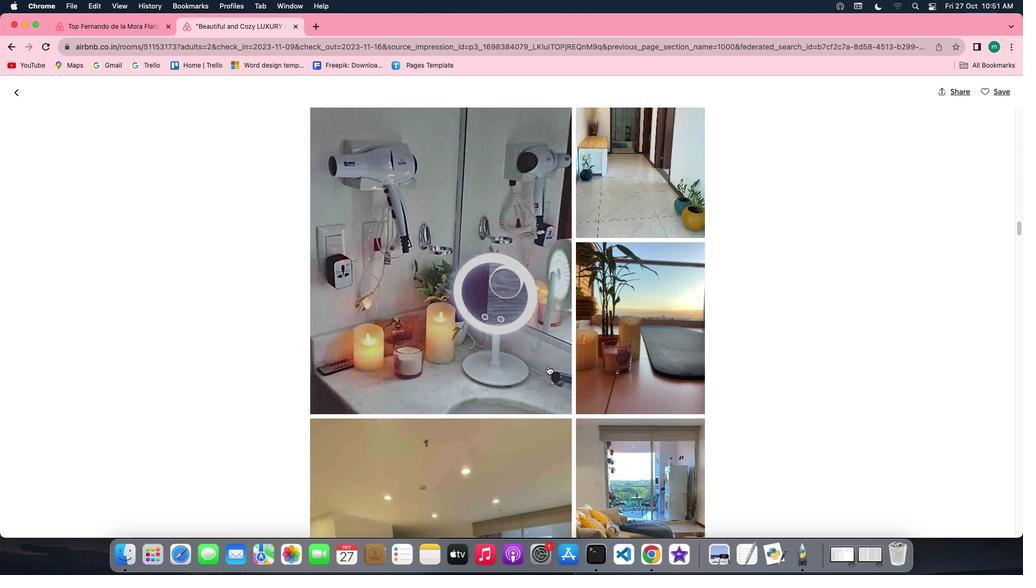 
Action: Mouse scrolled (548, 366) with delta (0, -1)
Screenshot: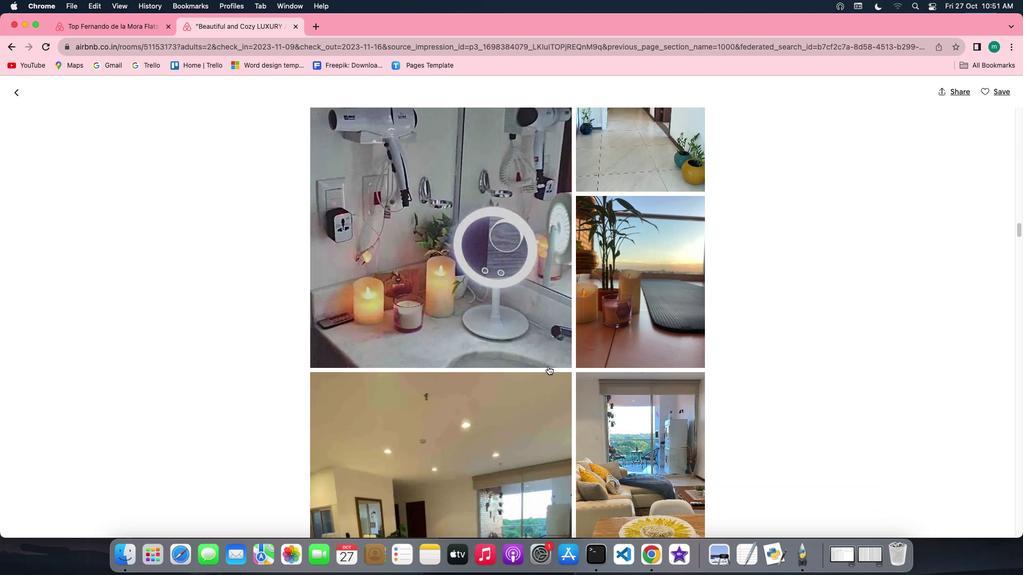 
Action: Mouse scrolled (548, 366) with delta (0, -1)
Screenshot: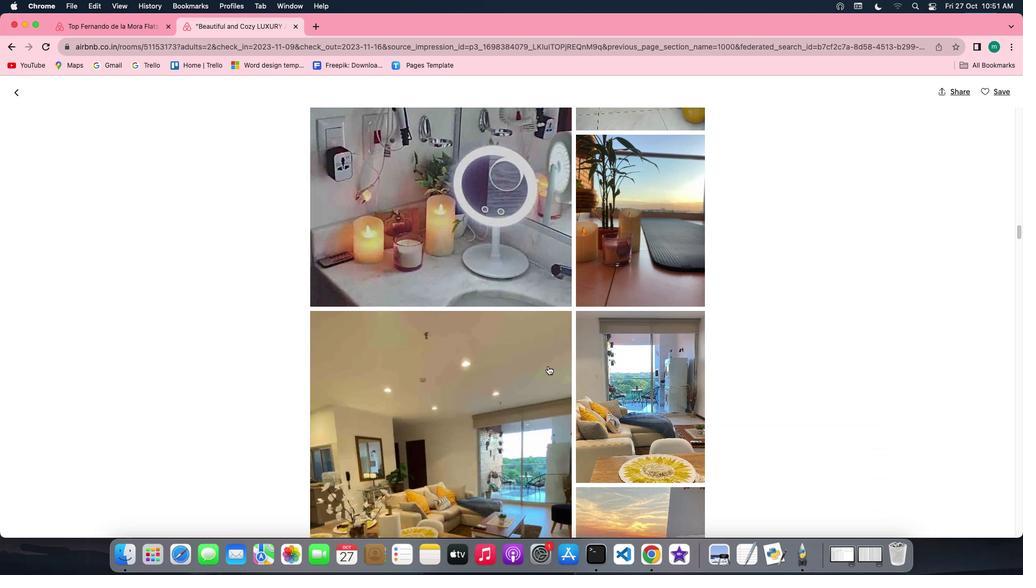 
Action: Mouse scrolled (548, 366) with delta (0, -1)
Screenshot: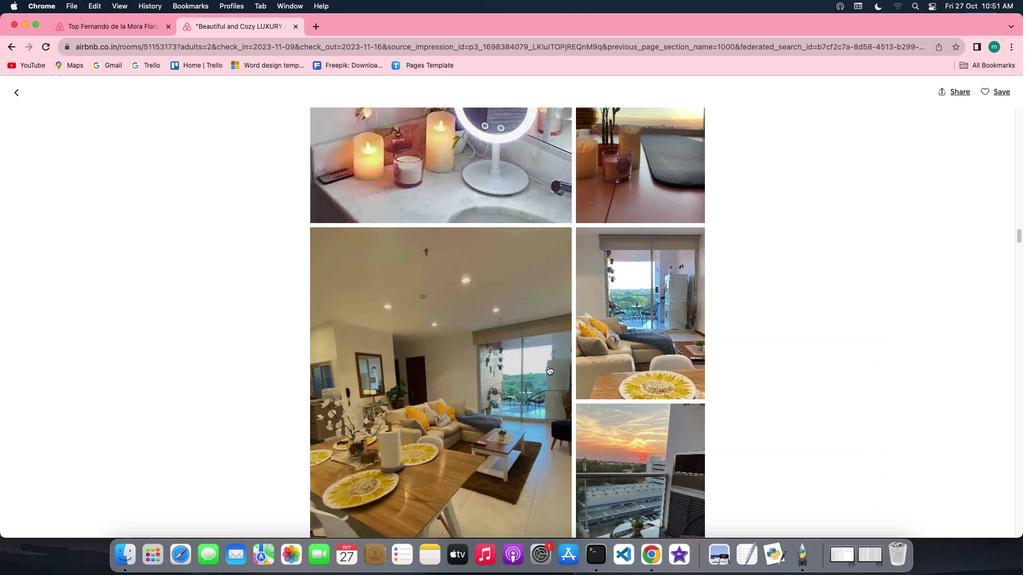 
Action: Mouse scrolled (548, 366) with delta (0, 0)
Screenshot: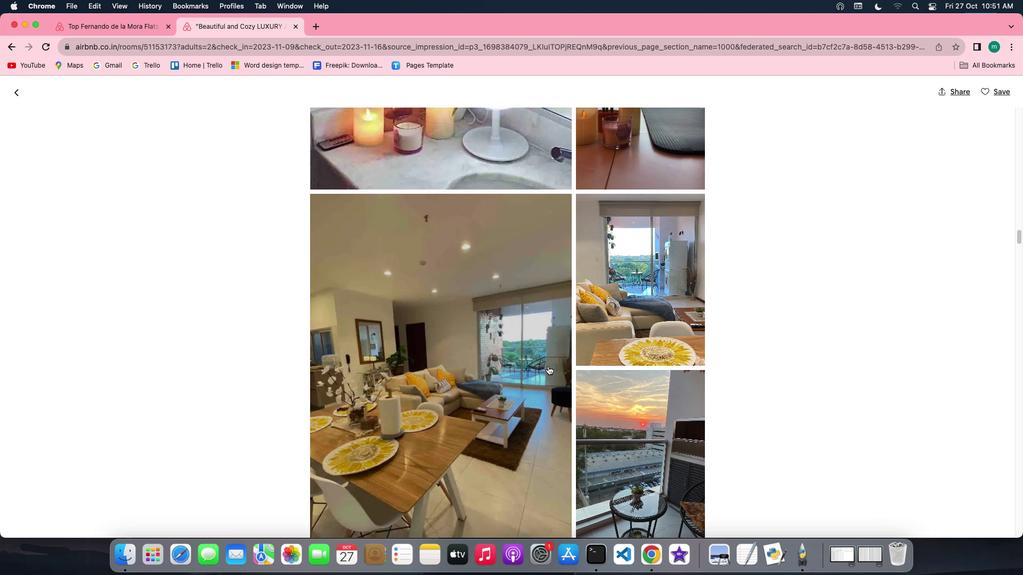 
Action: Mouse scrolled (548, 366) with delta (0, 0)
Screenshot: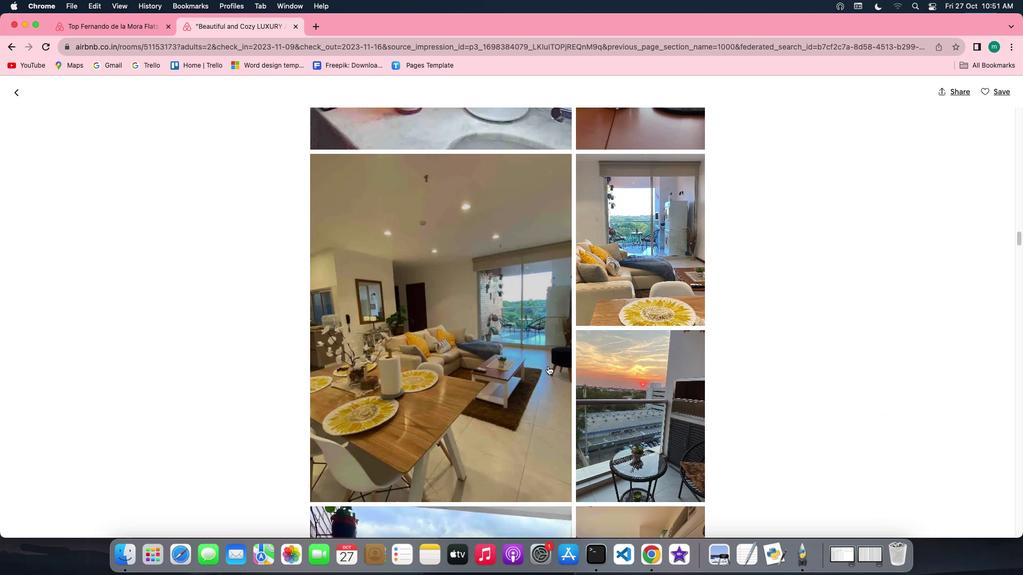 
Action: Mouse scrolled (548, 366) with delta (0, -1)
Screenshot: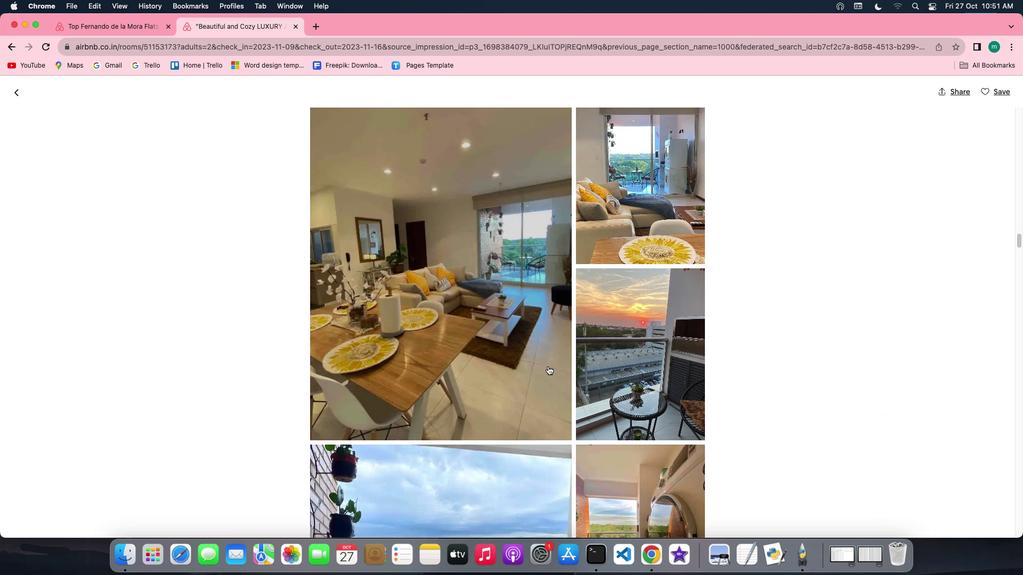 
Action: Mouse scrolled (548, 366) with delta (0, -2)
Screenshot: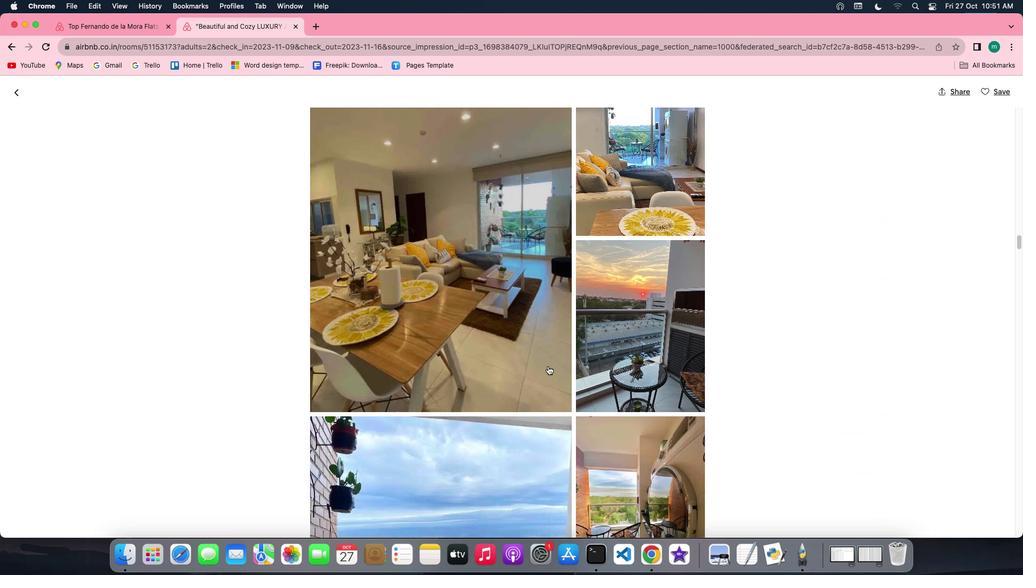 
Action: Mouse scrolled (548, 366) with delta (0, -2)
Screenshot: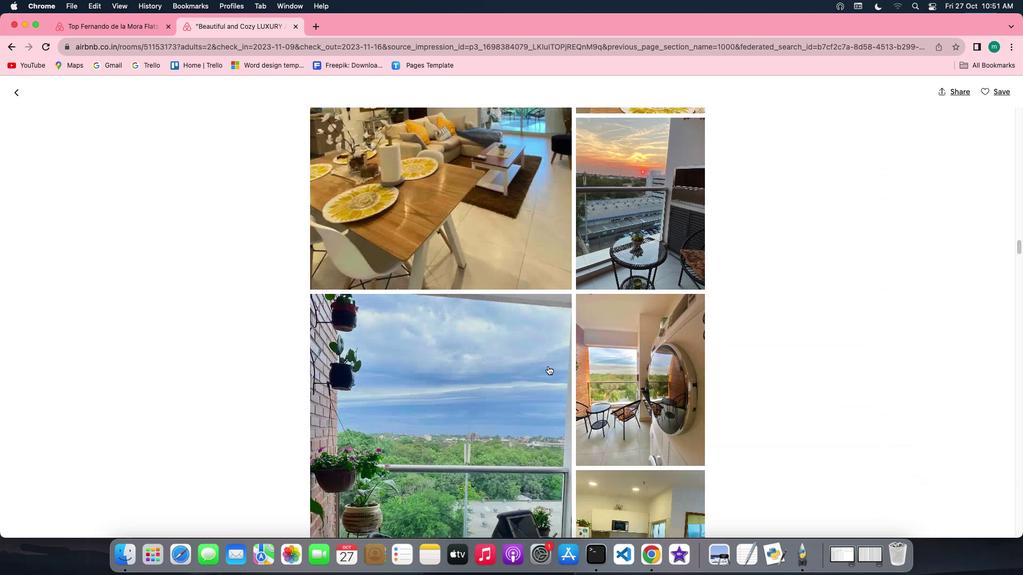 
Action: Mouse scrolled (548, 366) with delta (0, 0)
Screenshot: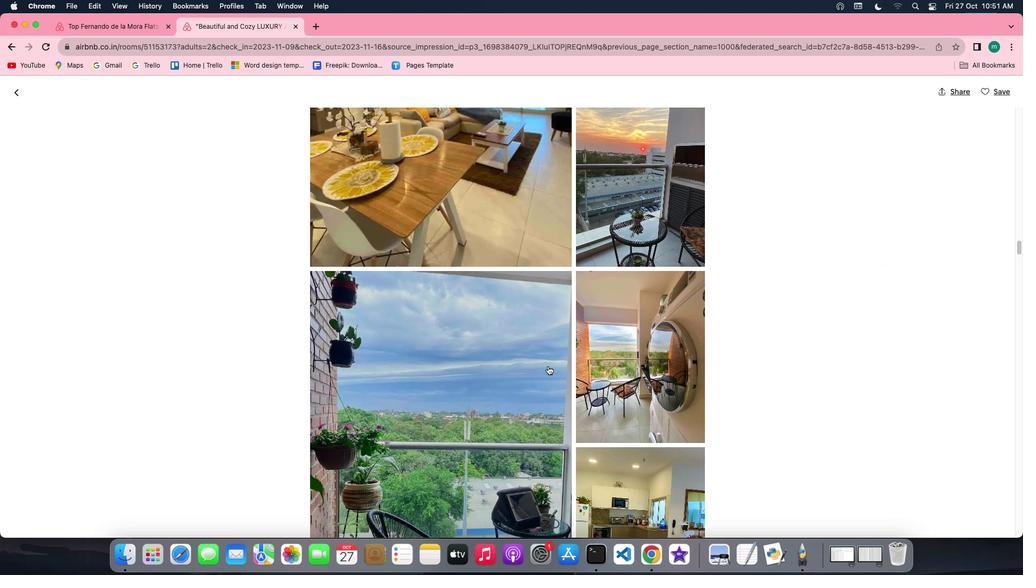 
Action: Mouse scrolled (548, 366) with delta (0, 0)
Screenshot: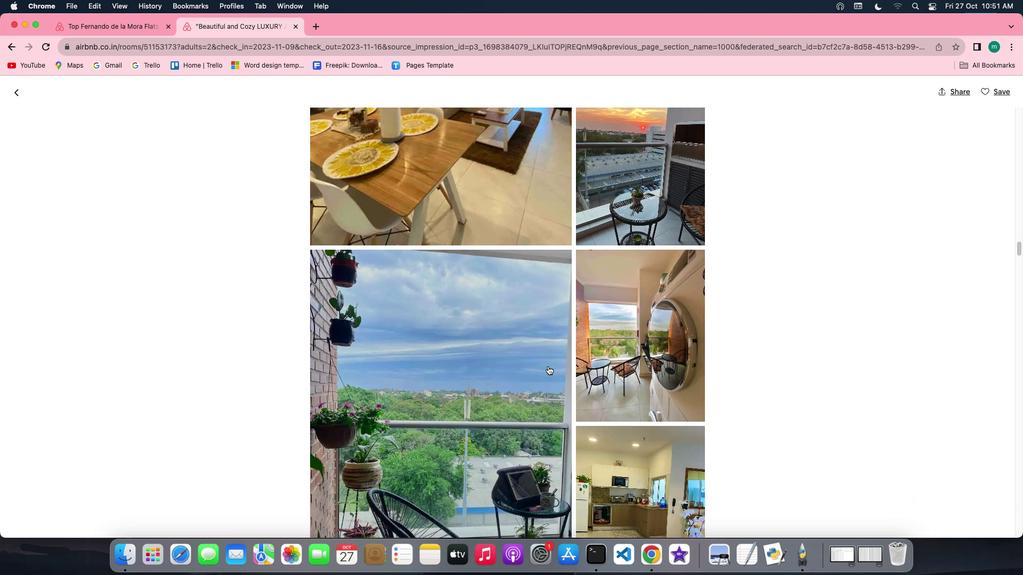 
Action: Mouse scrolled (548, 366) with delta (0, -1)
Screenshot: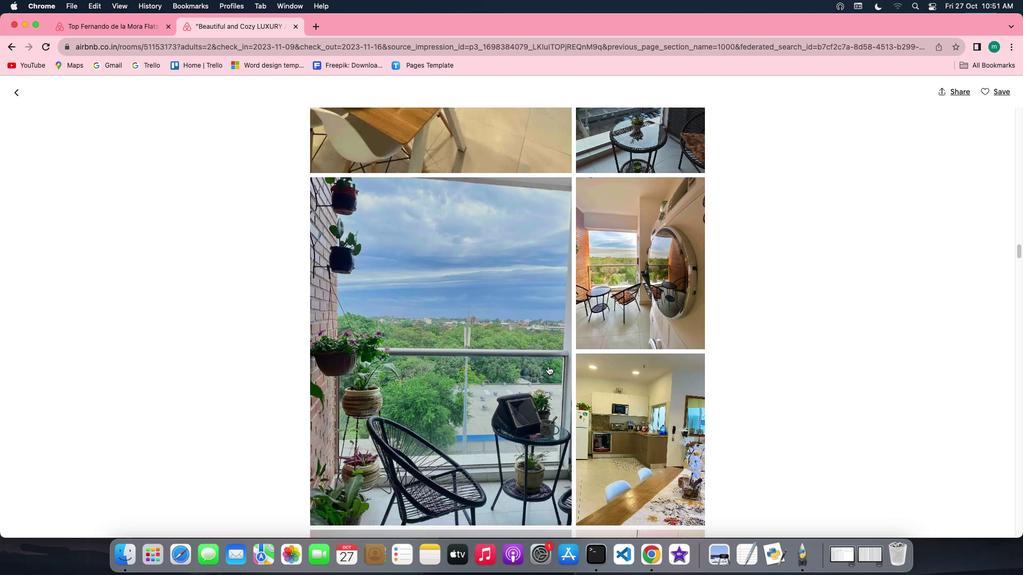 
Action: Mouse scrolled (548, 366) with delta (0, -2)
Screenshot: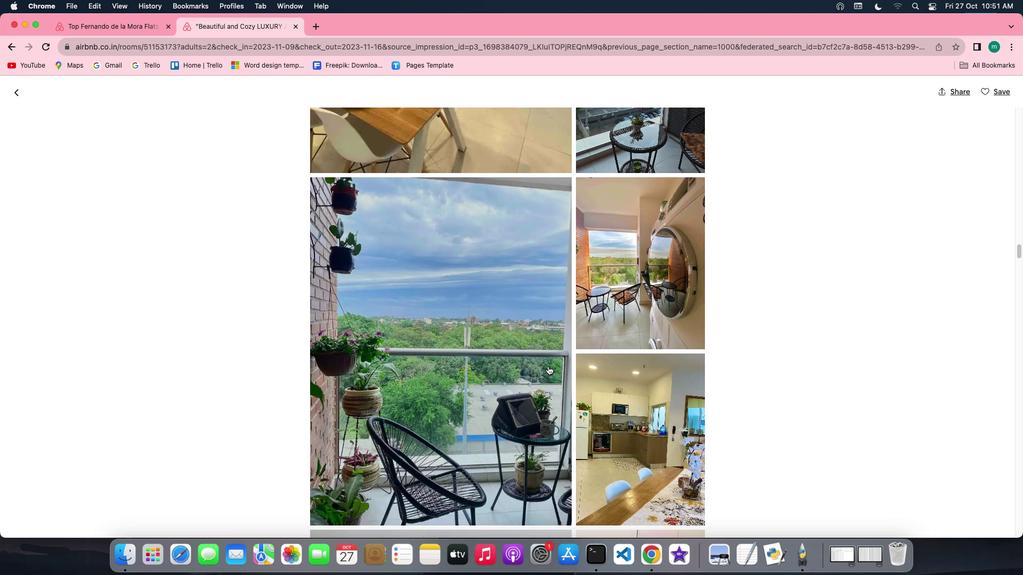 
Action: Mouse scrolled (548, 366) with delta (0, 0)
Screenshot: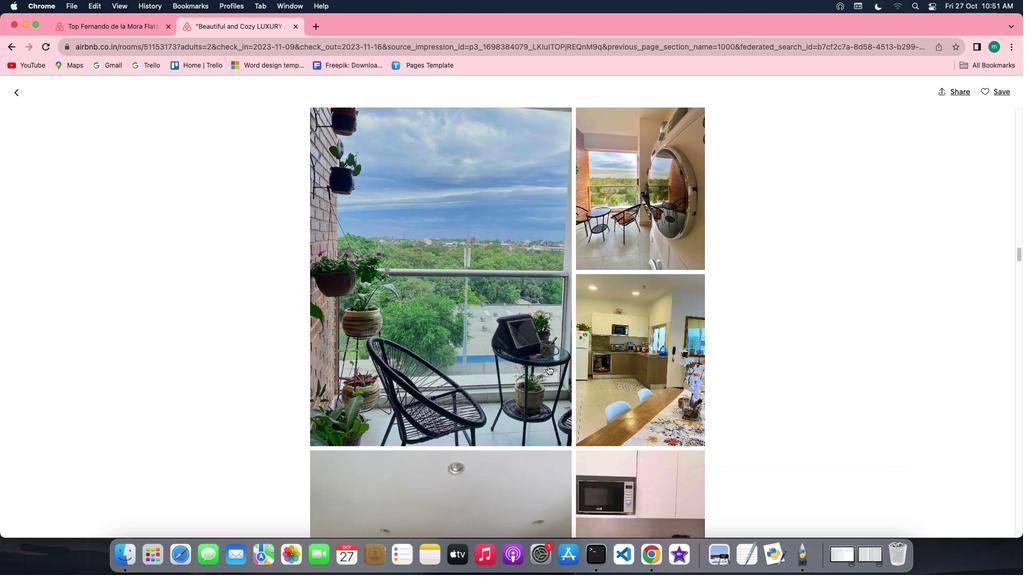 
Action: Mouse scrolled (548, 366) with delta (0, 0)
Screenshot: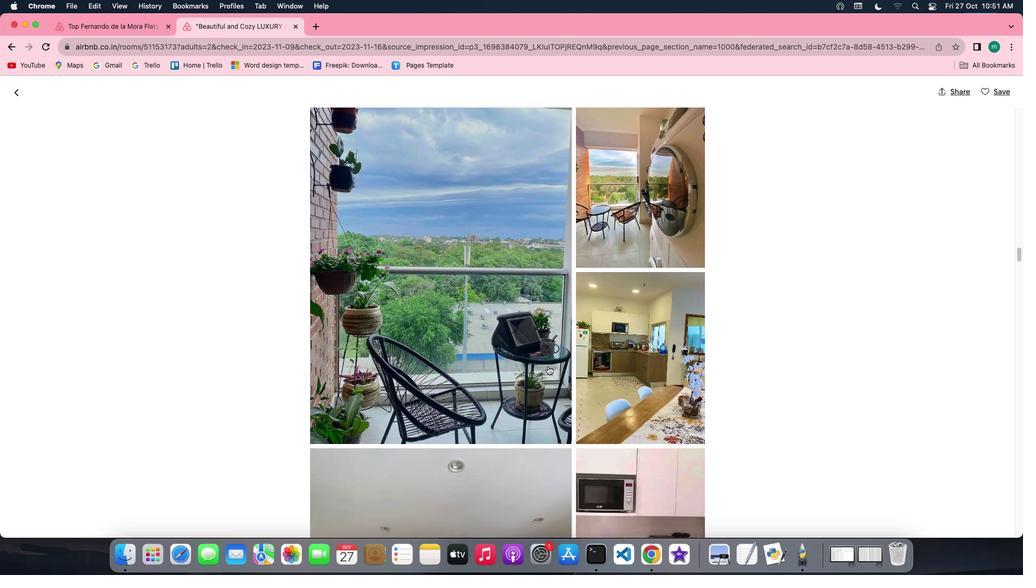 
Action: Mouse scrolled (548, 366) with delta (0, 0)
Screenshot: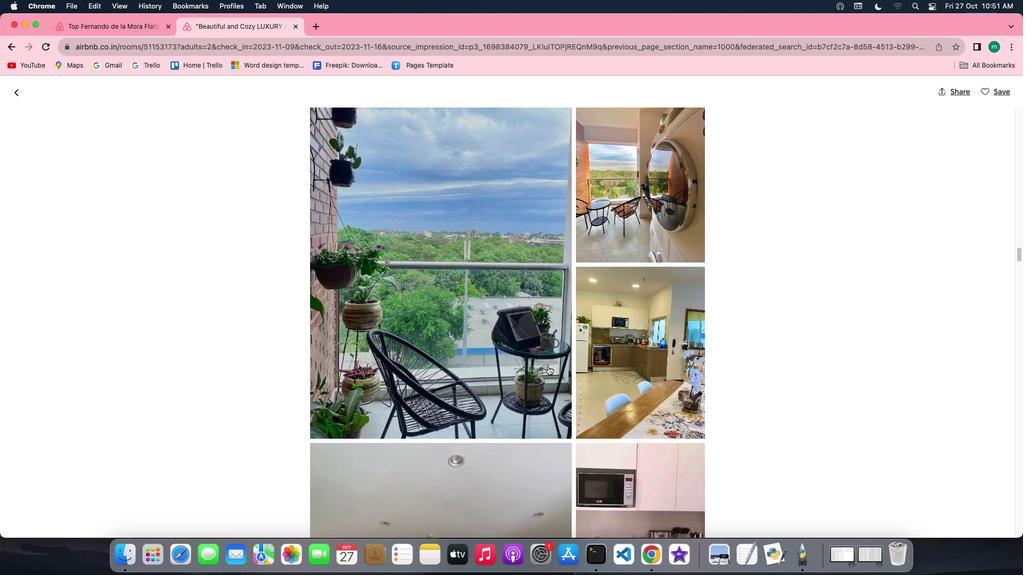 
Action: Mouse scrolled (548, 366) with delta (0, -1)
Screenshot: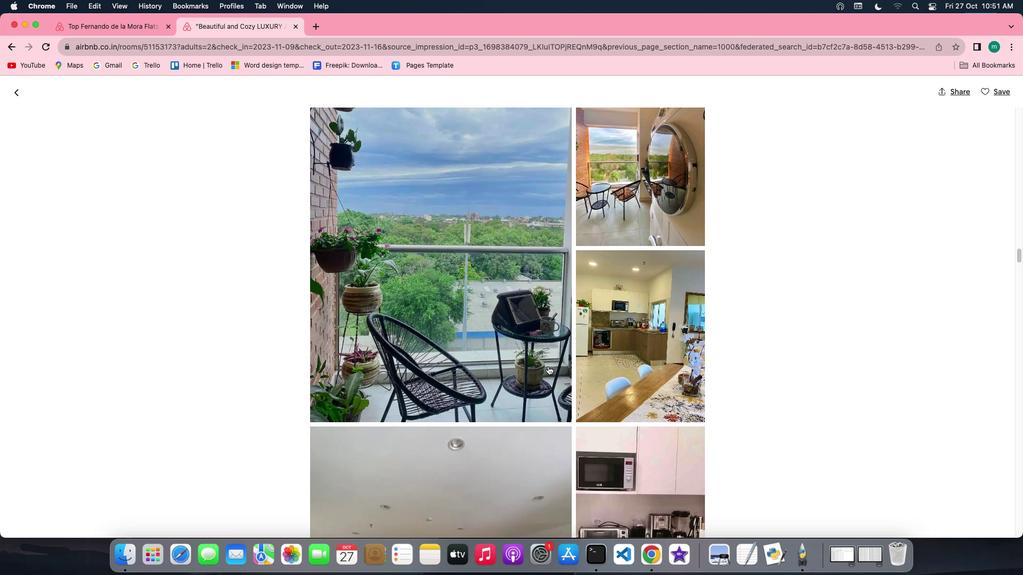 
Action: Mouse scrolled (548, 366) with delta (0, -1)
Screenshot: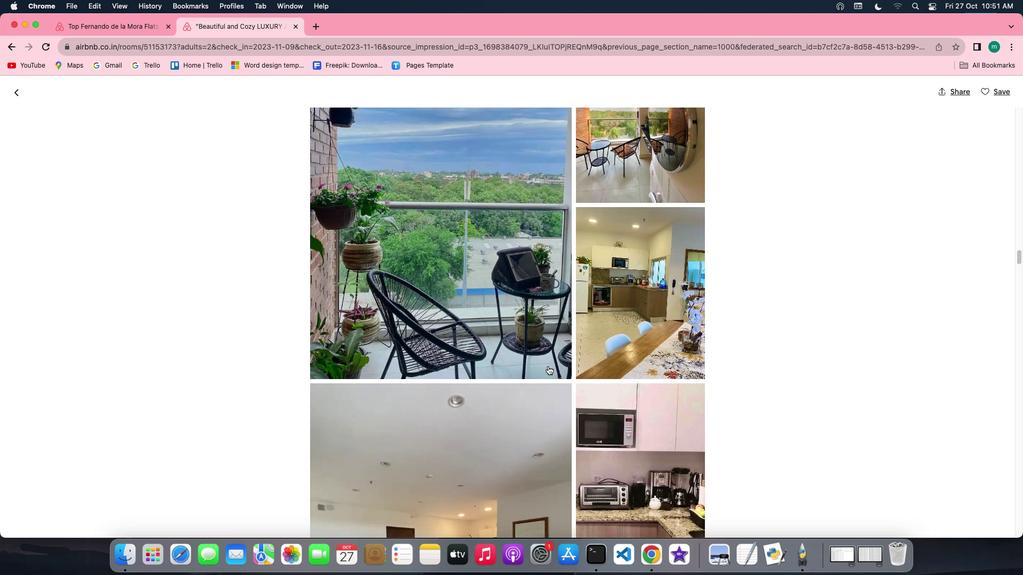 
Action: Mouse scrolled (548, 366) with delta (0, 0)
Screenshot: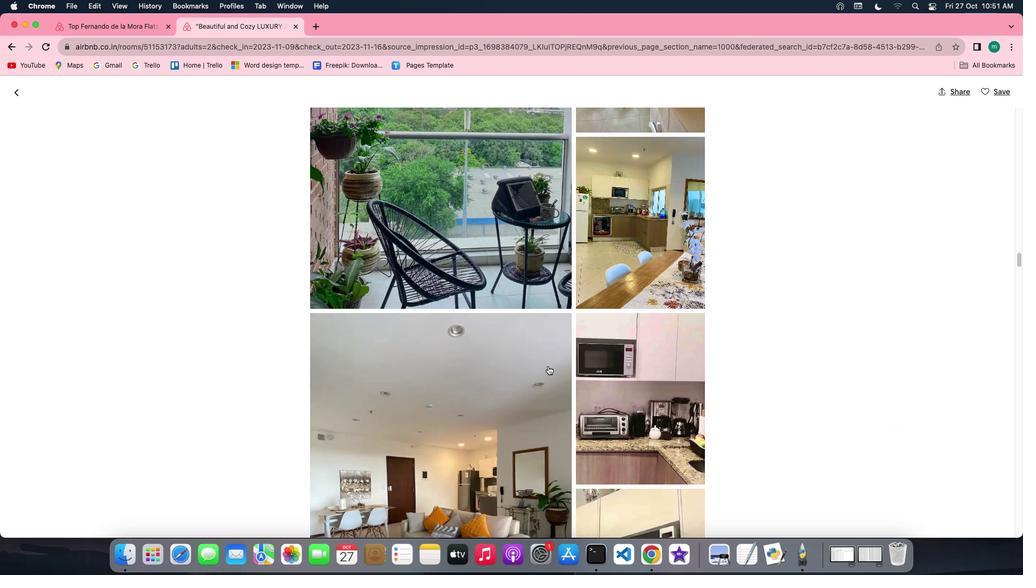
Action: Mouse scrolled (548, 366) with delta (0, 0)
Screenshot: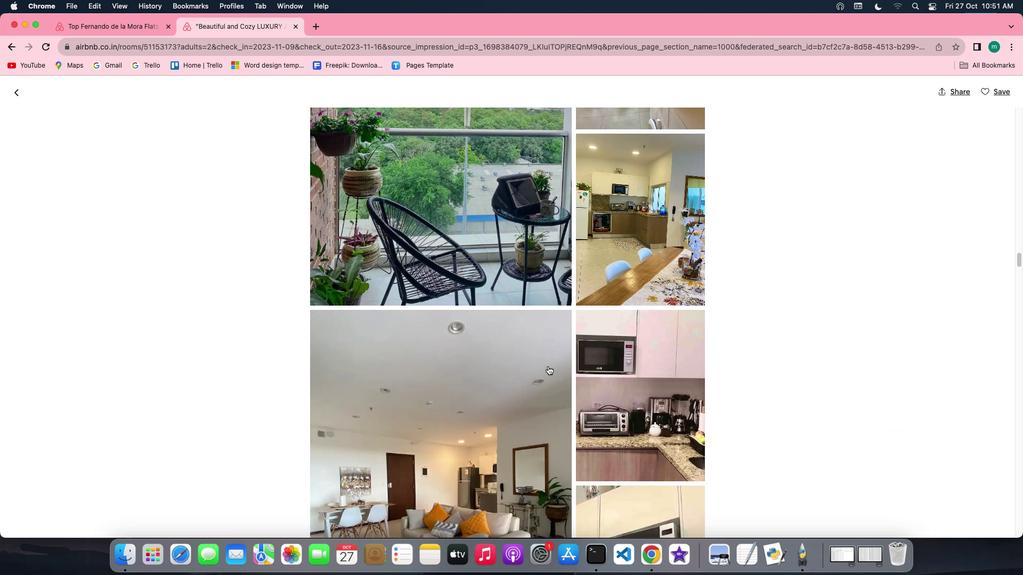 
Action: Mouse scrolled (548, 366) with delta (0, -1)
Screenshot: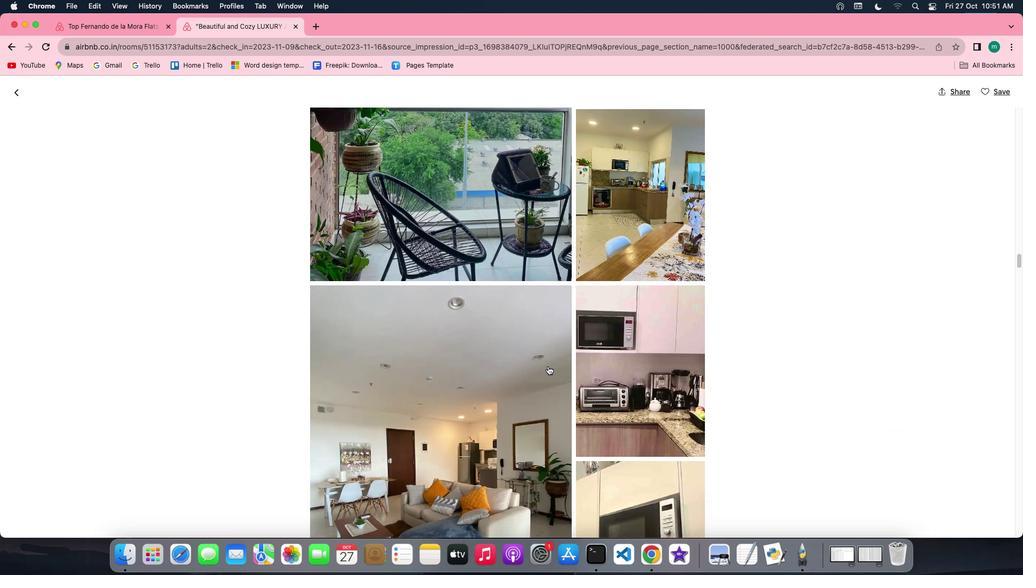 
Action: Mouse scrolled (548, 366) with delta (0, -1)
Screenshot: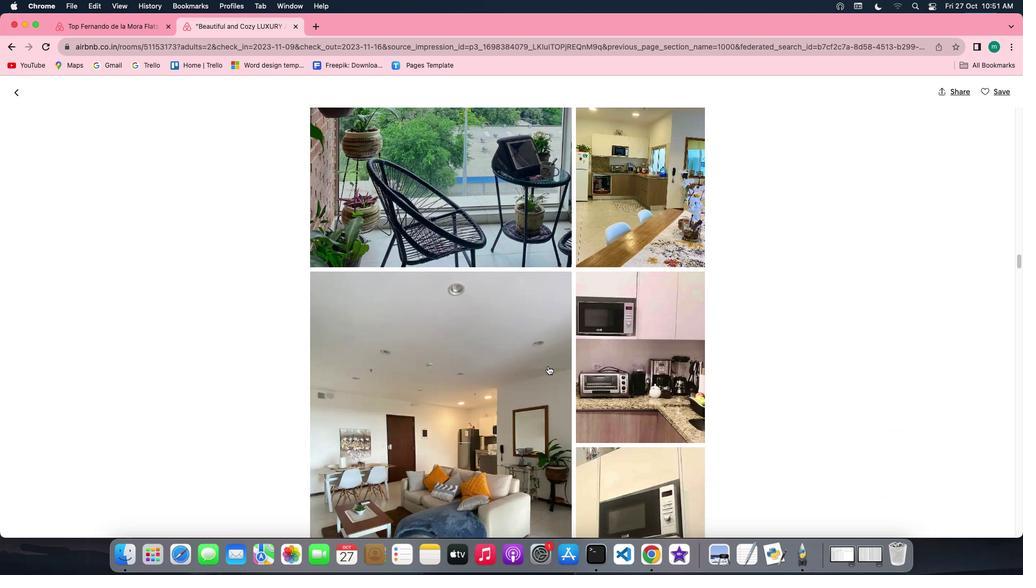 
Action: Mouse scrolled (548, 366) with delta (0, -2)
Screenshot: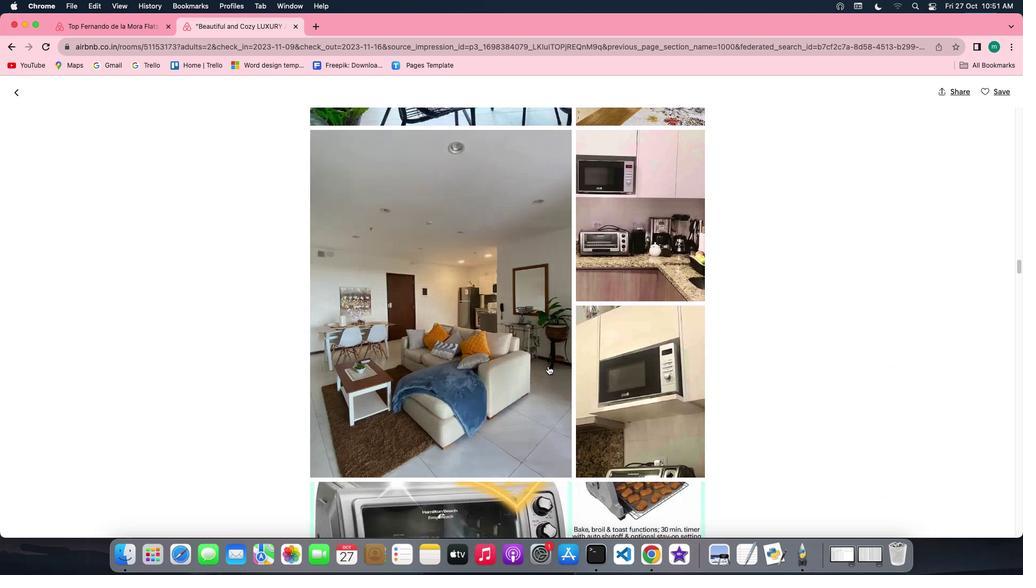 
Action: Mouse scrolled (548, 366) with delta (0, 0)
Screenshot: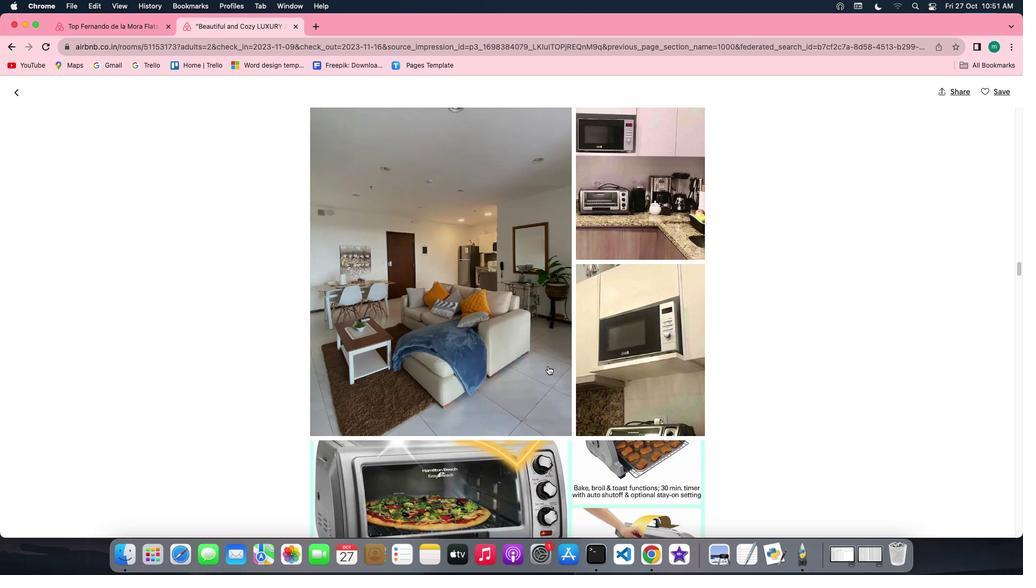 
Action: Mouse scrolled (548, 366) with delta (0, 0)
Screenshot: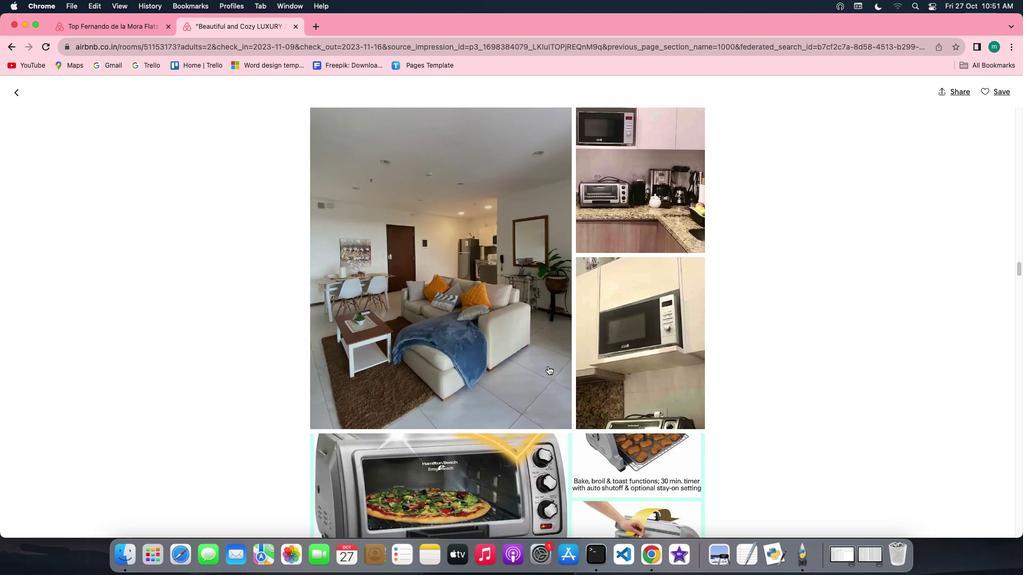 
Action: Mouse scrolled (548, 366) with delta (0, -1)
Screenshot: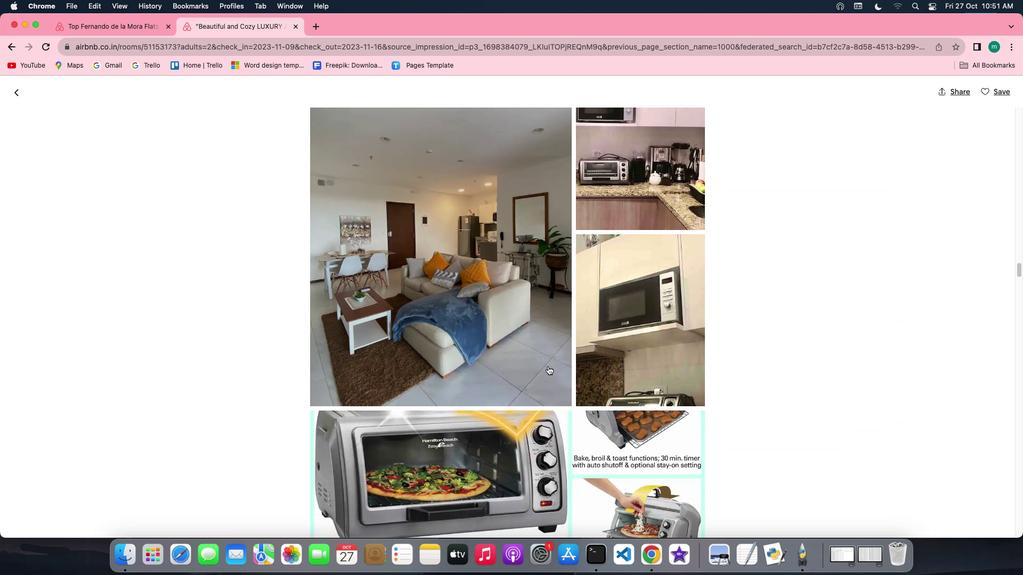
Action: Mouse scrolled (548, 366) with delta (0, -1)
Screenshot: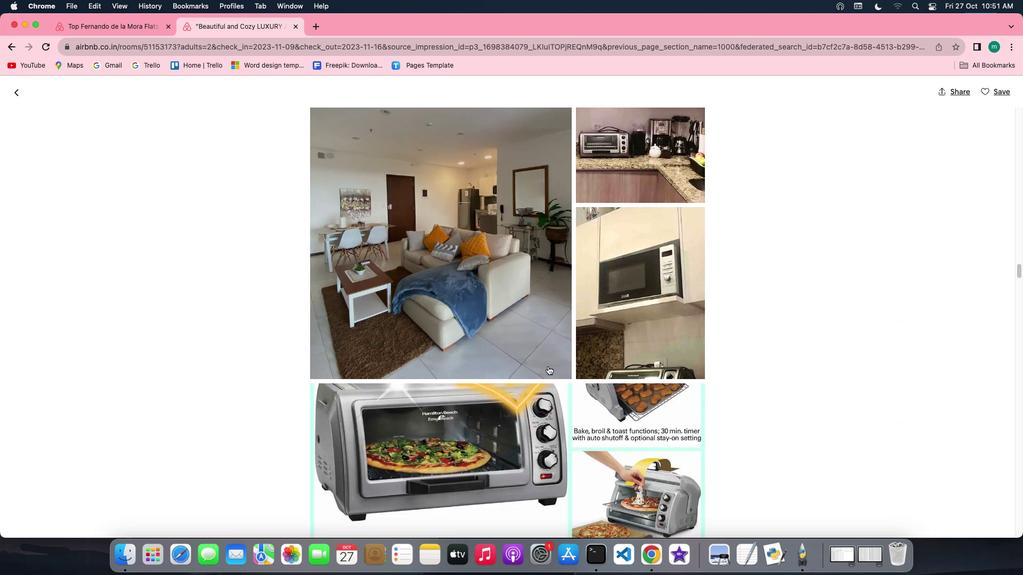 
Action: Mouse scrolled (548, 366) with delta (0, 0)
